 Task: Look for Airbnb properties in Vercelli, Italy from 5th December, 2023 to 16th December, 2023 for 2 adults. Place can be entire room with 1  bedroom having 1 bed and 1 bathroom. Property type can be hotel.
Action: Mouse moved to (499, 113)
Screenshot: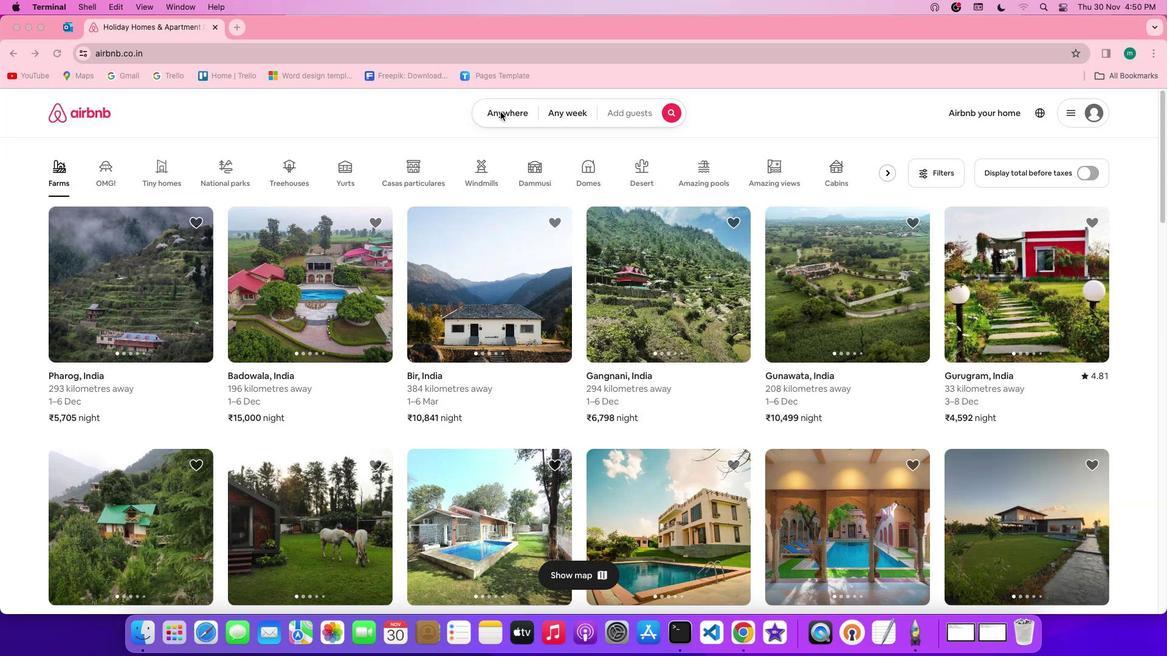 
Action: Mouse pressed left at (499, 113)
Screenshot: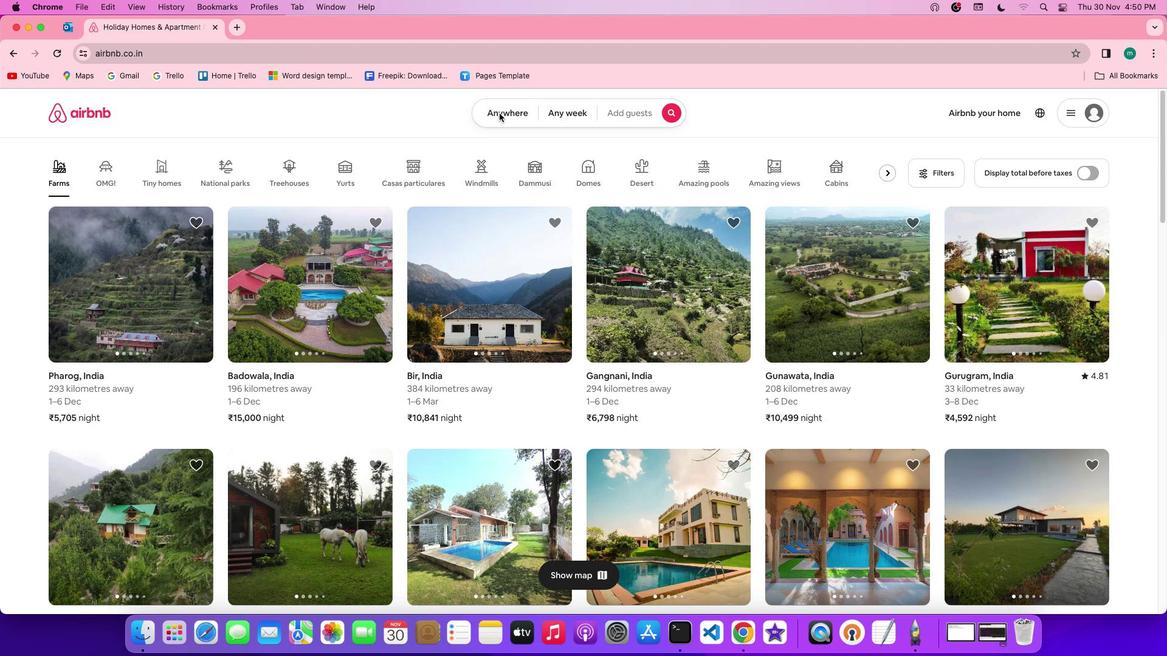 
Action: Mouse pressed left at (499, 113)
Screenshot: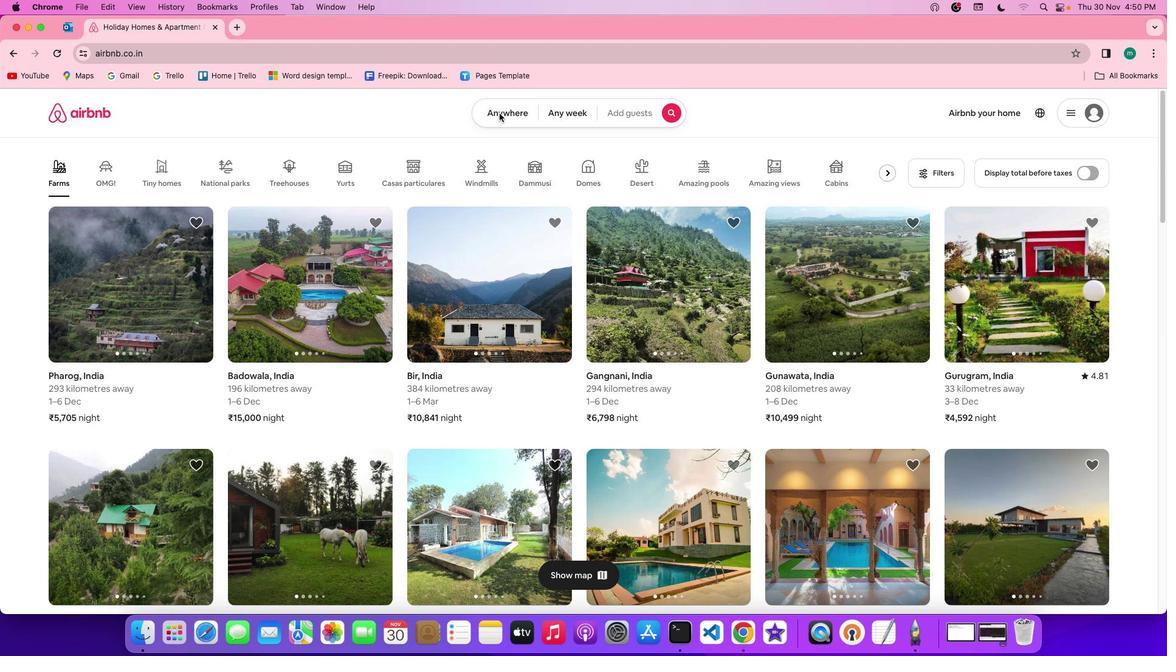 
Action: Mouse moved to (407, 156)
Screenshot: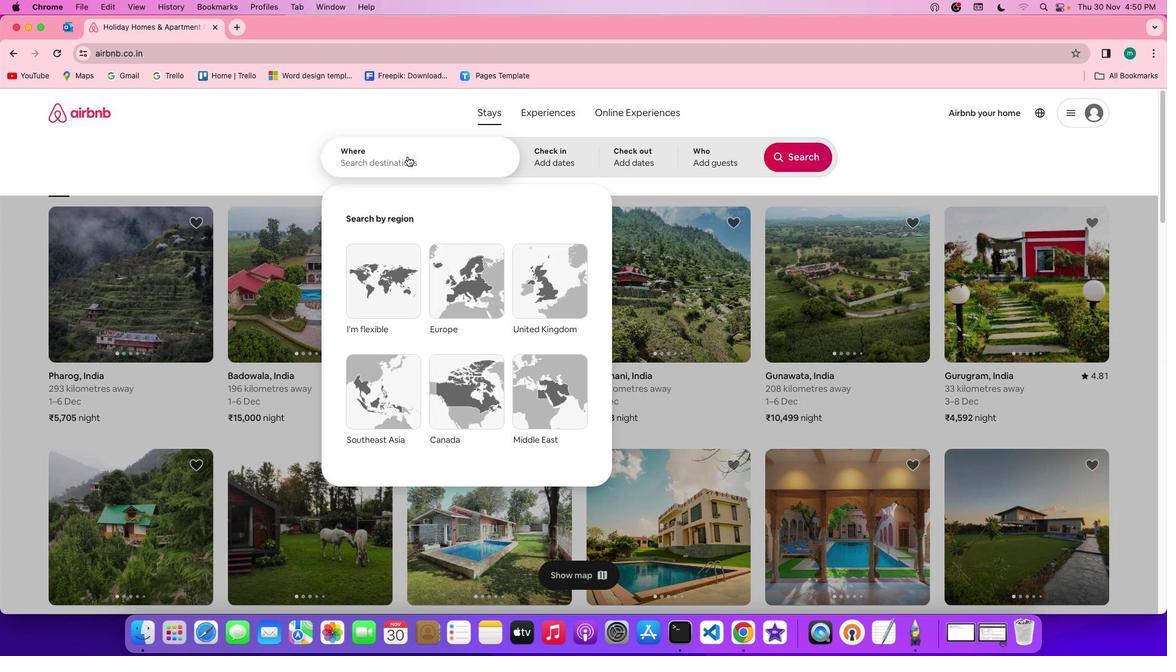 
Action: Mouse pressed left at (407, 156)
Screenshot: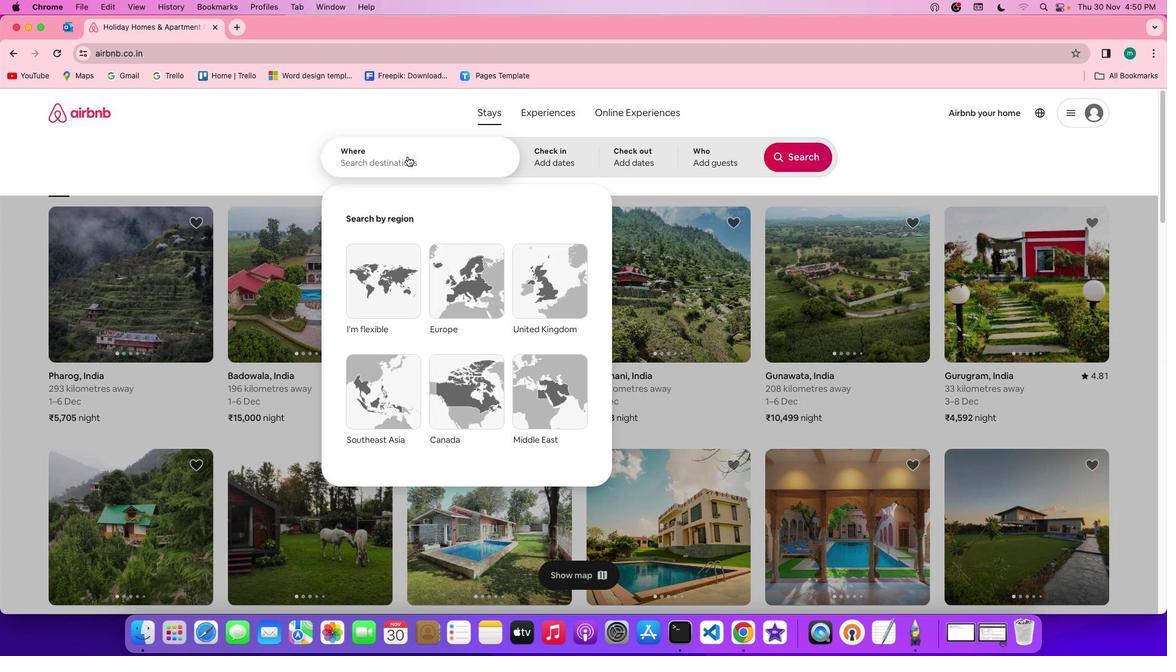 
Action: Mouse moved to (406, 156)
Screenshot: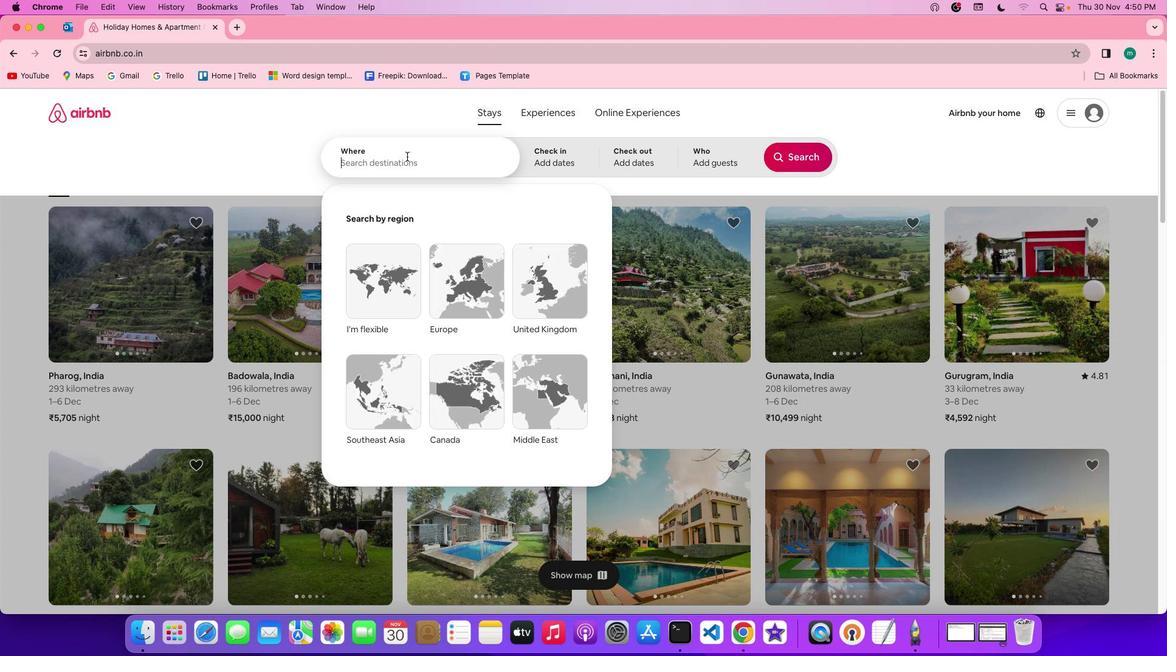 
Action: Key pressed Key.shift'V''e''r''c''e''l''l''i'','Key.spaceKey.shift'i''t''a''l''y'
Screenshot: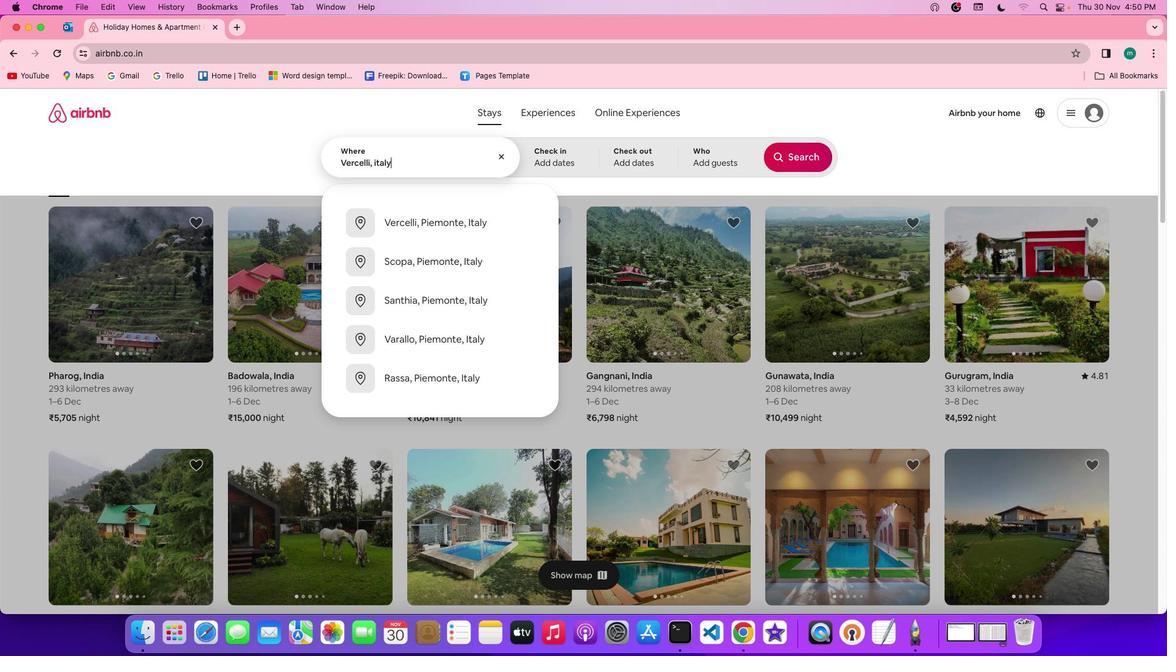 
Action: Mouse moved to (543, 149)
Screenshot: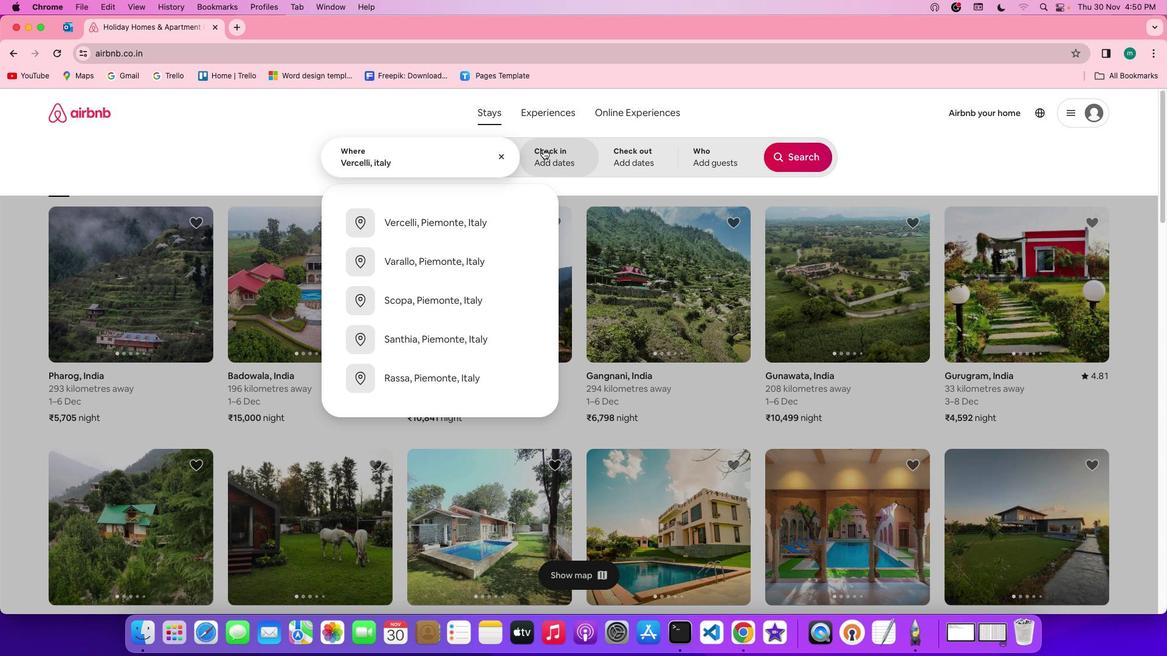 
Action: Mouse pressed left at (543, 149)
Screenshot: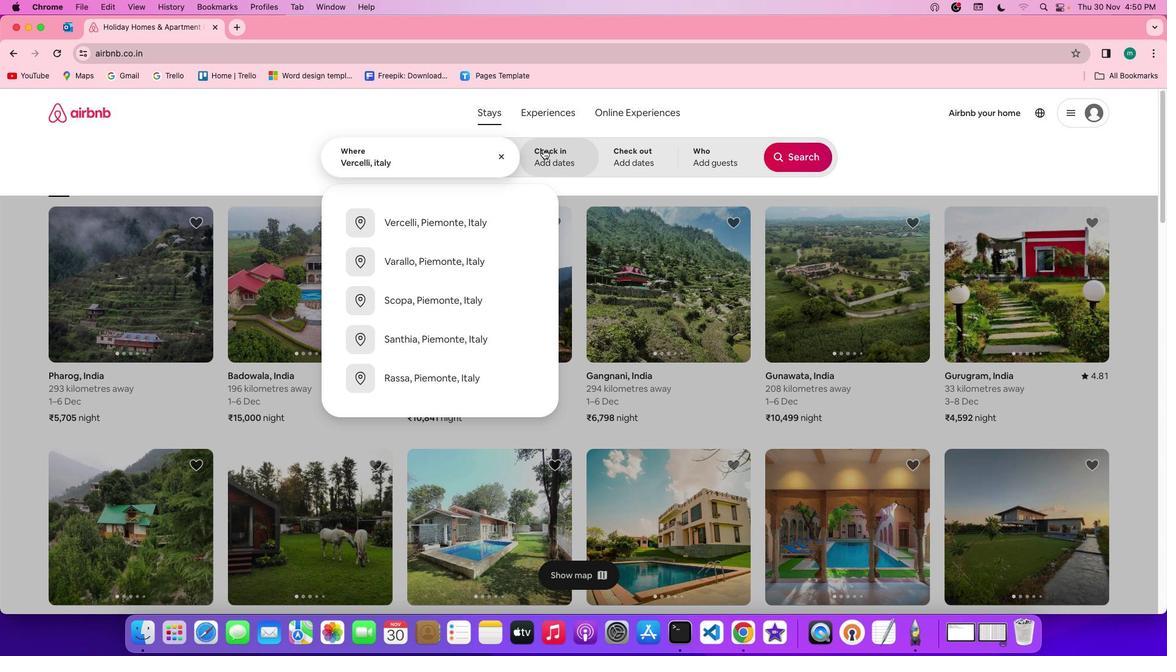 
Action: Mouse moved to (659, 337)
Screenshot: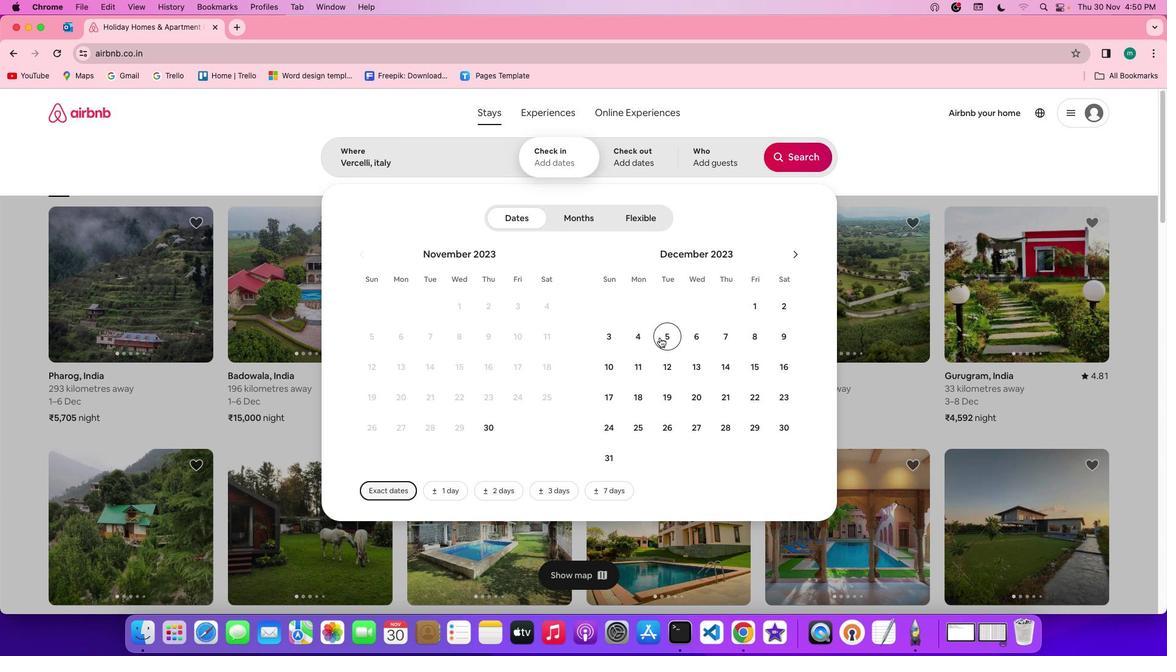 
Action: Mouse pressed left at (659, 337)
Screenshot: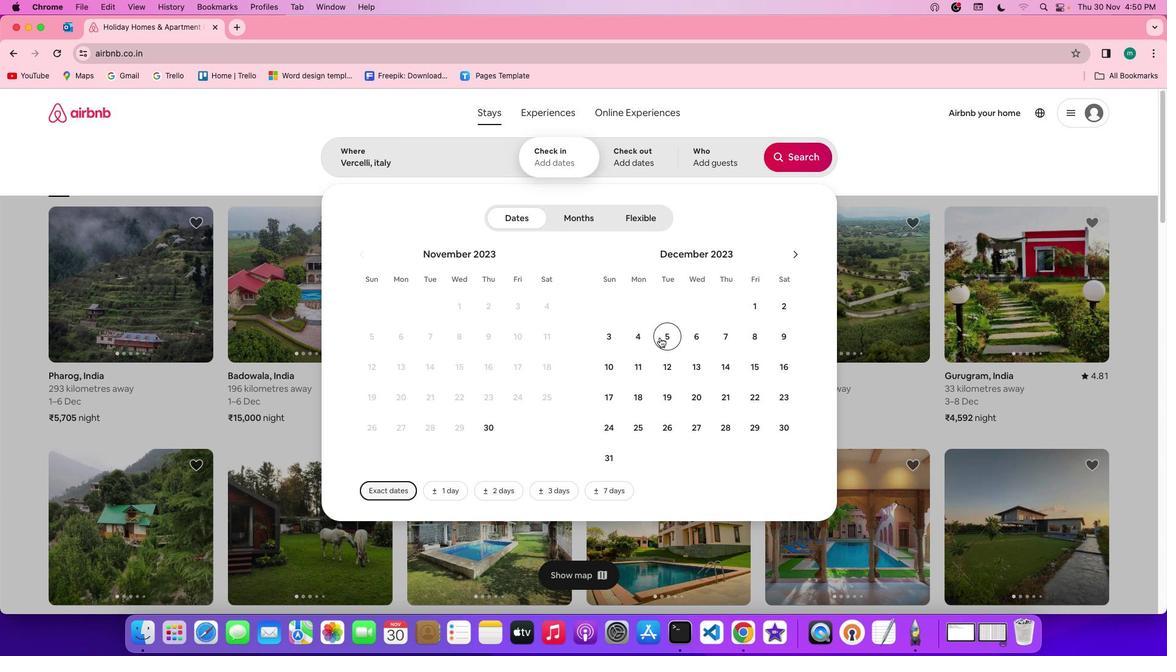 
Action: Mouse moved to (793, 371)
Screenshot: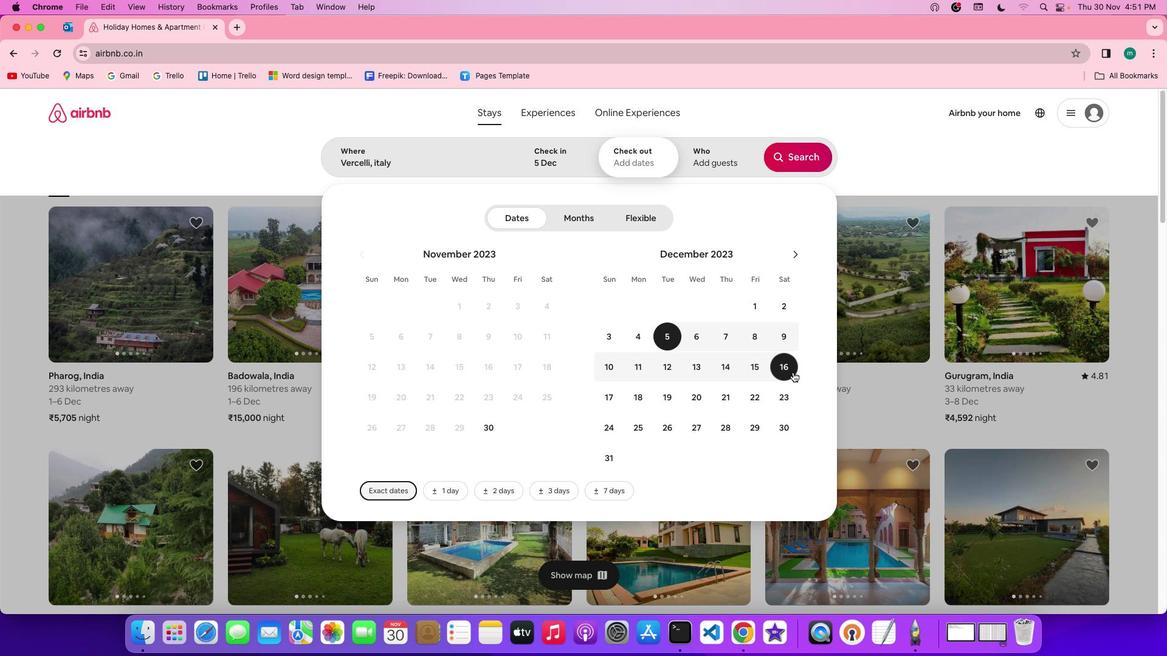 
Action: Mouse pressed left at (793, 371)
Screenshot: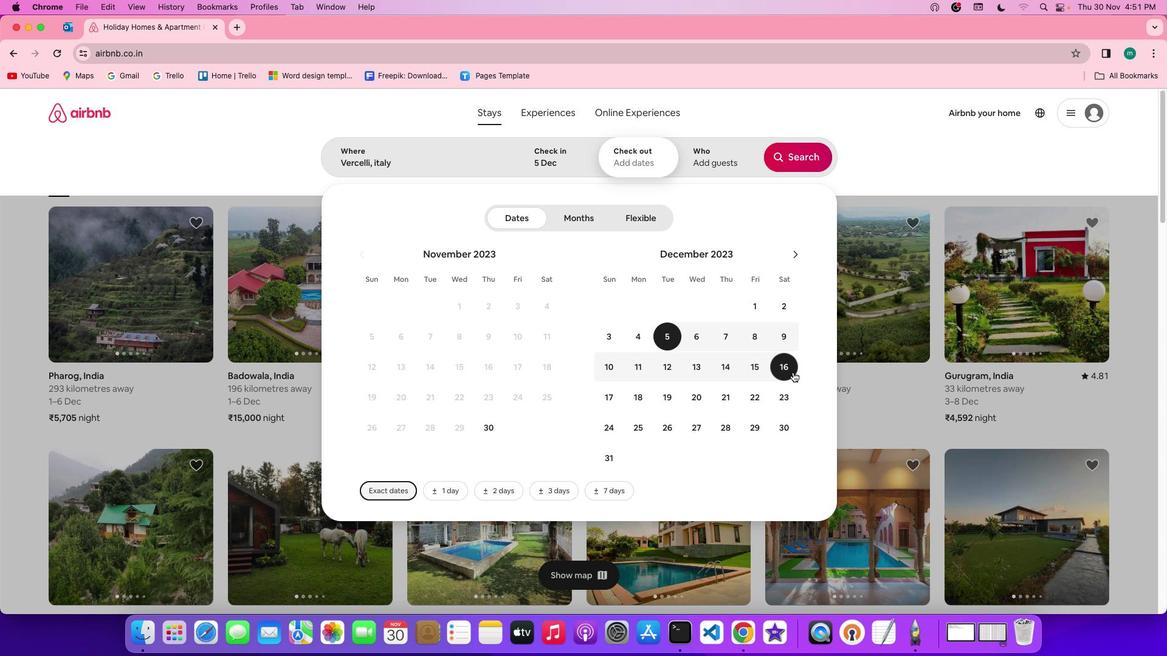 
Action: Mouse moved to (690, 152)
Screenshot: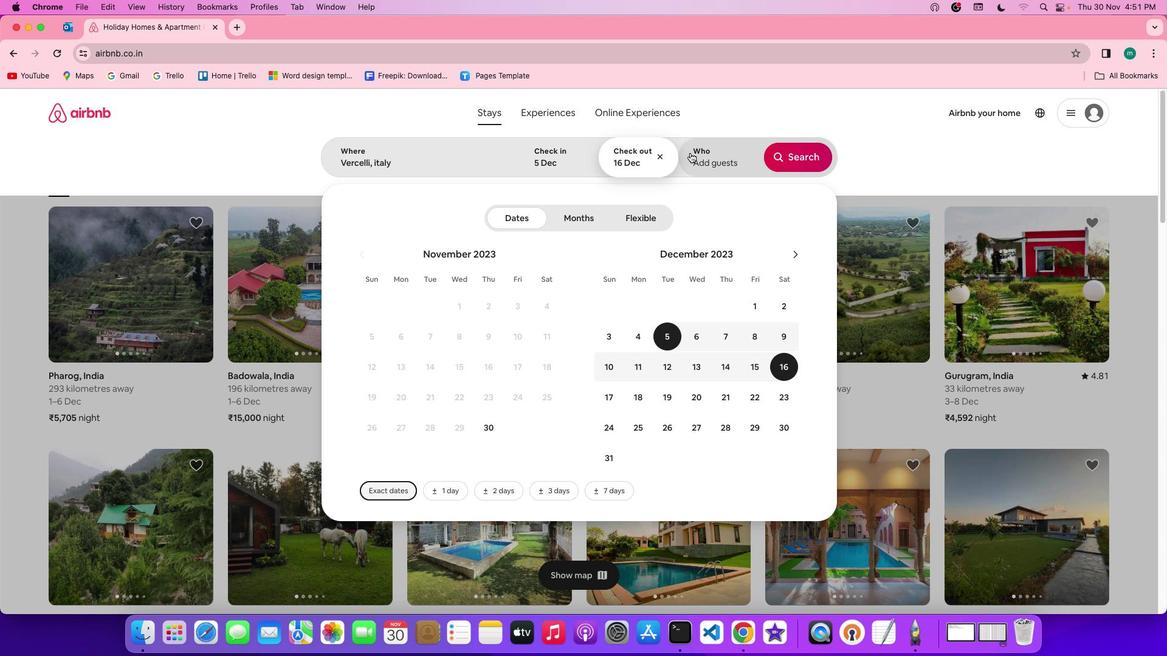 
Action: Mouse pressed left at (690, 152)
Screenshot: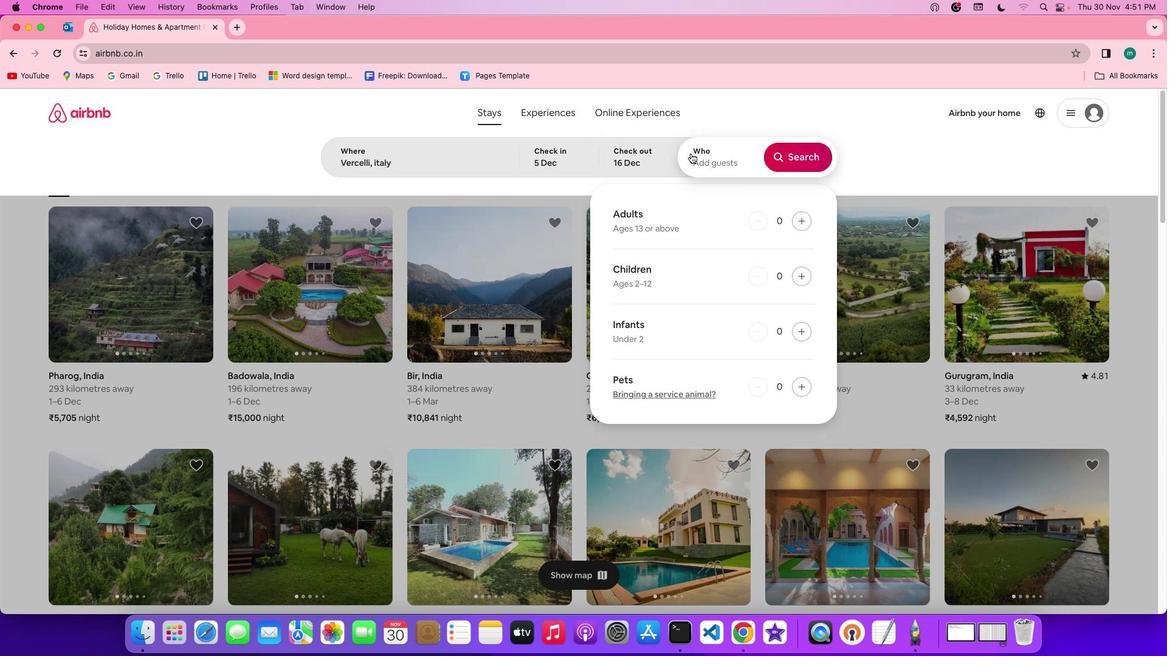 
Action: Mouse moved to (796, 224)
Screenshot: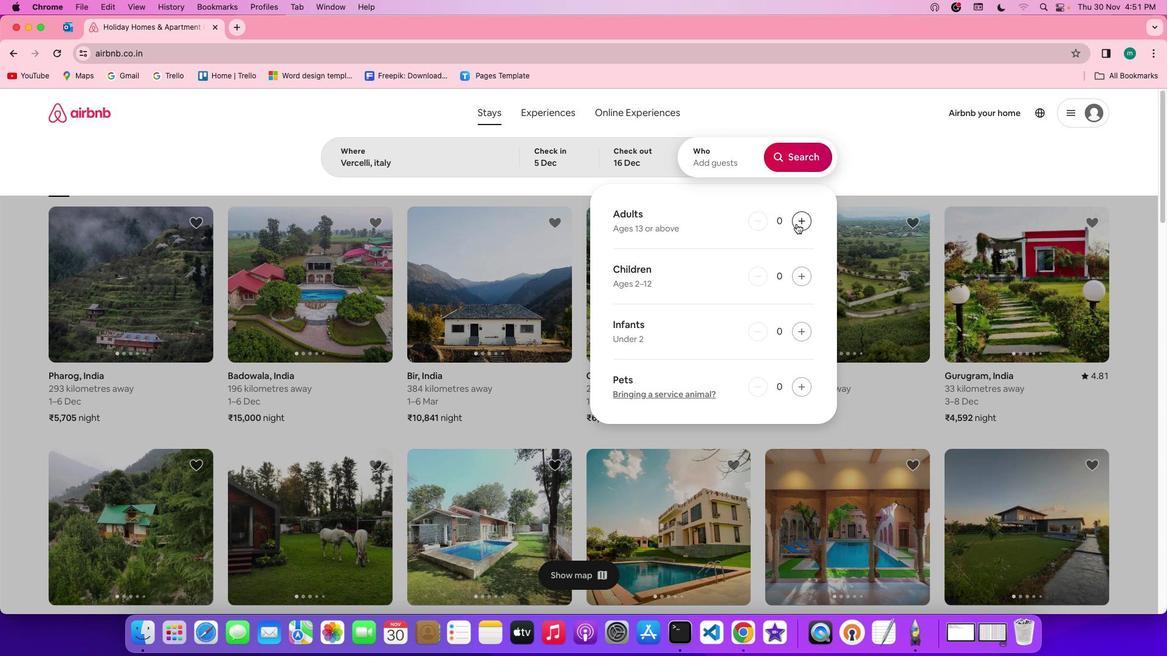 
Action: Mouse pressed left at (796, 224)
Screenshot: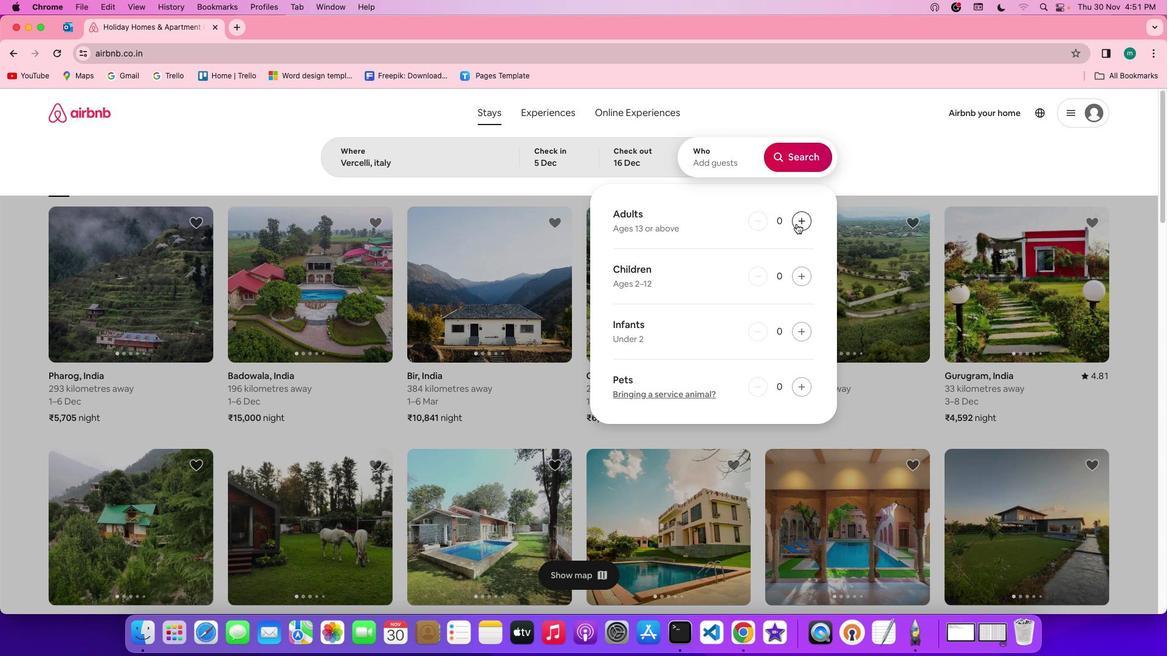 
Action: Mouse pressed left at (796, 224)
Screenshot: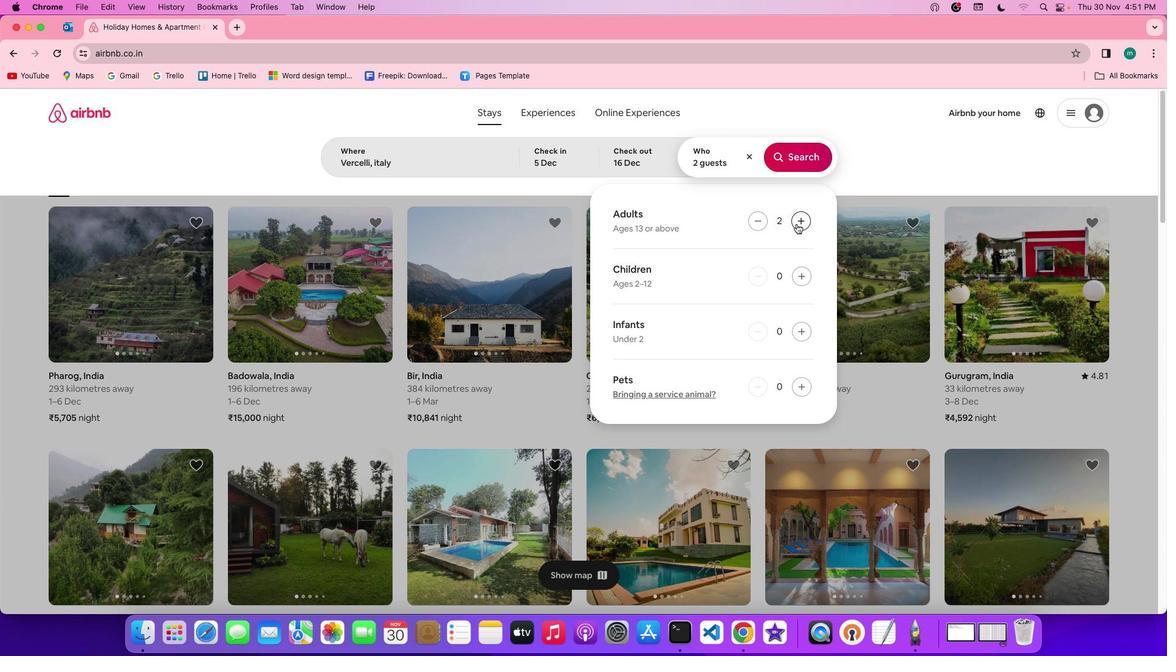 
Action: Mouse moved to (795, 158)
Screenshot: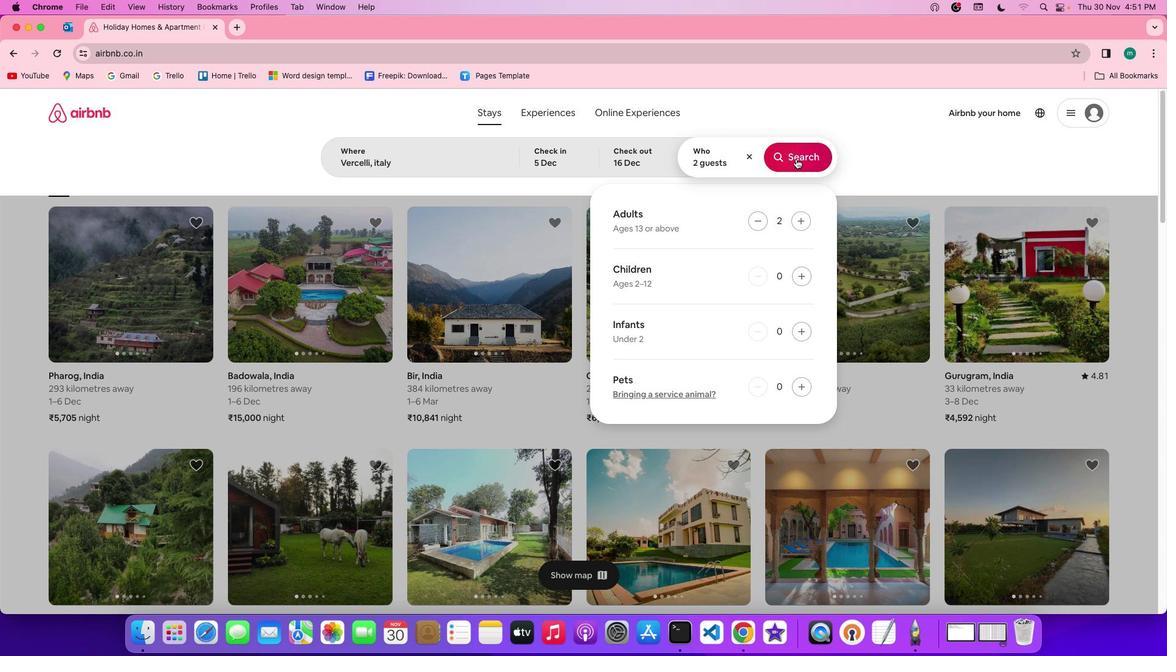 
Action: Mouse pressed left at (795, 158)
Screenshot: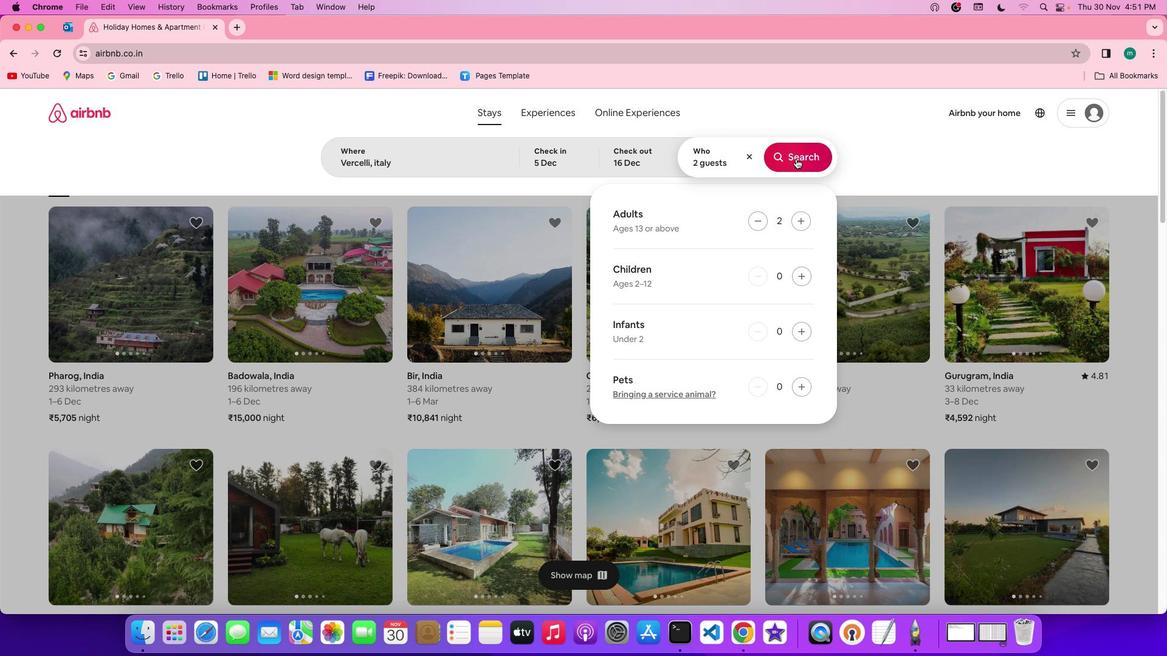 
Action: Mouse moved to (978, 162)
Screenshot: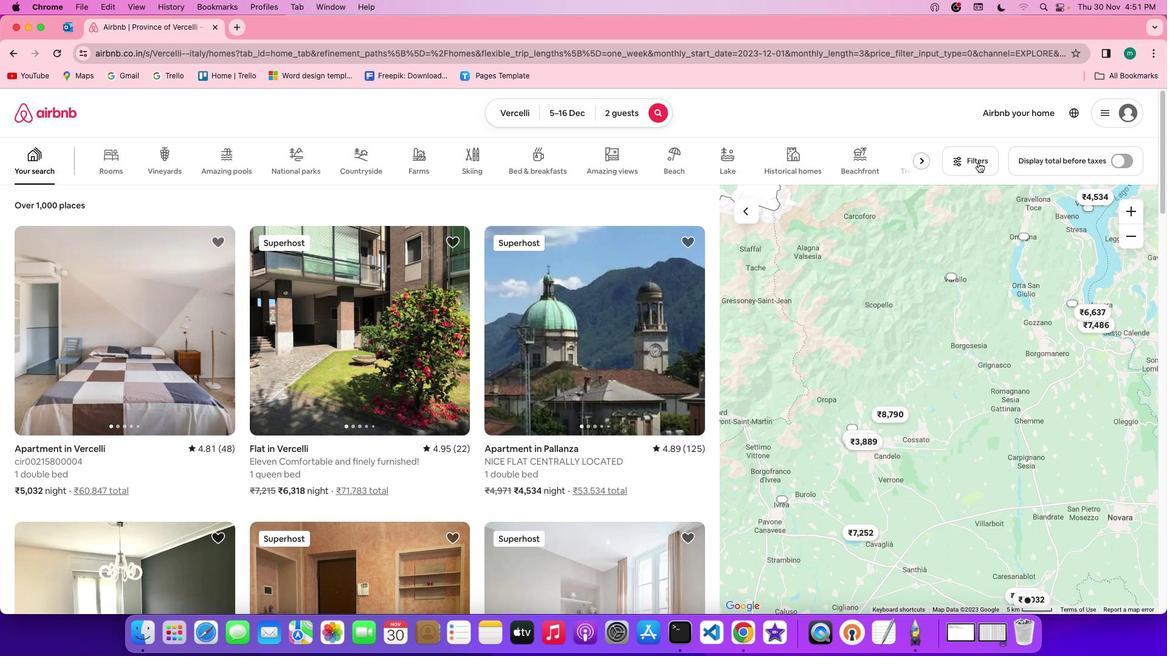 
Action: Mouse pressed left at (978, 162)
Screenshot: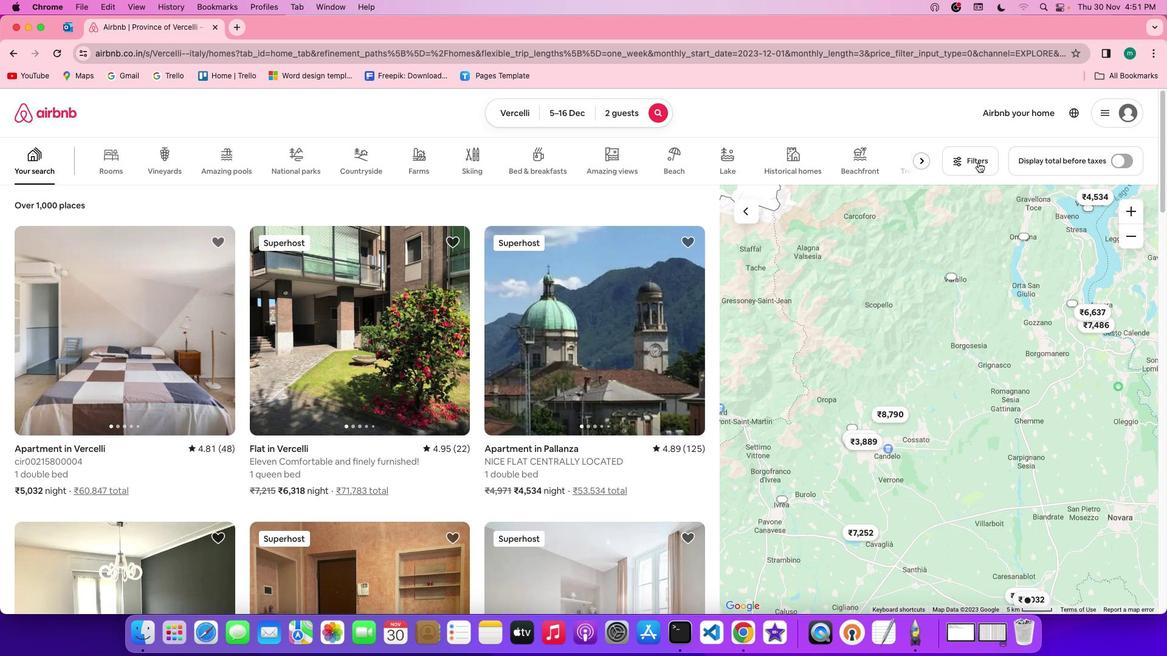 
Action: Mouse moved to (636, 294)
Screenshot: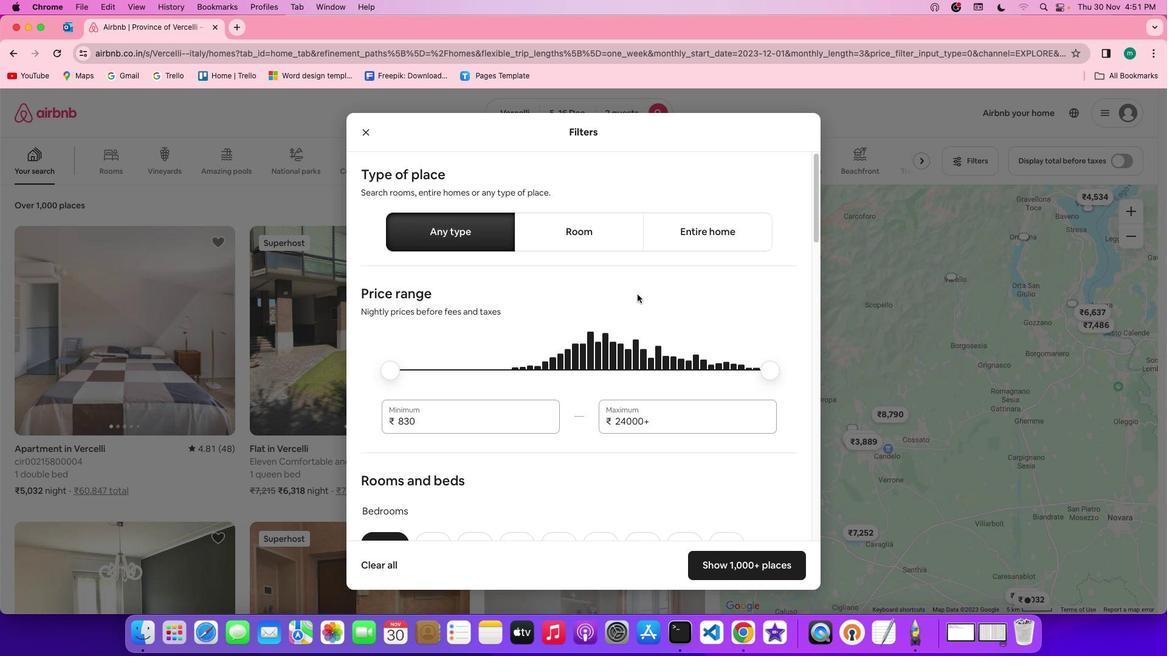 
Action: Mouse scrolled (636, 294) with delta (0, 0)
Screenshot: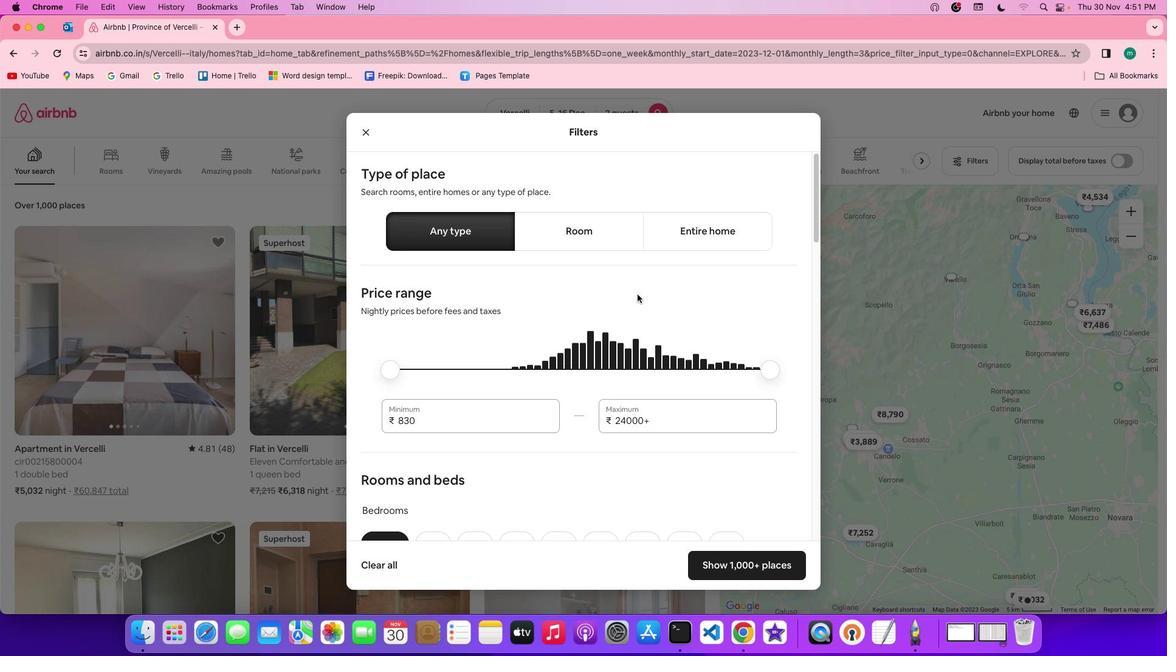 
Action: Mouse scrolled (636, 294) with delta (0, 0)
Screenshot: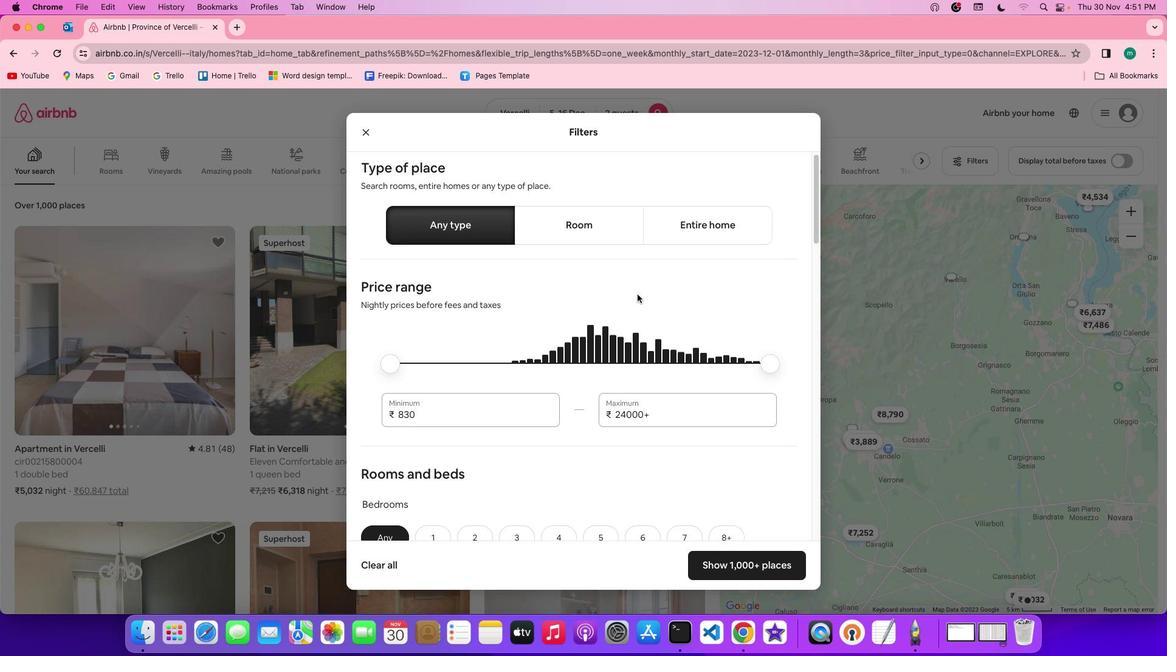 
Action: Mouse scrolled (636, 294) with delta (0, -1)
Screenshot: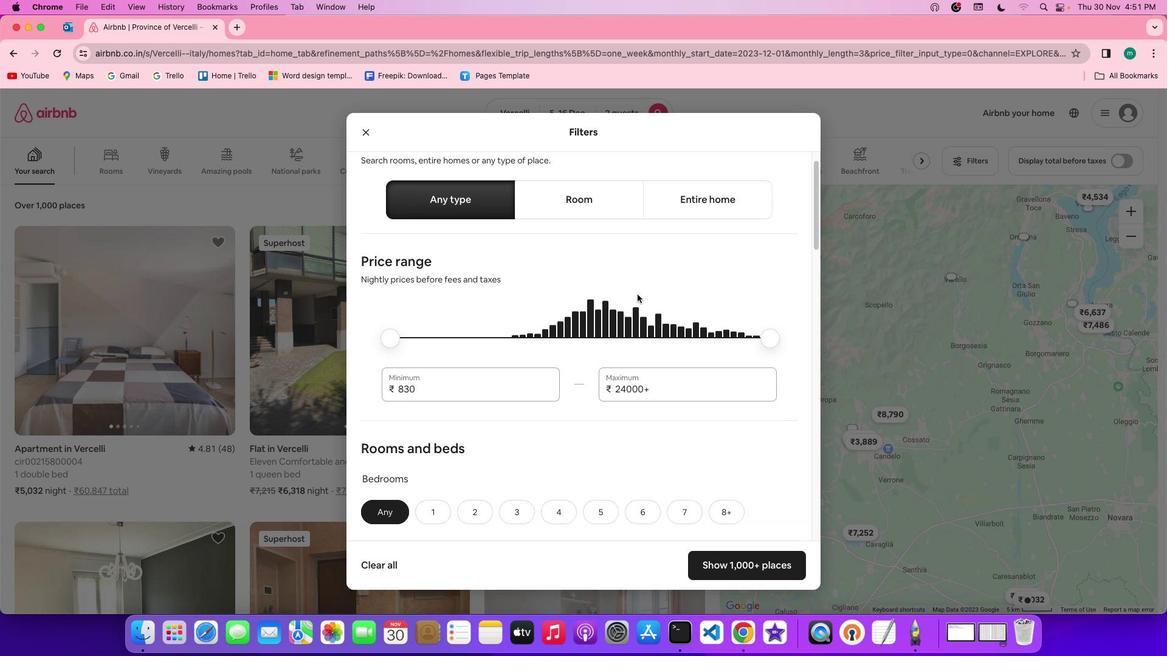 
Action: Mouse scrolled (636, 294) with delta (0, -1)
Screenshot: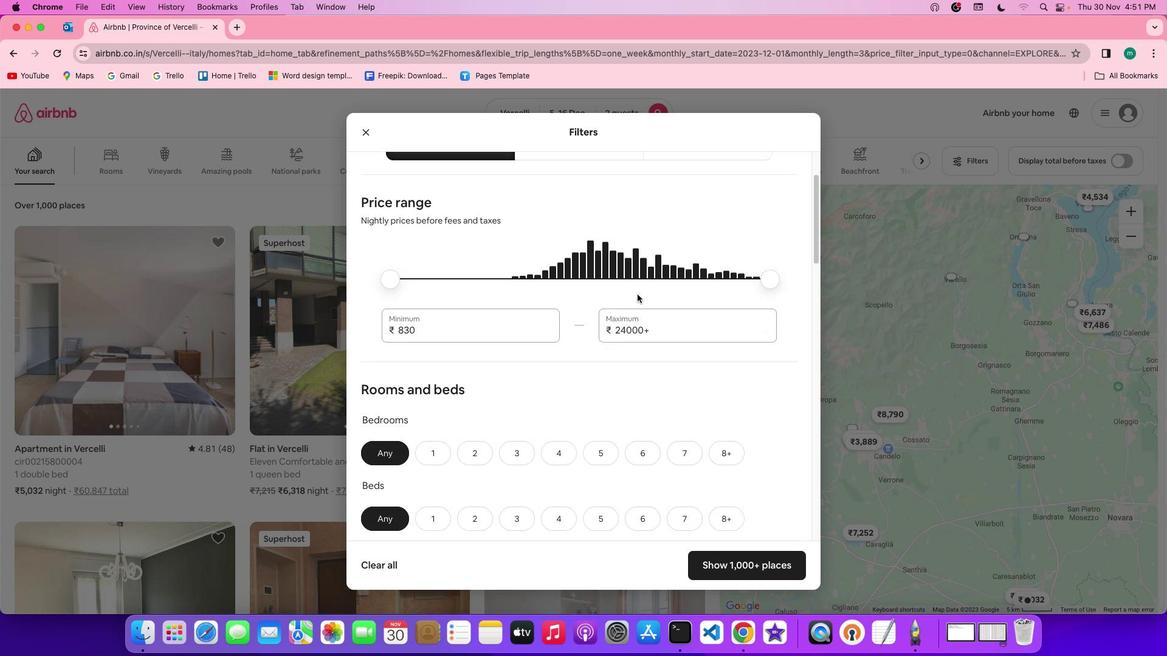
Action: Mouse moved to (437, 397)
Screenshot: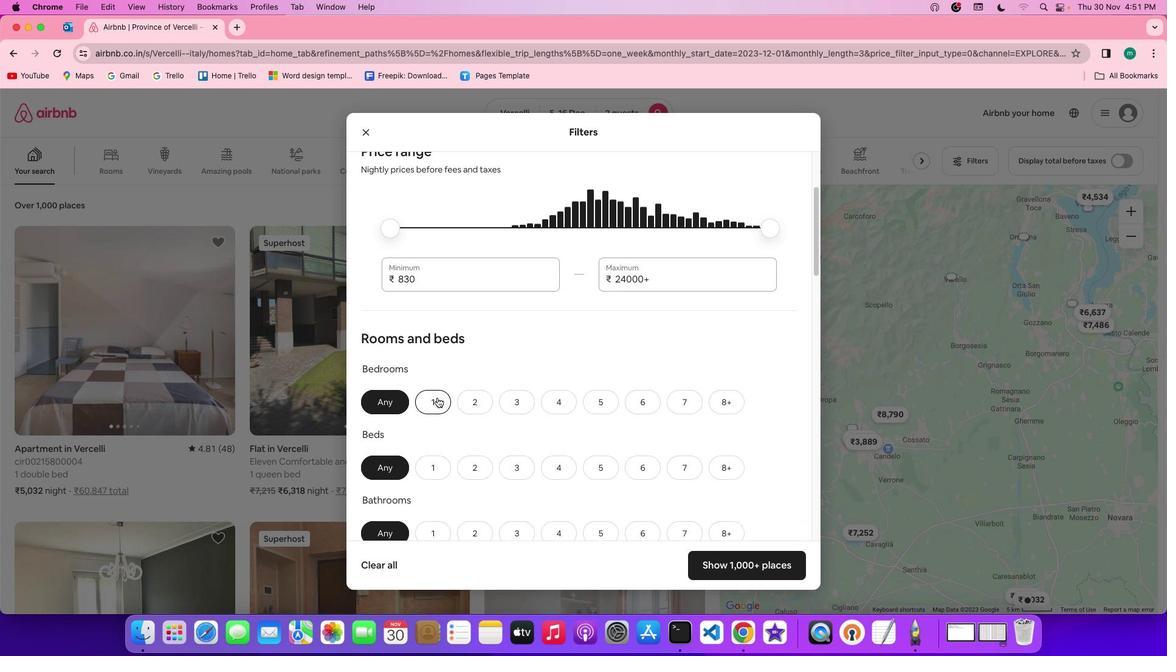 
Action: Mouse pressed left at (437, 397)
Screenshot: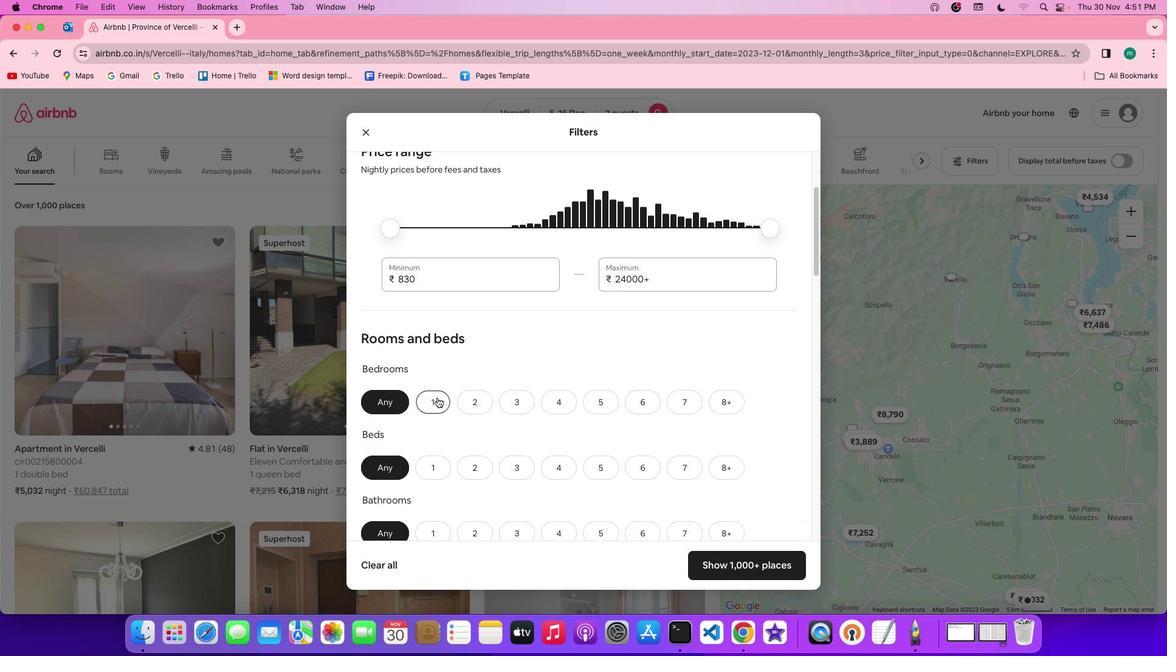 
Action: Mouse moved to (434, 471)
Screenshot: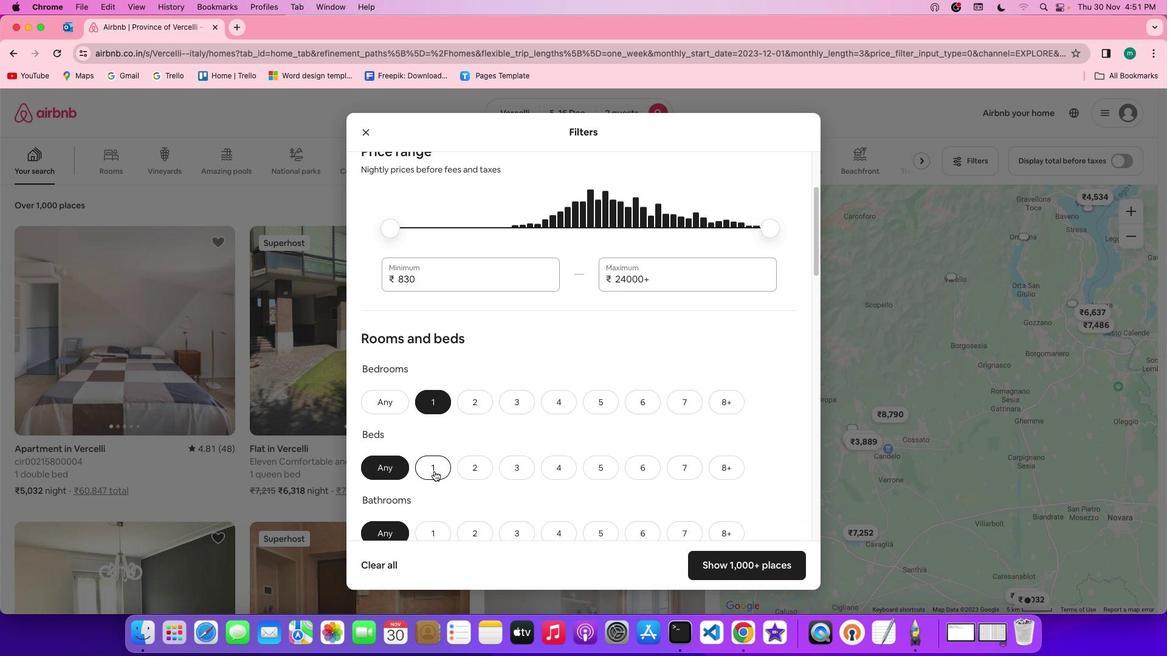 
Action: Mouse pressed left at (434, 471)
Screenshot: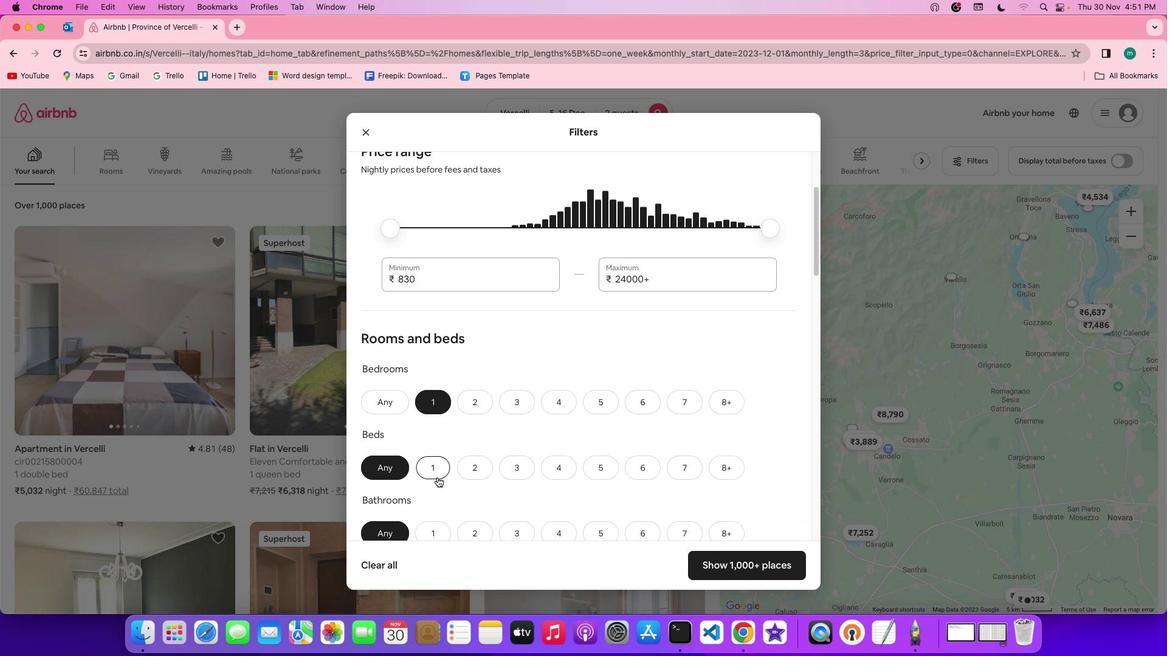 
Action: Mouse moved to (435, 534)
Screenshot: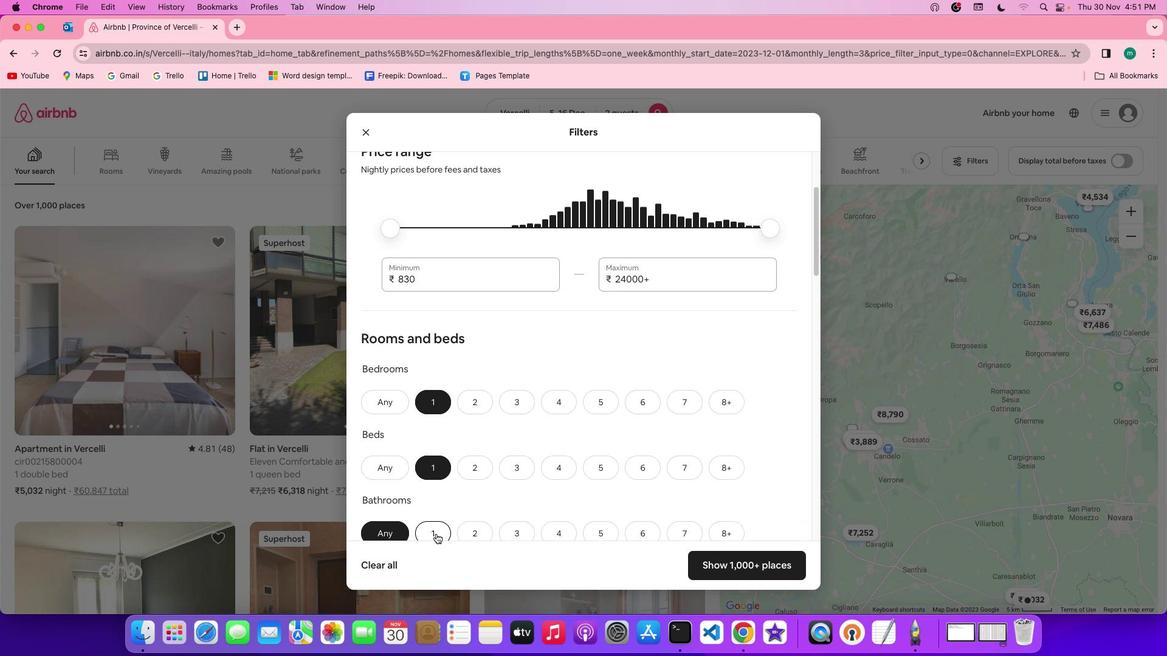 
Action: Mouse pressed left at (435, 534)
Screenshot: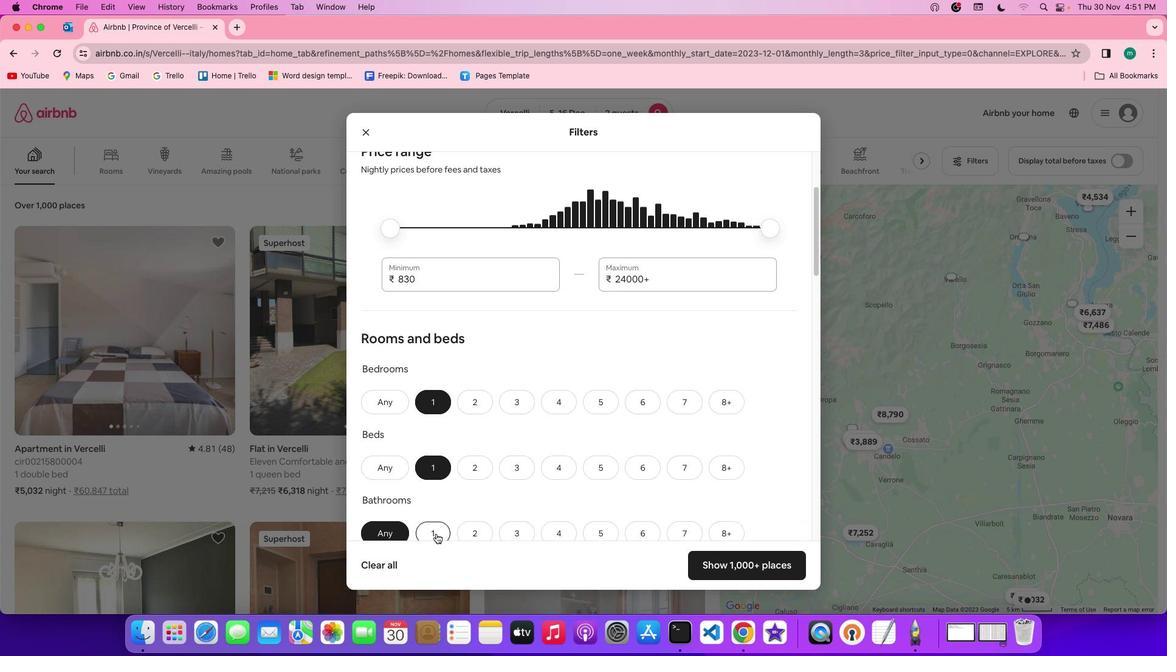 
Action: Mouse moved to (630, 483)
Screenshot: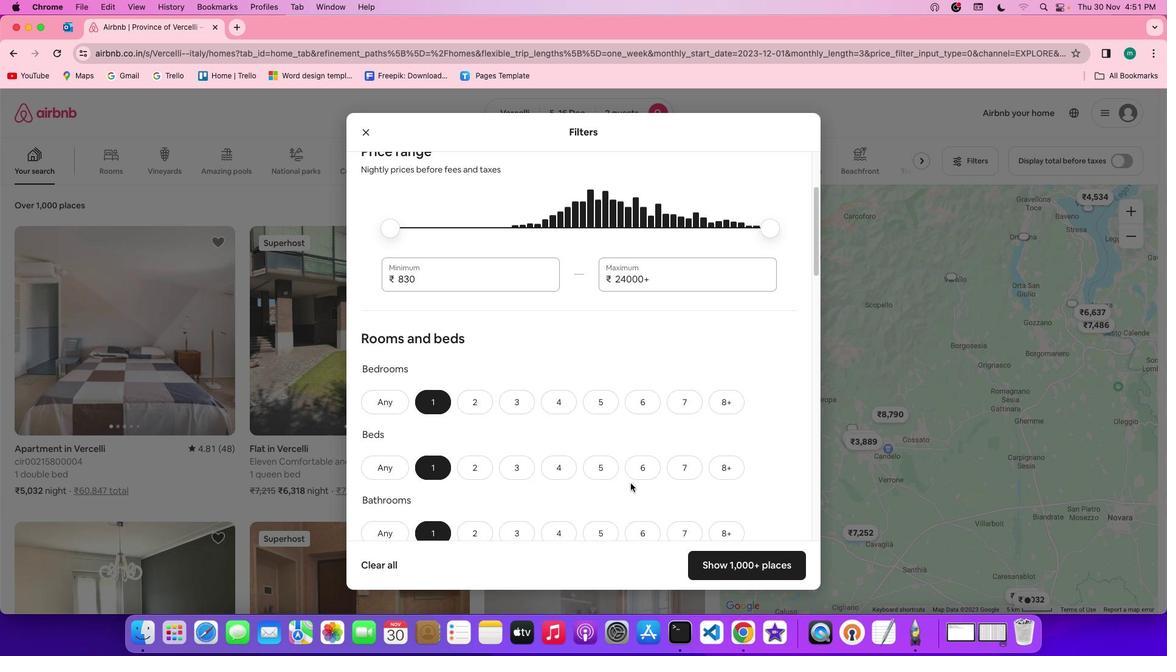 
Action: Mouse scrolled (630, 483) with delta (0, 0)
Screenshot: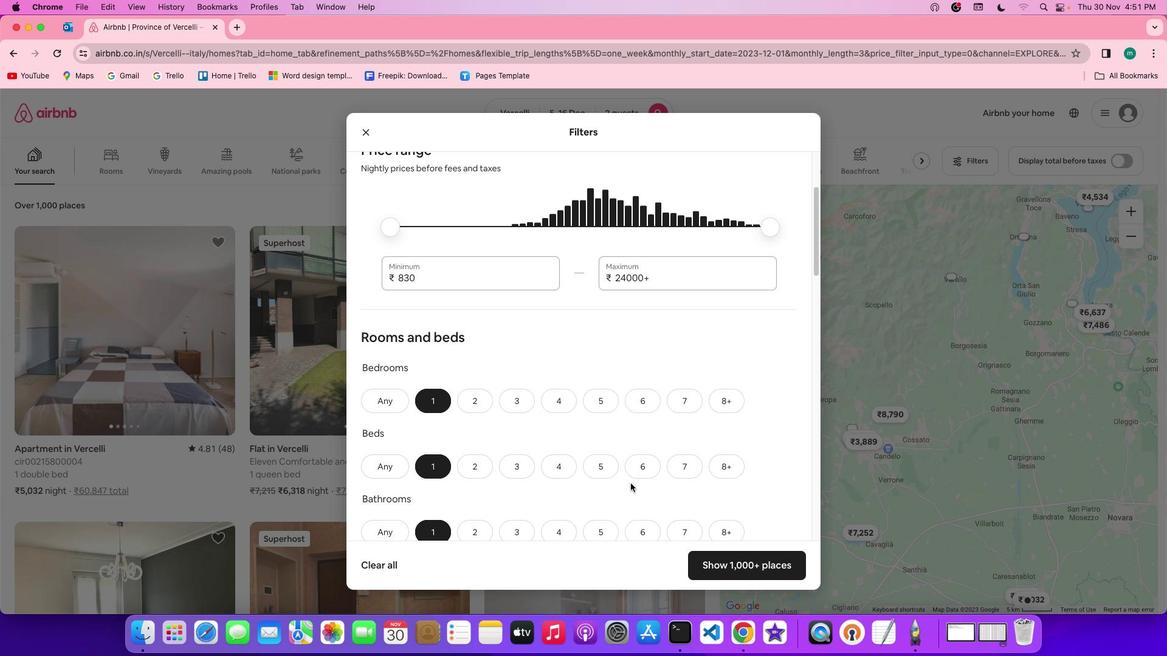 
Action: Mouse scrolled (630, 483) with delta (0, 0)
Screenshot: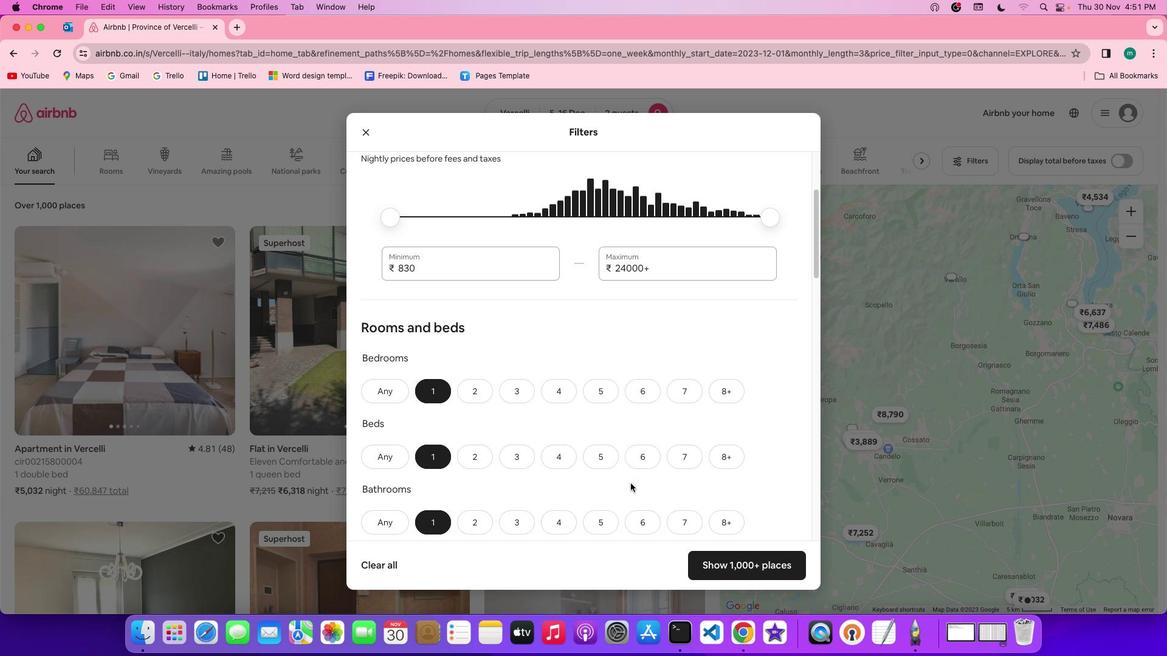 
Action: Mouse moved to (630, 483)
Screenshot: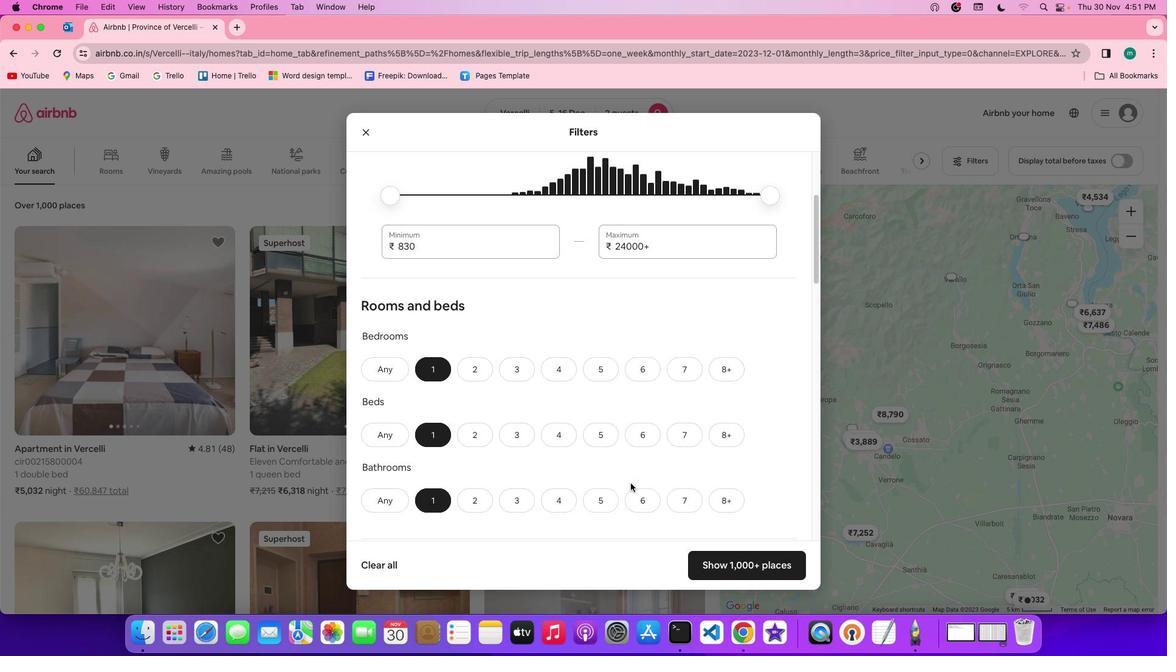 
Action: Mouse scrolled (630, 483) with delta (0, -1)
Screenshot: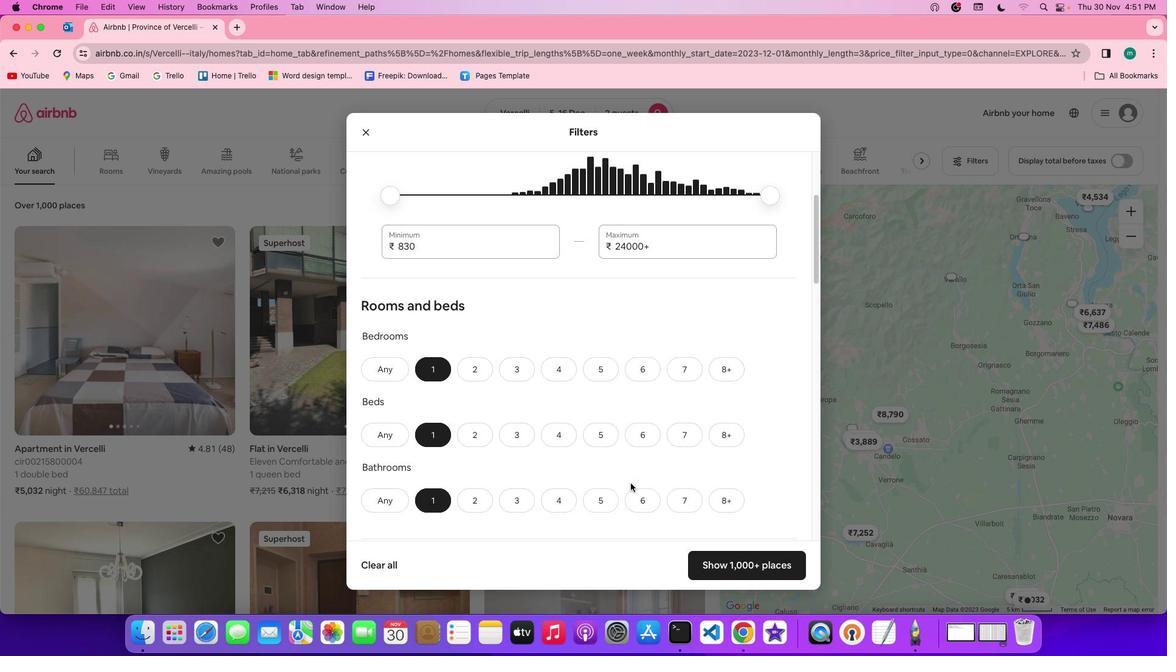 
Action: Mouse moved to (630, 483)
Screenshot: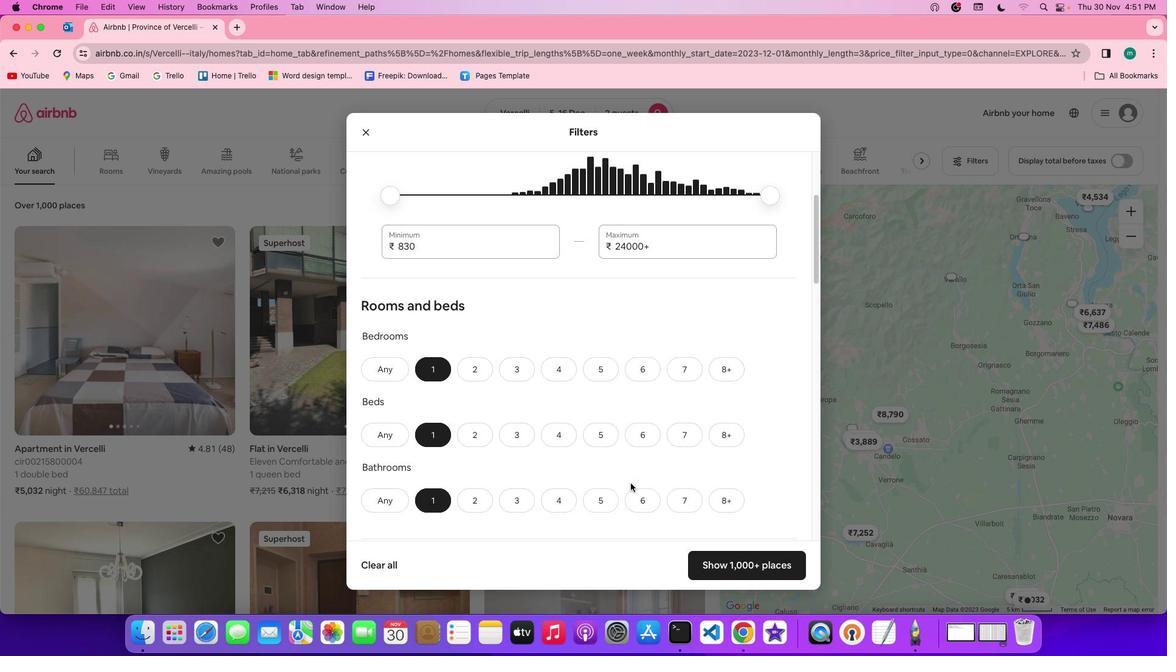 
Action: Mouse scrolled (630, 483) with delta (0, -2)
Screenshot: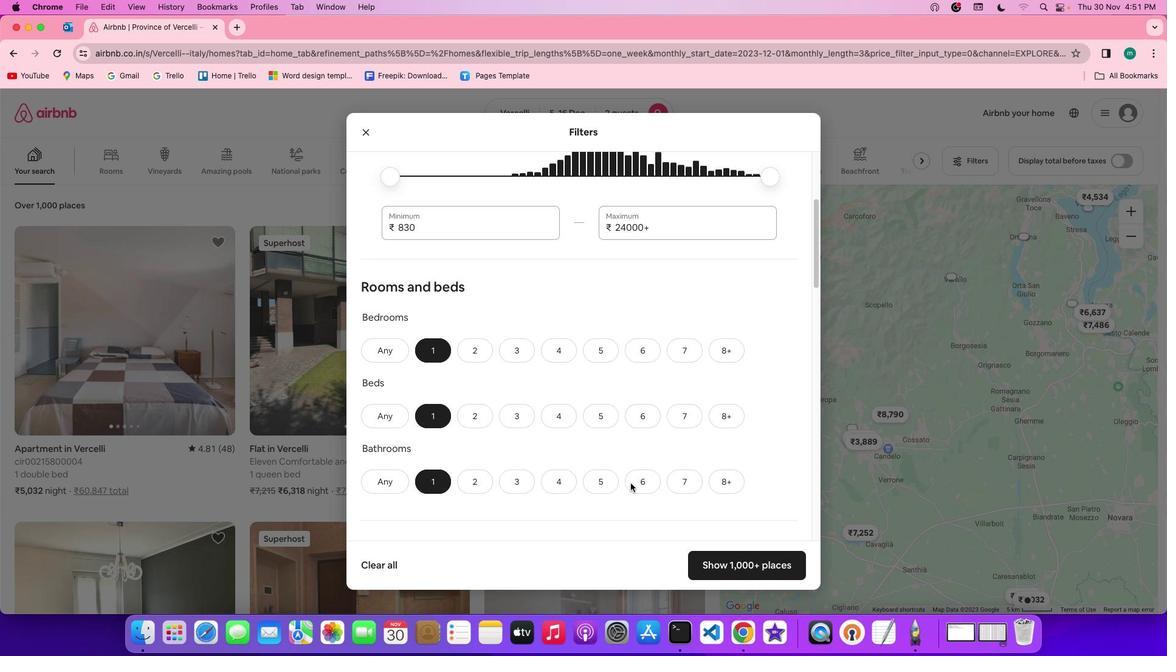 
Action: Mouse scrolled (630, 483) with delta (0, 0)
Screenshot: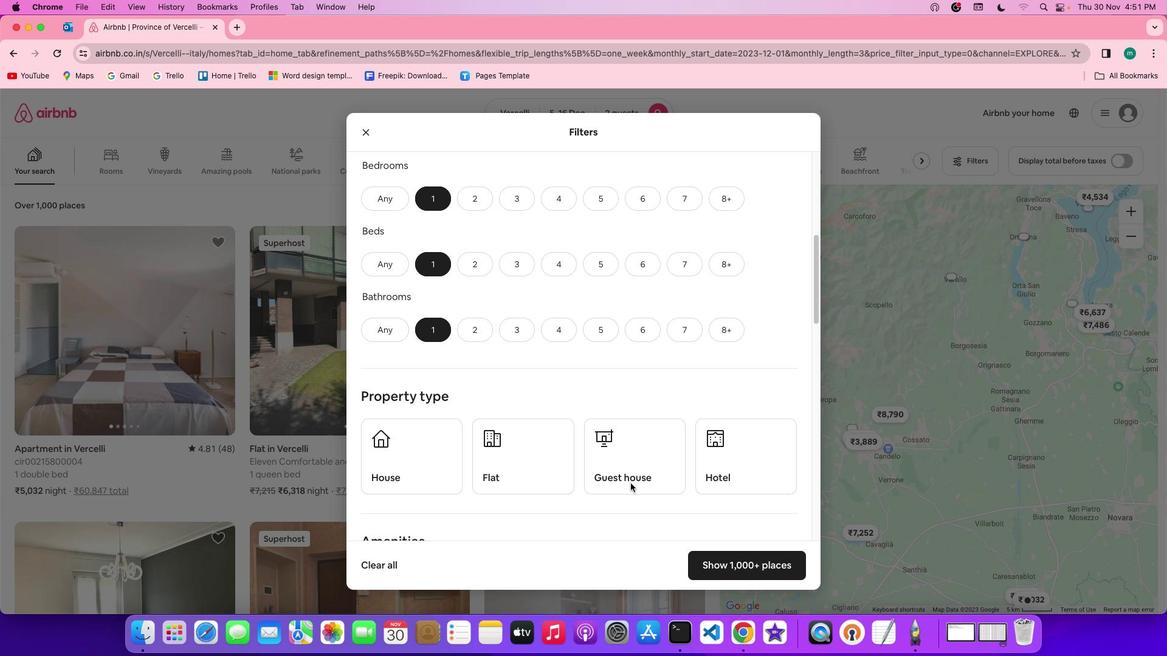 
Action: Mouse scrolled (630, 483) with delta (0, 0)
Screenshot: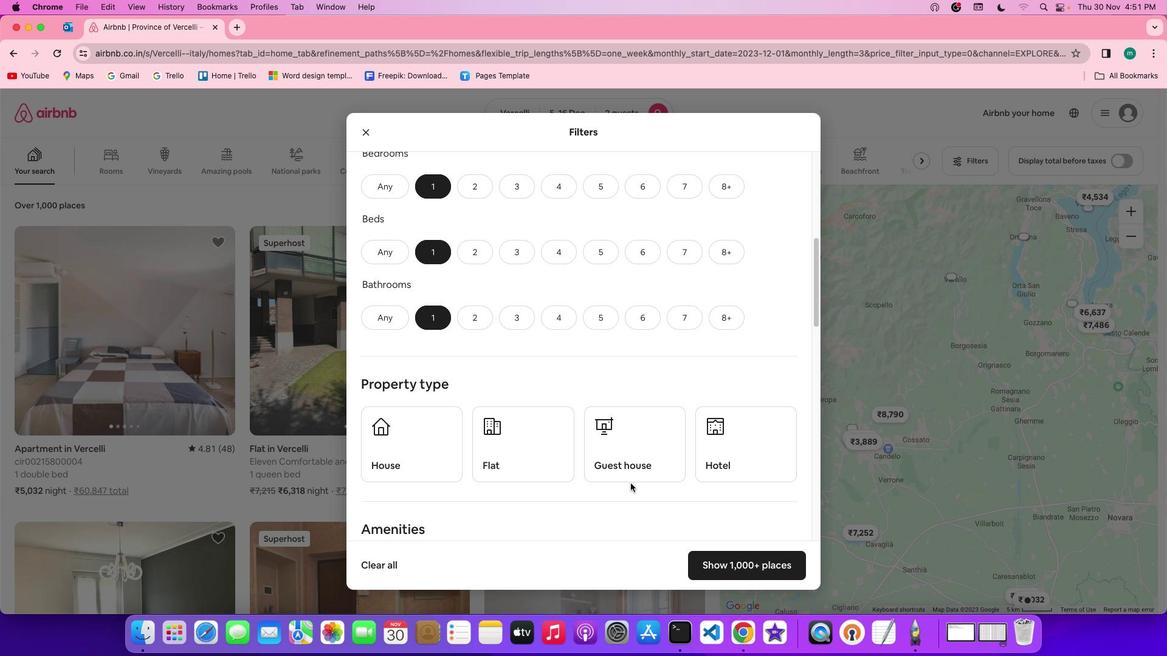 
Action: Mouse scrolled (630, 483) with delta (0, -1)
Screenshot: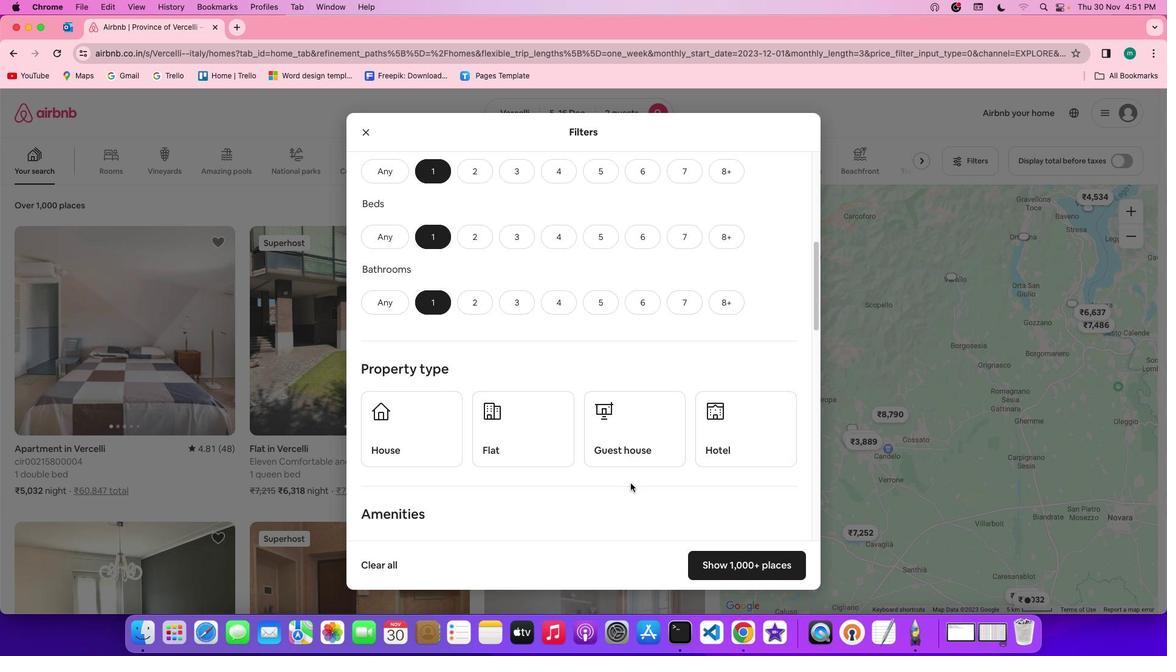 
Action: Mouse scrolled (630, 483) with delta (0, 0)
Screenshot: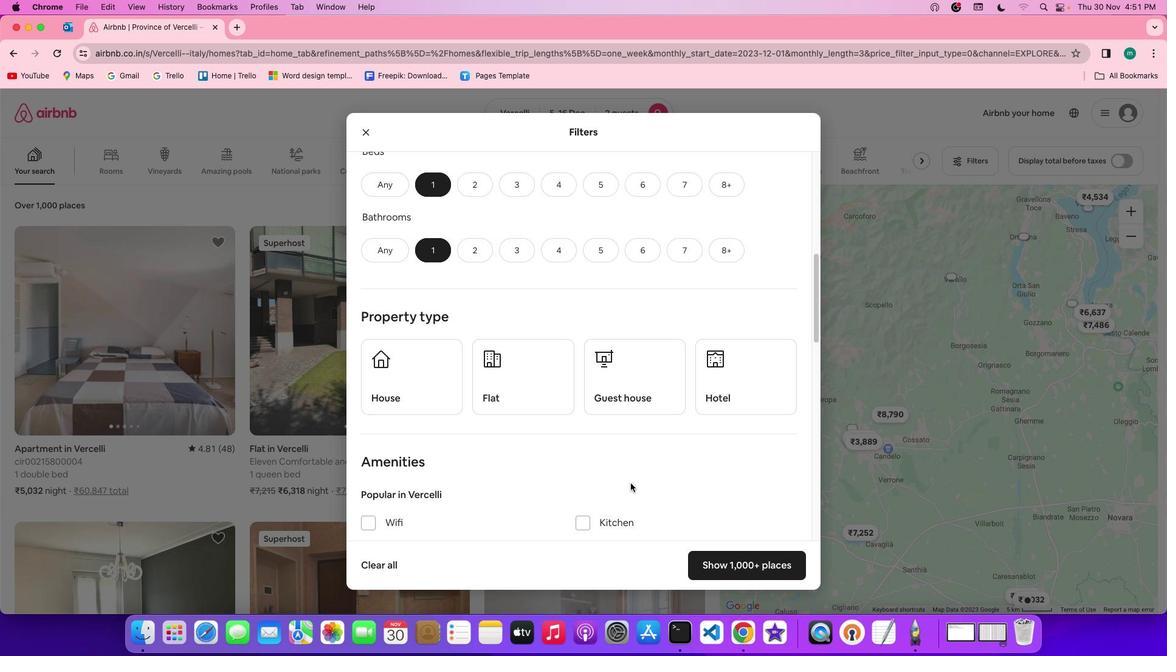 
Action: Mouse scrolled (630, 483) with delta (0, 0)
Screenshot: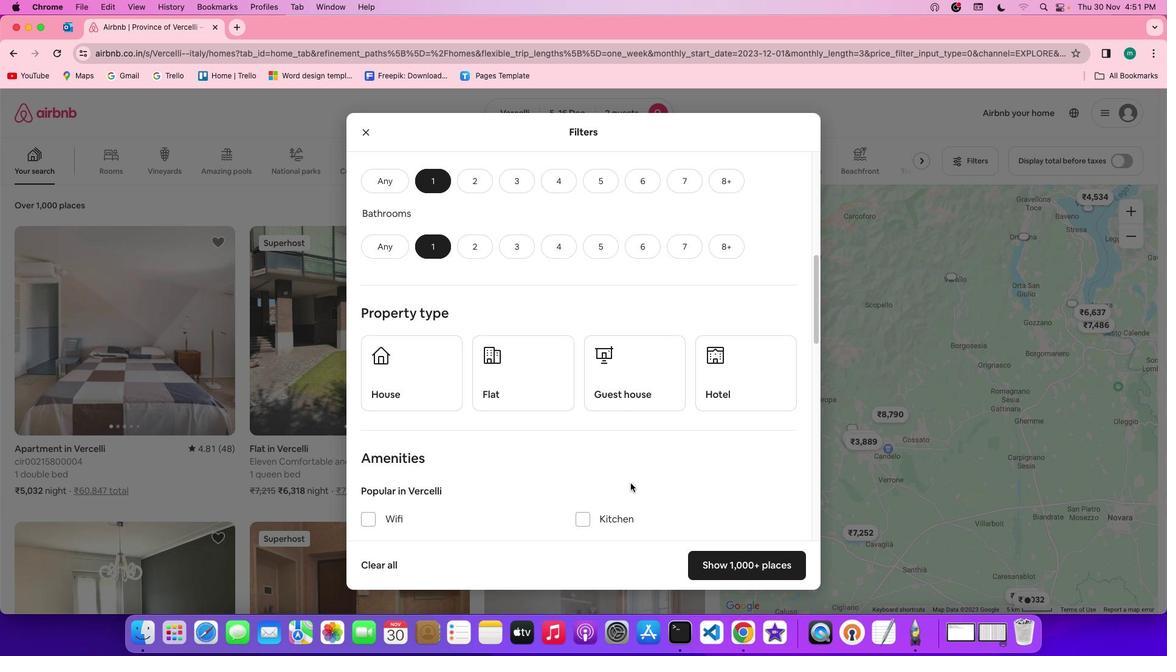 
Action: Mouse scrolled (630, 483) with delta (0, 0)
Screenshot: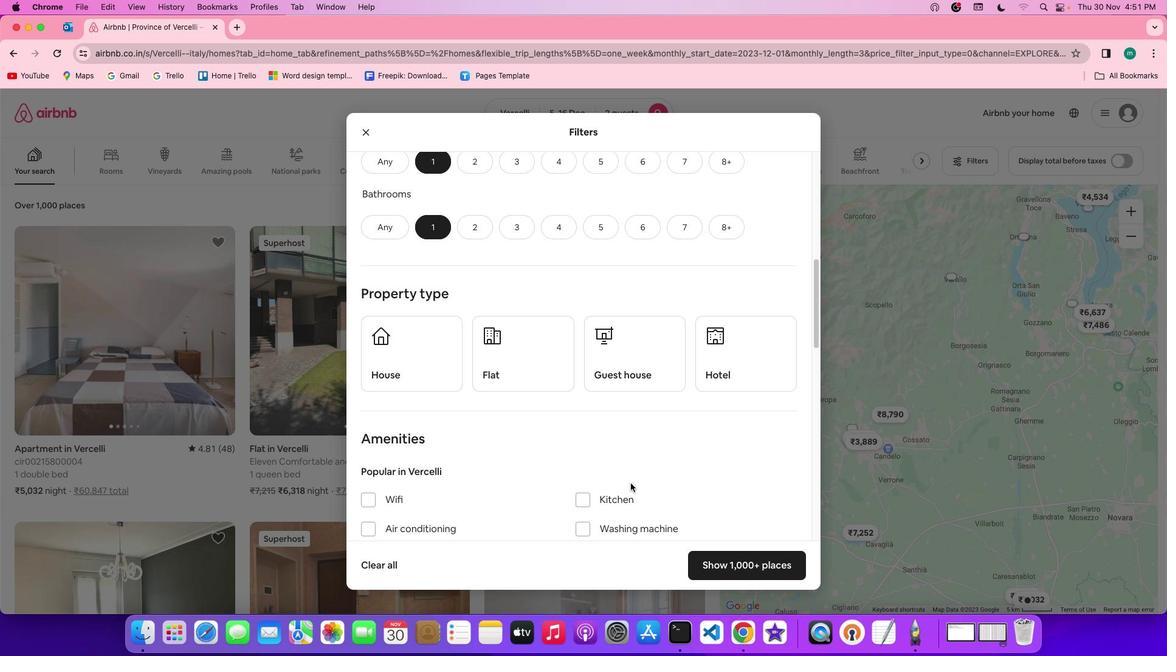 
Action: Mouse scrolled (630, 483) with delta (0, 0)
Screenshot: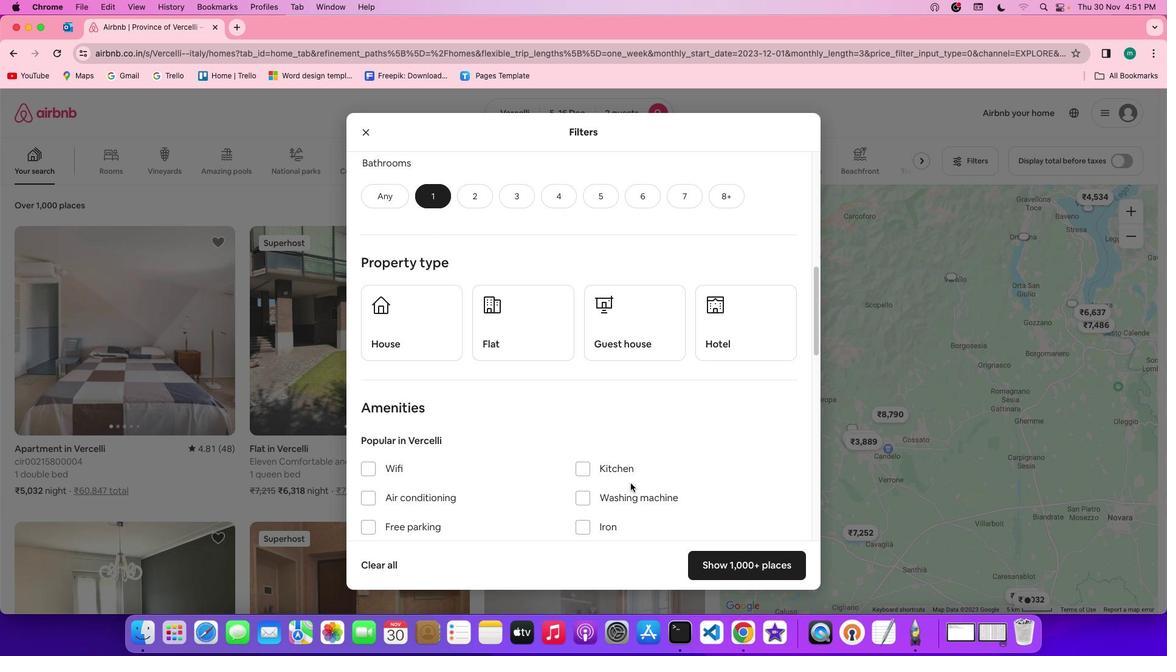 
Action: Mouse scrolled (630, 483) with delta (0, 0)
Screenshot: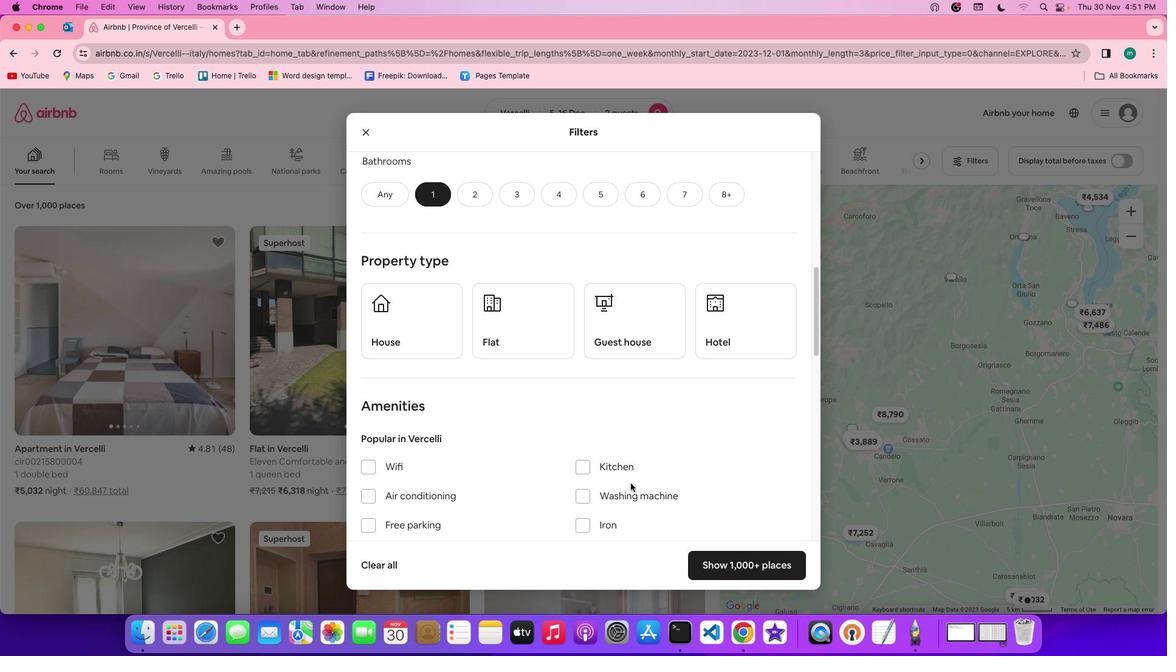 
Action: Mouse scrolled (630, 483) with delta (0, 0)
Screenshot: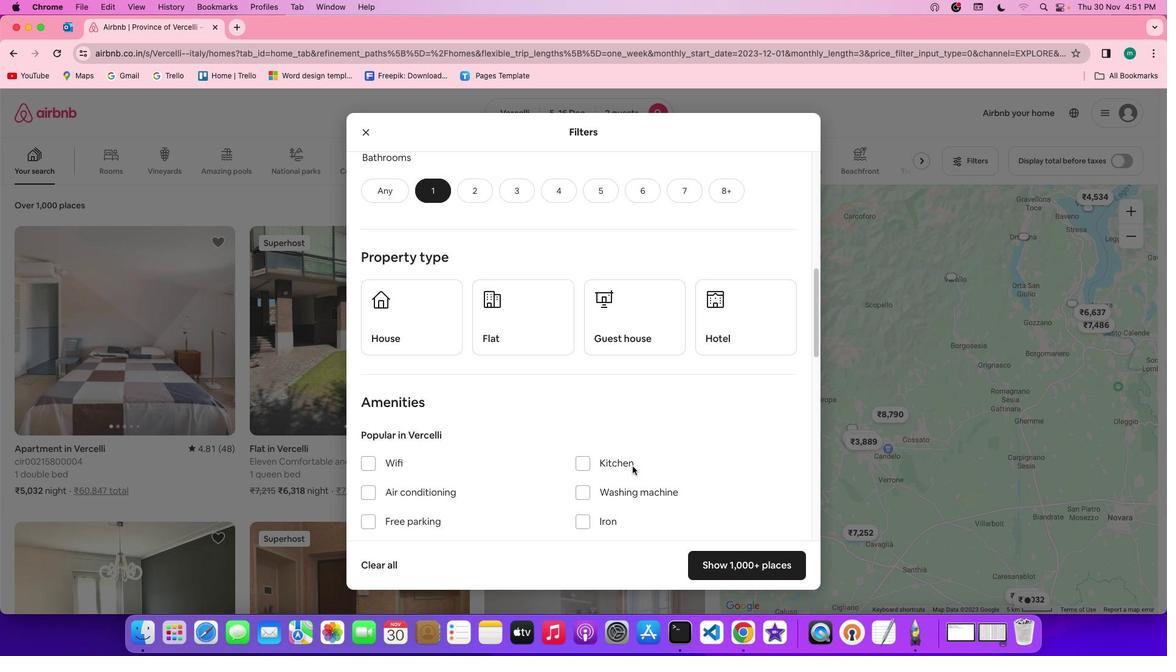 
Action: Mouse moved to (719, 331)
Screenshot: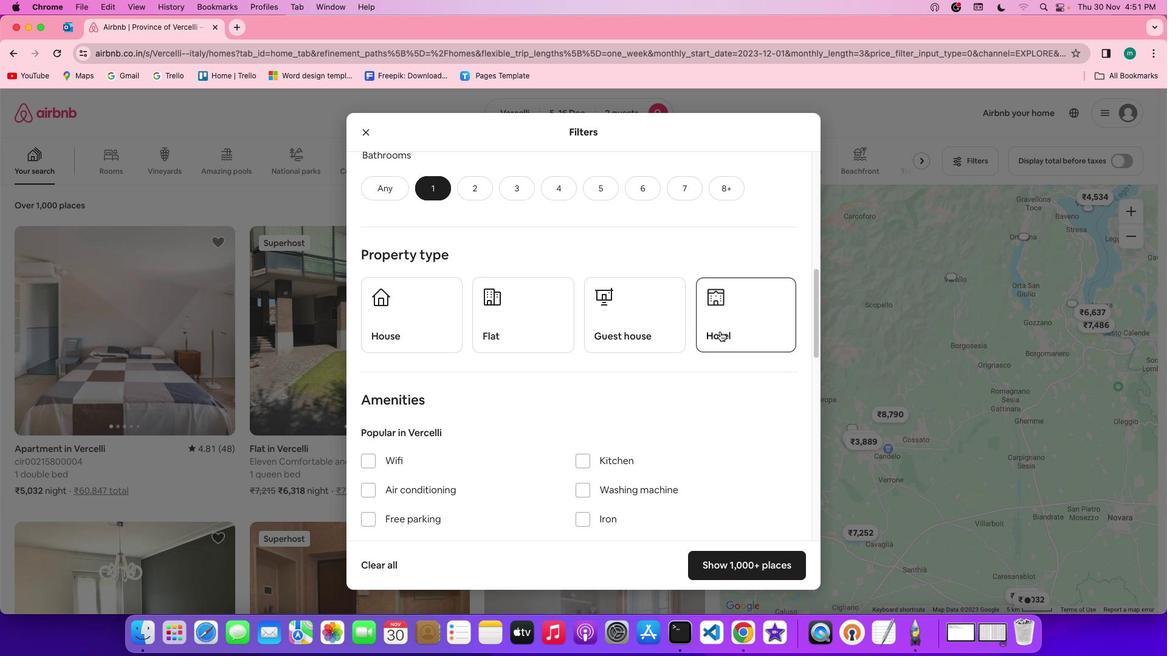 
Action: Mouse pressed left at (719, 331)
Screenshot: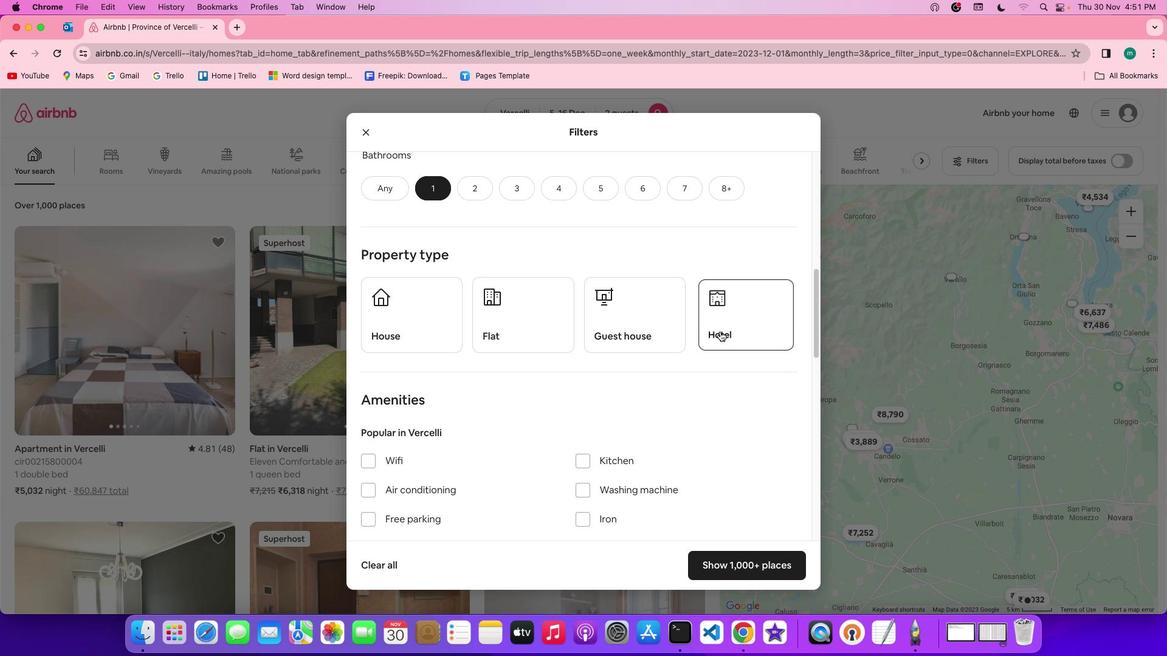 
Action: Mouse moved to (610, 437)
Screenshot: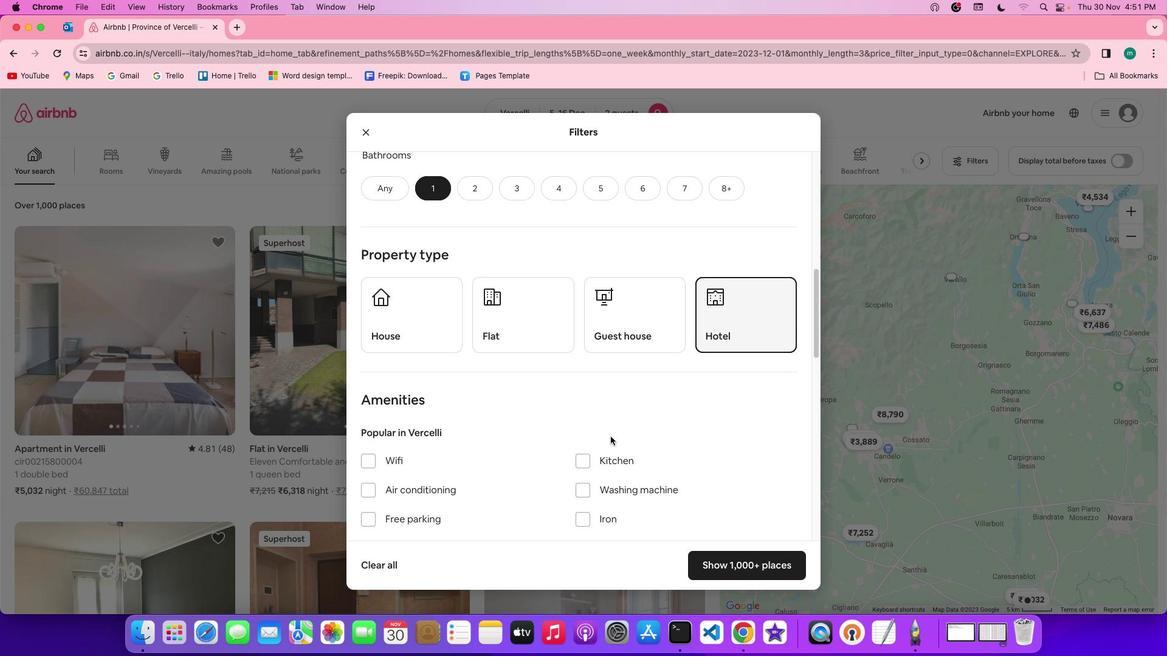 
Action: Mouse scrolled (610, 437) with delta (0, 0)
Screenshot: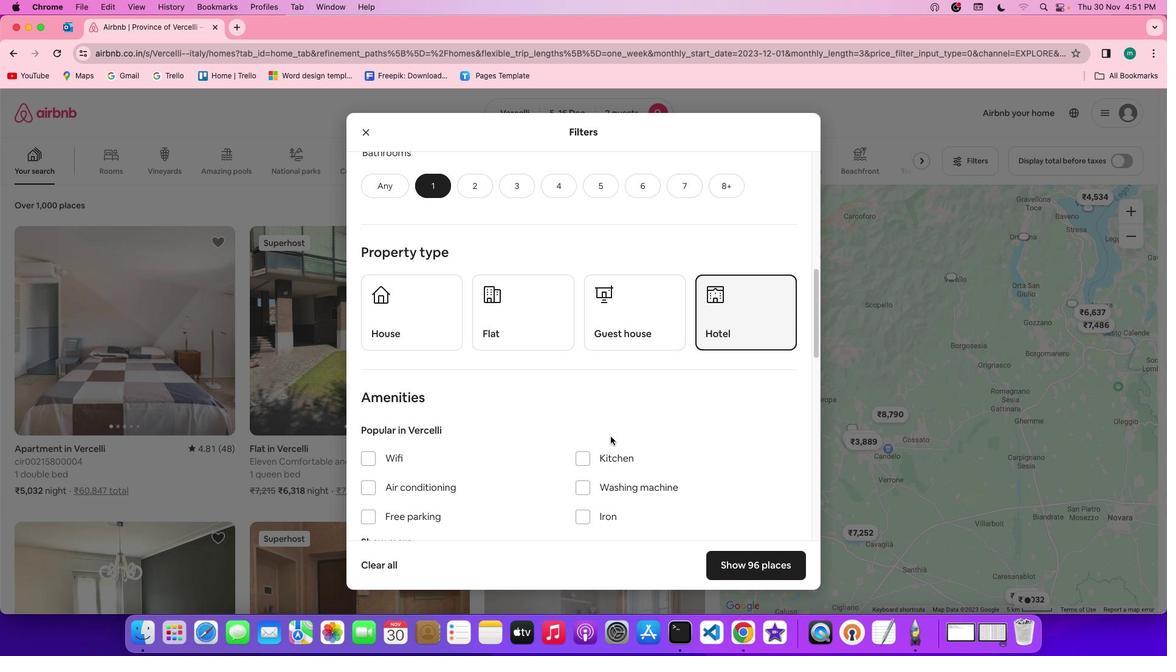 
Action: Mouse scrolled (610, 437) with delta (0, 0)
Screenshot: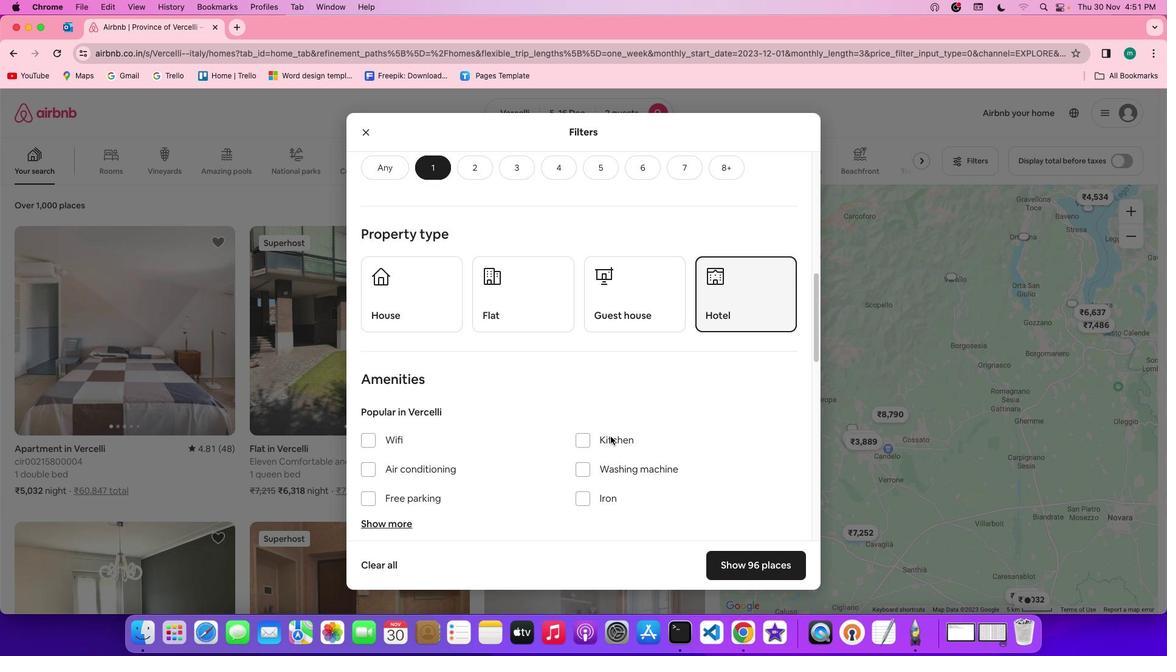 
Action: Mouse scrolled (610, 437) with delta (0, -1)
Screenshot: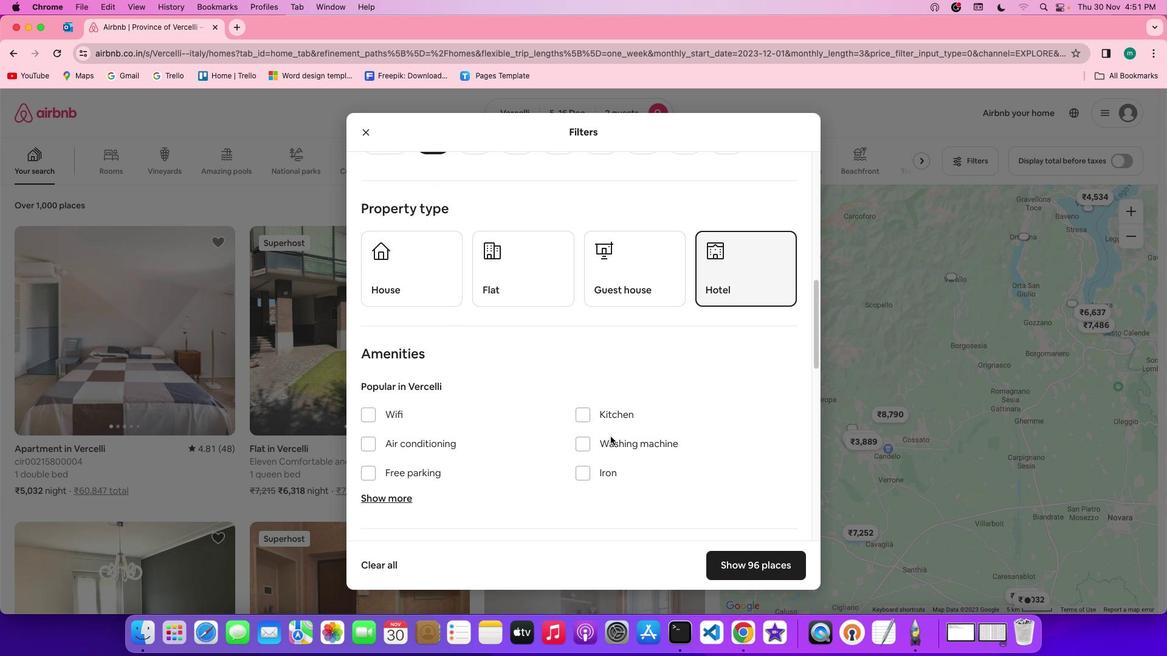
Action: Mouse scrolled (610, 437) with delta (0, -1)
Screenshot: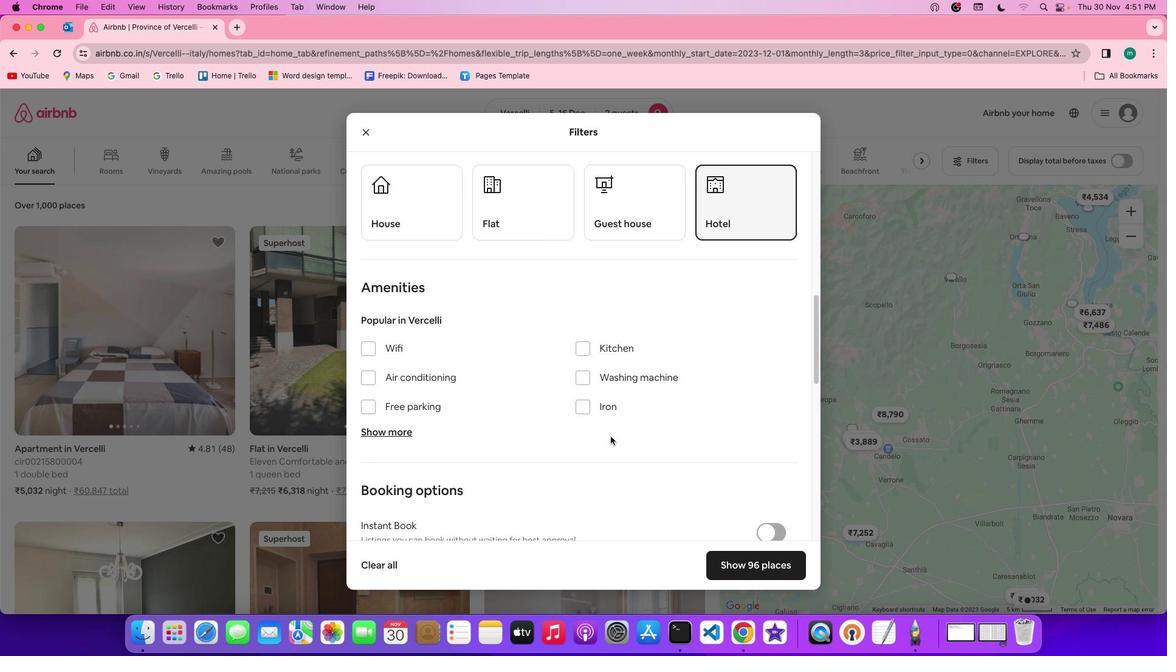 
Action: Mouse scrolled (610, 437) with delta (0, 0)
Screenshot: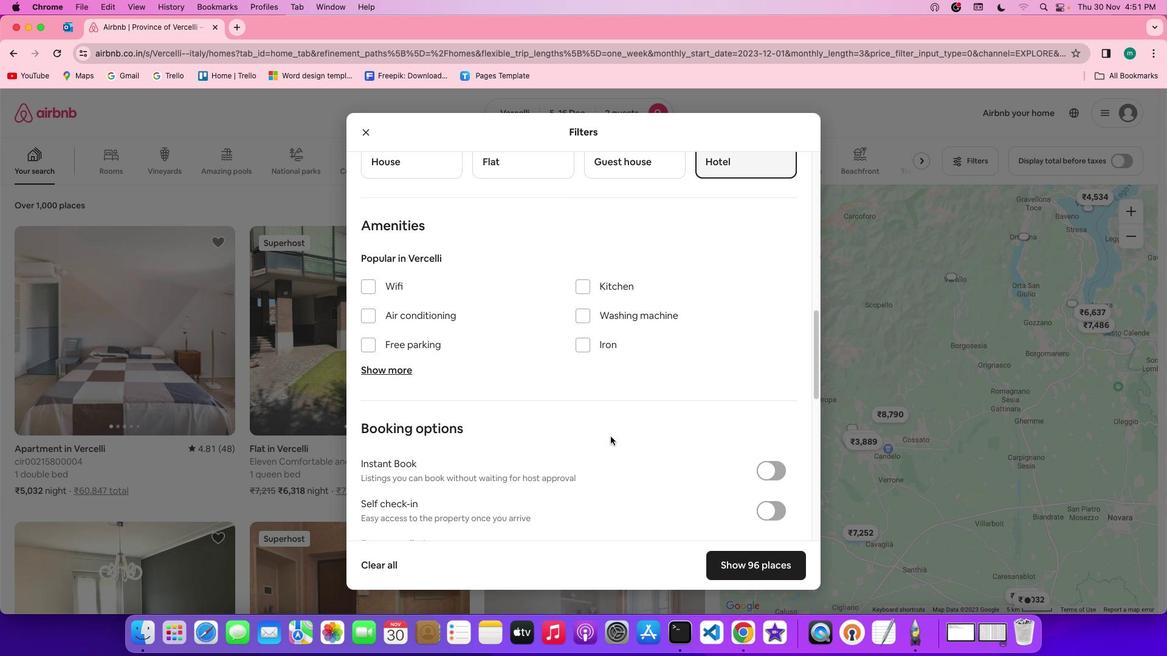 
Action: Mouse scrolled (610, 437) with delta (0, 0)
Screenshot: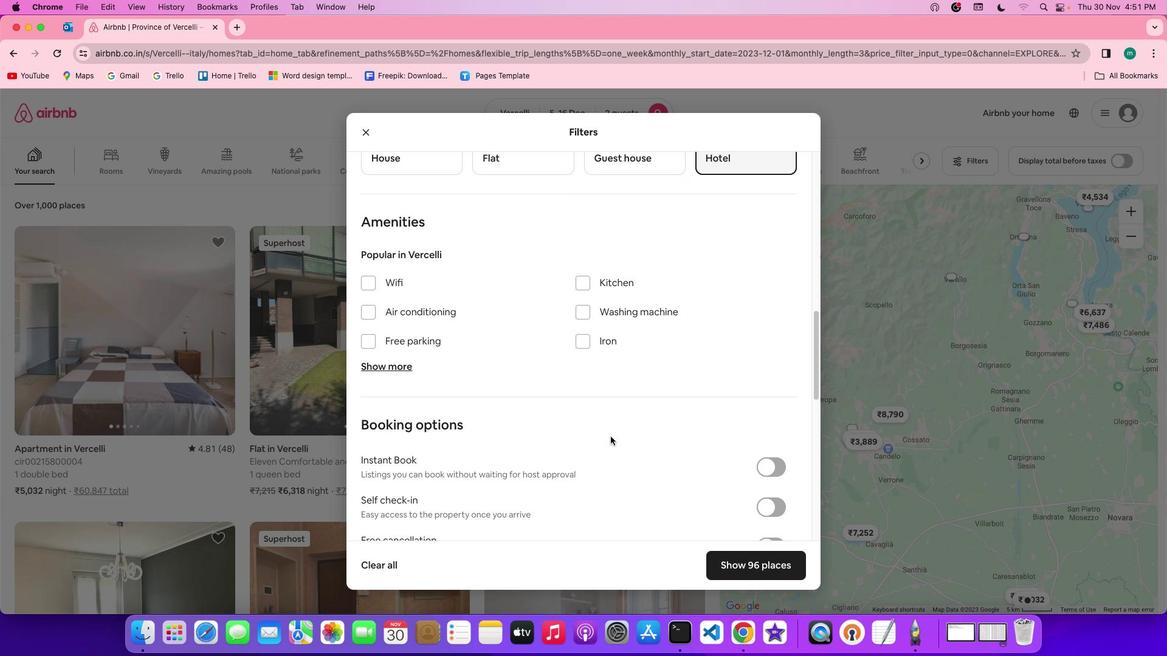 
Action: Mouse scrolled (610, 437) with delta (0, 0)
Screenshot: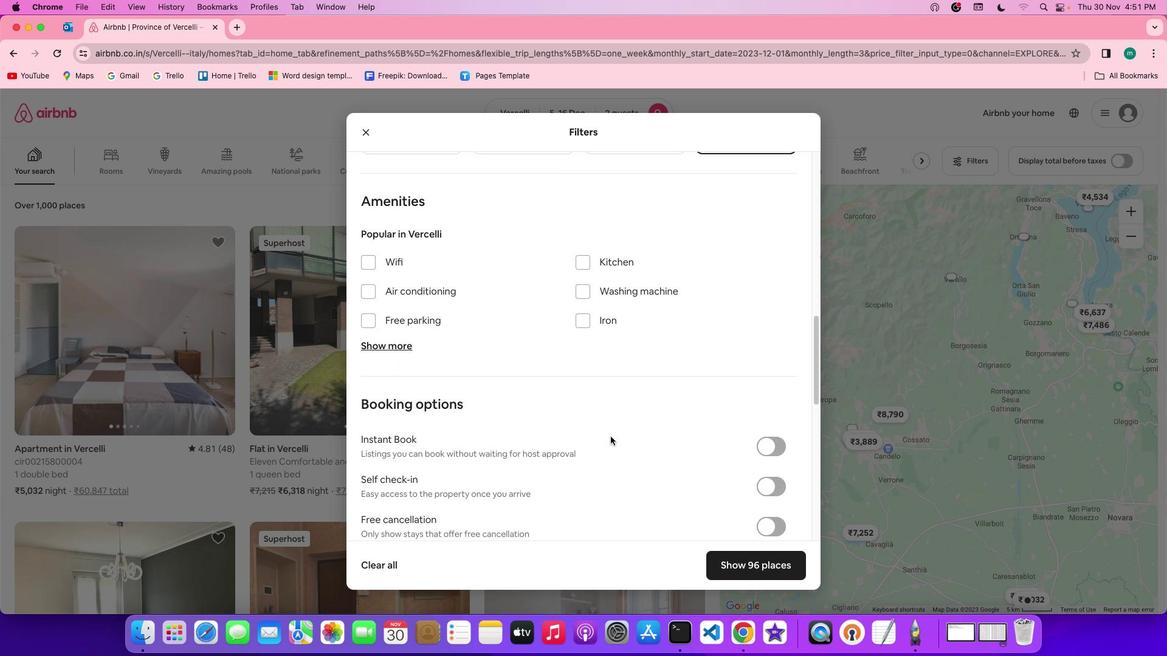 
Action: Mouse scrolled (610, 437) with delta (0, 0)
Screenshot: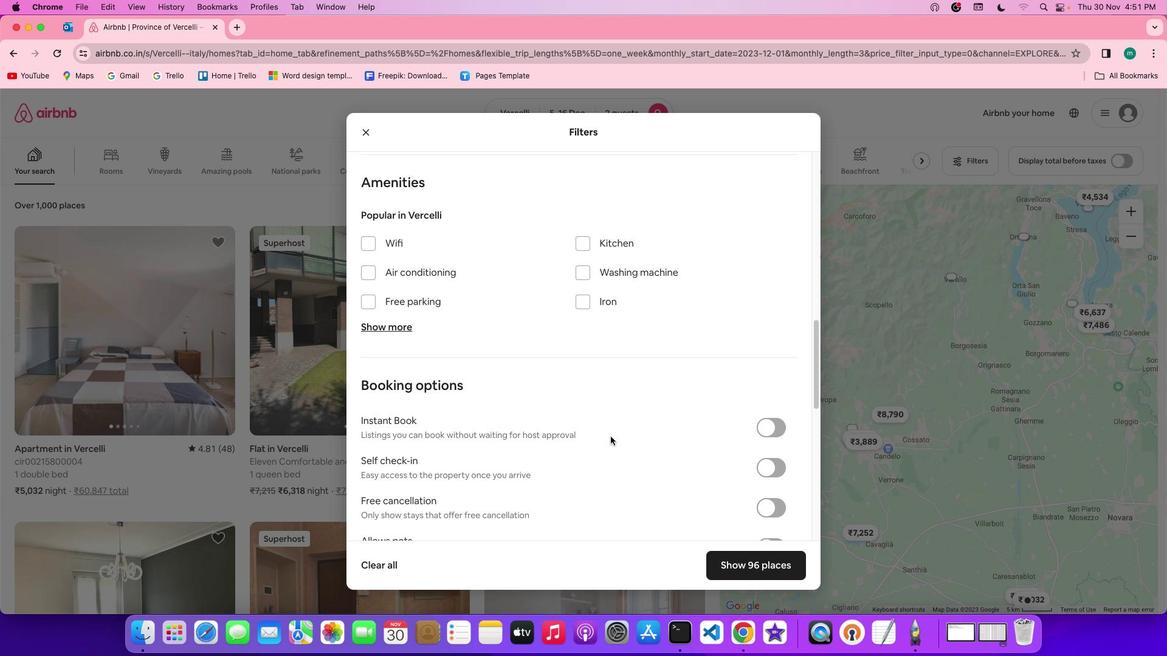 
Action: Mouse scrolled (610, 437) with delta (0, 0)
Screenshot: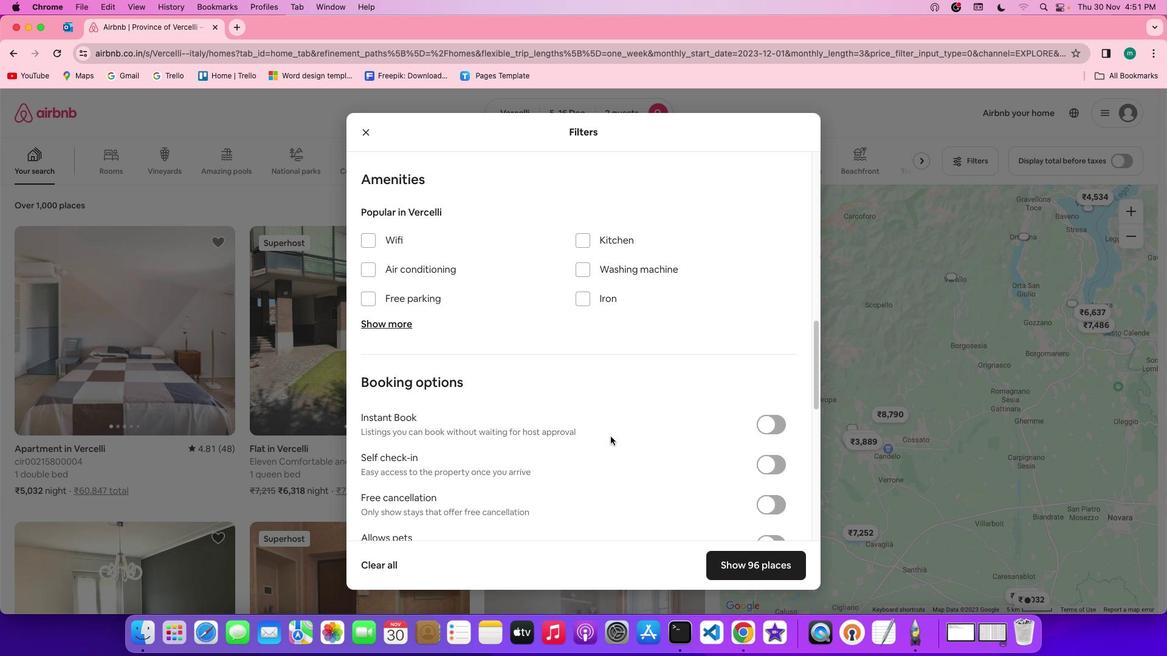 
Action: Mouse scrolled (610, 437) with delta (0, 0)
Screenshot: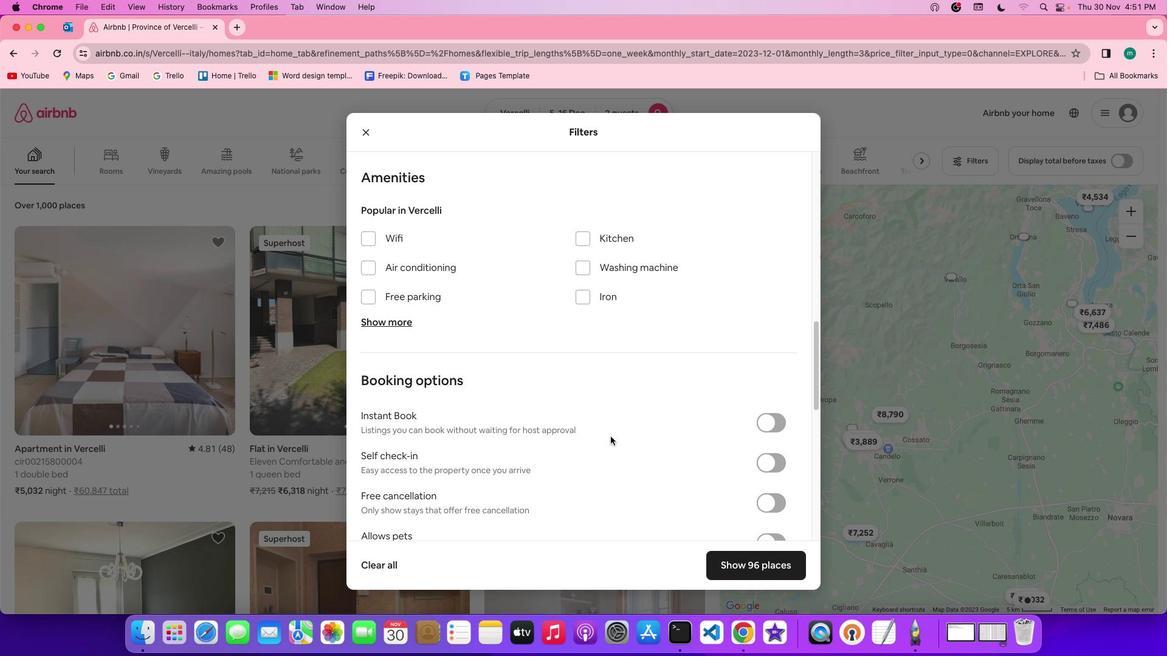 
Action: Mouse scrolled (610, 437) with delta (0, 0)
Screenshot: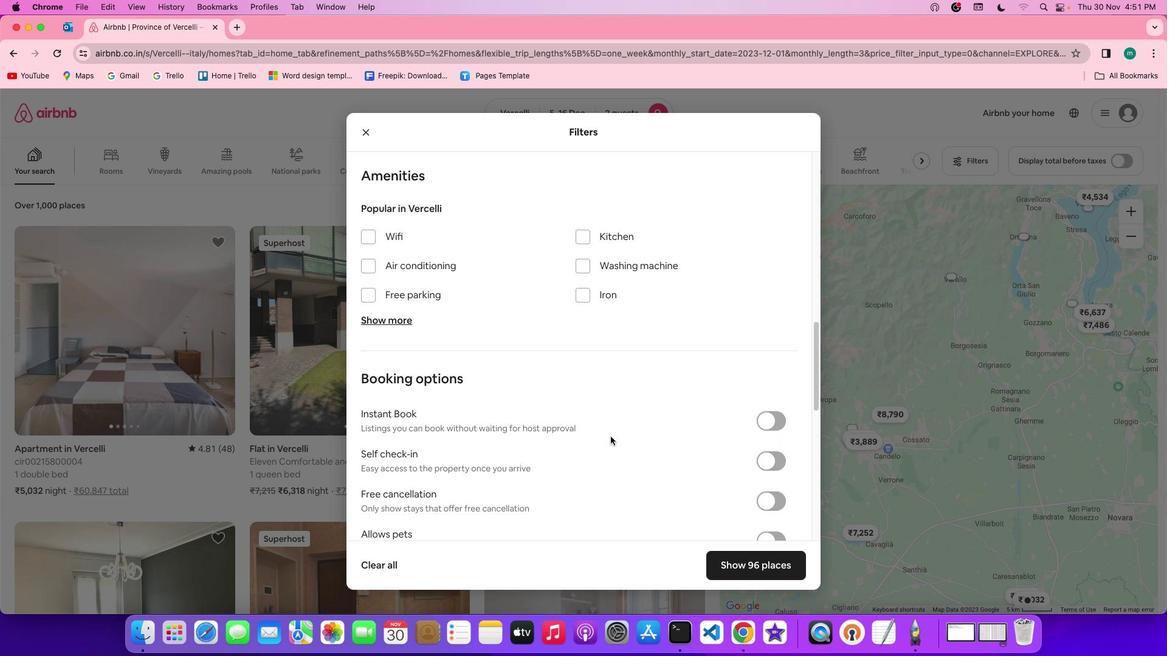 
Action: Mouse scrolled (610, 437) with delta (0, 0)
Screenshot: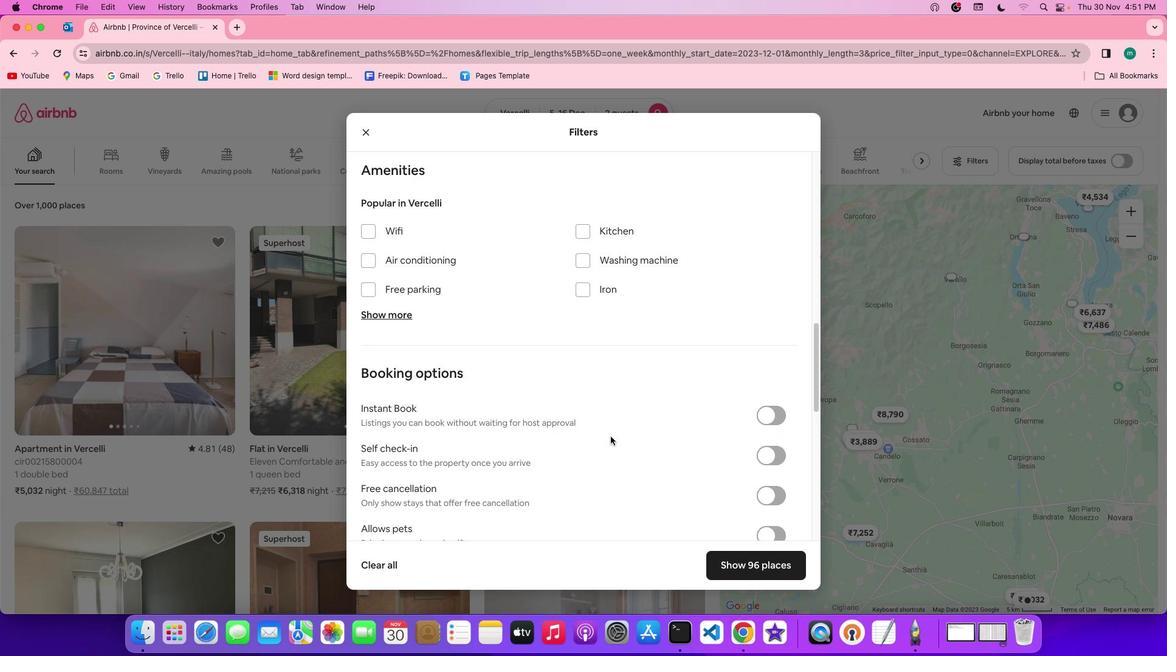 
Action: Mouse scrolled (610, 437) with delta (0, 0)
Screenshot: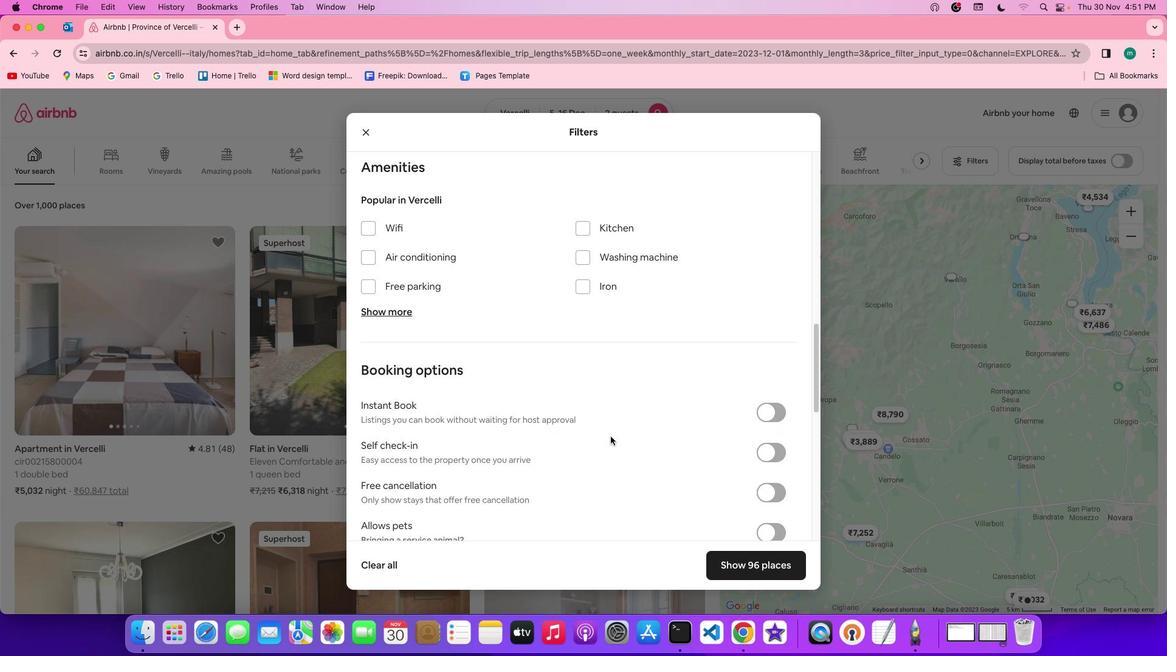 
Action: Mouse moved to (607, 427)
Screenshot: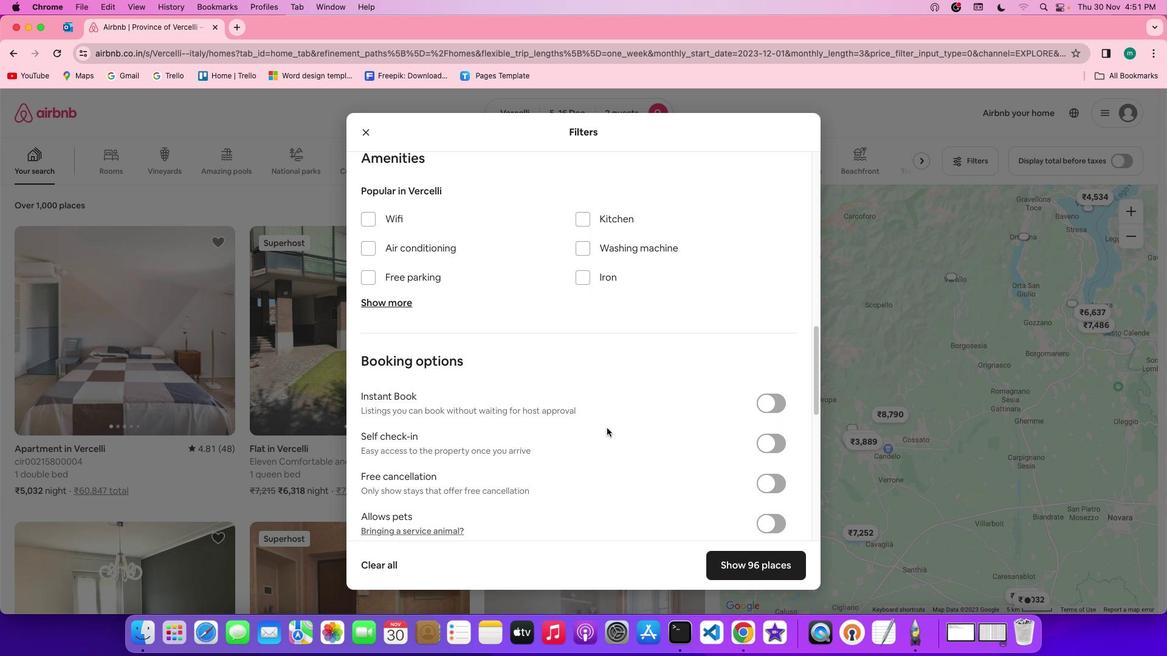 
Action: Mouse scrolled (607, 427) with delta (0, 0)
Screenshot: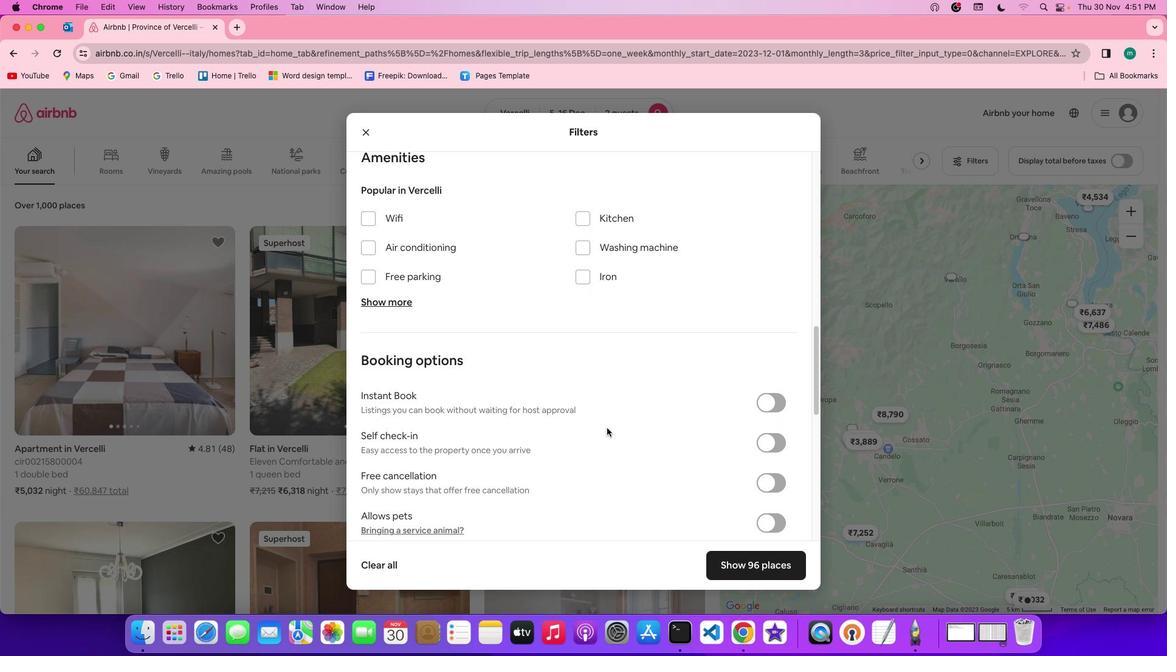 
Action: Mouse scrolled (607, 427) with delta (0, 0)
Screenshot: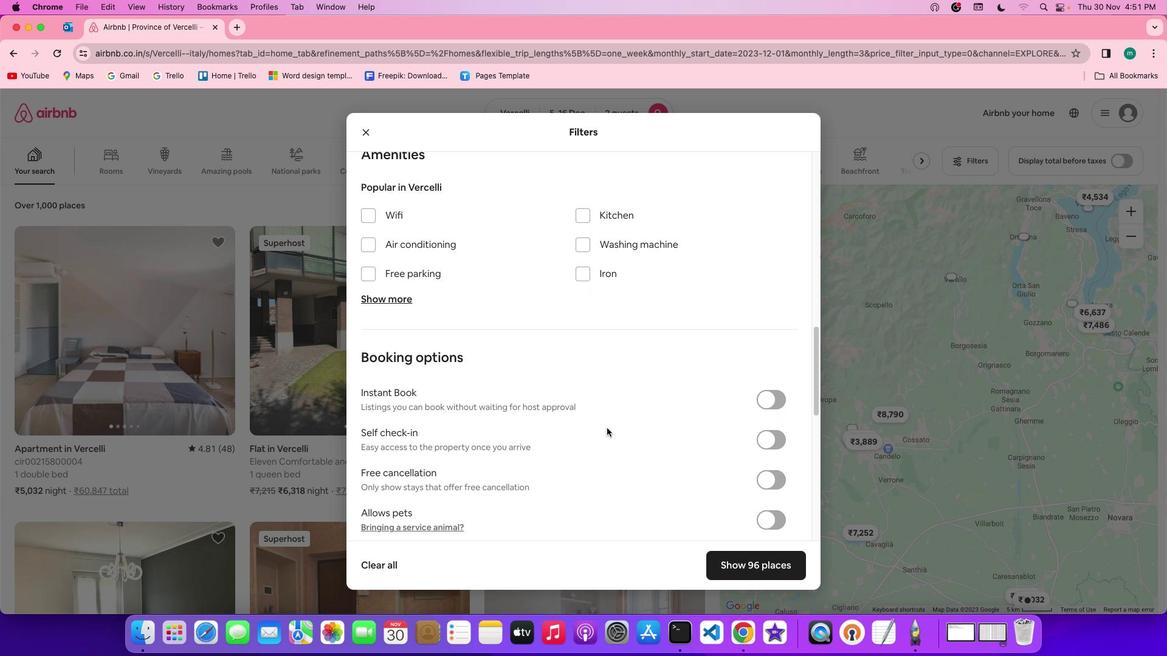 
Action: Mouse scrolled (607, 427) with delta (0, 0)
Screenshot: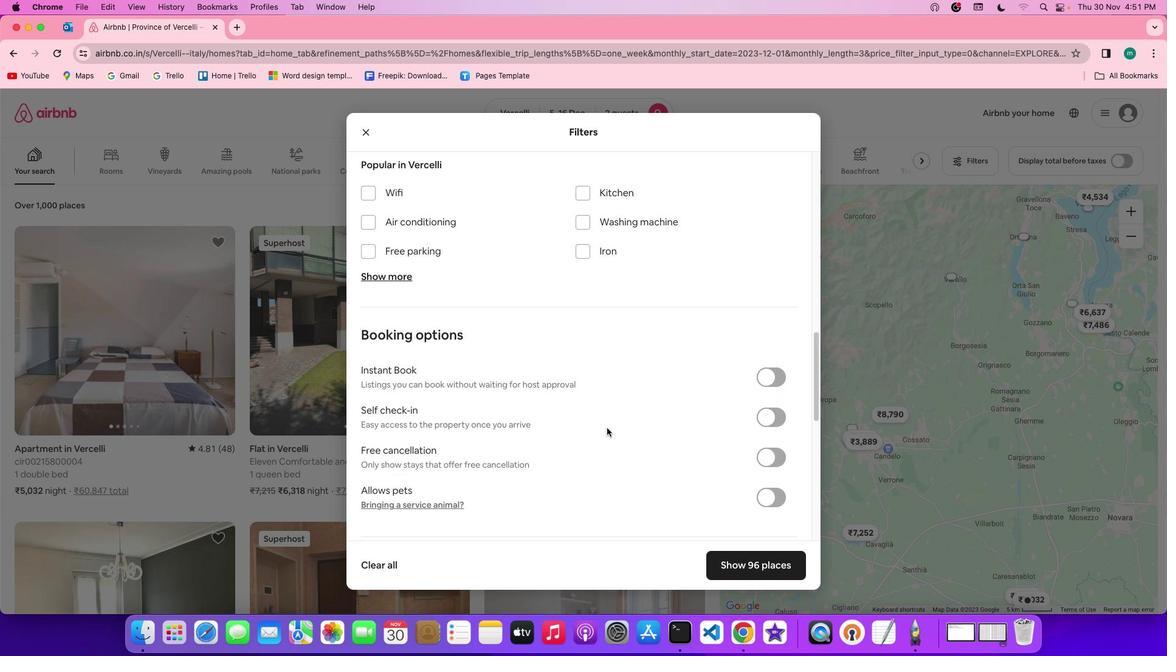 
Action: Mouse moved to (713, 461)
Screenshot: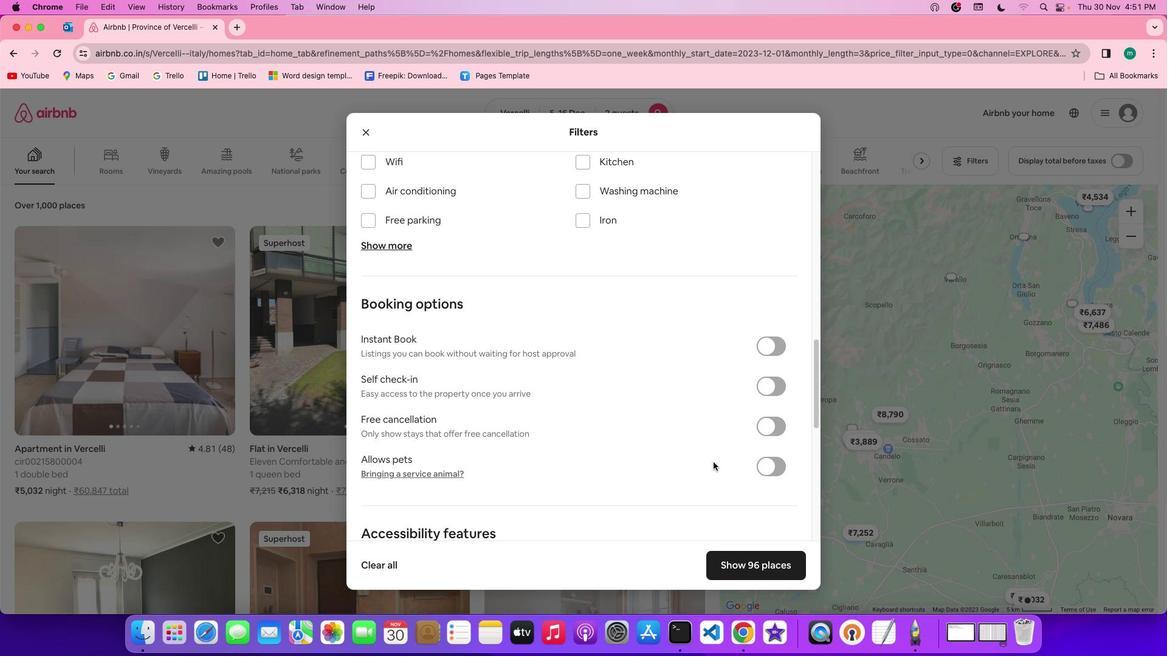 
Action: Mouse scrolled (713, 461) with delta (0, 0)
Screenshot: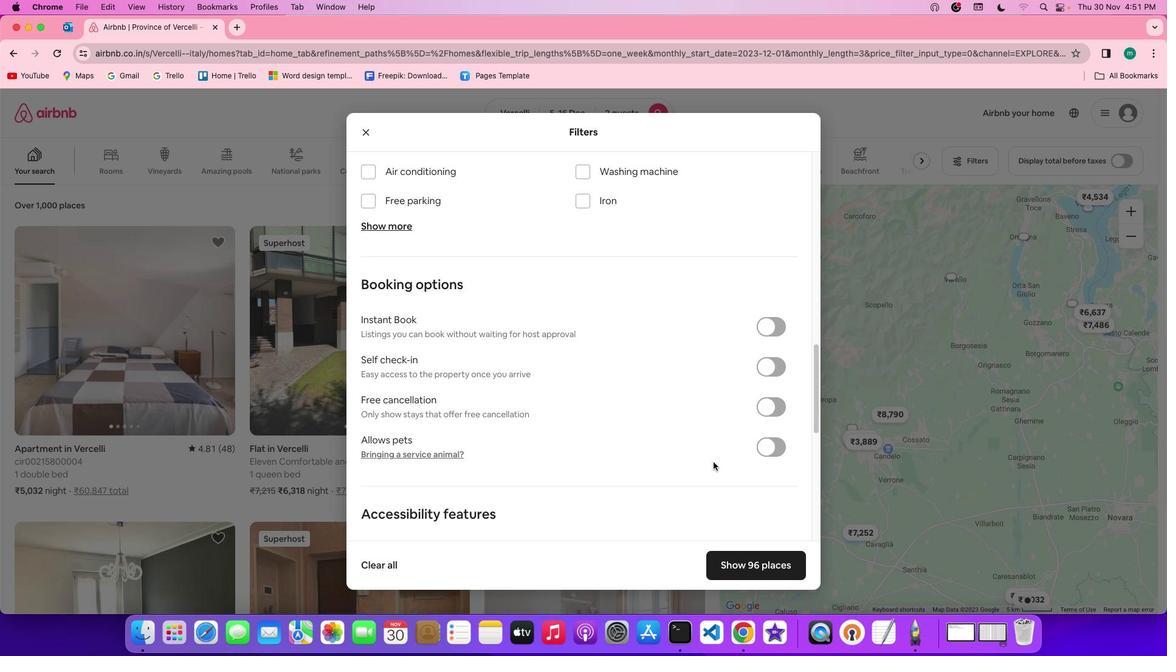 
Action: Mouse scrolled (713, 461) with delta (0, 0)
Screenshot: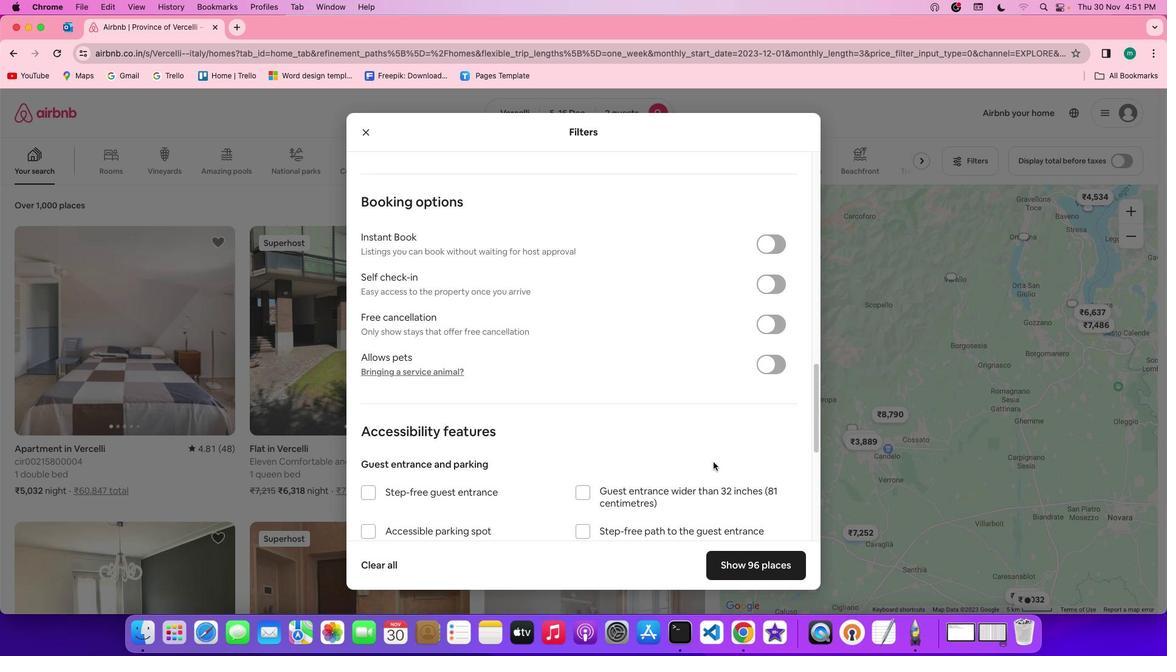 
Action: Mouse scrolled (713, 461) with delta (0, -1)
Screenshot: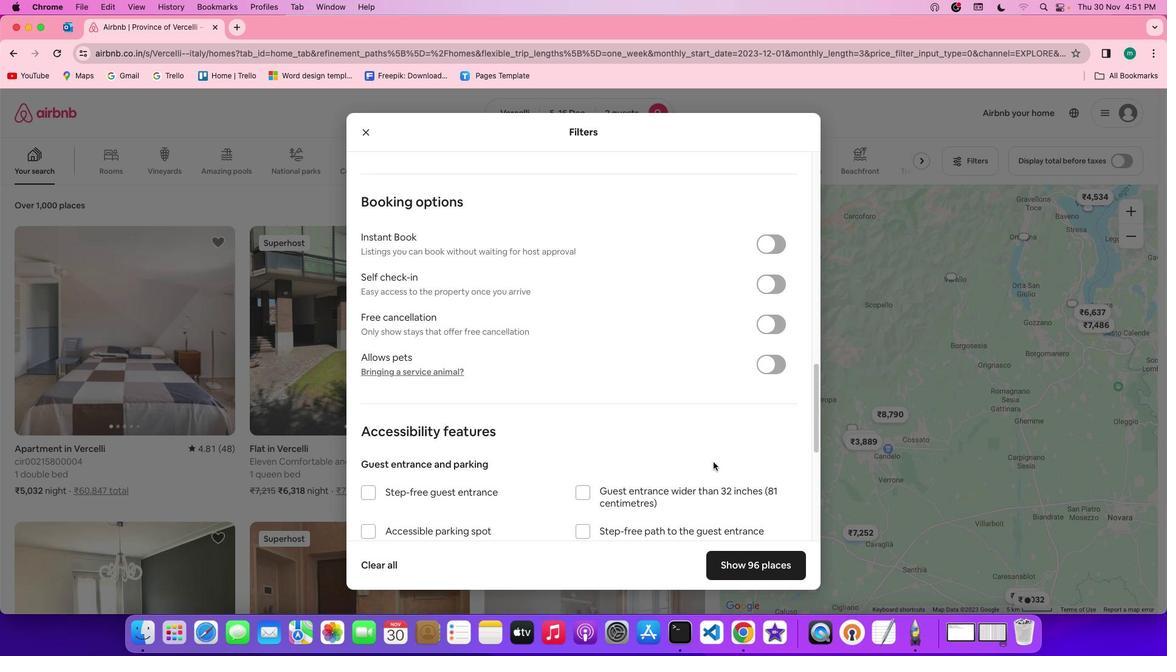 
Action: Mouse scrolled (713, 461) with delta (0, -3)
Screenshot: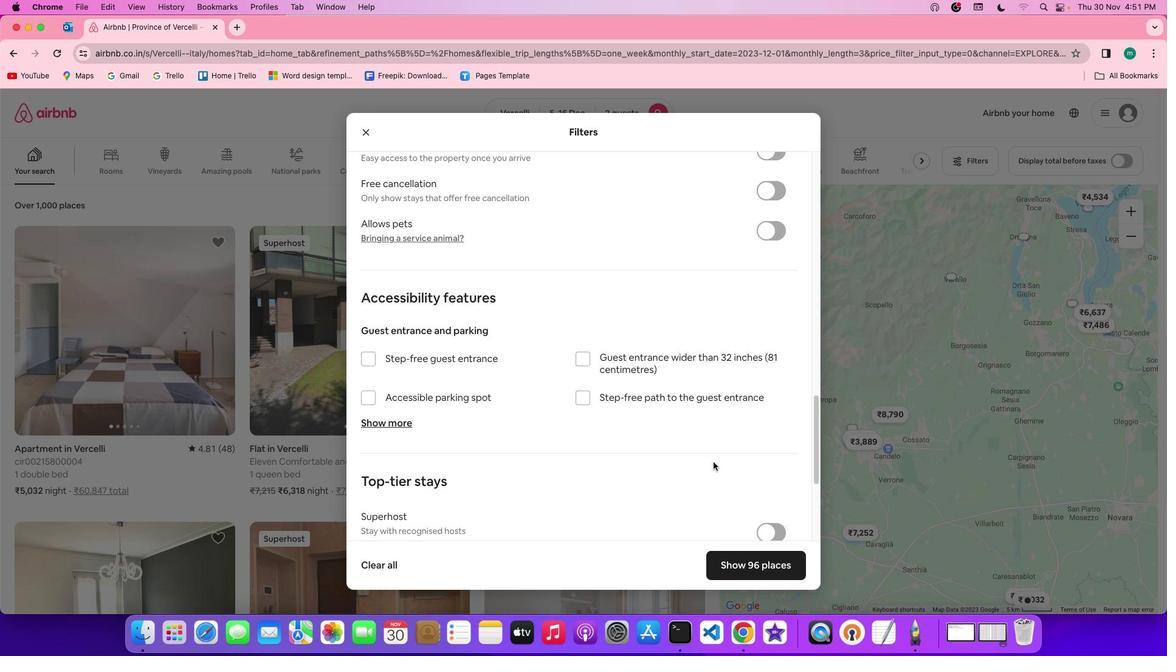 
Action: Mouse scrolled (713, 461) with delta (0, -3)
Screenshot: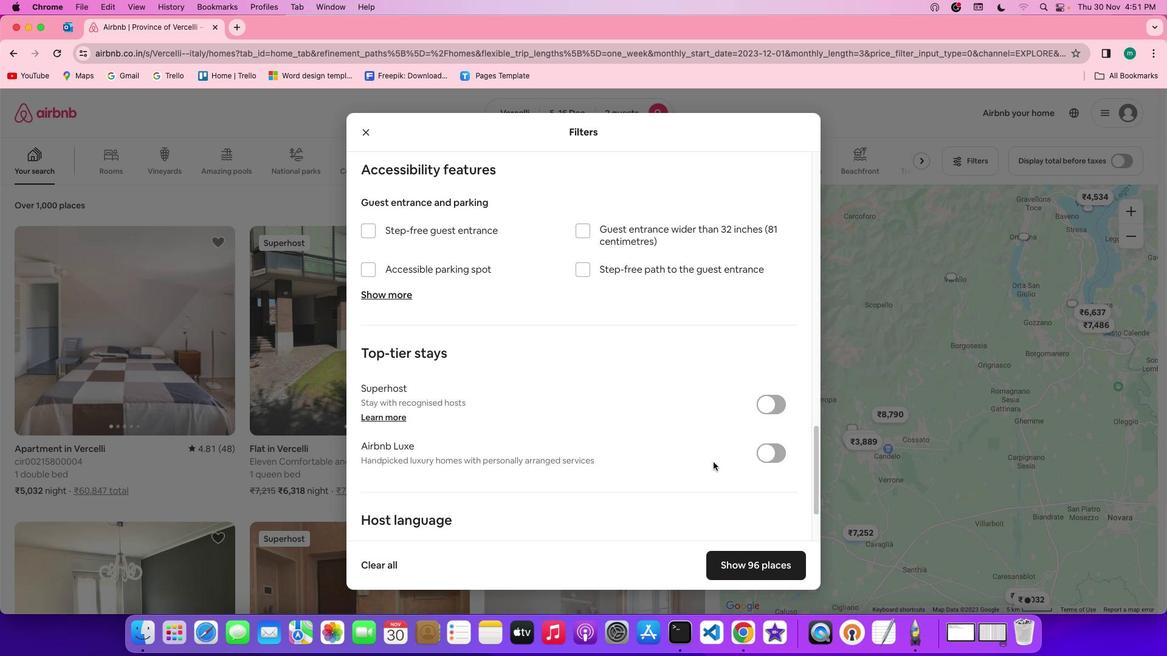 
Action: Mouse scrolled (713, 461) with delta (0, 0)
Screenshot: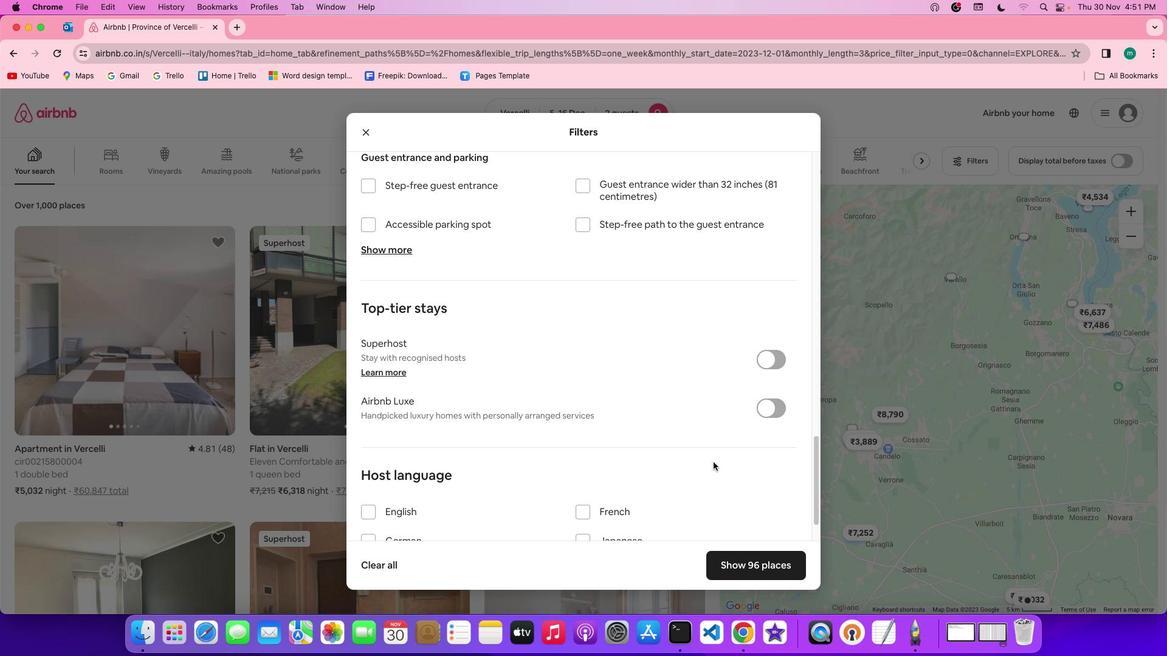 
Action: Mouse scrolled (713, 461) with delta (0, 0)
Screenshot: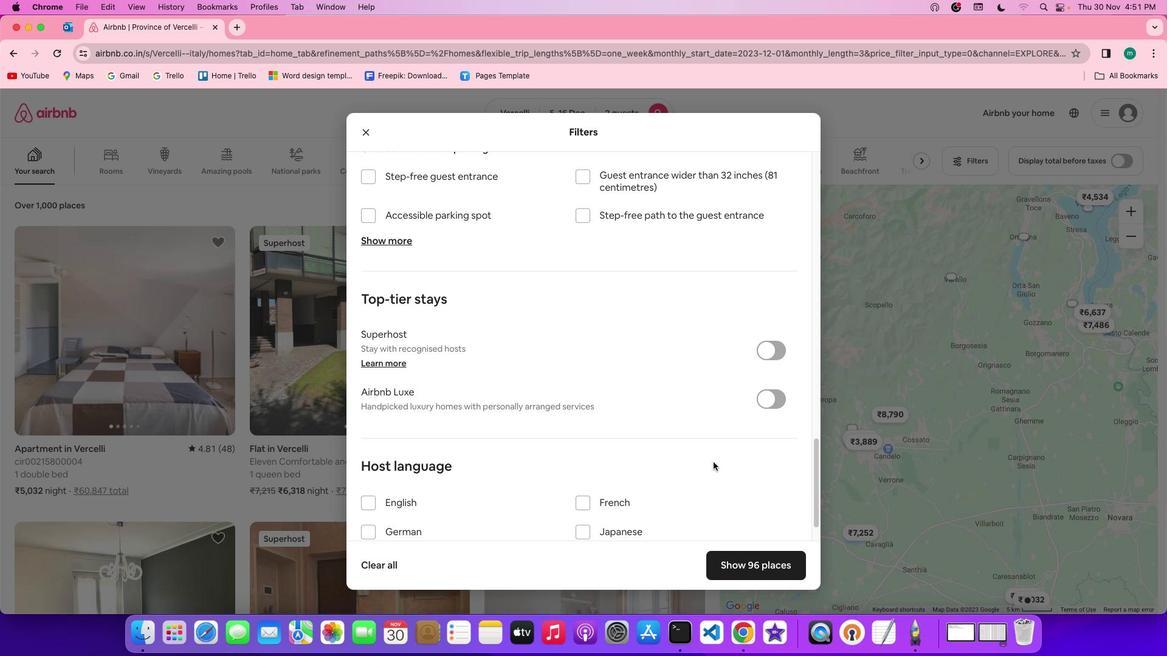 
Action: Mouse scrolled (713, 461) with delta (0, -1)
Screenshot: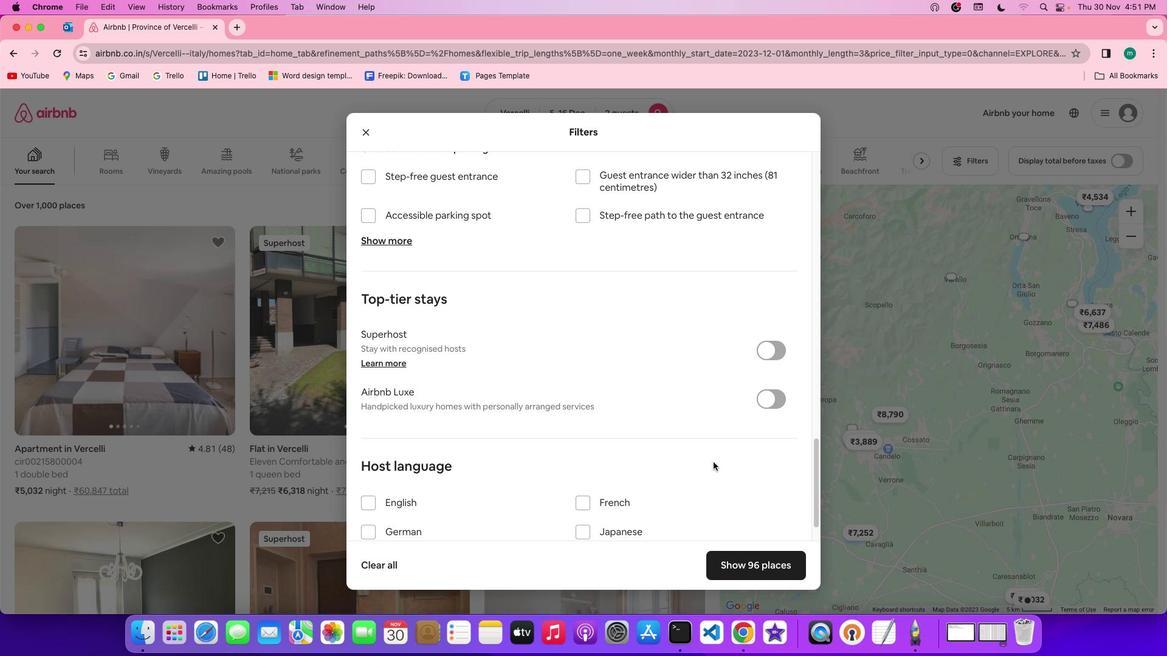 
Action: Mouse scrolled (713, 461) with delta (0, -3)
Screenshot: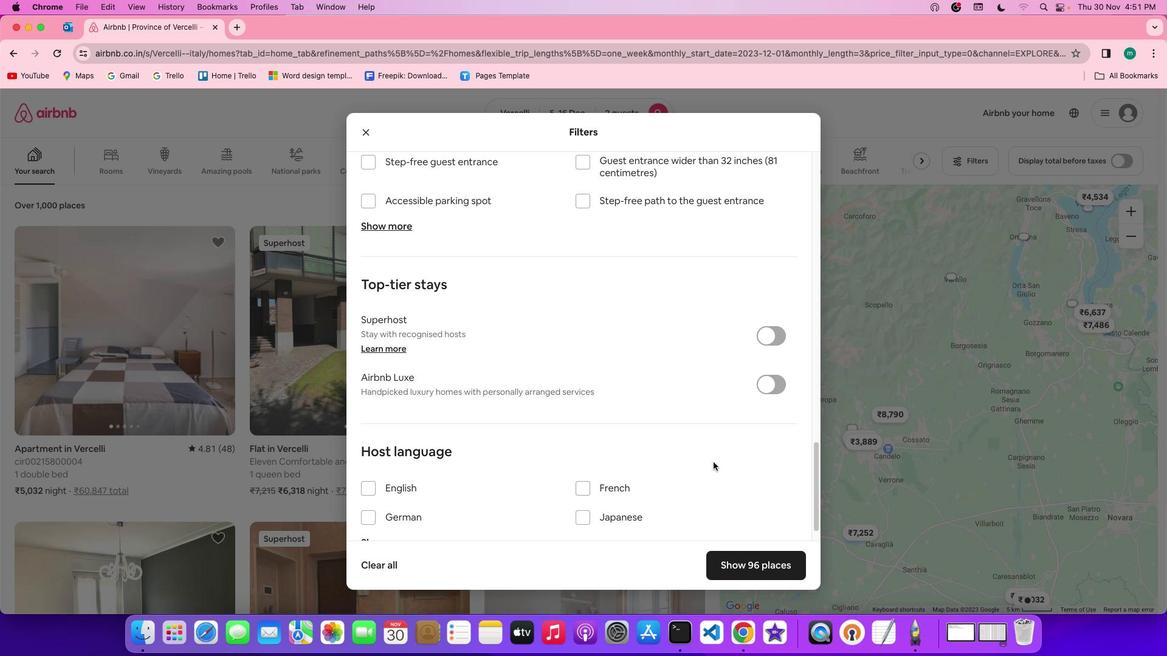 
Action: Mouse scrolled (713, 461) with delta (0, -3)
Screenshot: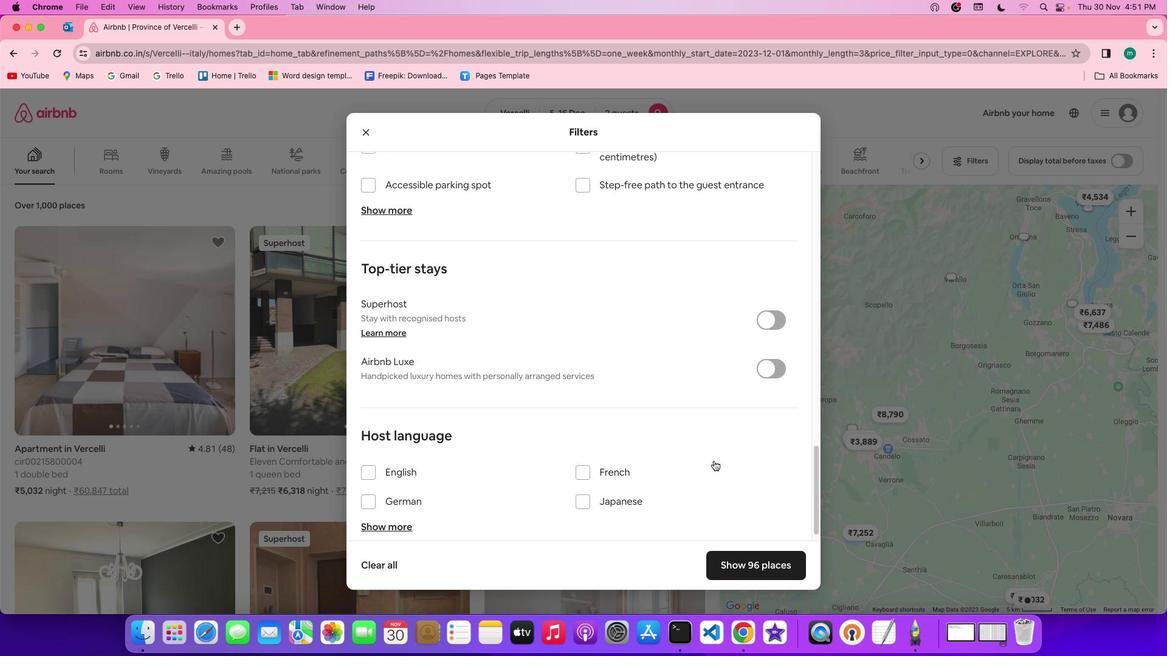 
Action: Mouse moved to (681, 491)
Screenshot: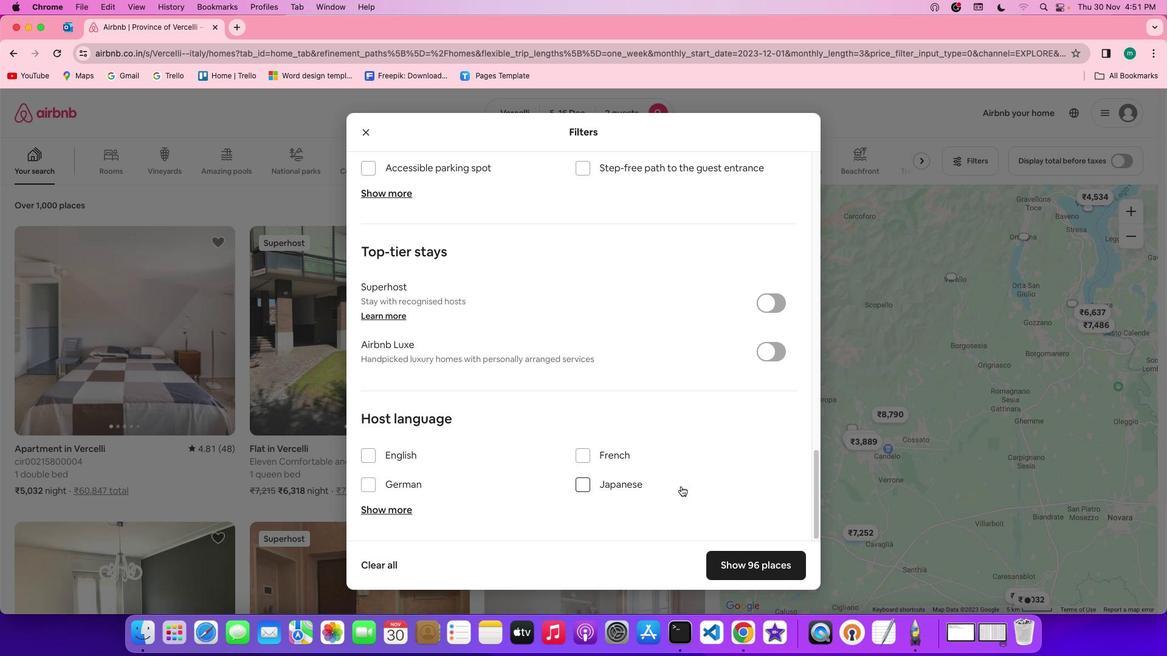 
Action: Mouse scrolled (681, 491) with delta (0, 0)
Screenshot: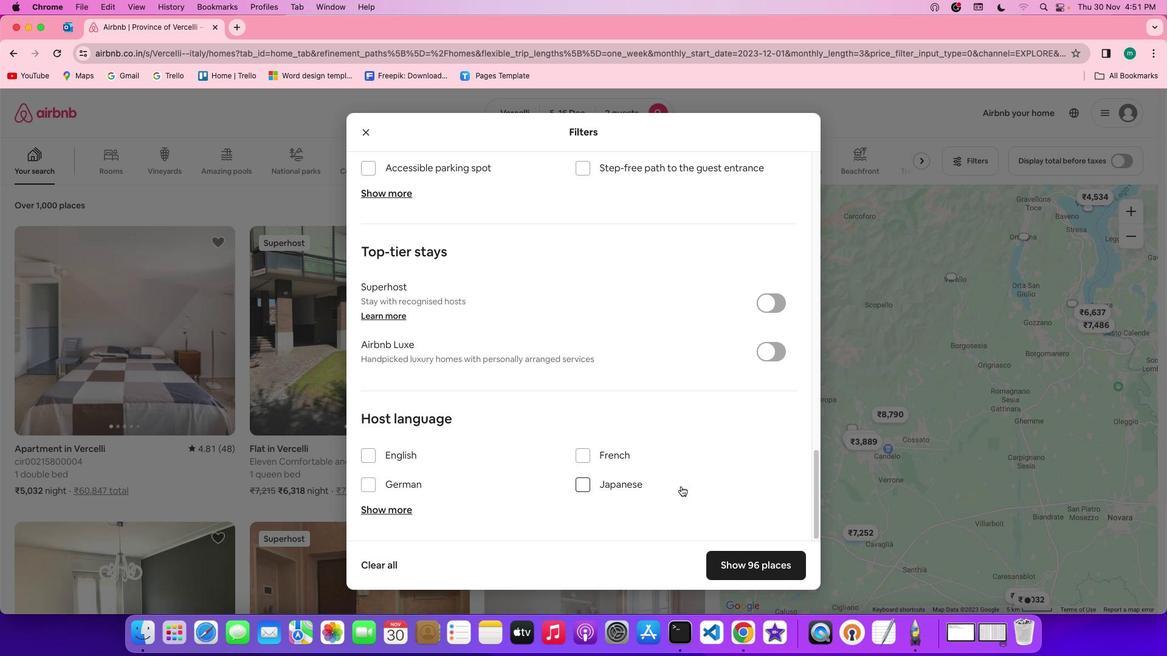 
Action: Mouse moved to (681, 490)
Screenshot: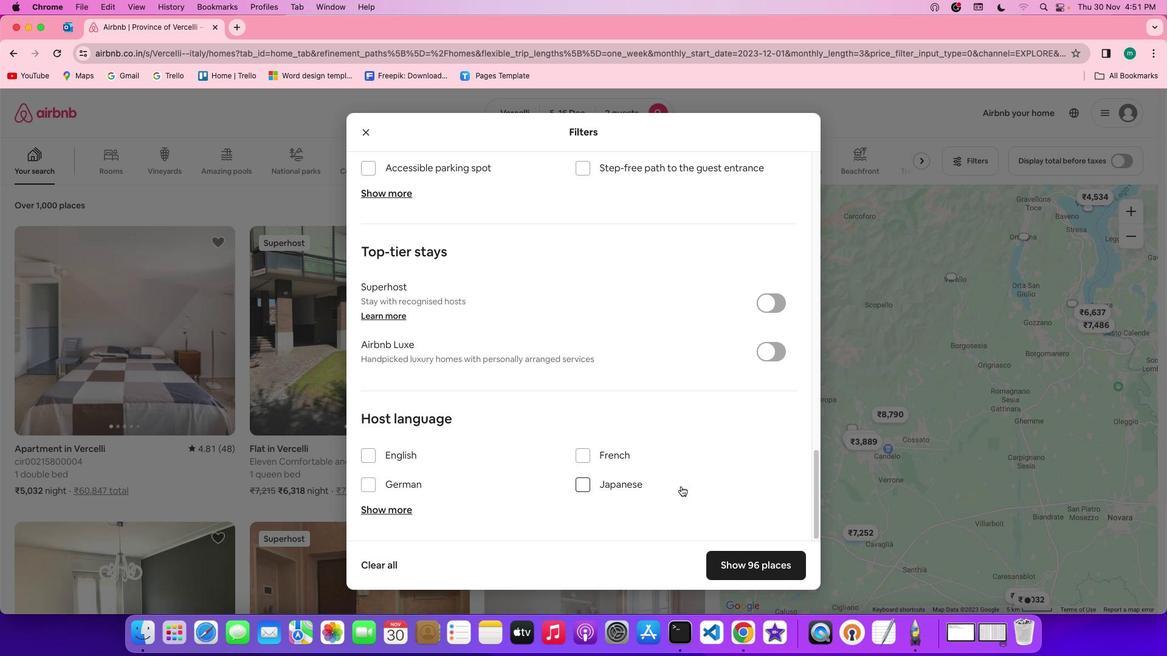 
Action: Mouse scrolled (681, 490) with delta (0, 0)
Screenshot: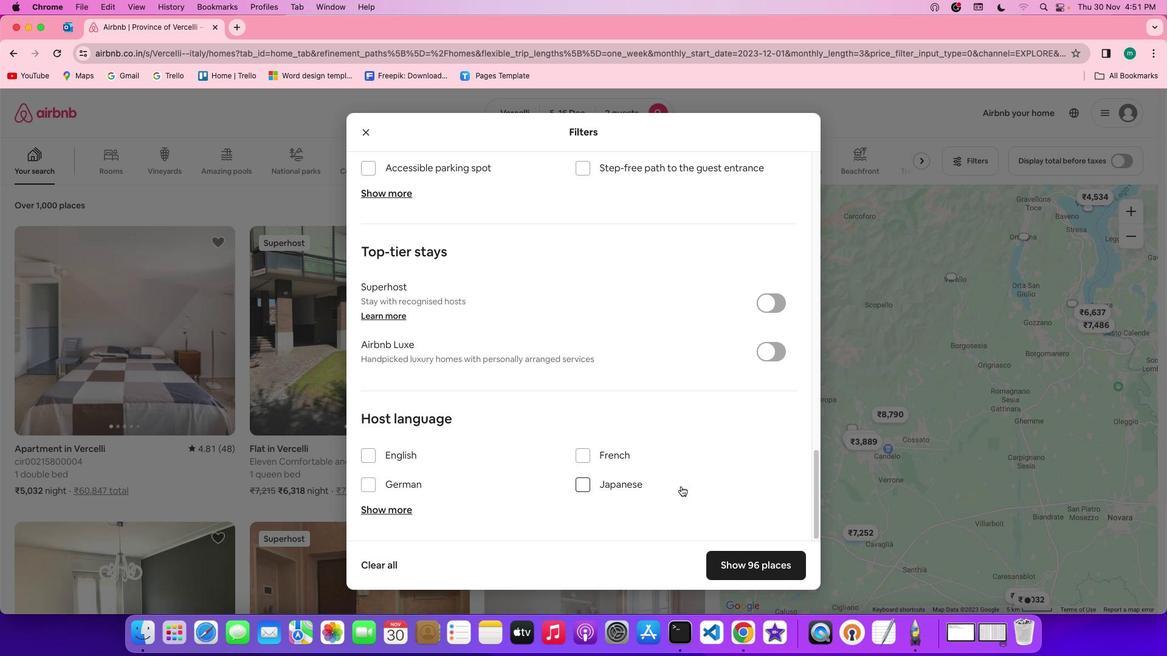
Action: Mouse moved to (681, 490)
Screenshot: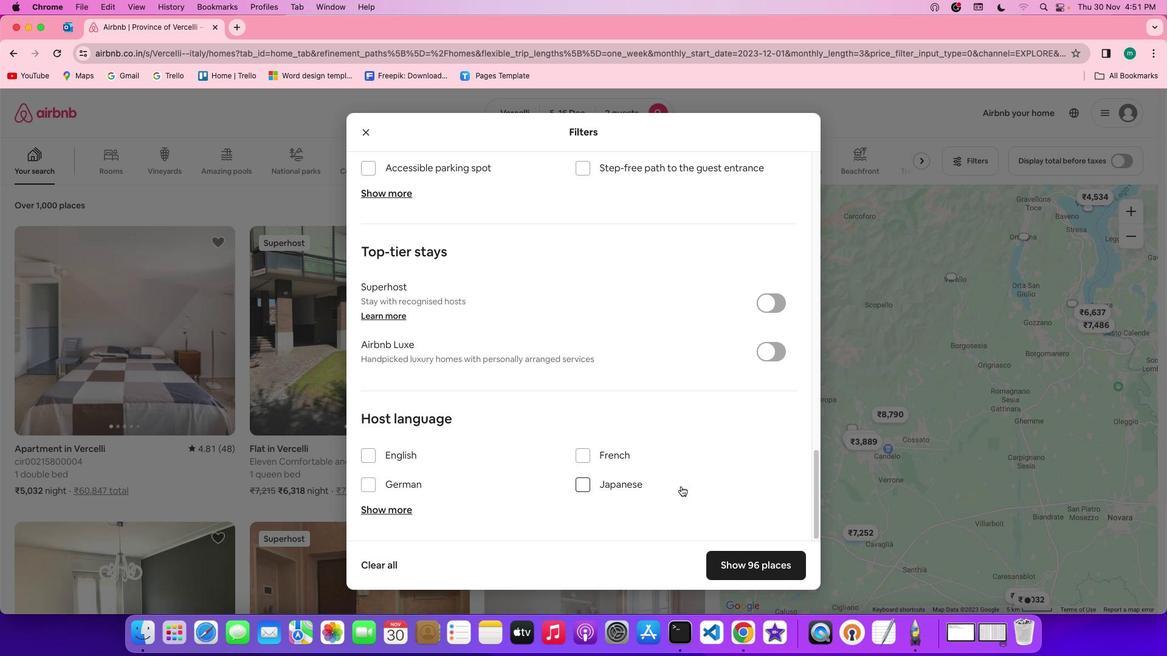 
Action: Mouse scrolled (681, 490) with delta (0, -1)
Screenshot: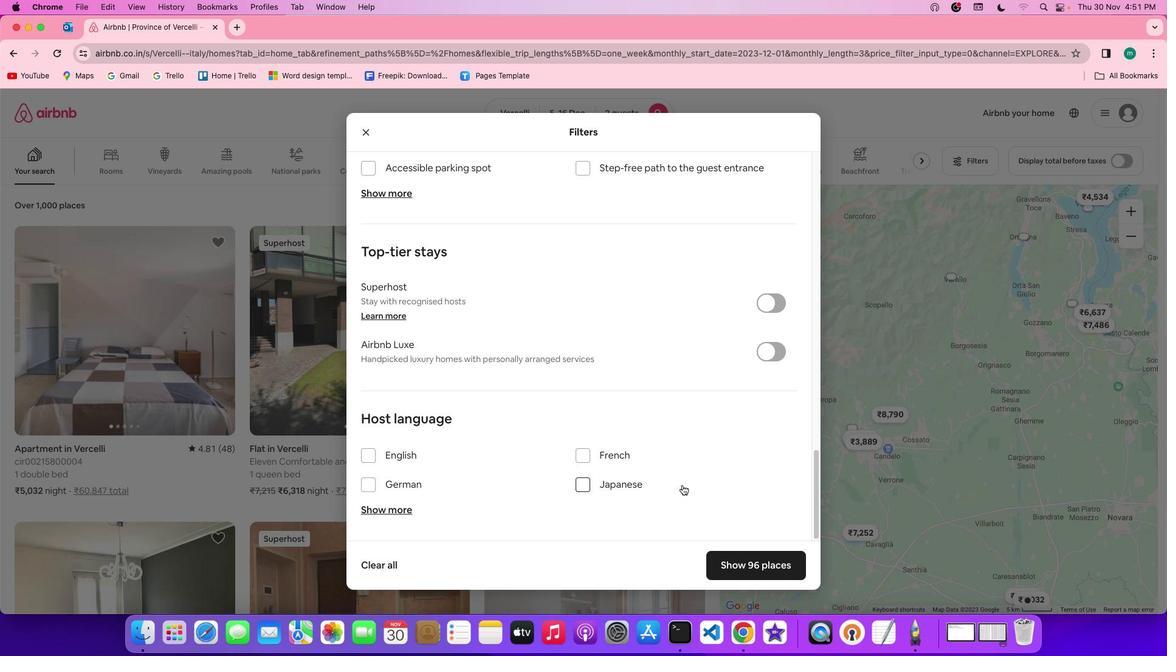
Action: Mouse scrolled (681, 490) with delta (0, -3)
Screenshot: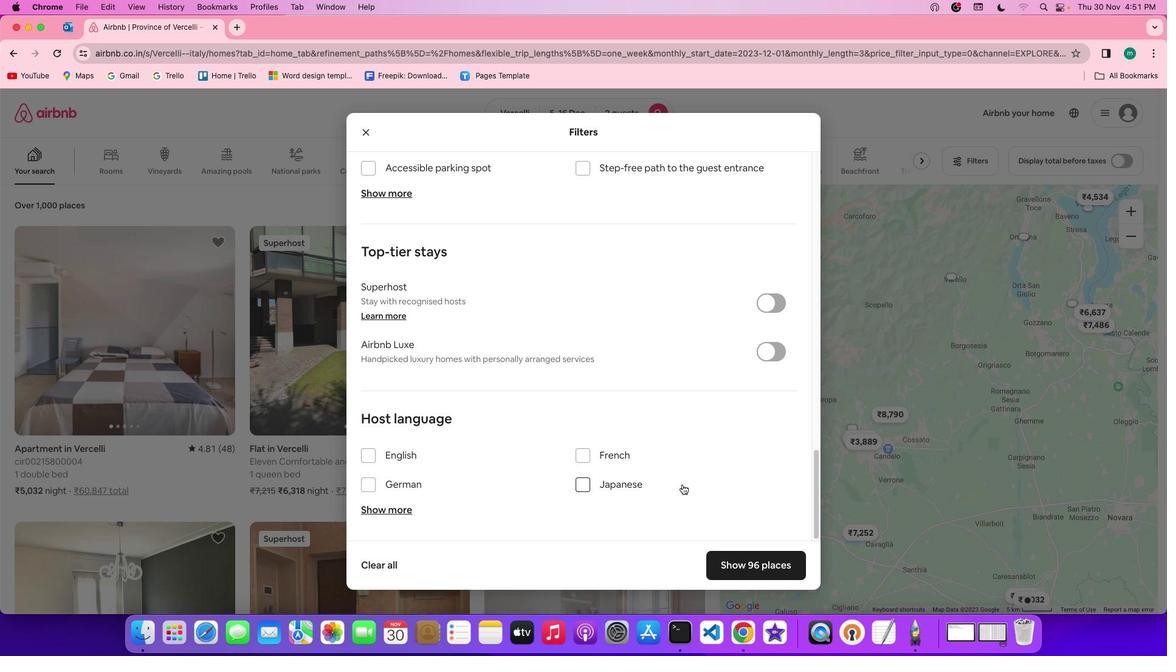 
Action: Mouse moved to (681, 486)
Screenshot: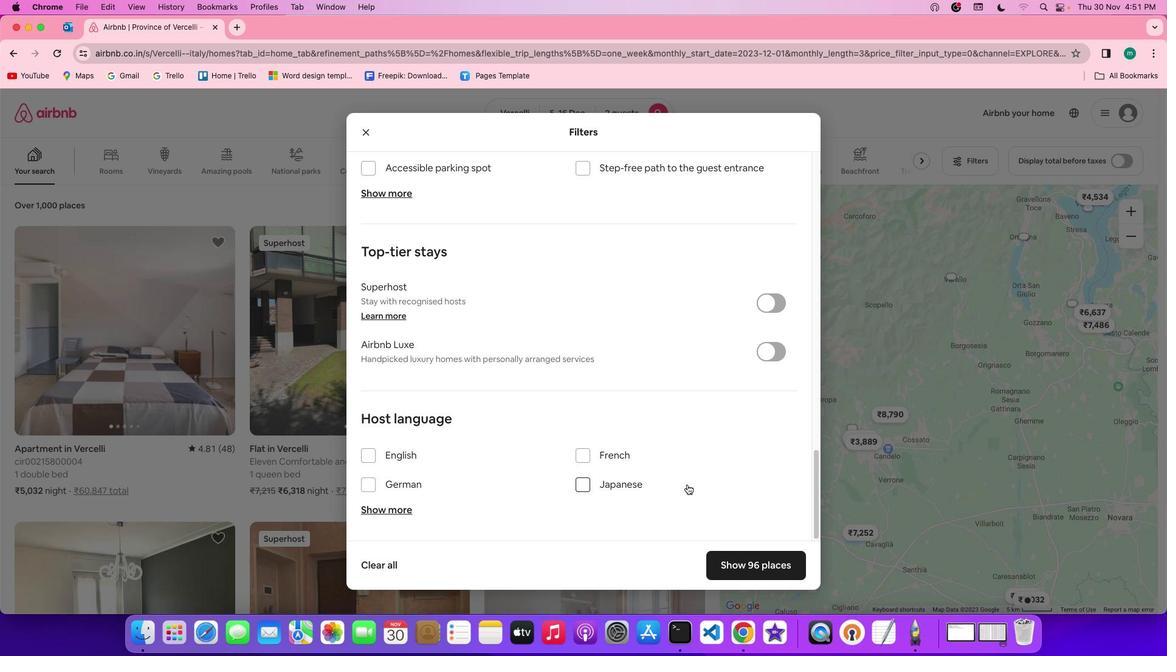 
Action: Mouse scrolled (681, 486) with delta (0, -3)
Screenshot: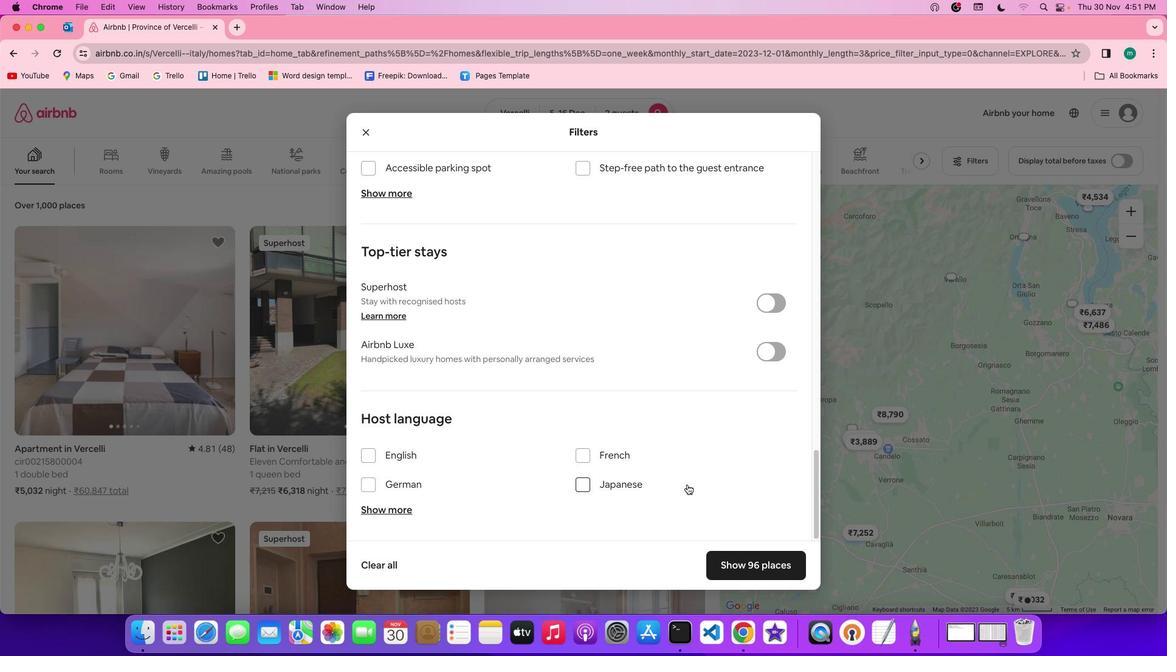 
Action: Mouse moved to (759, 566)
Screenshot: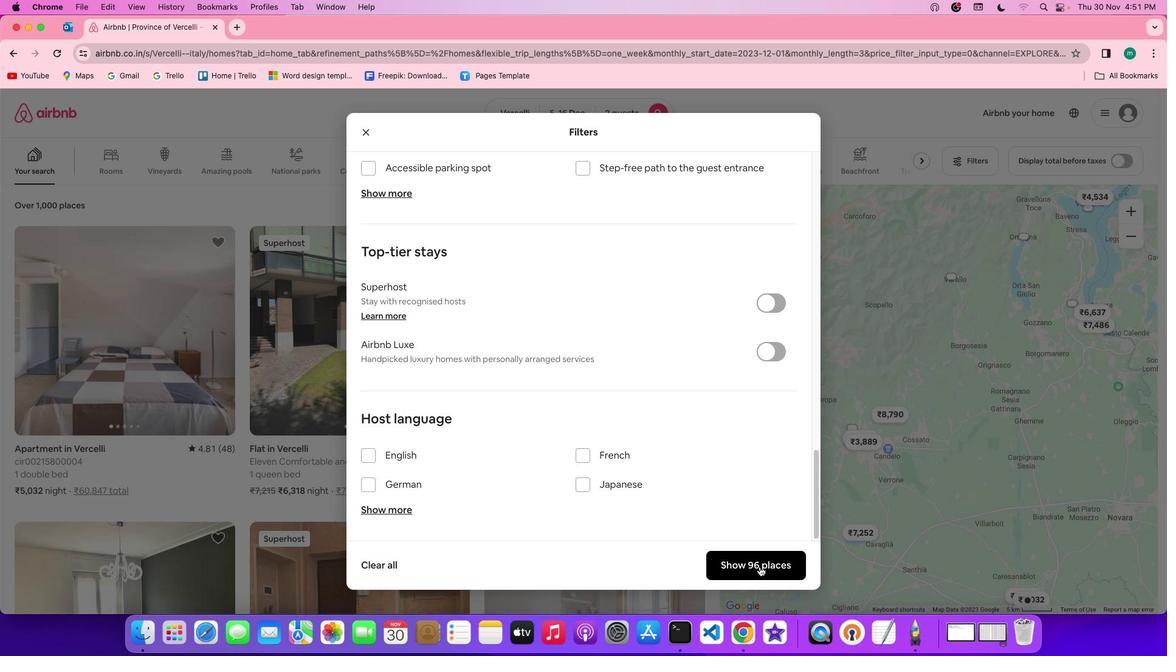 
Action: Mouse pressed left at (759, 566)
Screenshot: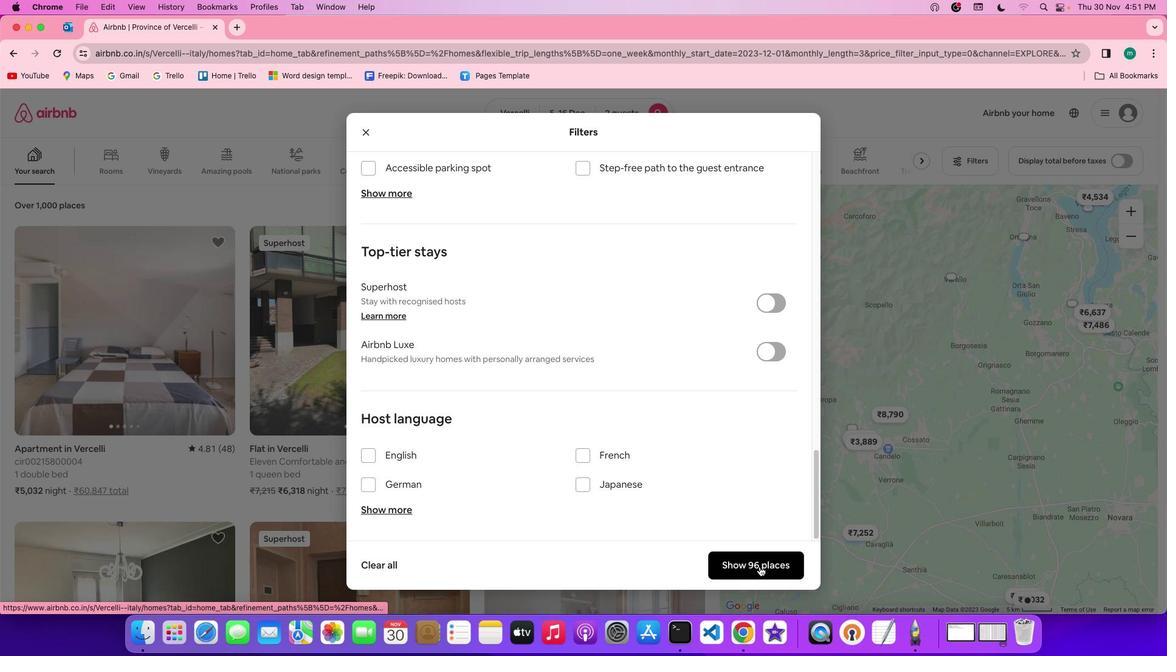 
Action: Mouse moved to (465, 387)
Screenshot: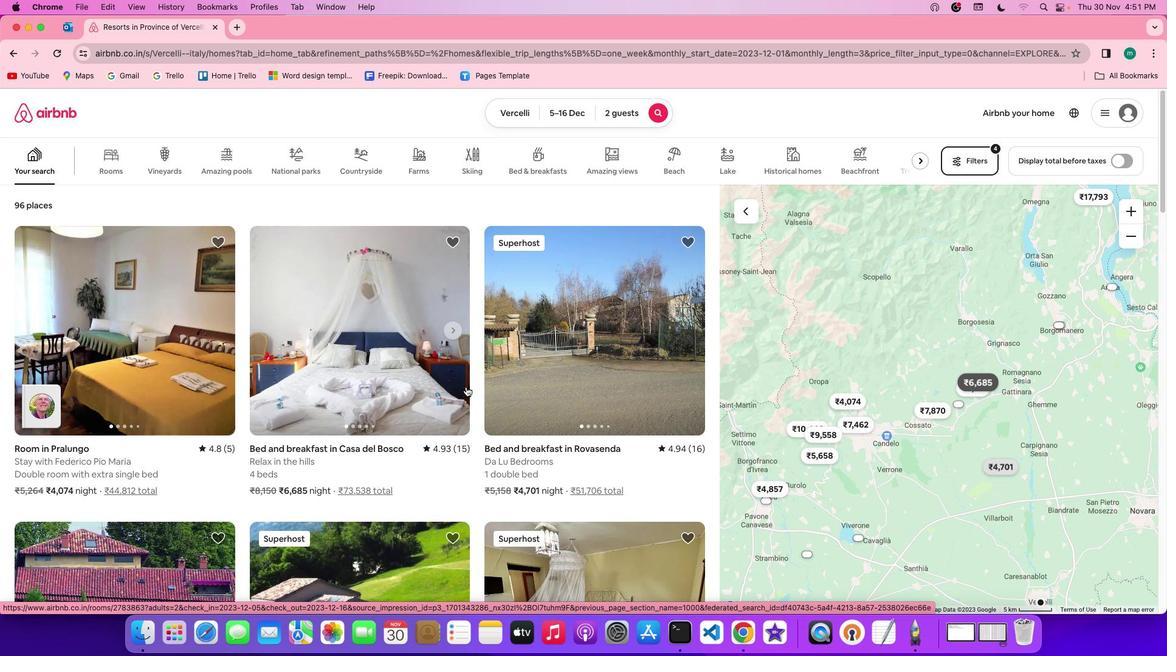 
Action: Mouse scrolled (465, 387) with delta (0, 0)
Screenshot: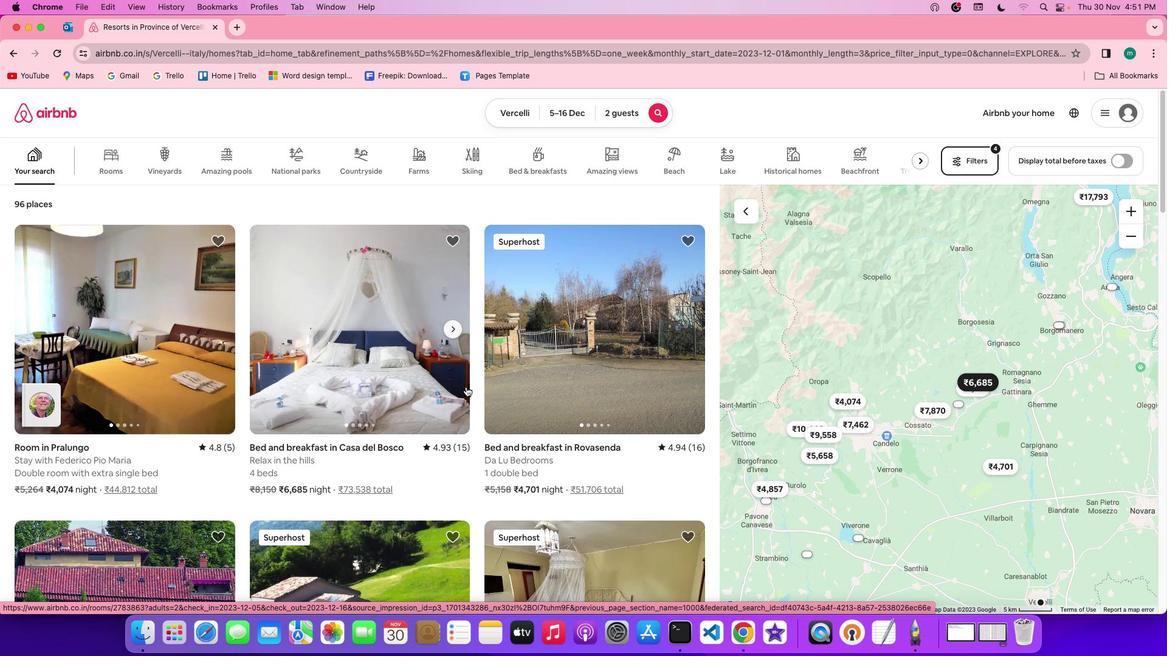 
Action: Mouse scrolled (465, 387) with delta (0, 0)
Screenshot: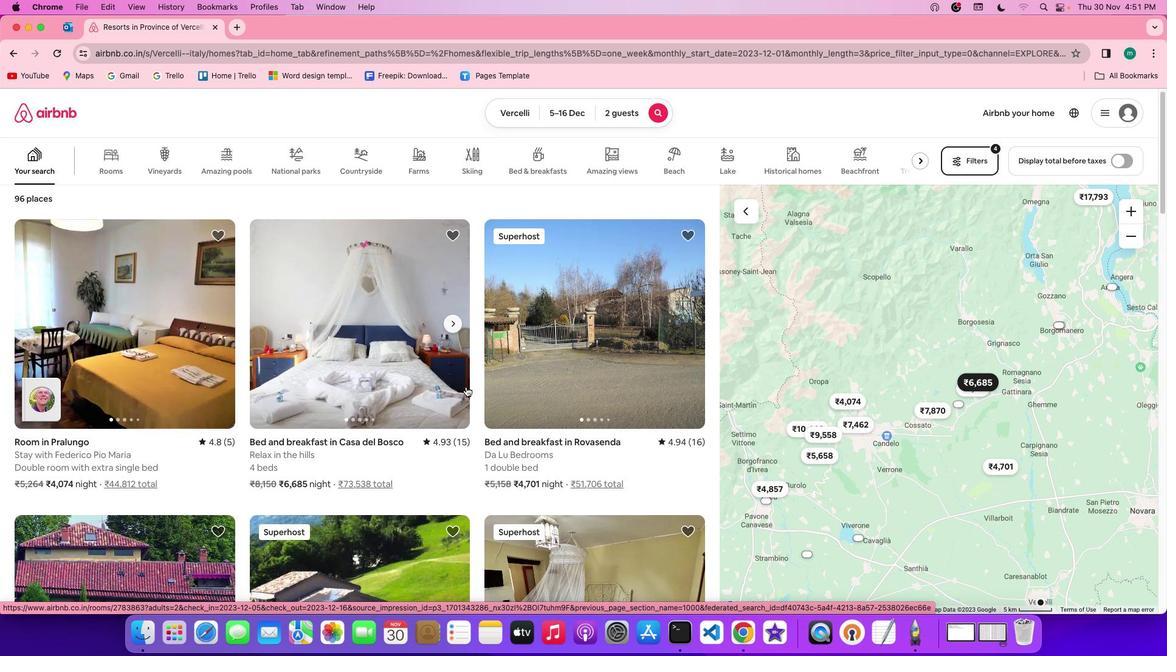 
Action: Mouse scrolled (465, 387) with delta (0, 0)
Screenshot: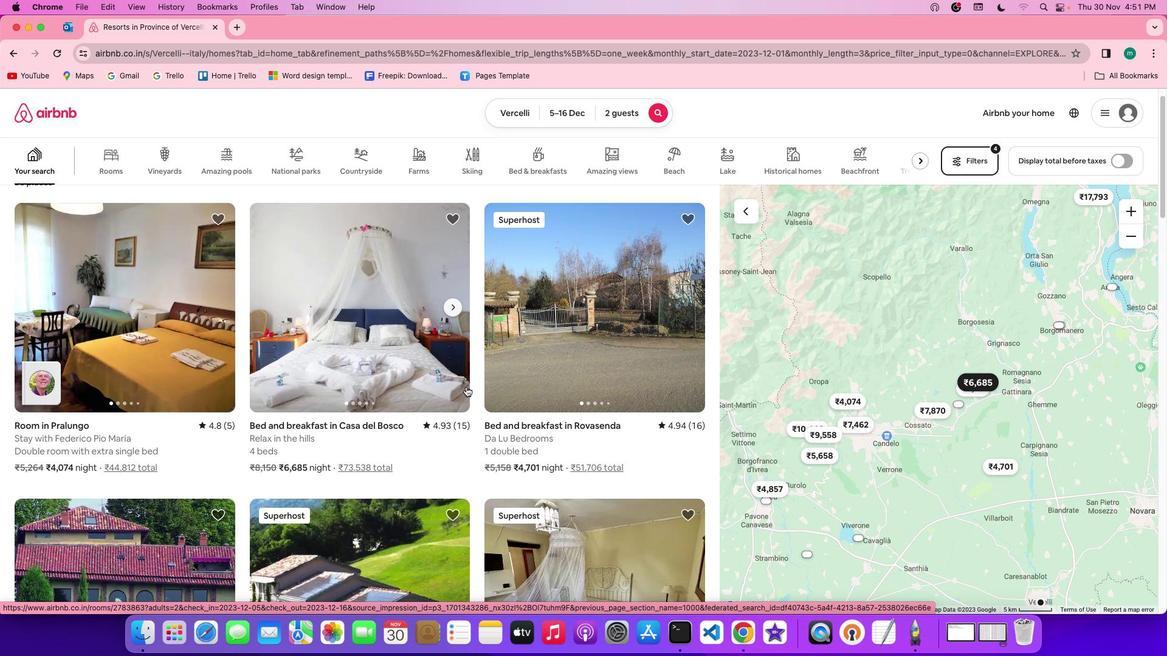 
Action: Mouse scrolled (465, 387) with delta (0, 0)
Screenshot: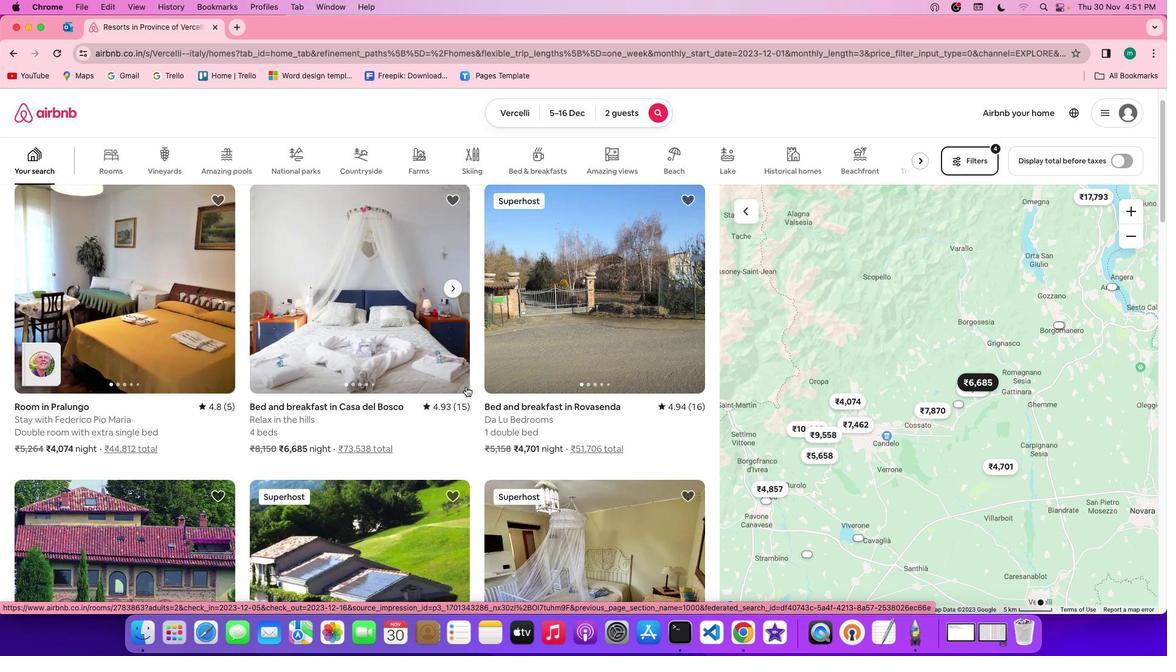 
Action: Mouse moved to (387, 369)
Screenshot: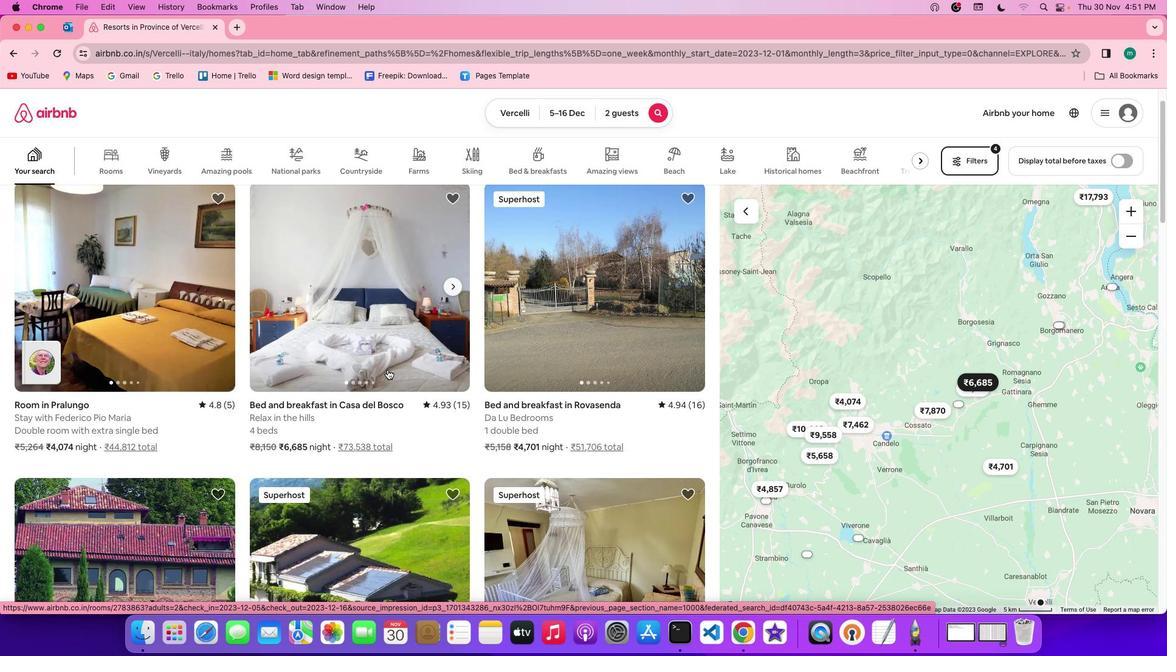 
Action: Mouse scrolled (387, 369) with delta (0, 0)
Screenshot: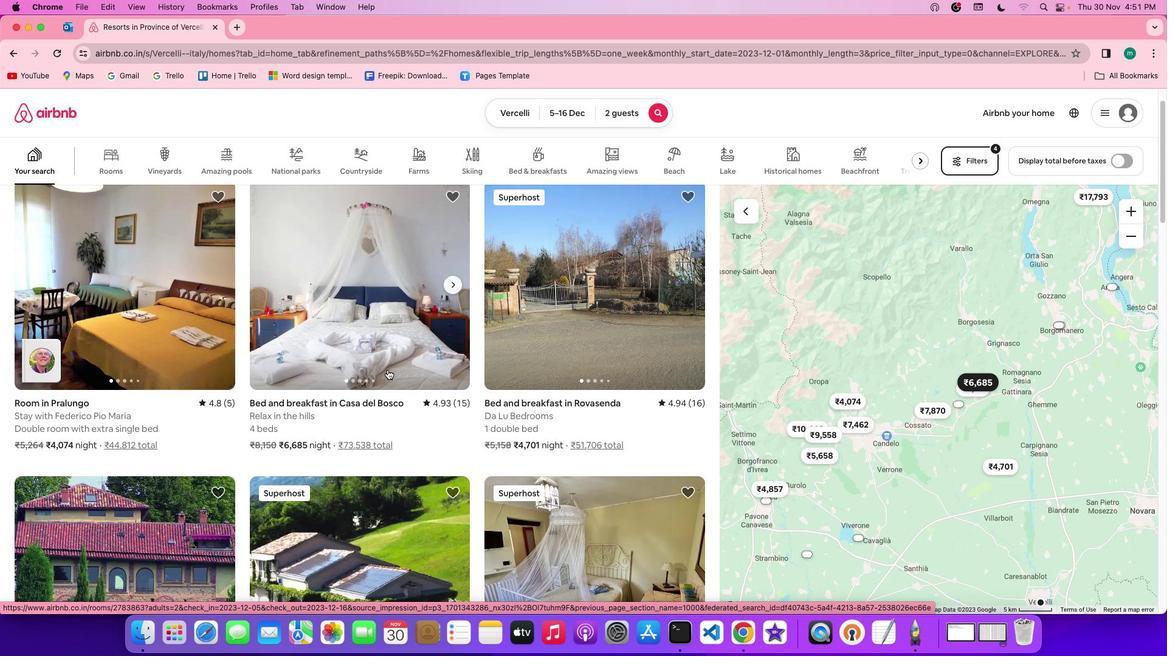 
Action: Mouse scrolled (387, 369) with delta (0, 0)
Screenshot: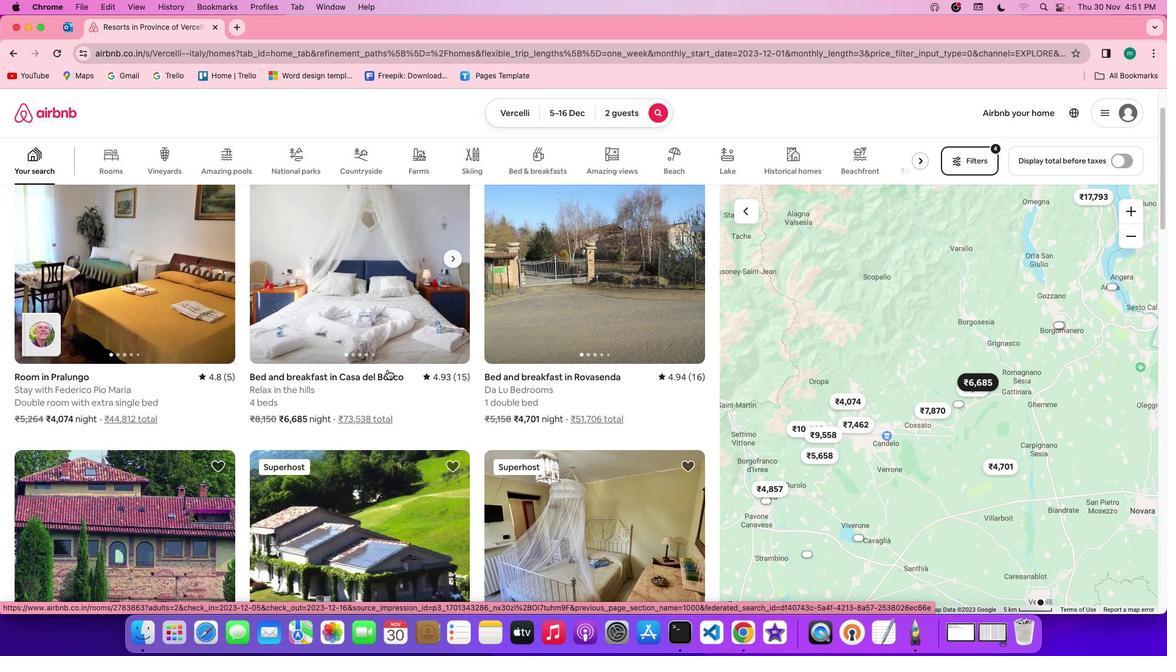
Action: Mouse scrolled (387, 369) with delta (0, -1)
Screenshot: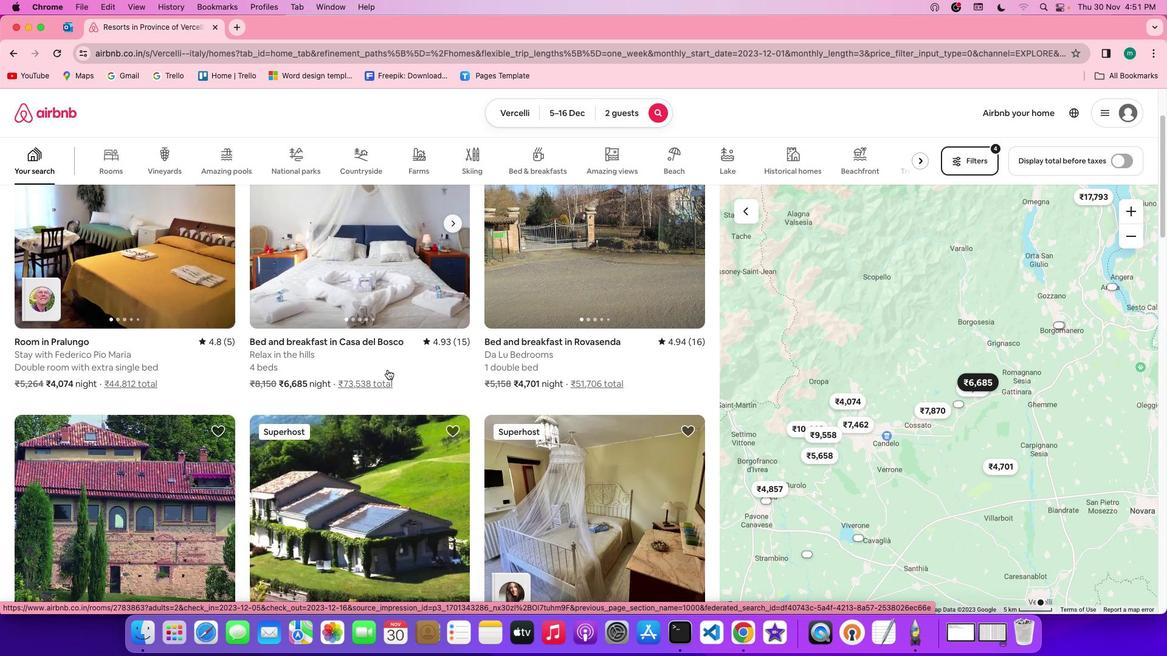 
Action: Mouse scrolled (387, 369) with delta (0, -1)
Screenshot: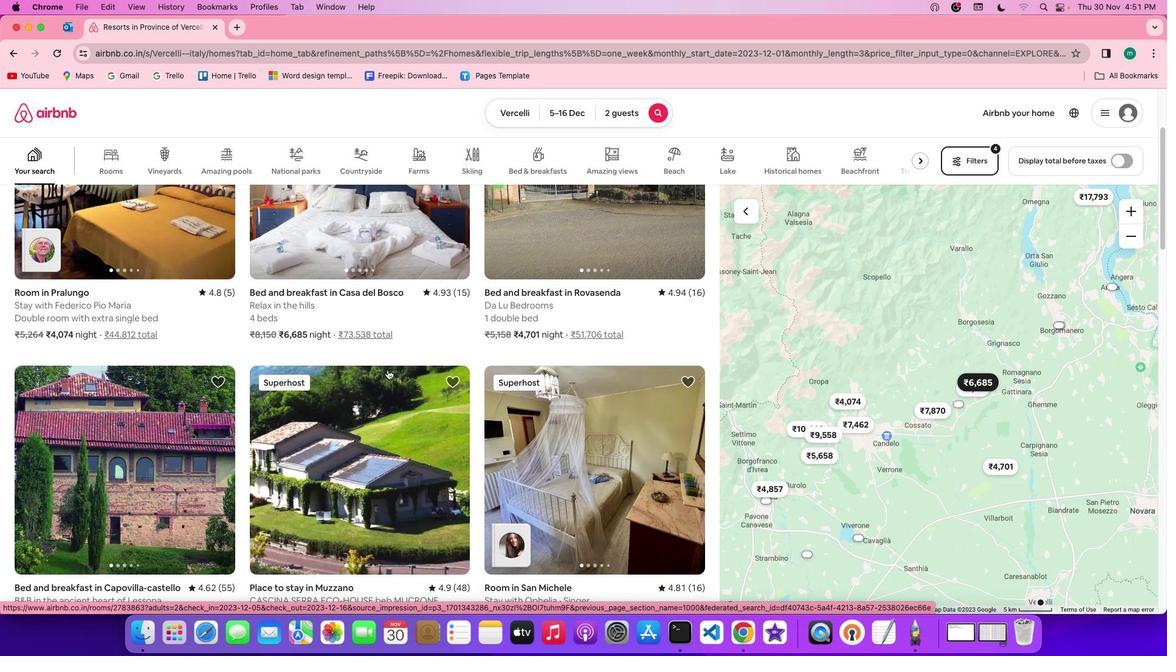 
Action: Mouse scrolled (387, 369) with delta (0, 0)
Screenshot: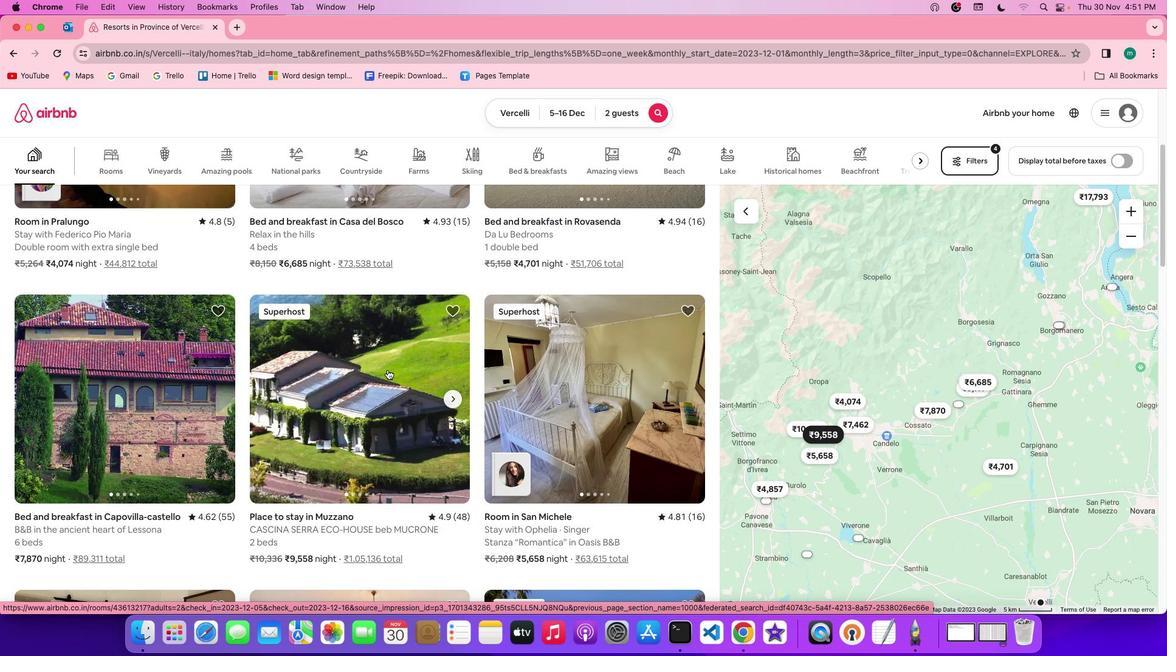 
Action: Mouse scrolled (387, 369) with delta (0, 0)
Screenshot: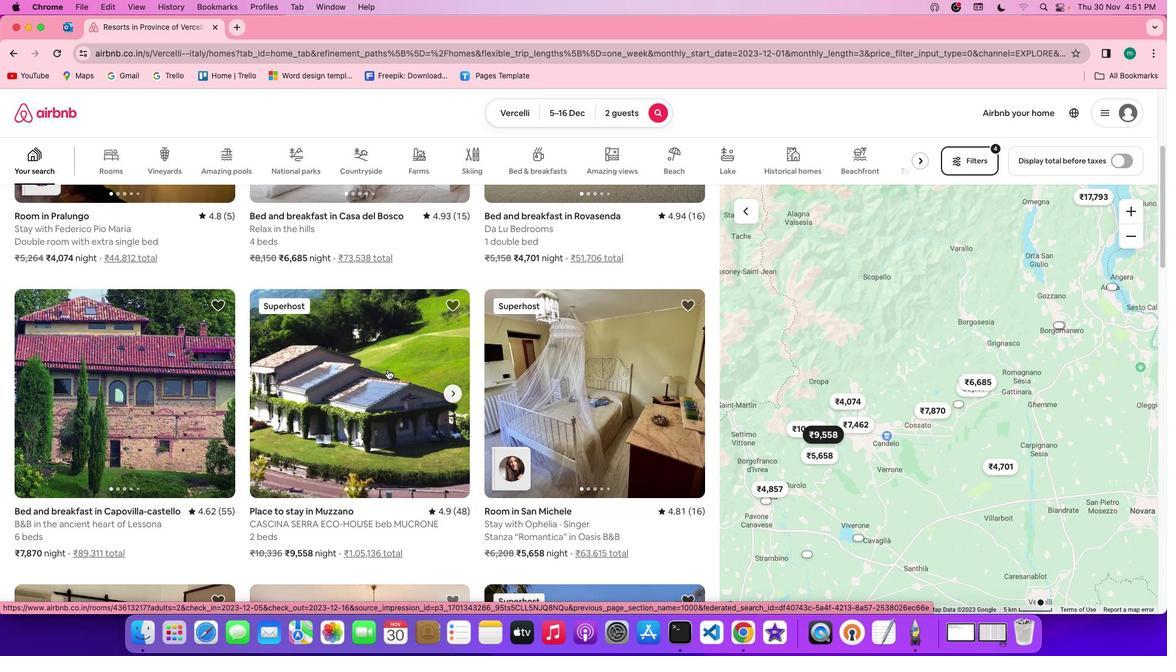
Action: Mouse scrolled (387, 369) with delta (0, -1)
Screenshot: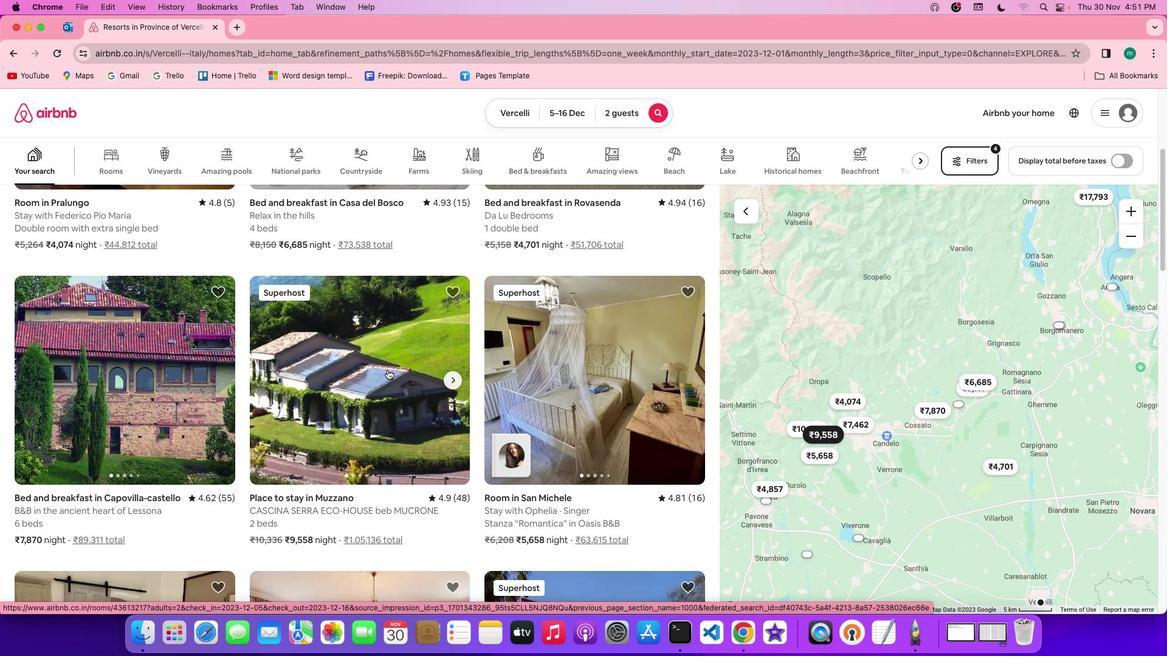 
Action: Mouse scrolled (387, 369) with delta (0, -1)
Screenshot: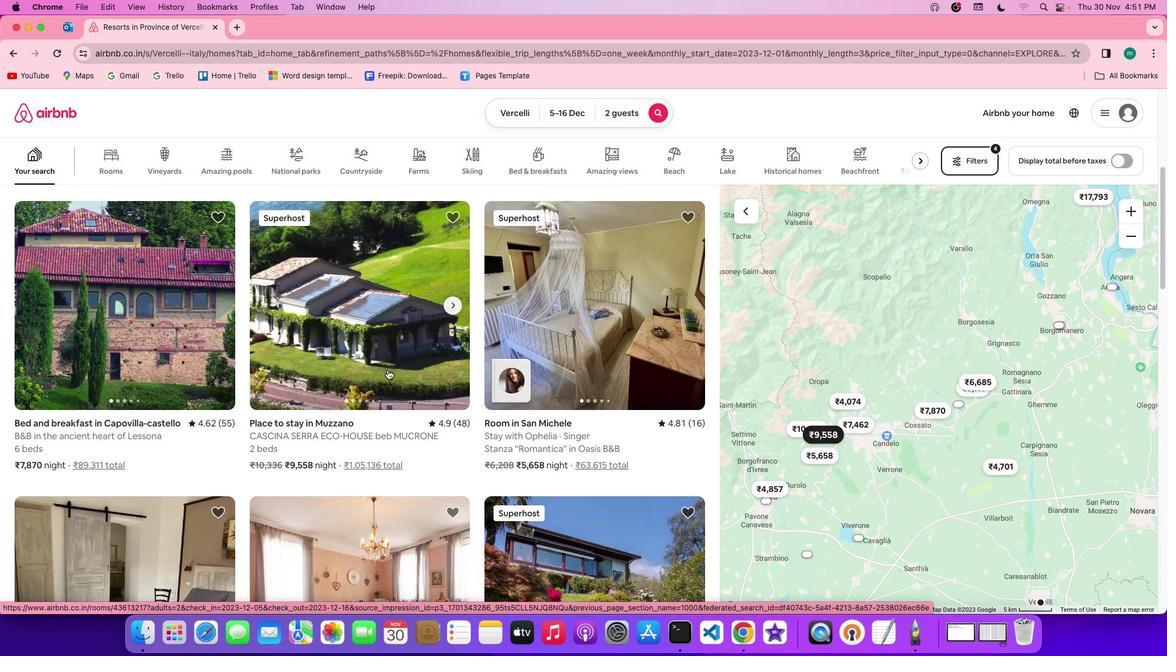
Action: Mouse moved to (308, 306)
Screenshot: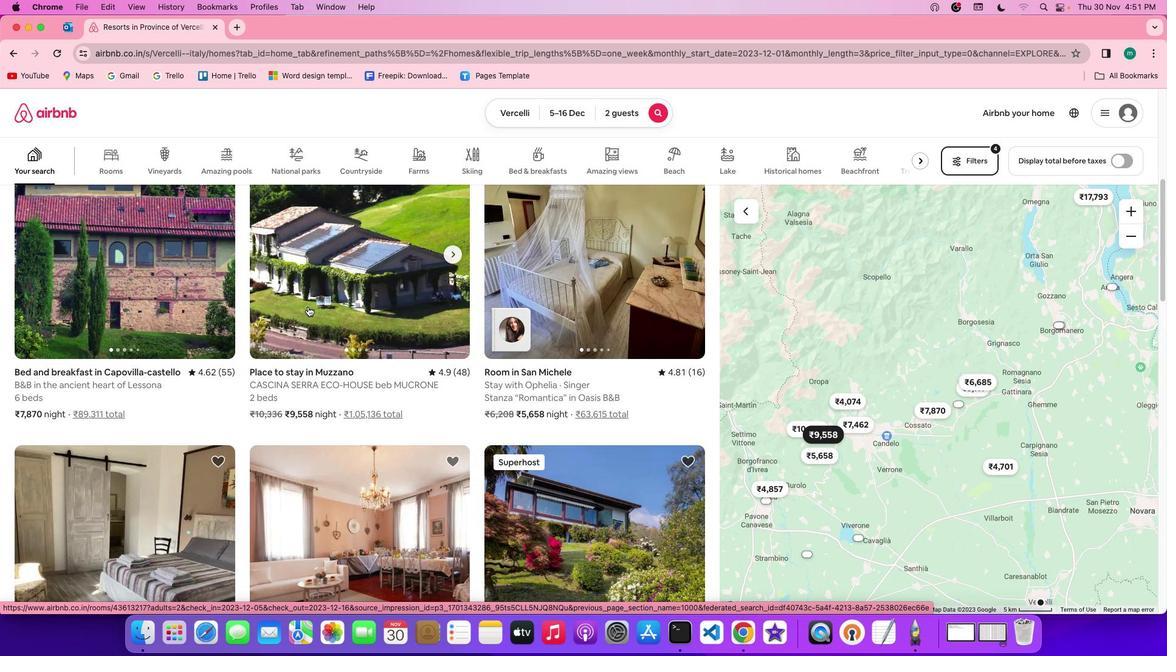 
Action: Mouse pressed left at (308, 306)
Screenshot: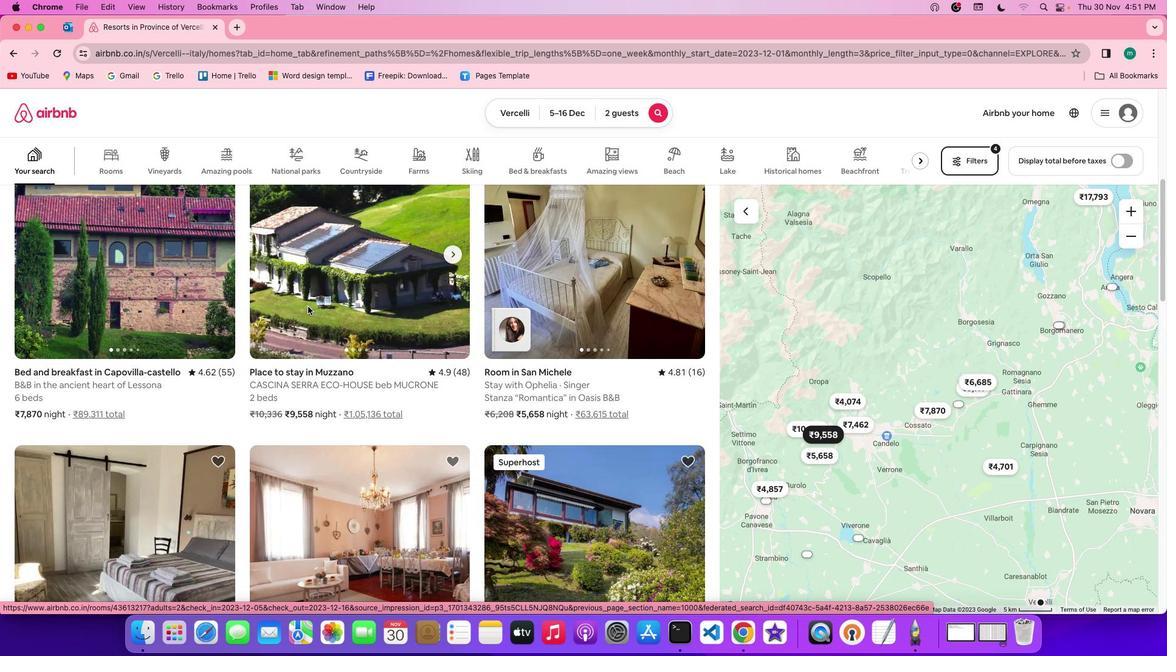 
Action: Mouse moved to (853, 457)
Screenshot: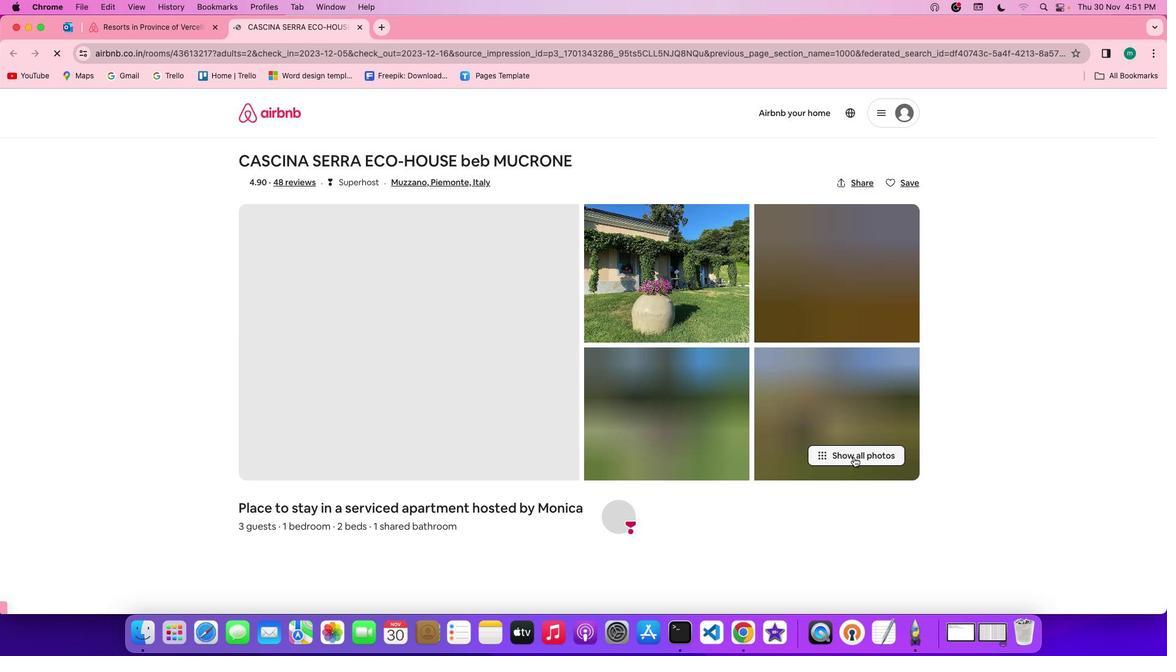 
Action: Mouse pressed left at (853, 457)
Screenshot: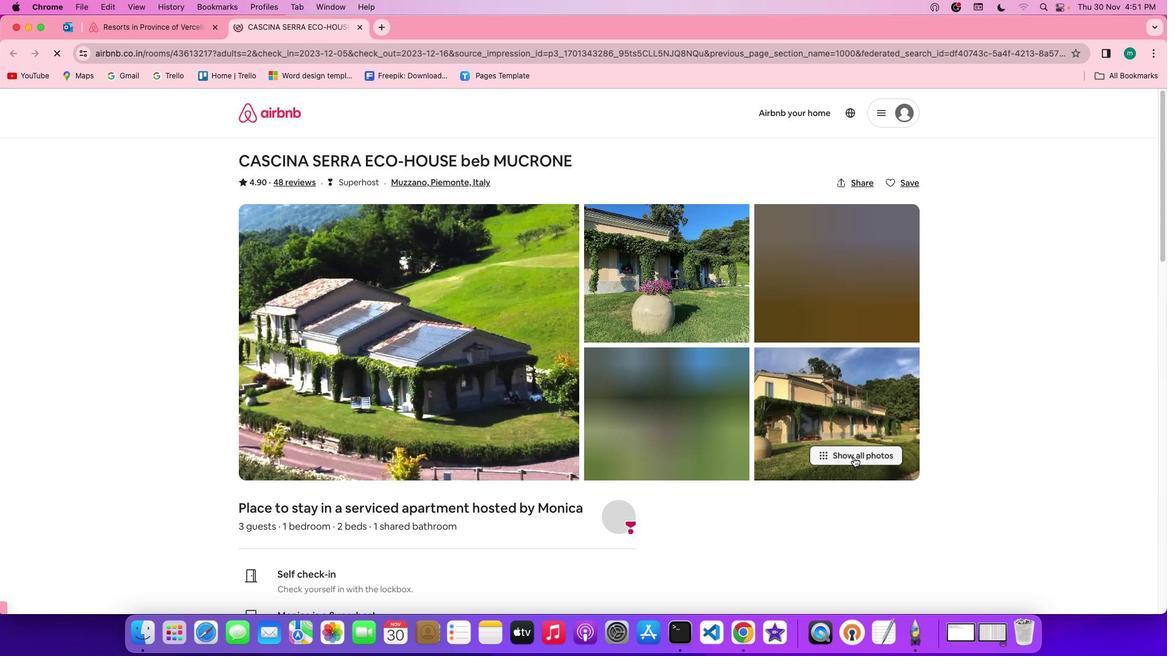 
Action: Mouse moved to (628, 443)
Screenshot: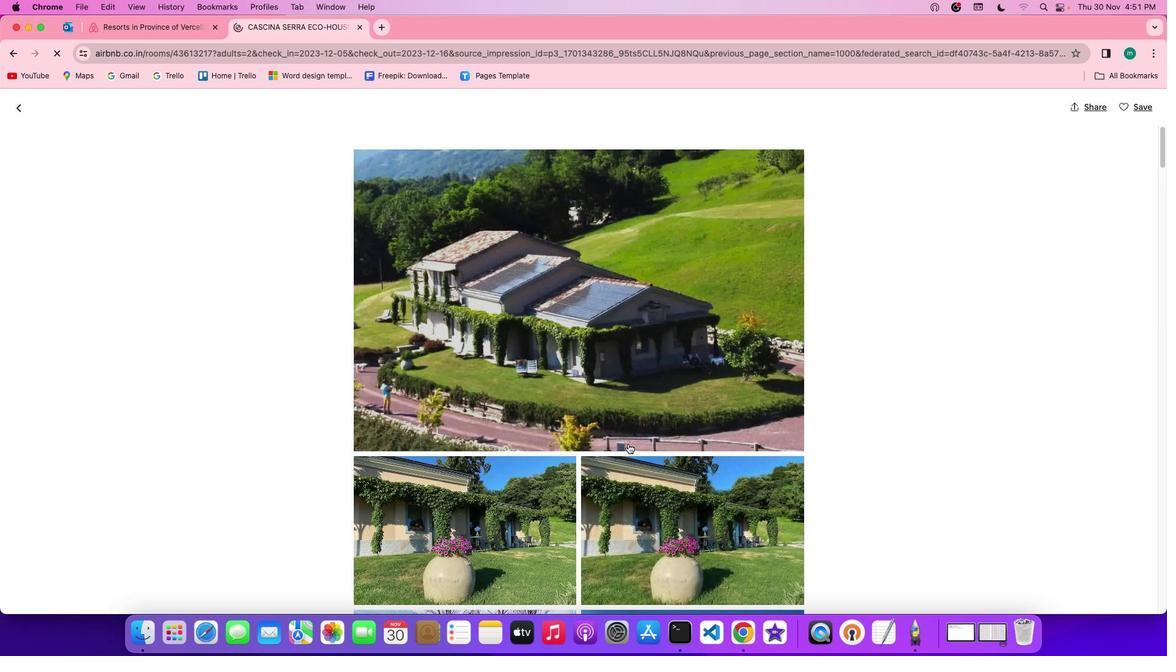 
Action: Mouse scrolled (628, 443) with delta (0, 0)
Screenshot: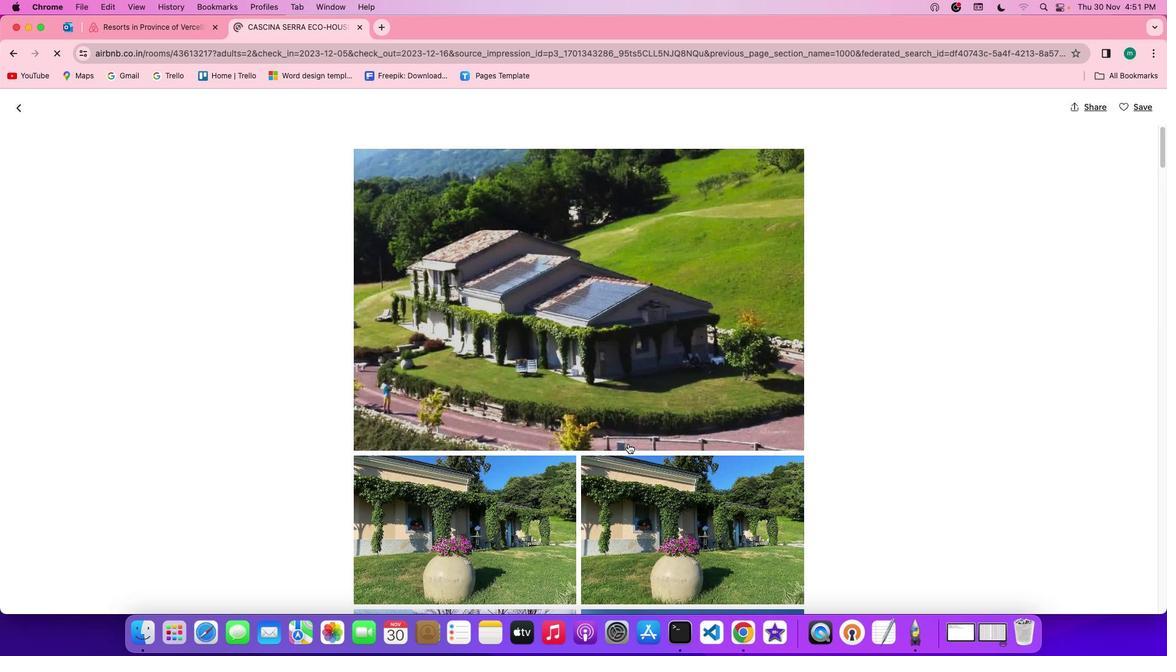 
Action: Mouse scrolled (628, 443) with delta (0, 0)
Screenshot: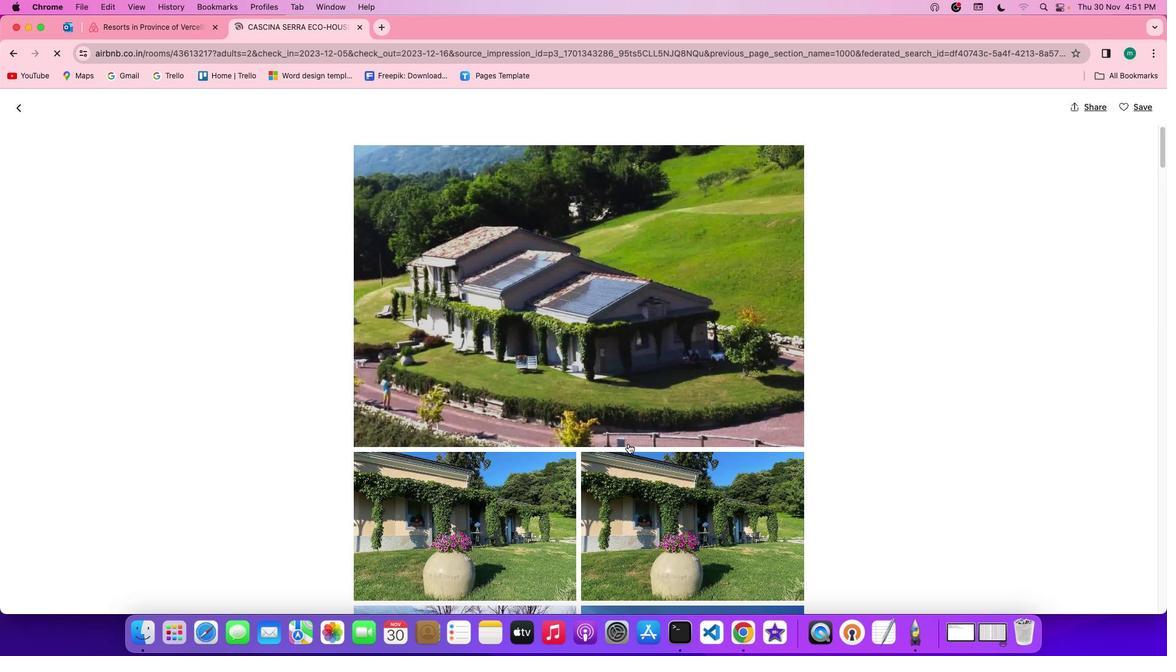 
Action: Mouse scrolled (628, 443) with delta (0, 0)
Screenshot: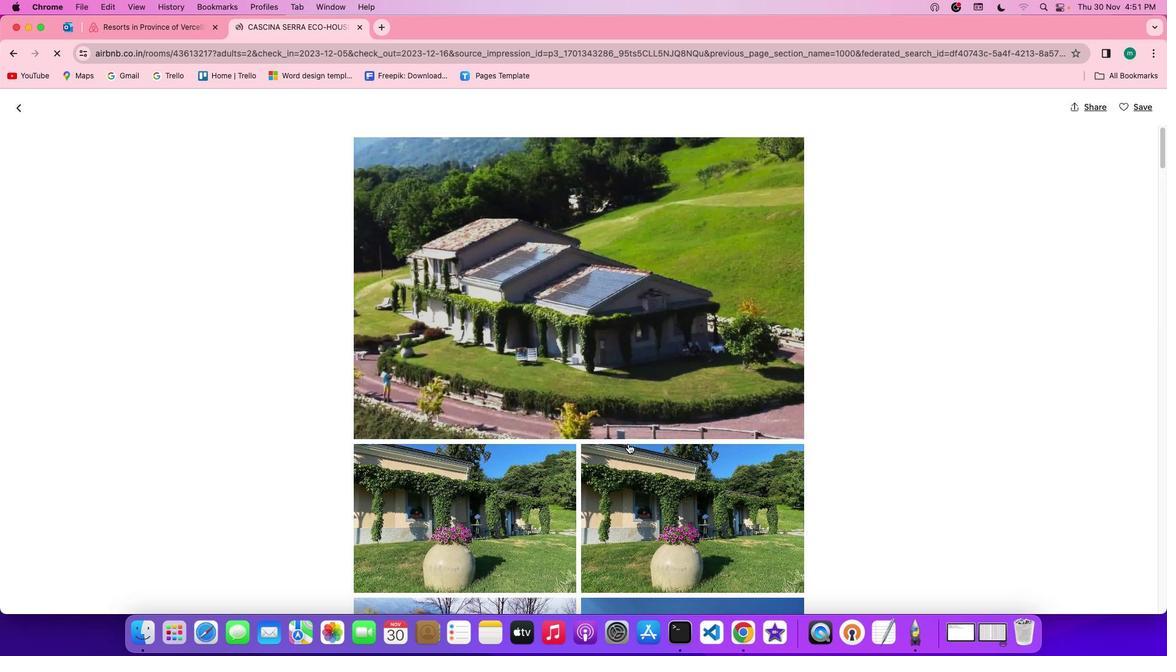 
Action: Mouse scrolled (628, 443) with delta (0, 0)
Screenshot: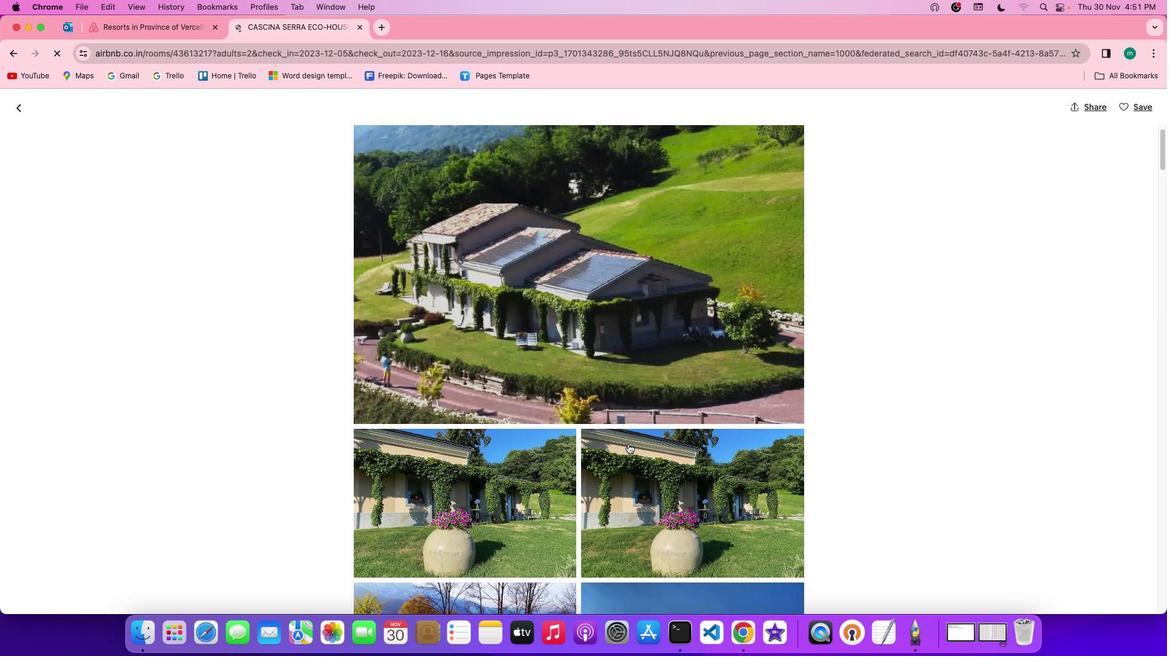 
Action: Mouse scrolled (628, 443) with delta (0, 0)
Screenshot: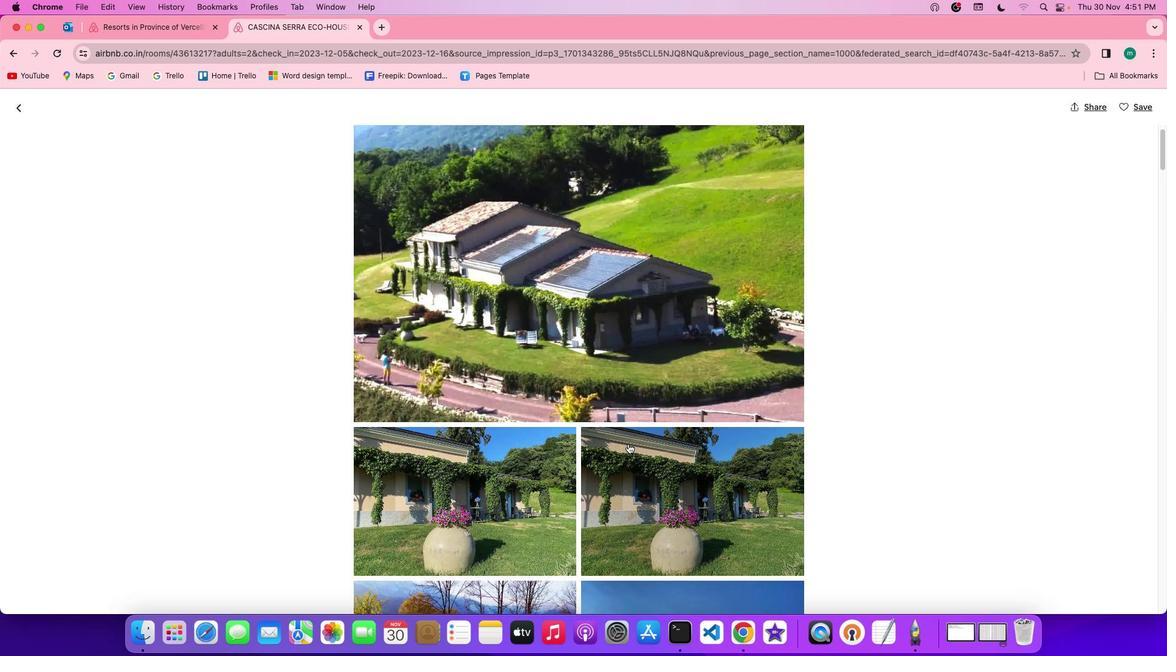 
Action: Mouse scrolled (628, 443) with delta (0, 0)
Screenshot: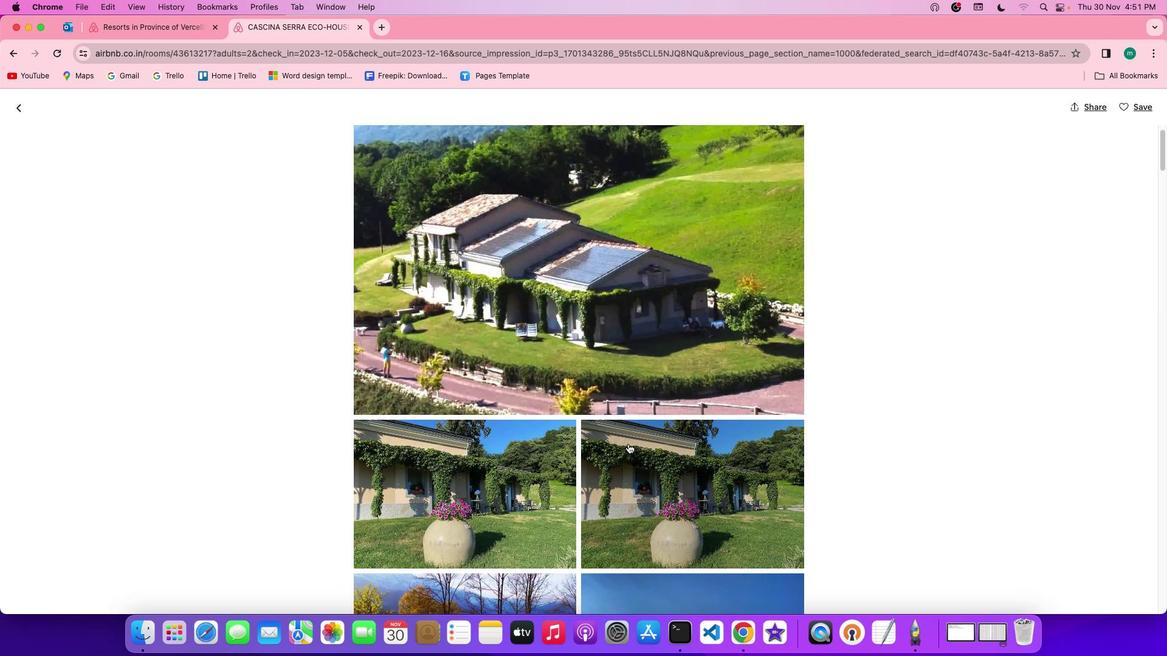 
Action: Mouse scrolled (628, 443) with delta (0, 0)
Screenshot: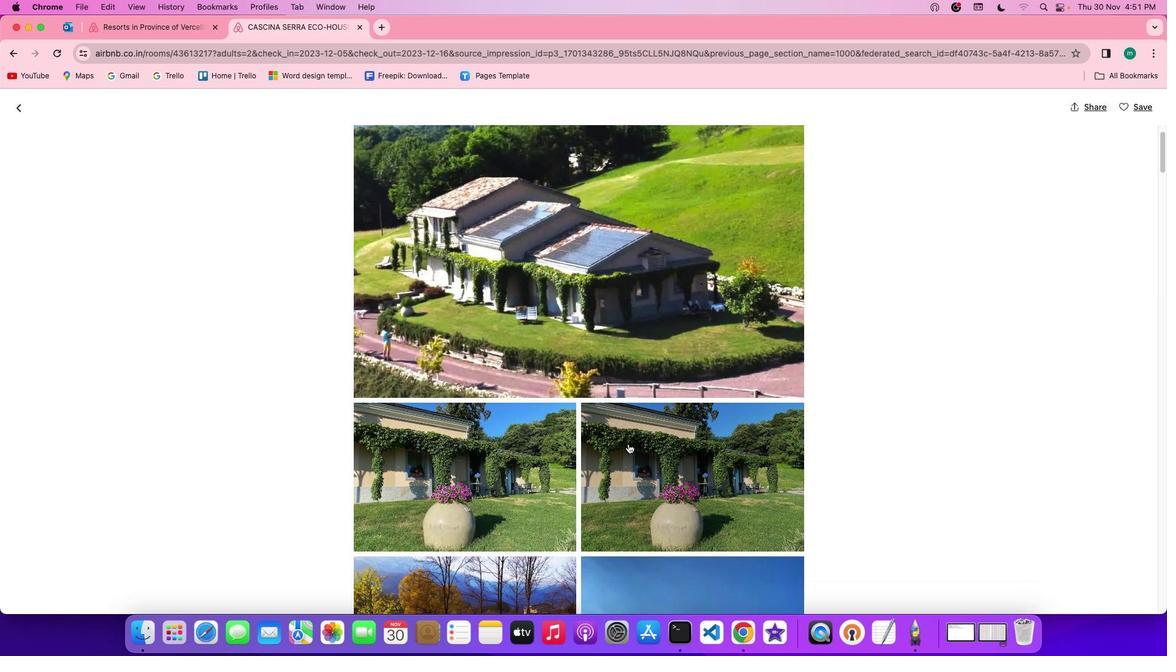 
Action: Mouse scrolled (628, 443) with delta (0, 0)
Screenshot: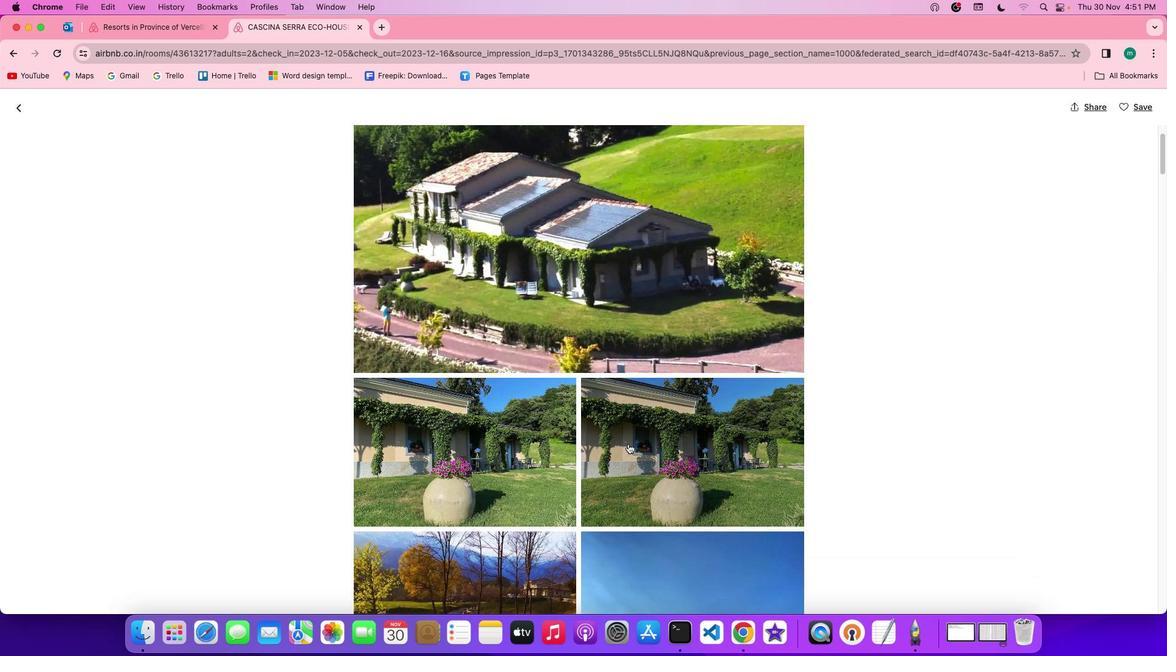 
Action: Mouse scrolled (628, 443) with delta (0, 0)
Screenshot: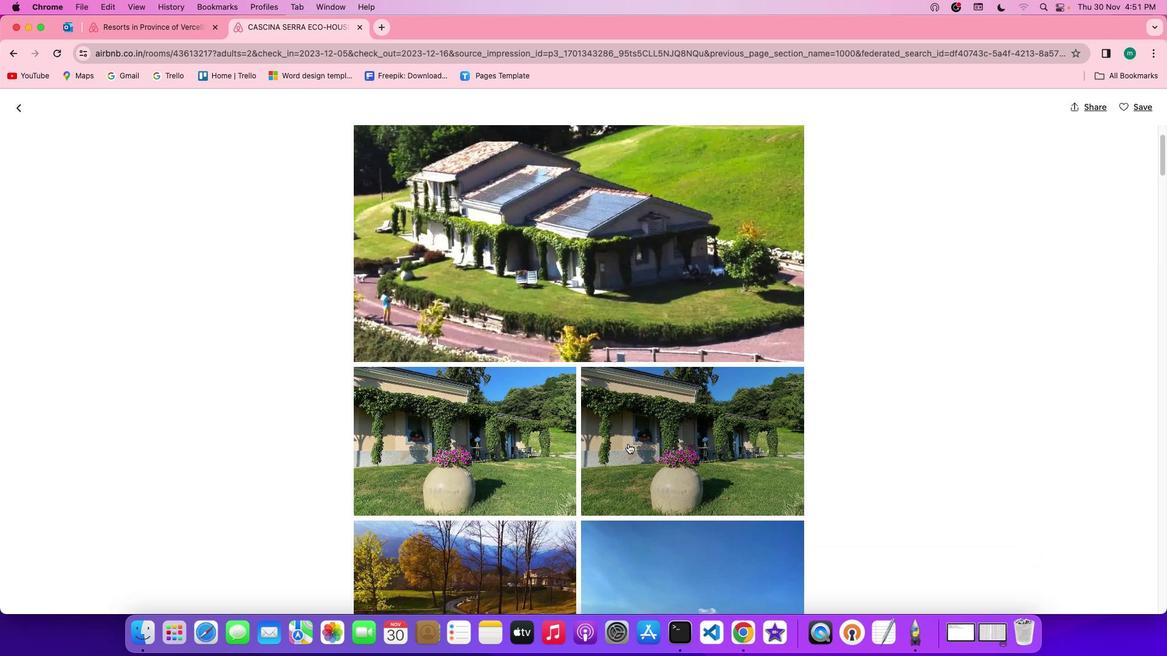 
Action: Mouse scrolled (628, 443) with delta (0, 0)
Screenshot: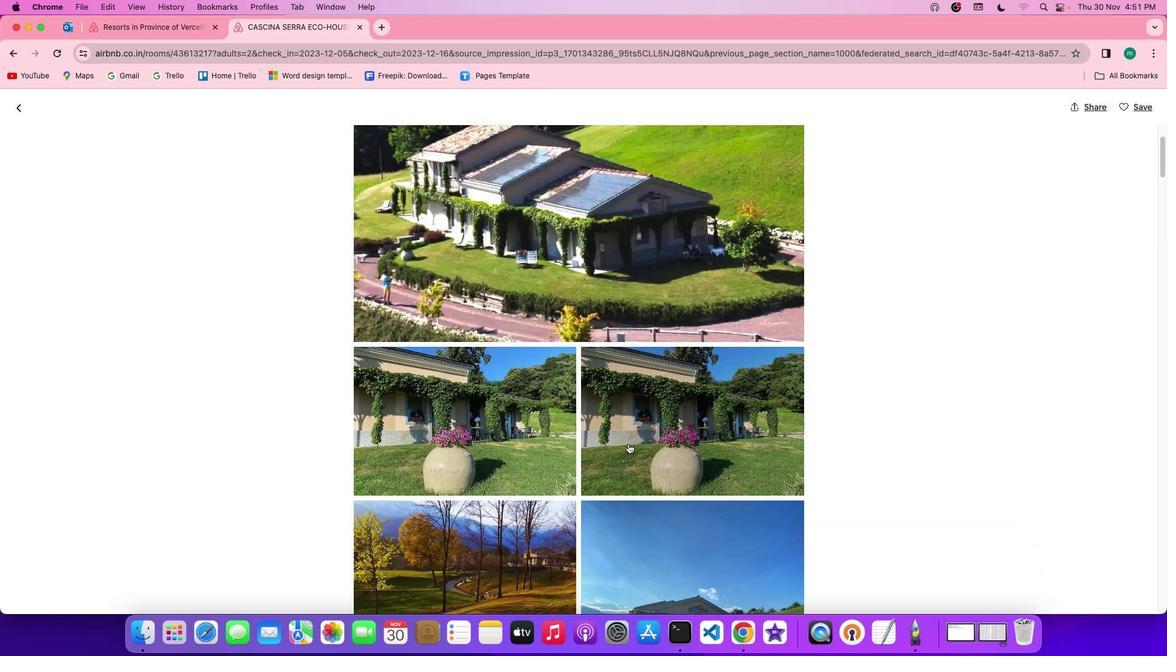 
Action: Mouse scrolled (628, 443) with delta (0, 0)
Screenshot: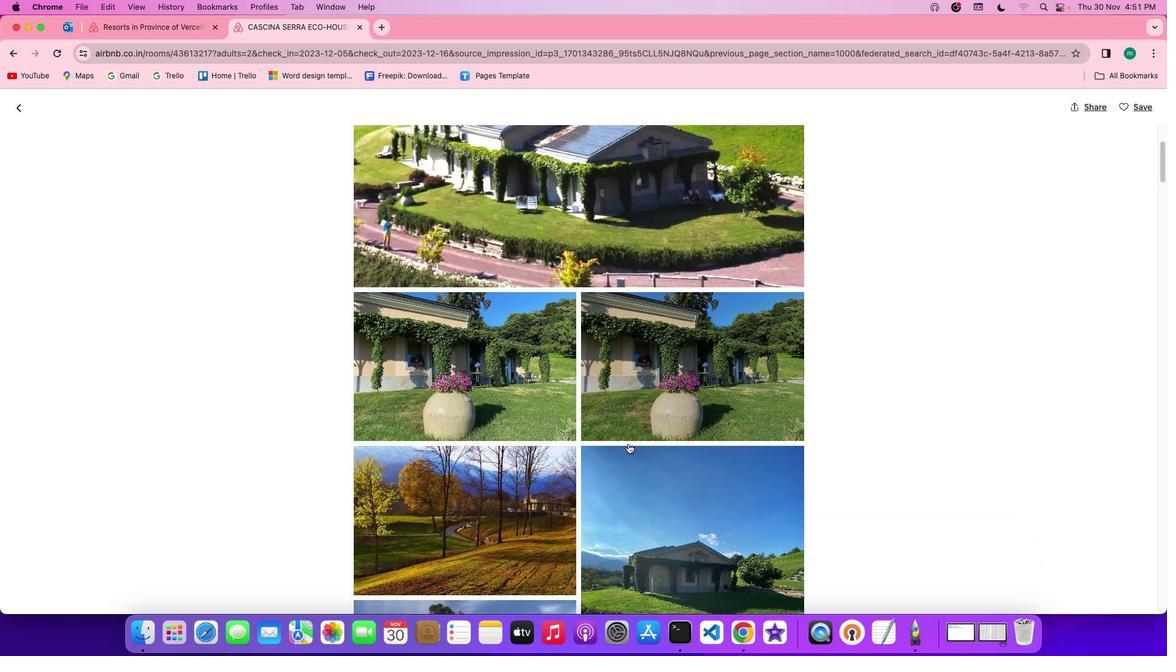 
Action: Mouse scrolled (628, 443) with delta (0, 0)
Screenshot: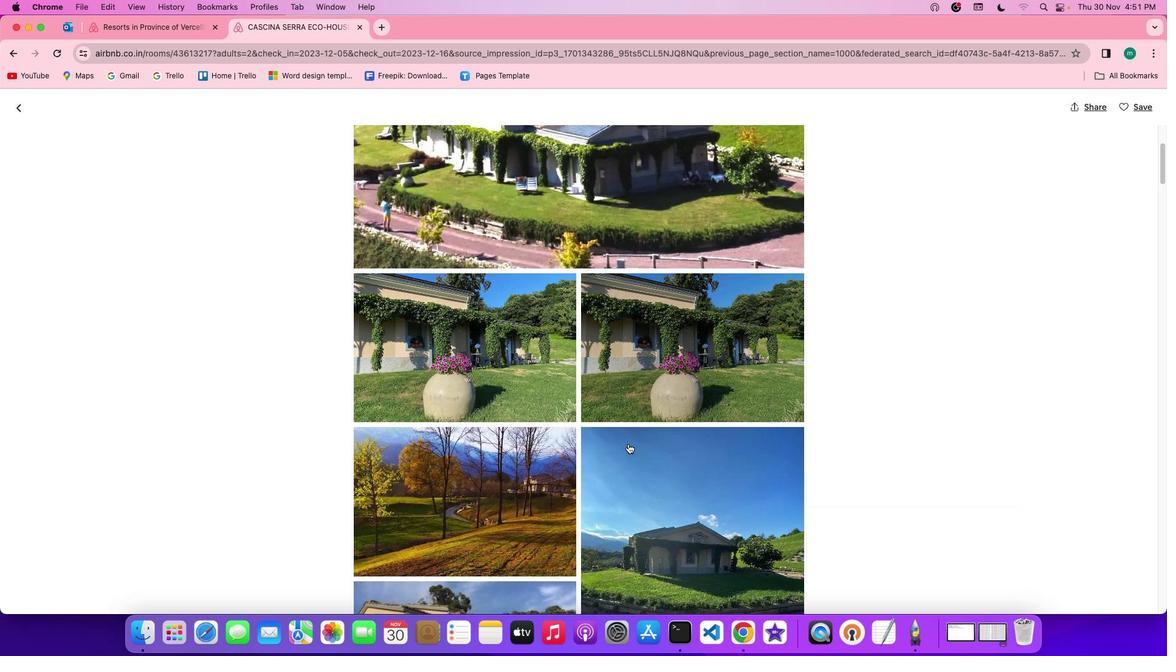 
Action: Mouse scrolled (628, 443) with delta (0, 0)
Screenshot: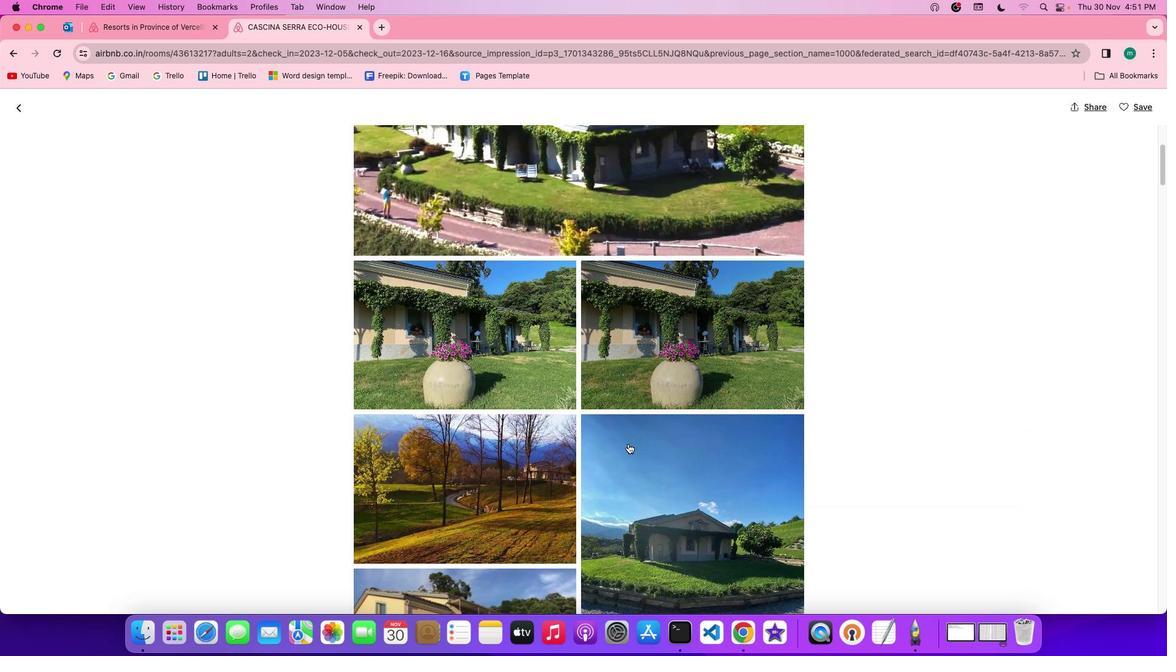 
Action: Mouse scrolled (628, 443) with delta (0, 0)
Screenshot: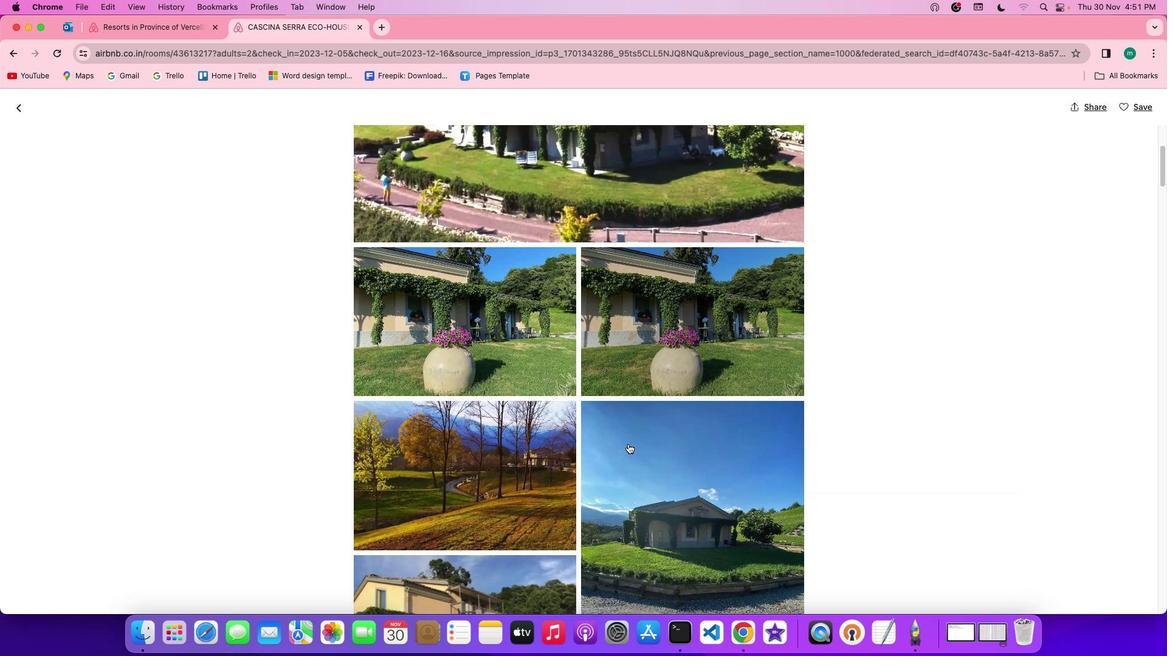 
Action: Mouse scrolled (628, 443) with delta (0, 0)
Screenshot: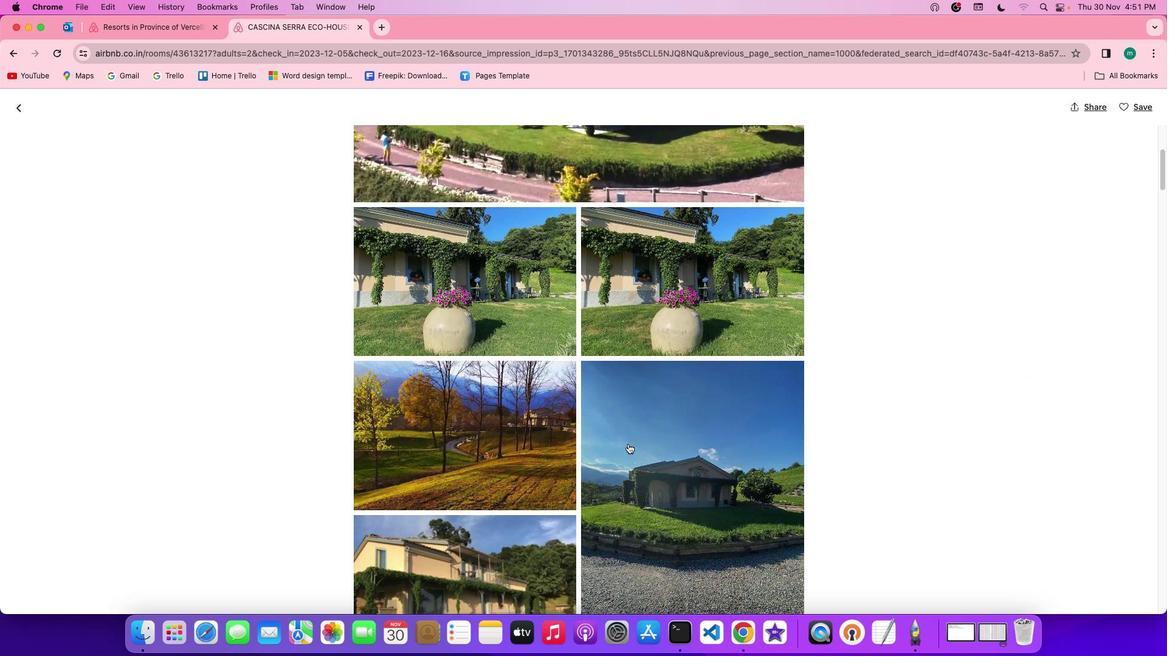 
Action: Mouse scrolled (628, 443) with delta (0, 0)
Screenshot: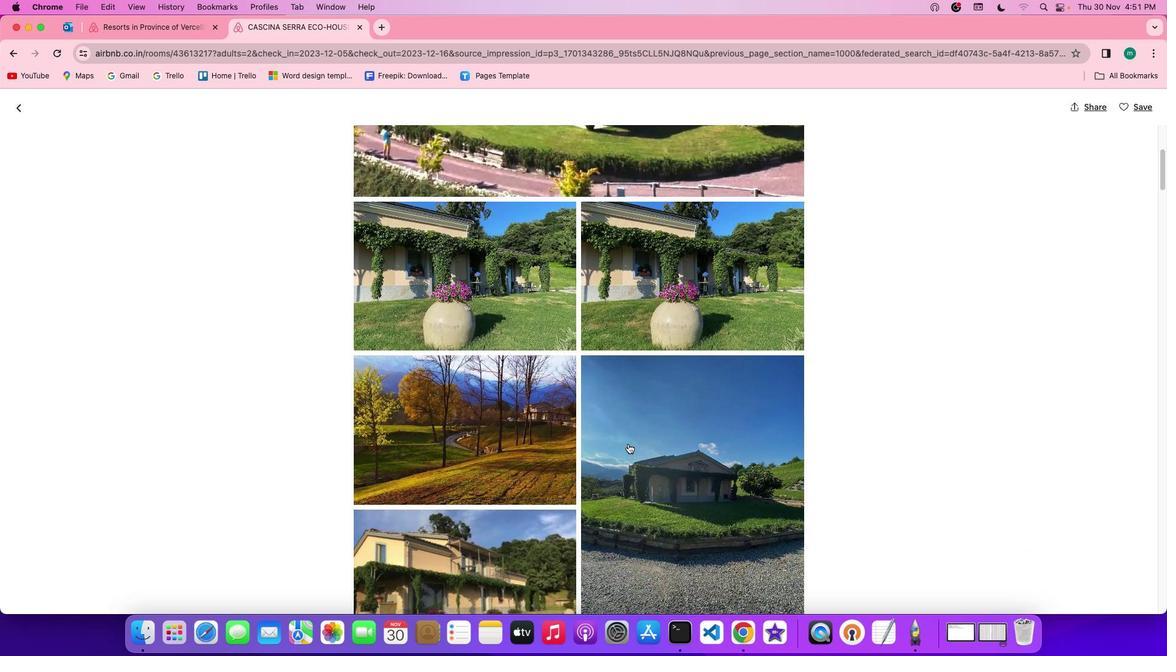 
Action: Mouse scrolled (628, 443) with delta (0, -1)
Screenshot: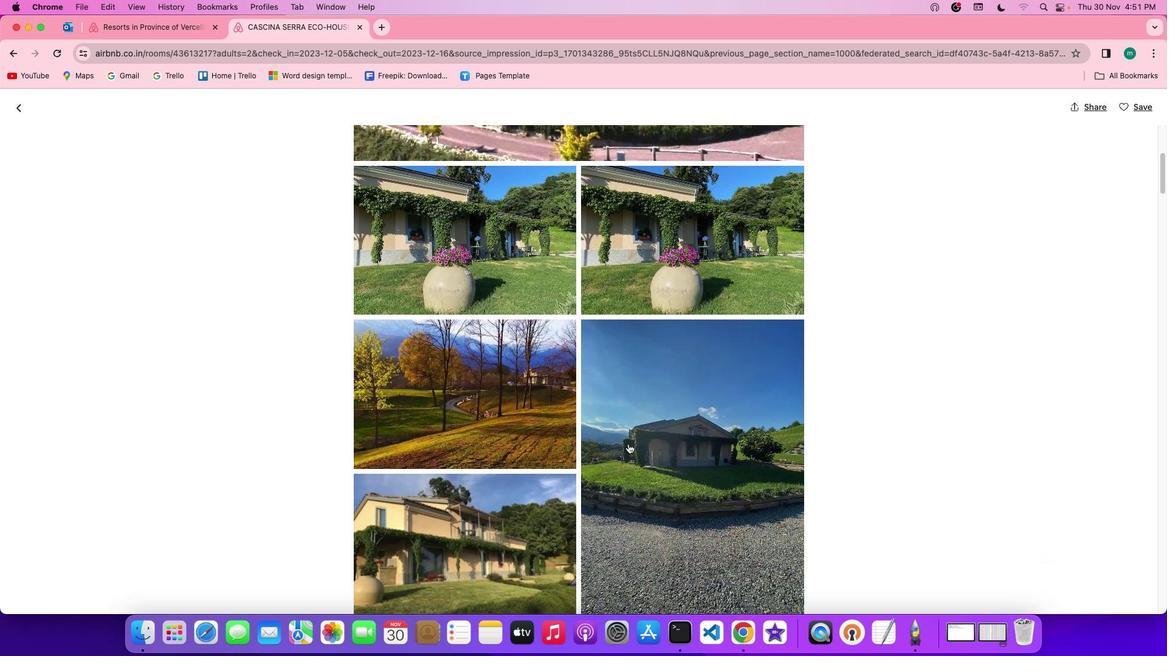 
Action: Mouse scrolled (628, 443) with delta (0, -1)
Screenshot: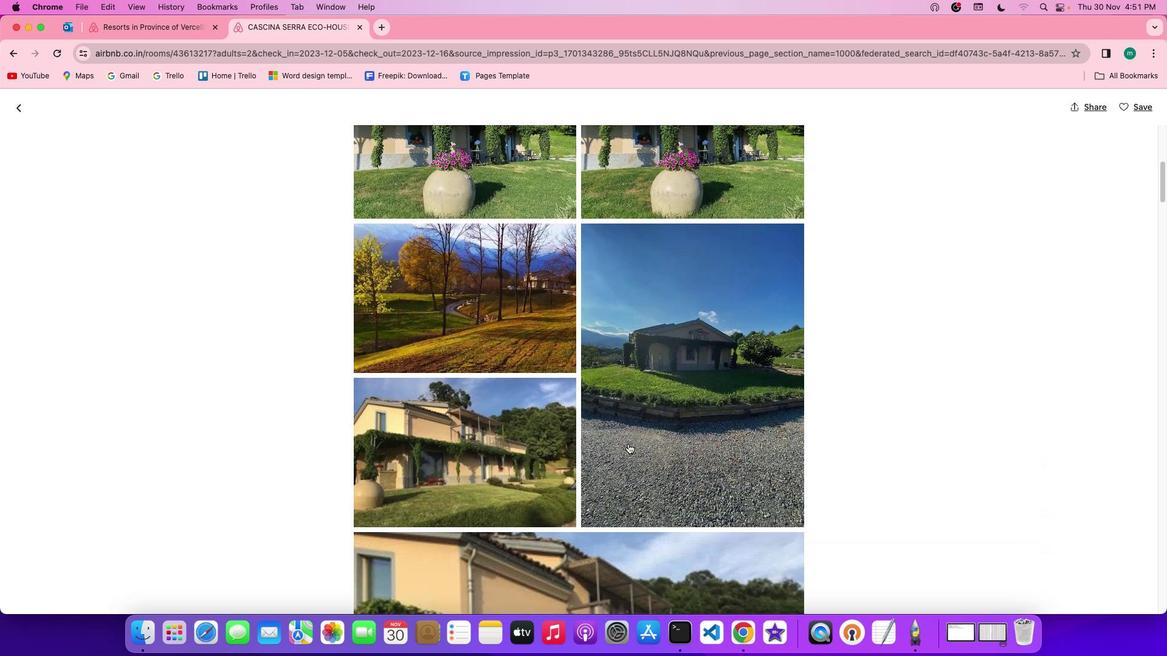 
Action: Mouse scrolled (628, 443) with delta (0, 0)
Screenshot: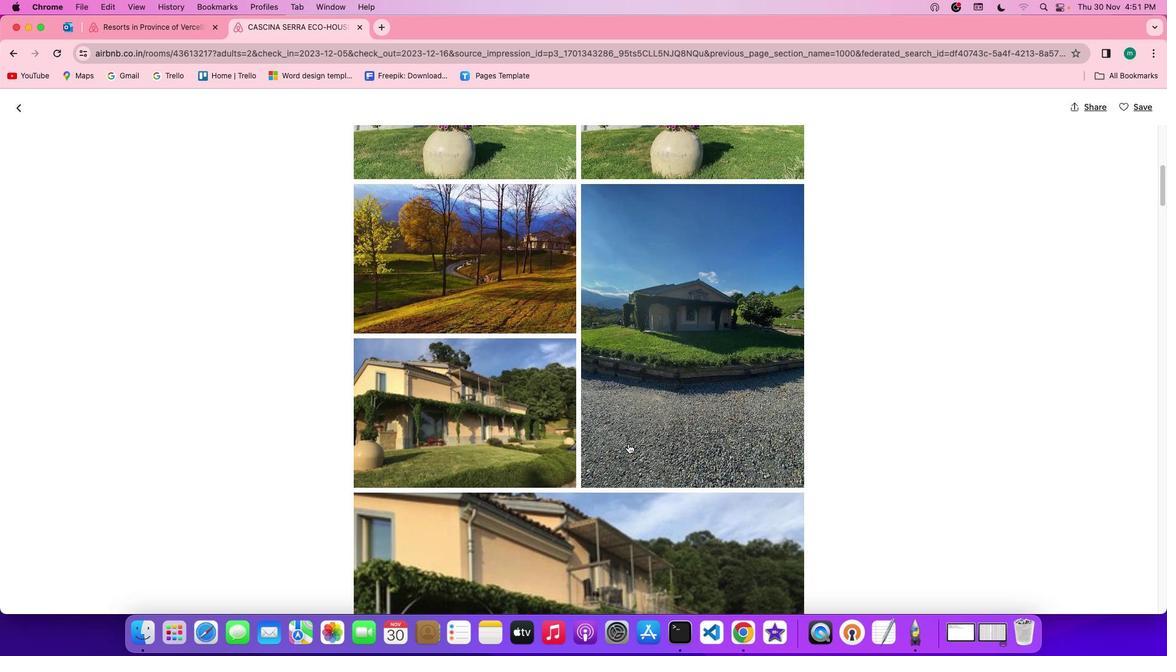 
Action: Mouse scrolled (628, 443) with delta (0, 0)
Screenshot: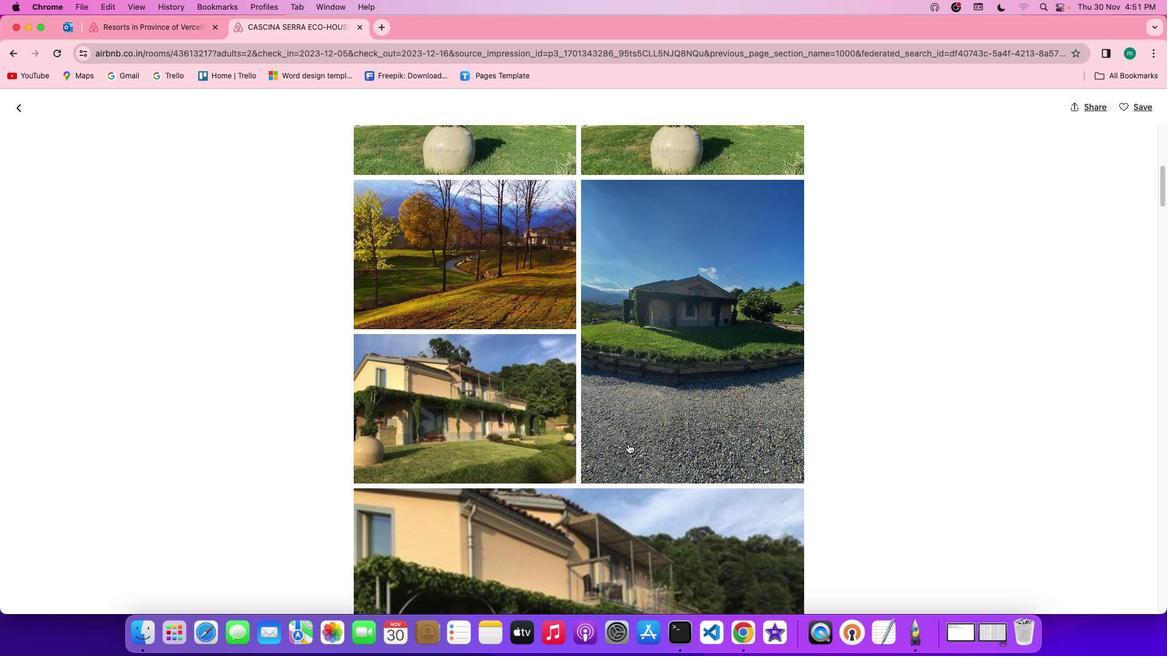 
Action: Mouse scrolled (628, 443) with delta (0, 0)
Screenshot: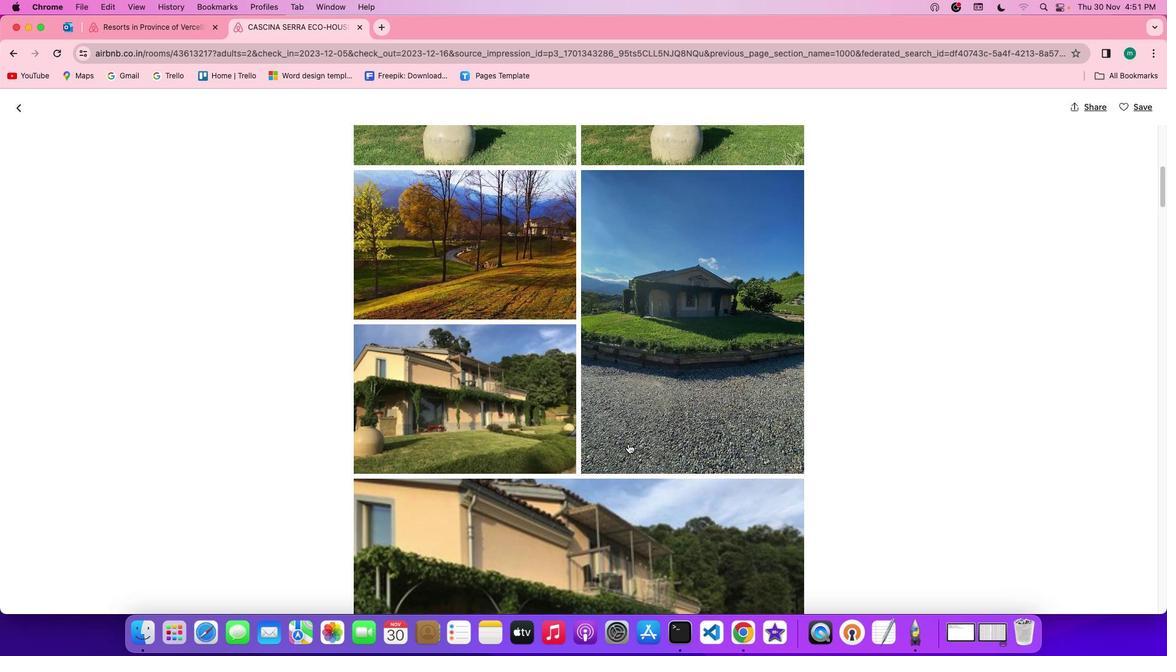 
Action: Mouse scrolled (628, 443) with delta (0, -1)
Screenshot: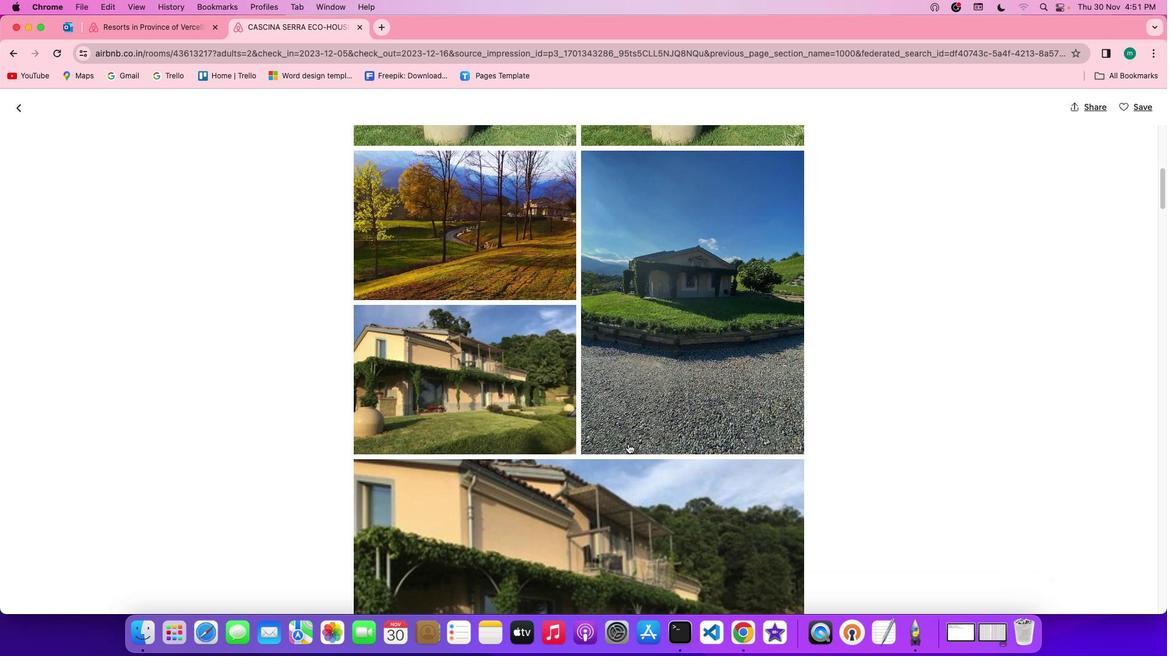 
Action: Mouse scrolled (628, 443) with delta (0, -1)
Screenshot: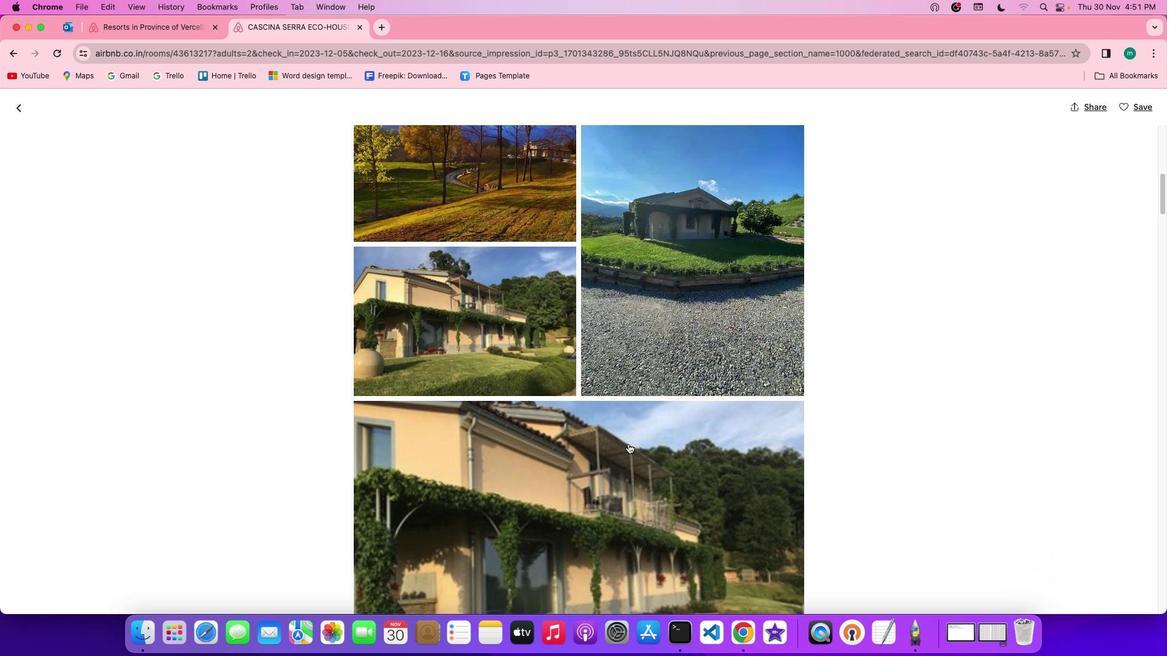
Action: Mouse scrolled (628, 443) with delta (0, 0)
Screenshot: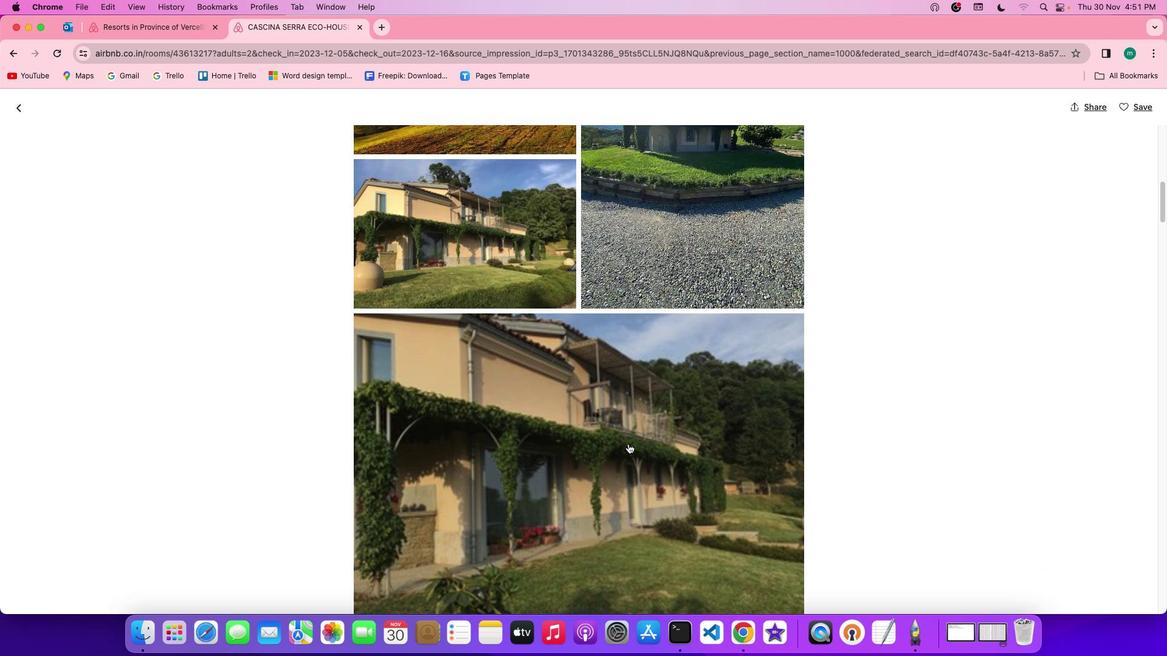 
Action: Mouse scrolled (628, 443) with delta (0, 0)
Screenshot: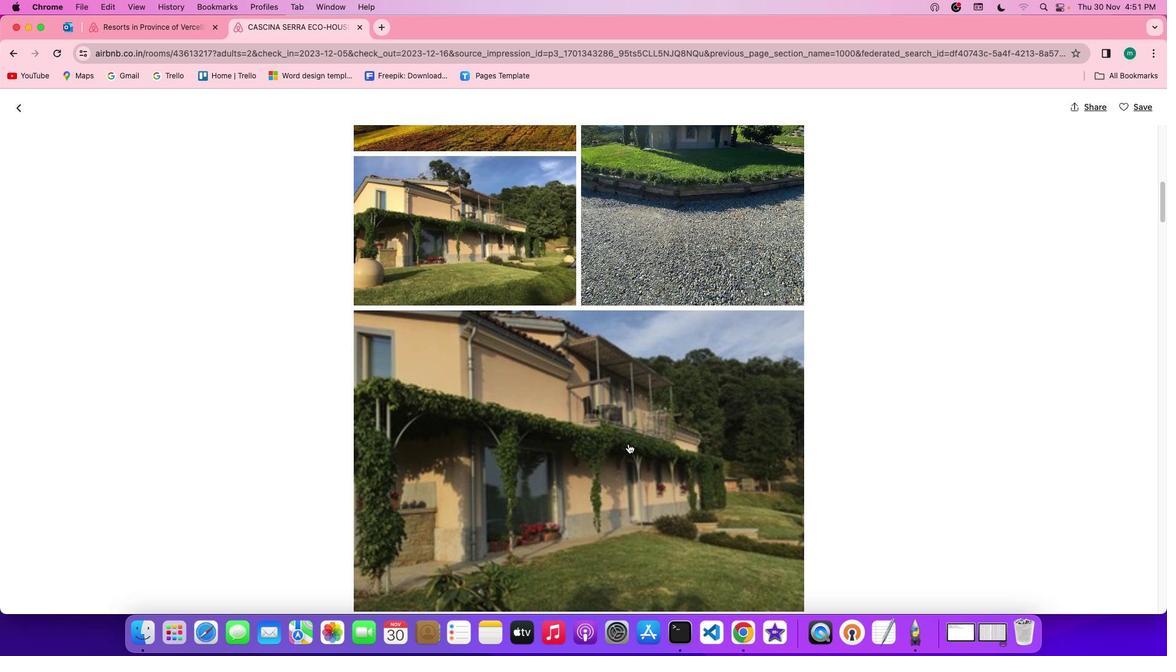 
Action: Mouse scrolled (628, 443) with delta (0, -1)
Screenshot: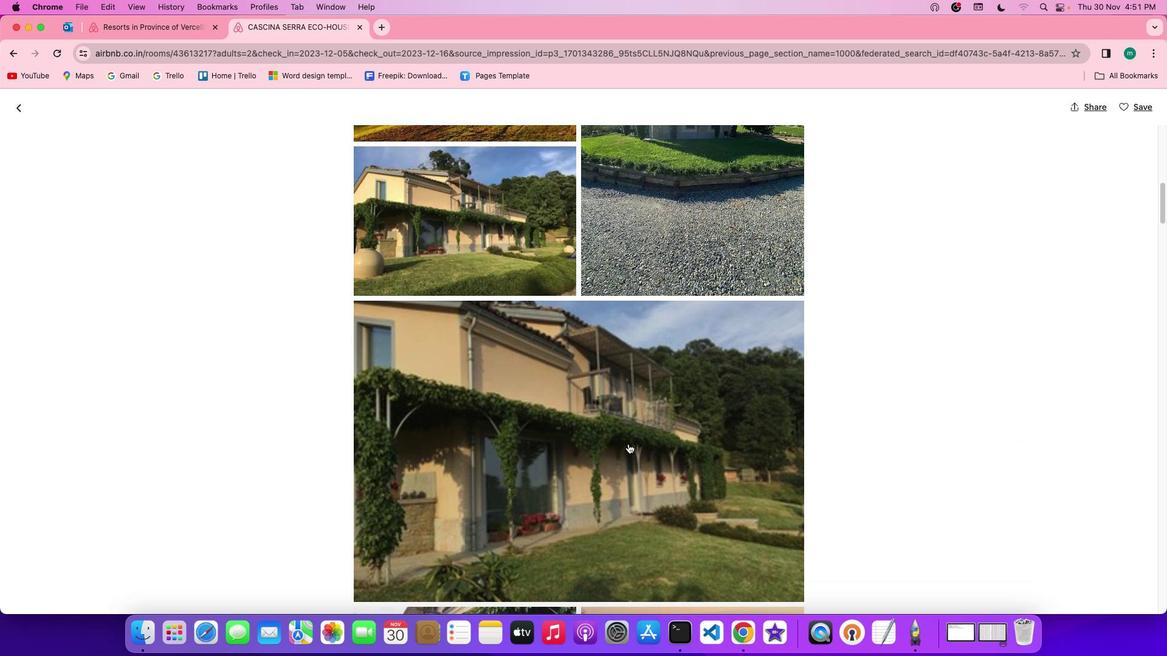 
Action: Mouse scrolled (628, 443) with delta (0, -1)
Screenshot: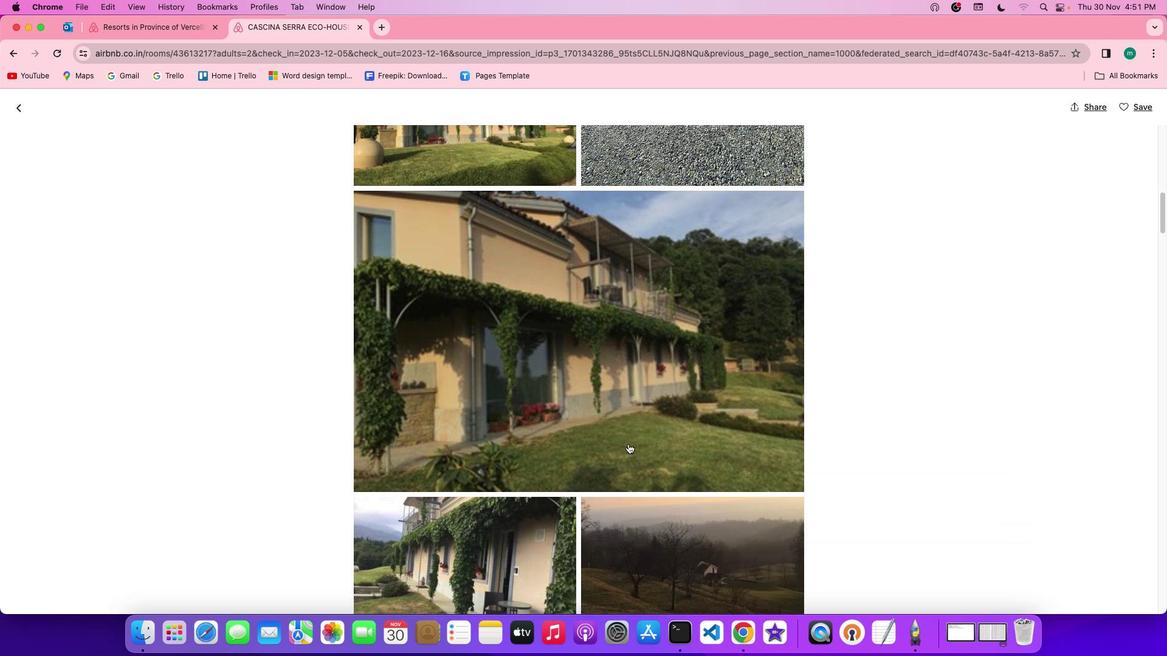 
Action: Mouse scrolled (628, 443) with delta (0, 0)
Screenshot: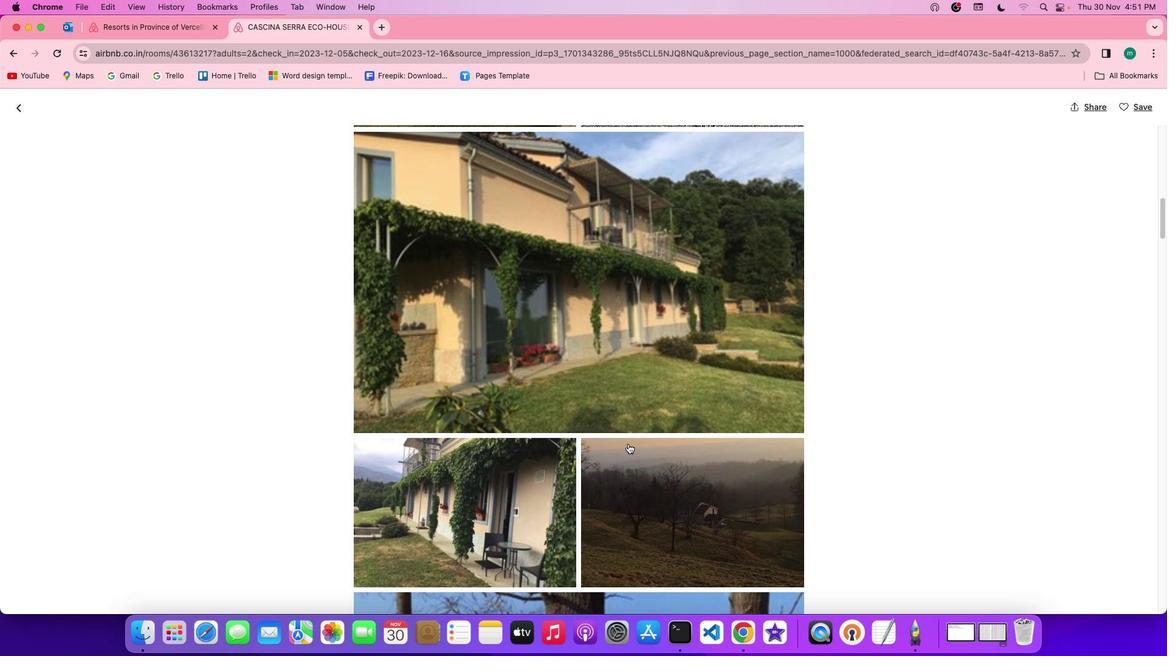 
Action: Mouse scrolled (628, 443) with delta (0, 0)
Screenshot: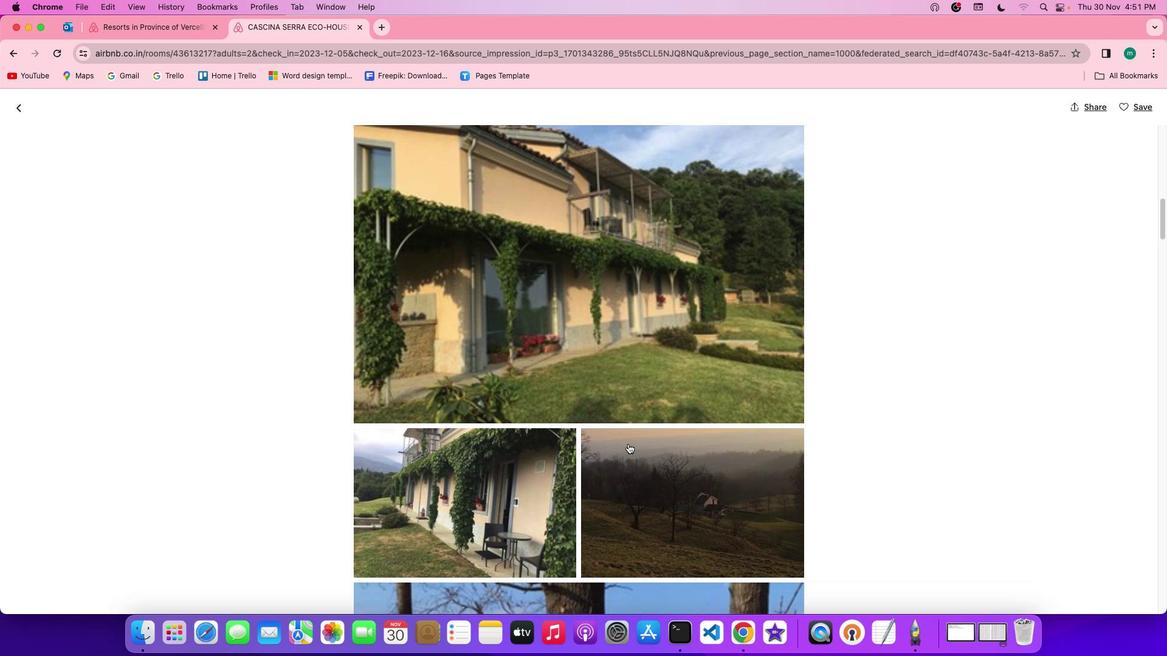 
Action: Mouse scrolled (628, 443) with delta (0, -1)
Screenshot: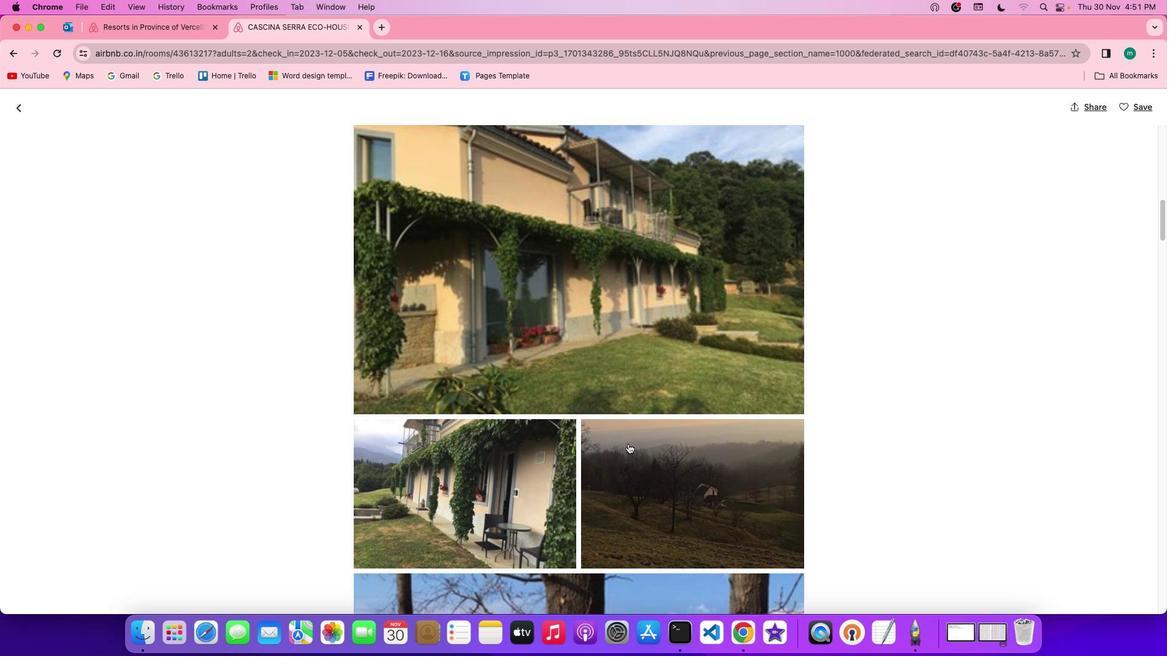 
Action: Mouse scrolled (628, 443) with delta (0, -1)
Screenshot: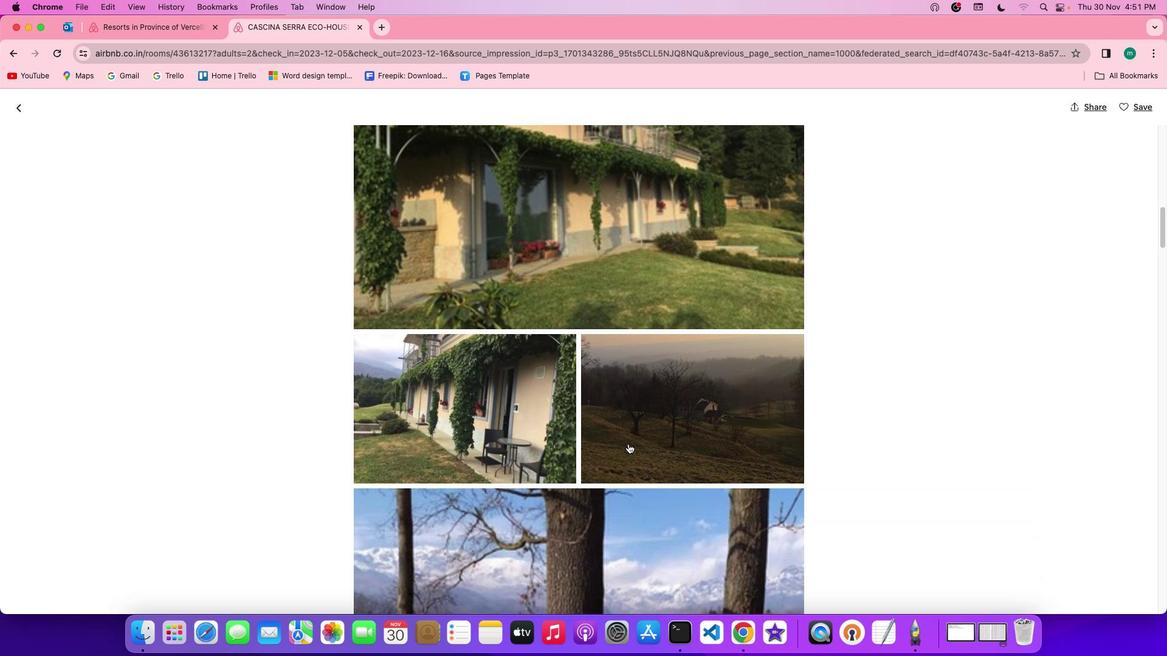 
Action: Mouse scrolled (628, 443) with delta (0, 0)
Screenshot: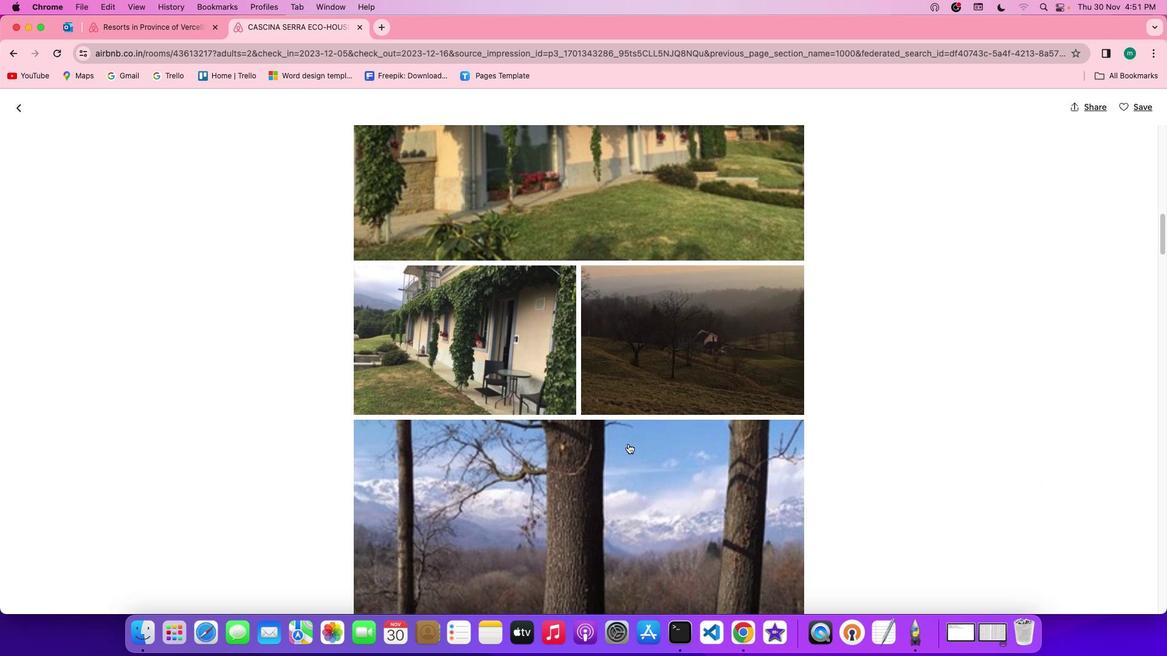 
Action: Mouse scrolled (628, 443) with delta (0, 0)
Screenshot: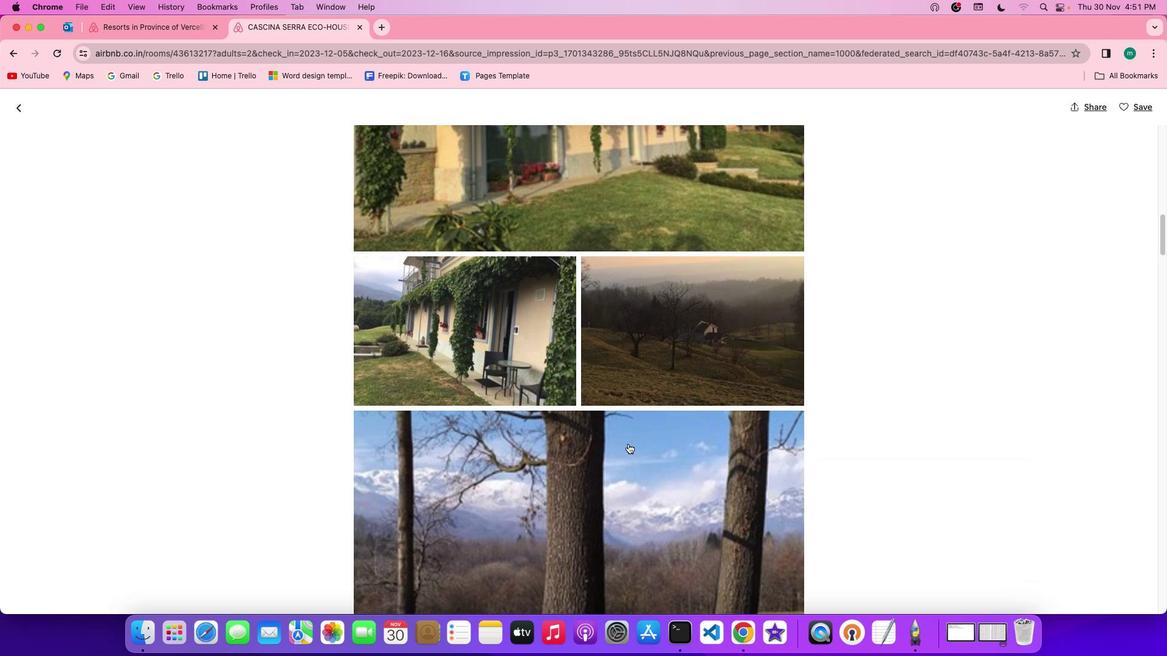 
Action: Mouse scrolled (628, 443) with delta (0, -1)
Screenshot: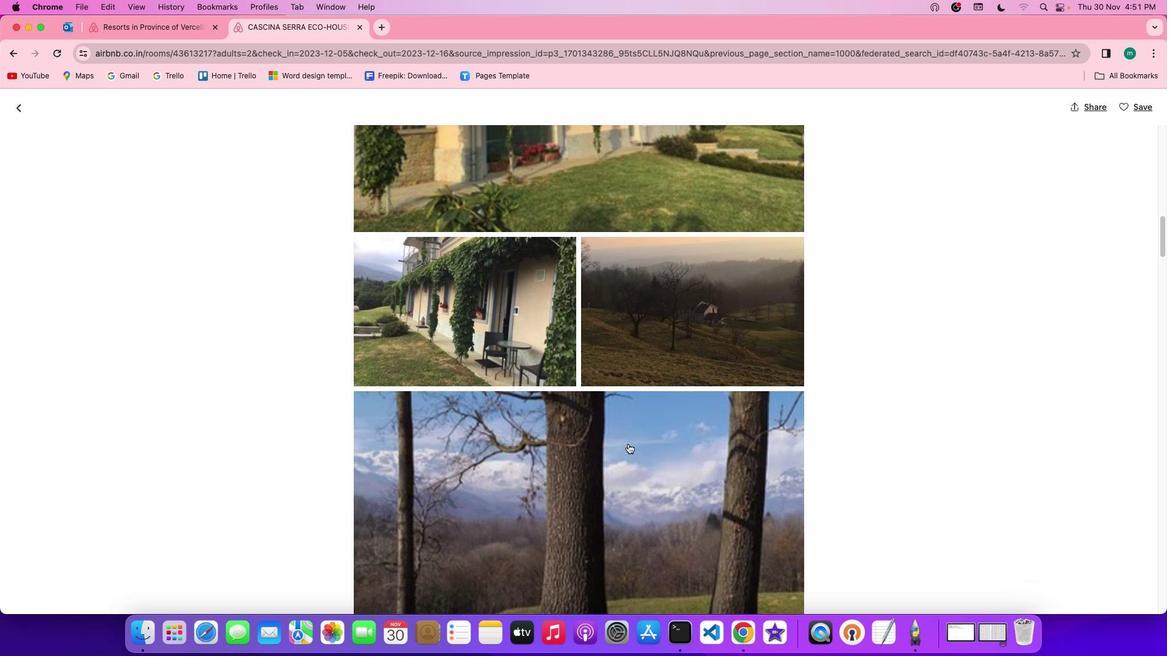
Action: Mouse scrolled (628, 443) with delta (0, -1)
Screenshot: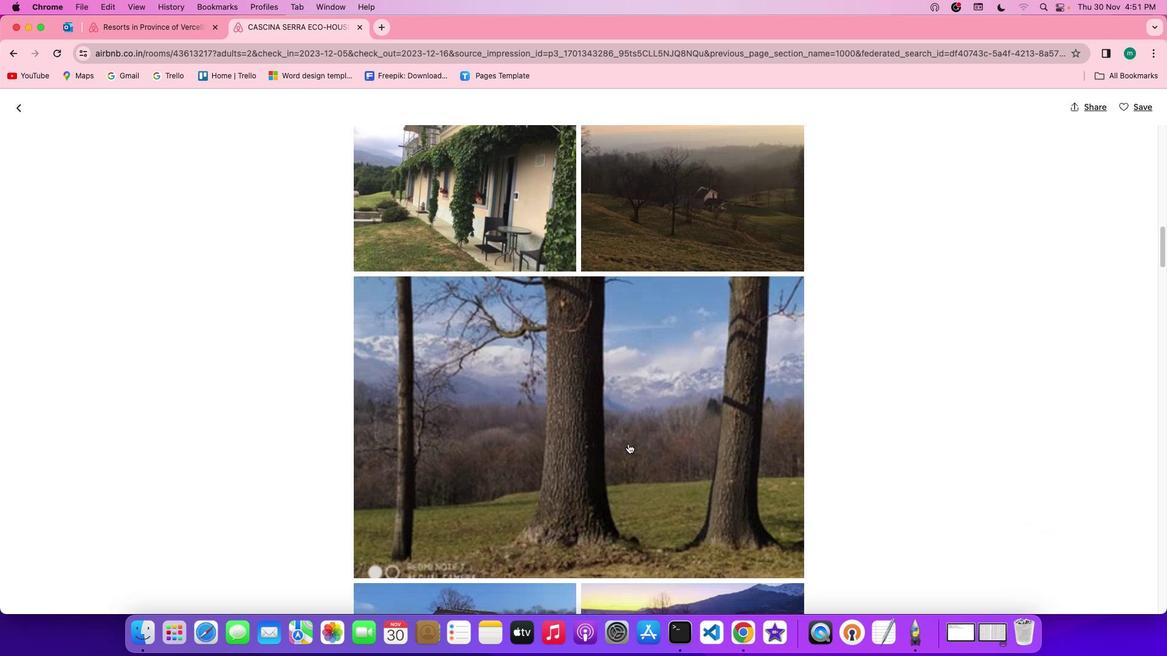 
Action: Mouse scrolled (628, 443) with delta (0, 0)
Screenshot: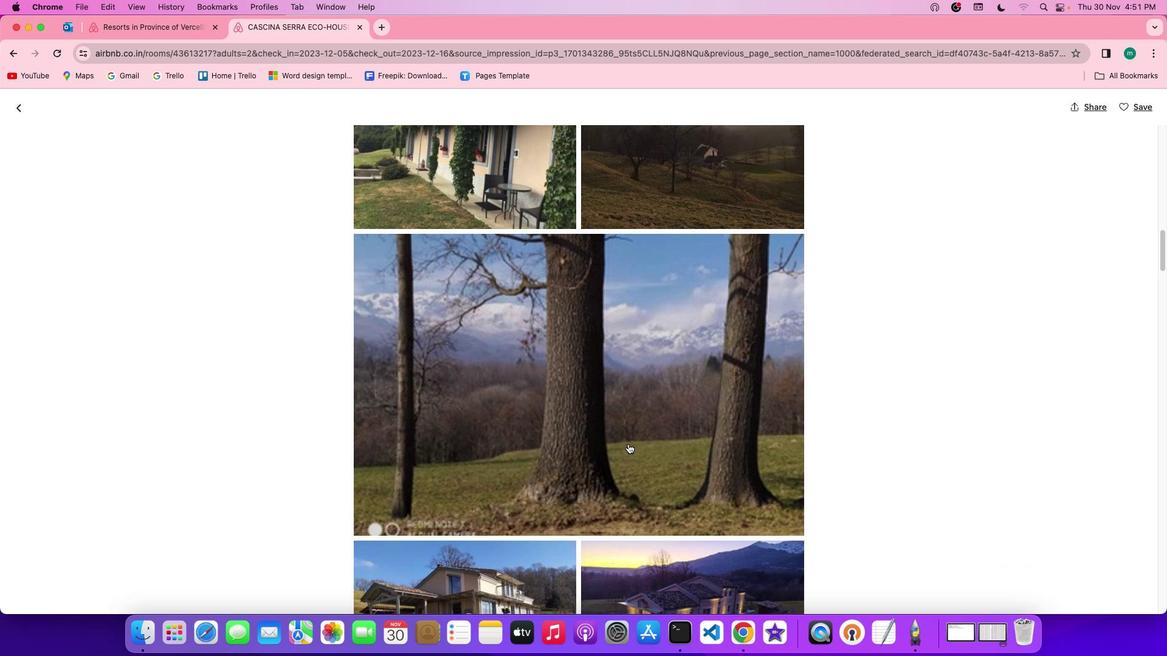 
Action: Mouse scrolled (628, 443) with delta (0, 0)
Screenshot: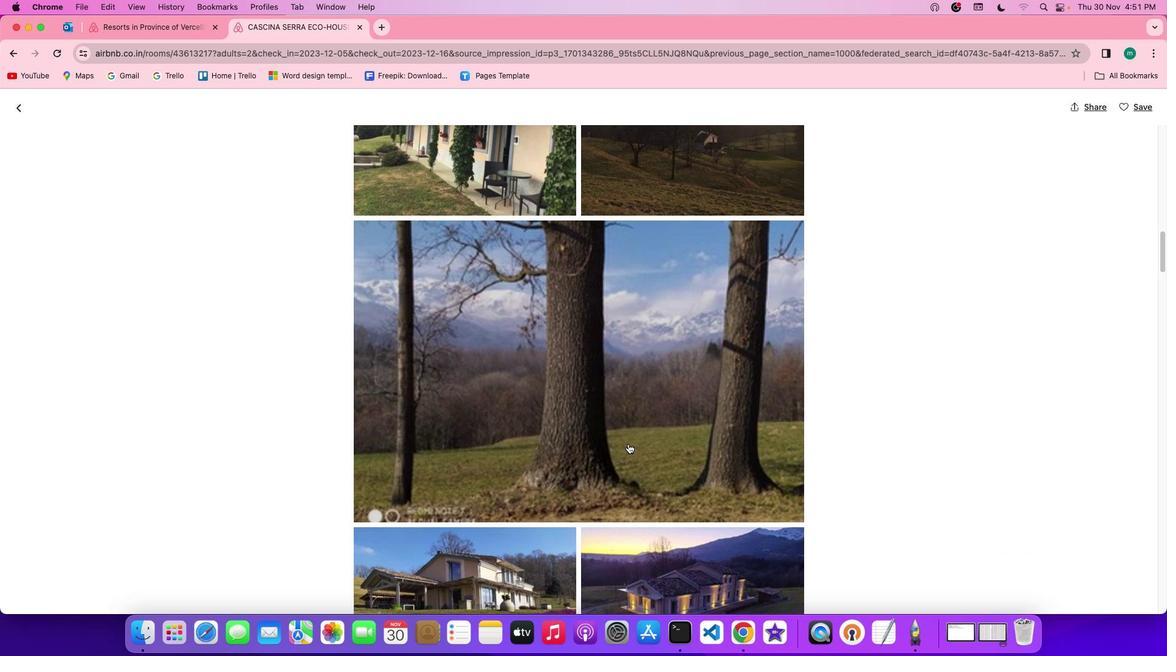 
Action: Mouse scrolled (628, 443) with delta (0, -1)
Screenshot: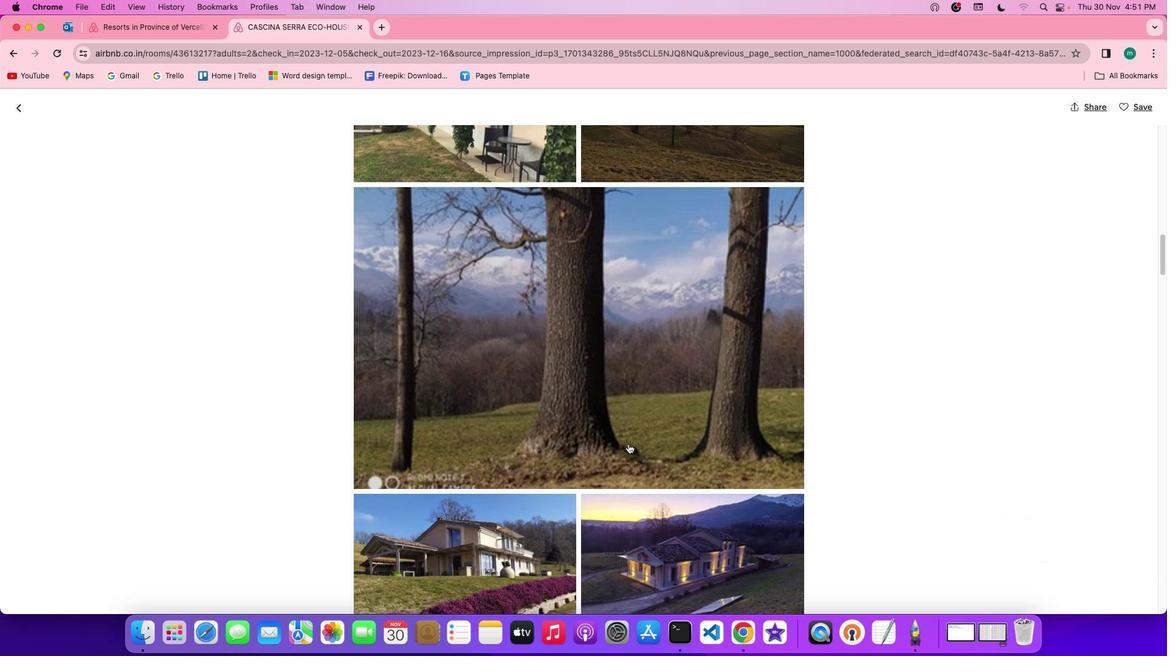 
Action: Mouse scrolled (628, 443) with delta (0, -2)
Screenshot: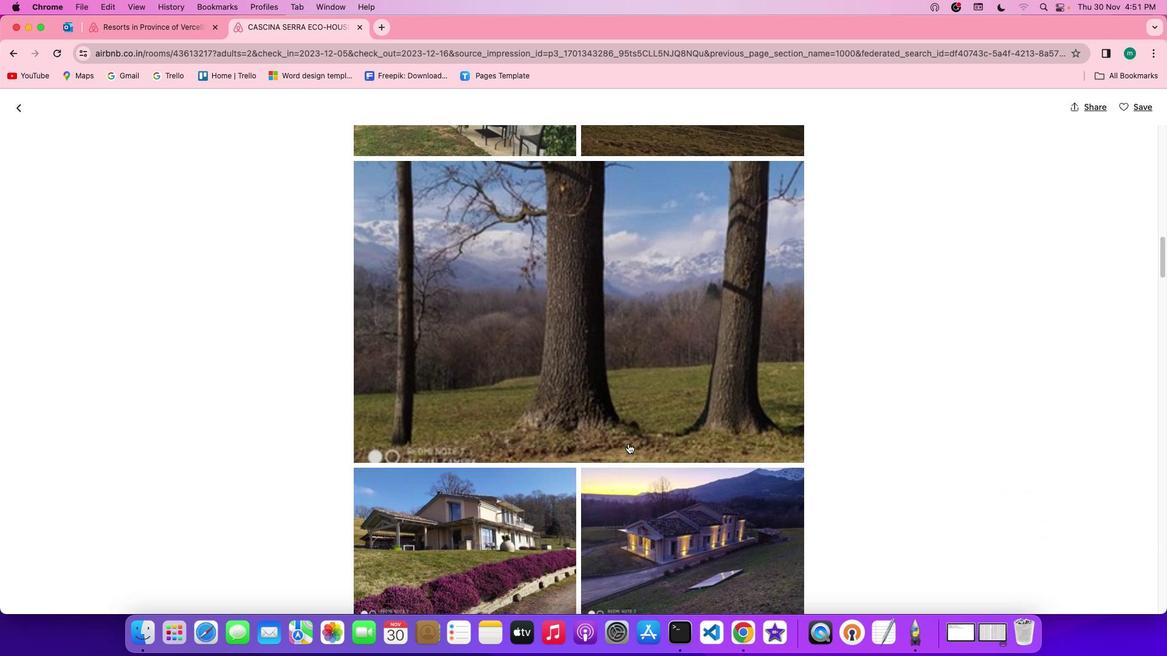
Action: Mouse scrolled (628, 443) with delta (0, 0)
Screenshot: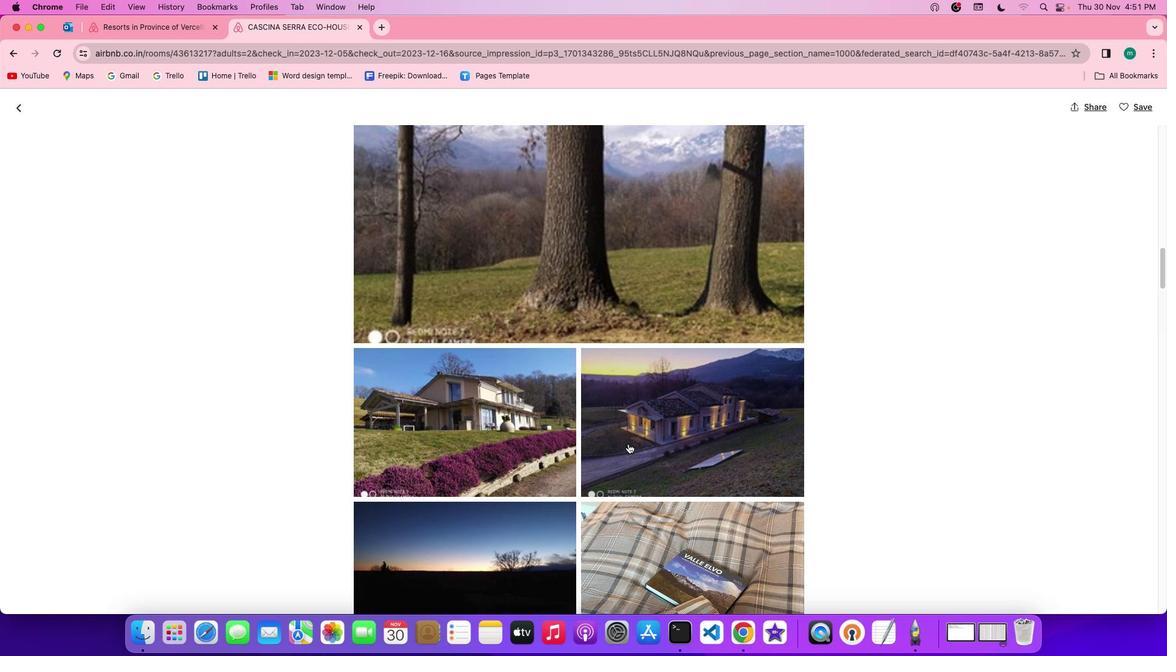 
Action: Mouse scrolled (628, 443) with delta (0, 0)
Screenshot: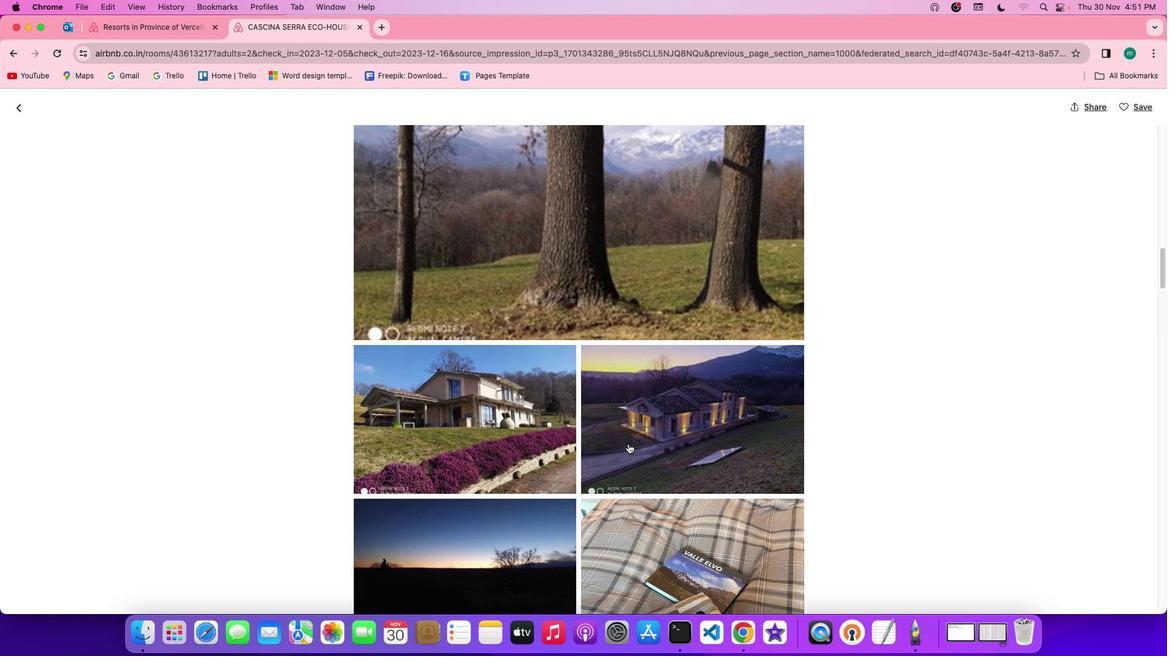
Action: Mouse scrolled (628, 443) with delta (0, -1)
Screenshot: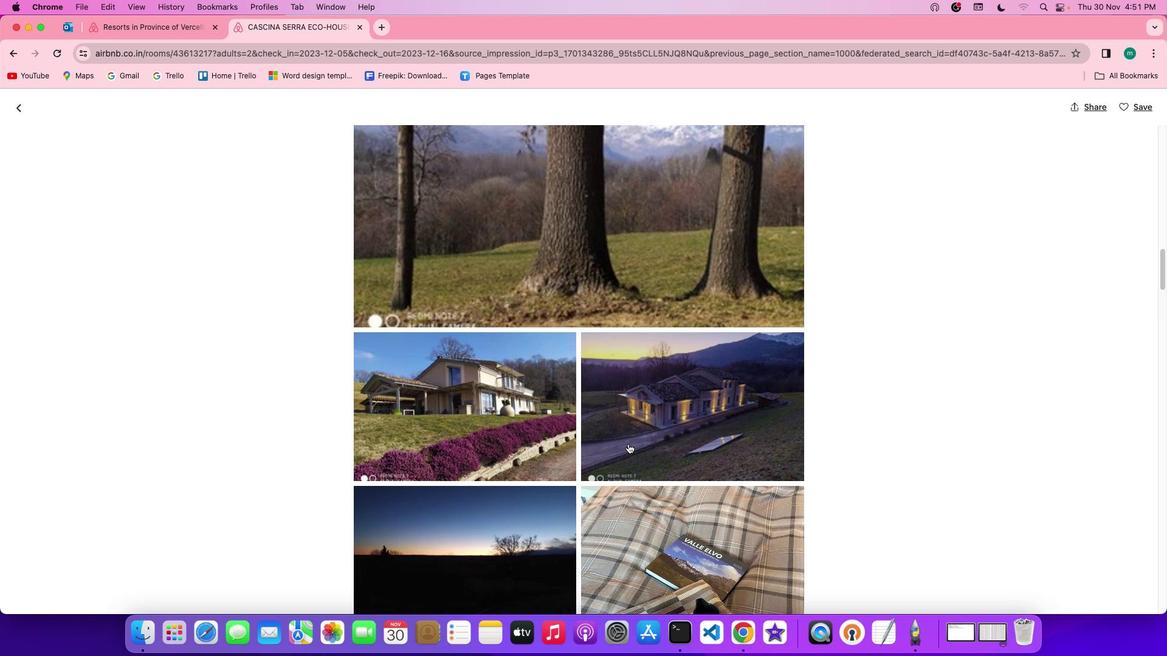 
Action: Mouse scrolled (628, 443) with delta (0, -1)
Screenshot: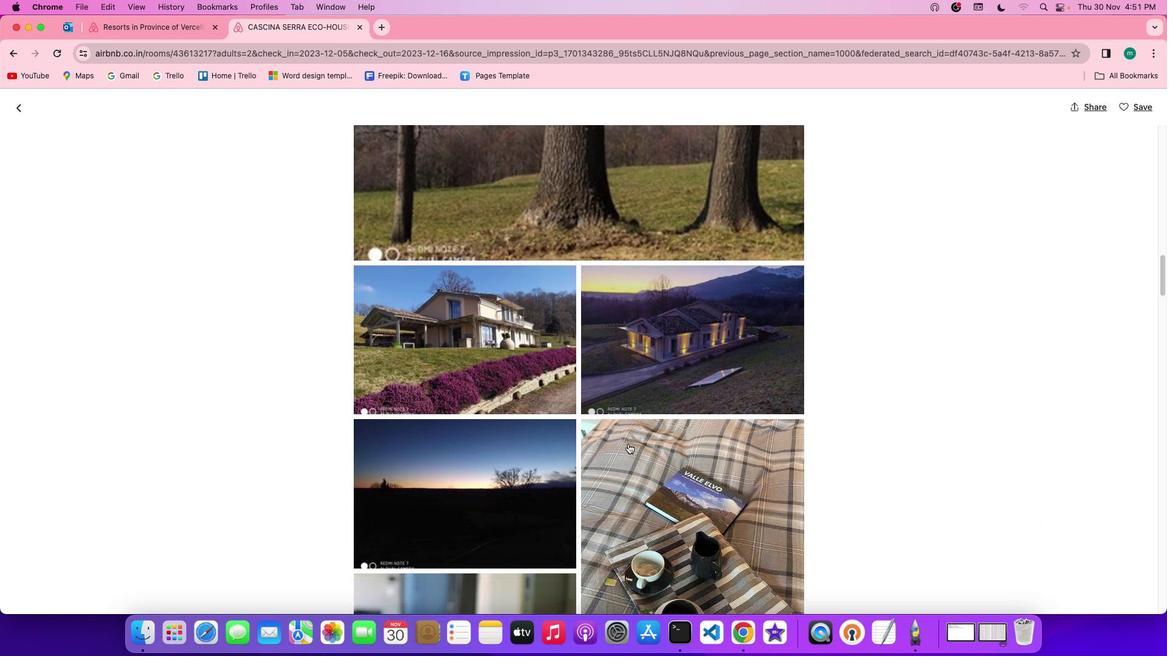
Action: Mouse scrolled (628, 443) with delta (0, 0)
Screenshot: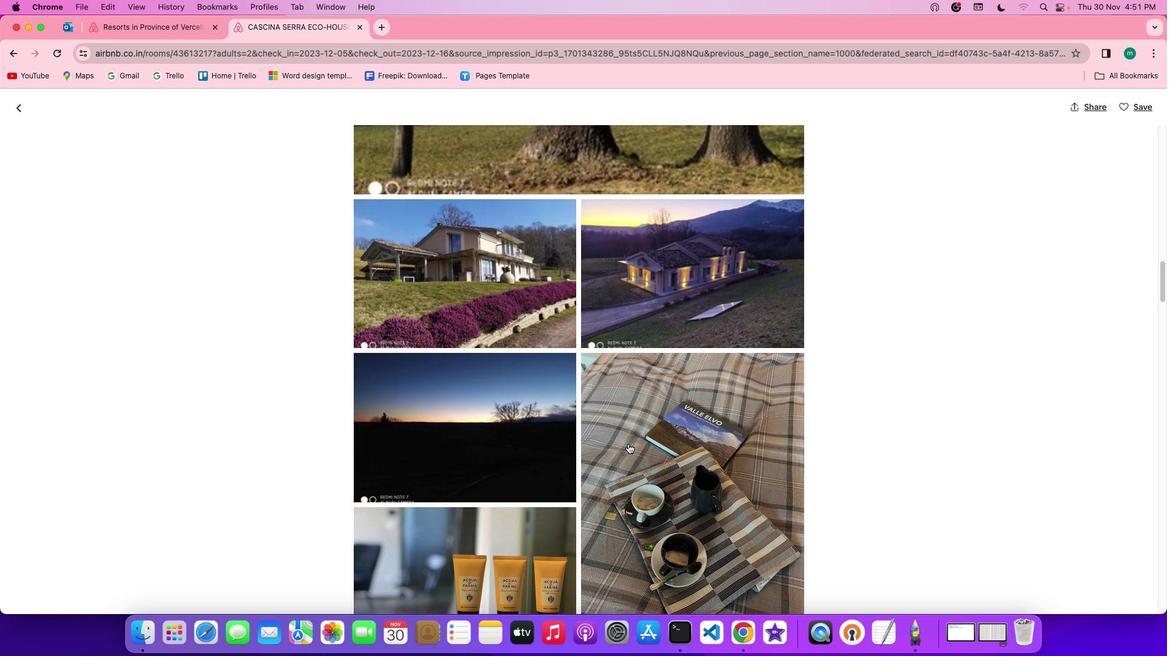 
Action: Mouse scrolled (628, 443) with delta (0, 0)
Screenshot: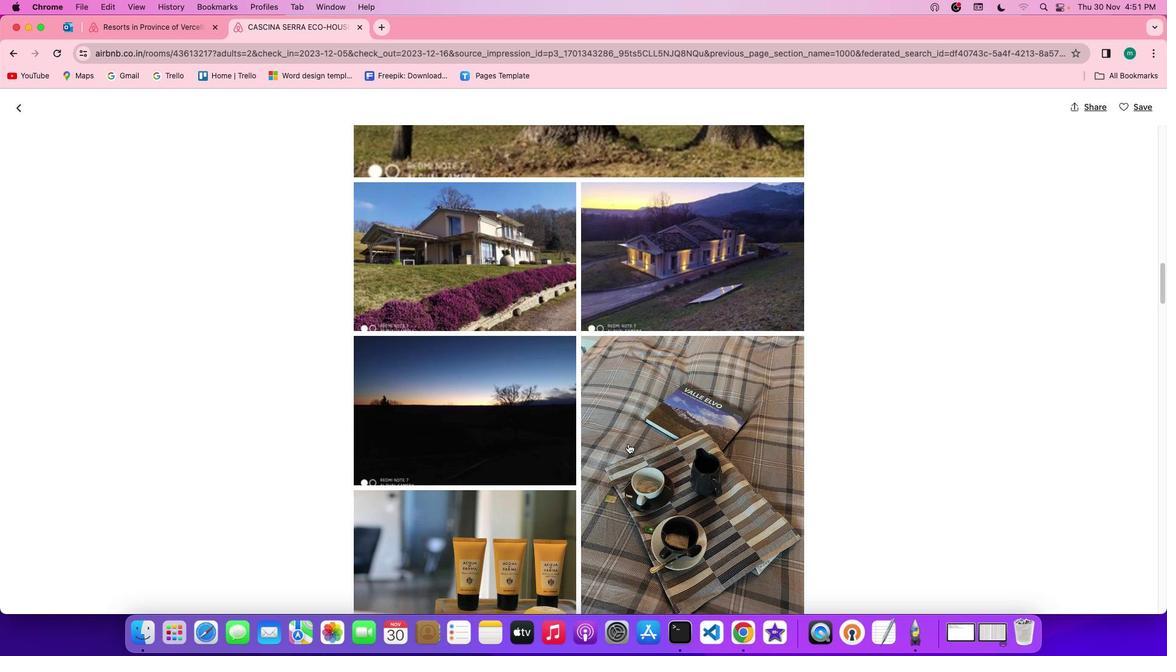 
Action: Mouse scrolled (628, 443) with delta (0, -1)
Screenshot: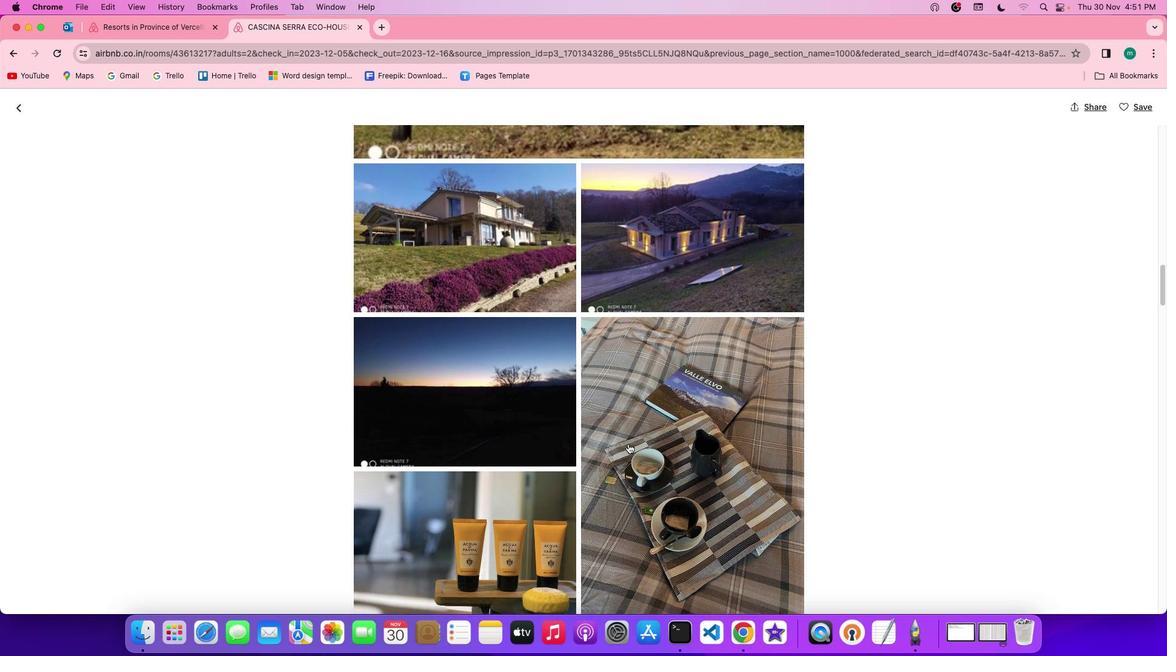 
Action: Mouse scrolled (628, 443) with delta (0, -2)
Screenshot: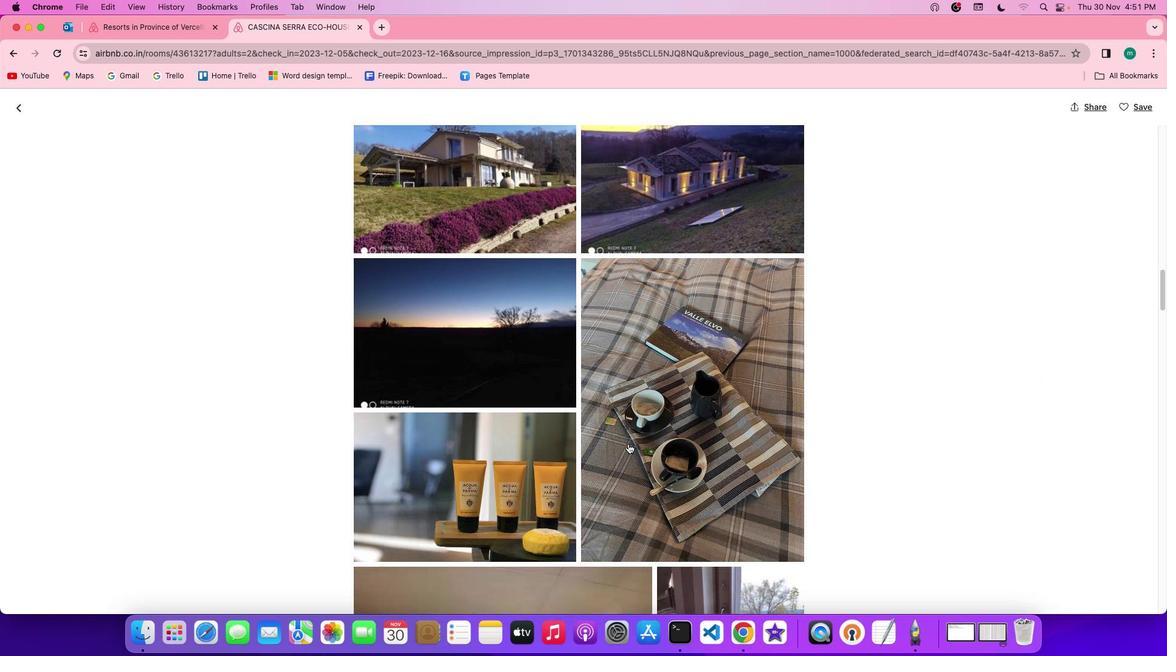
Action: Mouse scrolled (628, 443) with delta (0, 0)
Screenshot: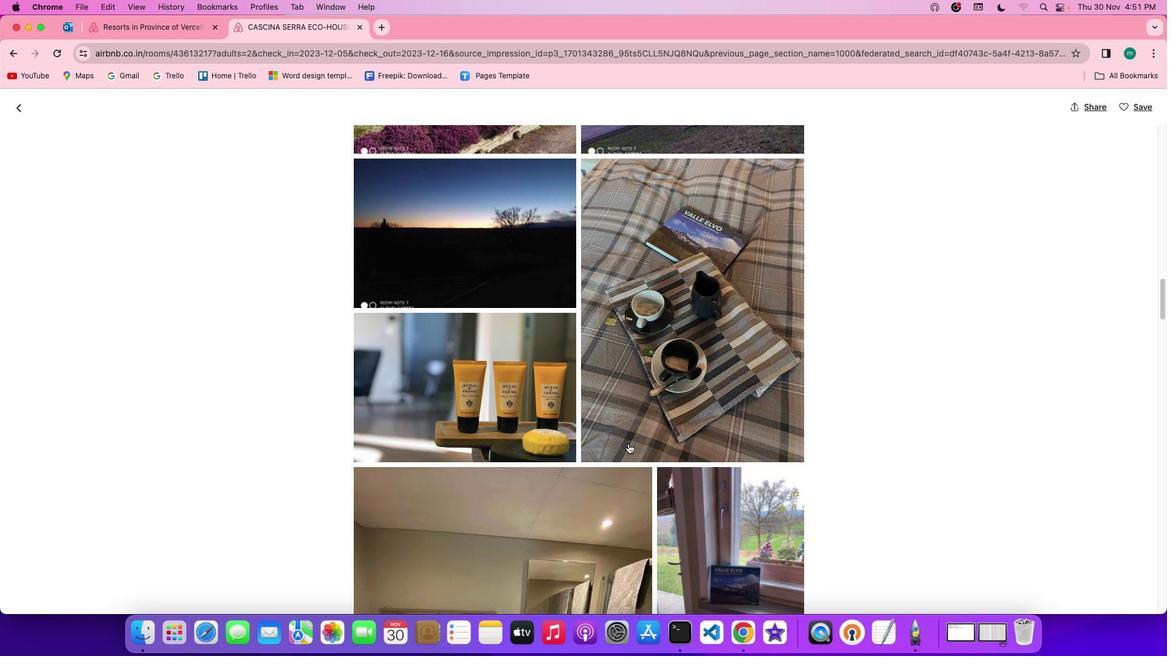 
Action: Mouse scrolled (628, 443) with delta (0, 0)
Screenshot: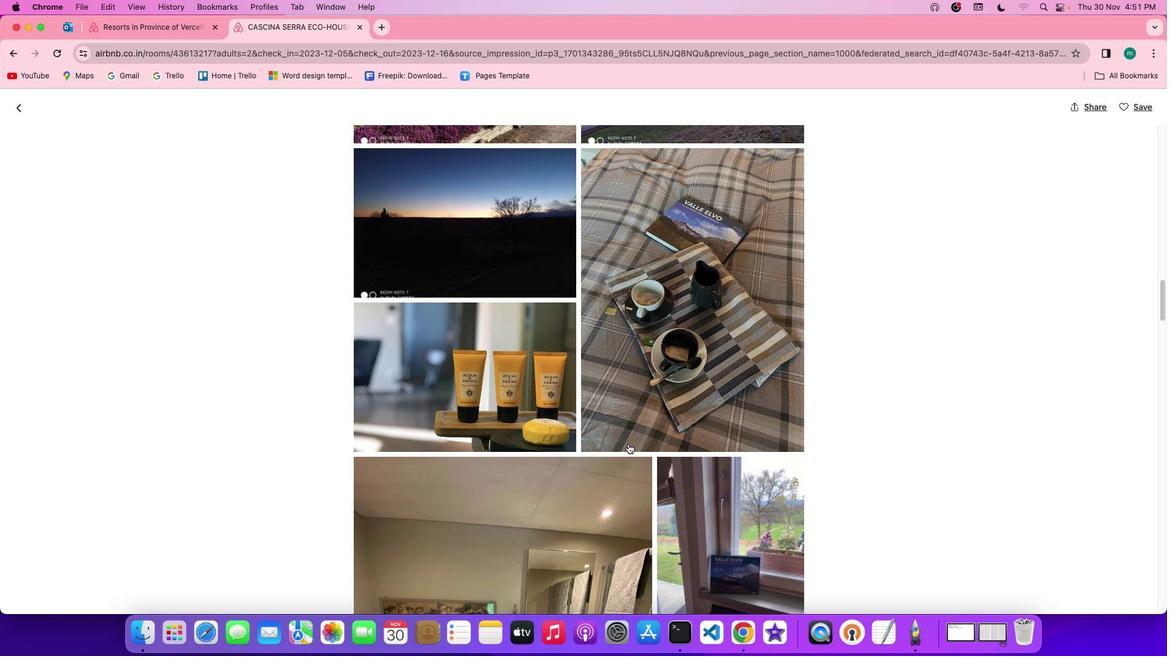 
Action: Mouse scrolled (628, 443) with delta (0, 0)
Screenshot: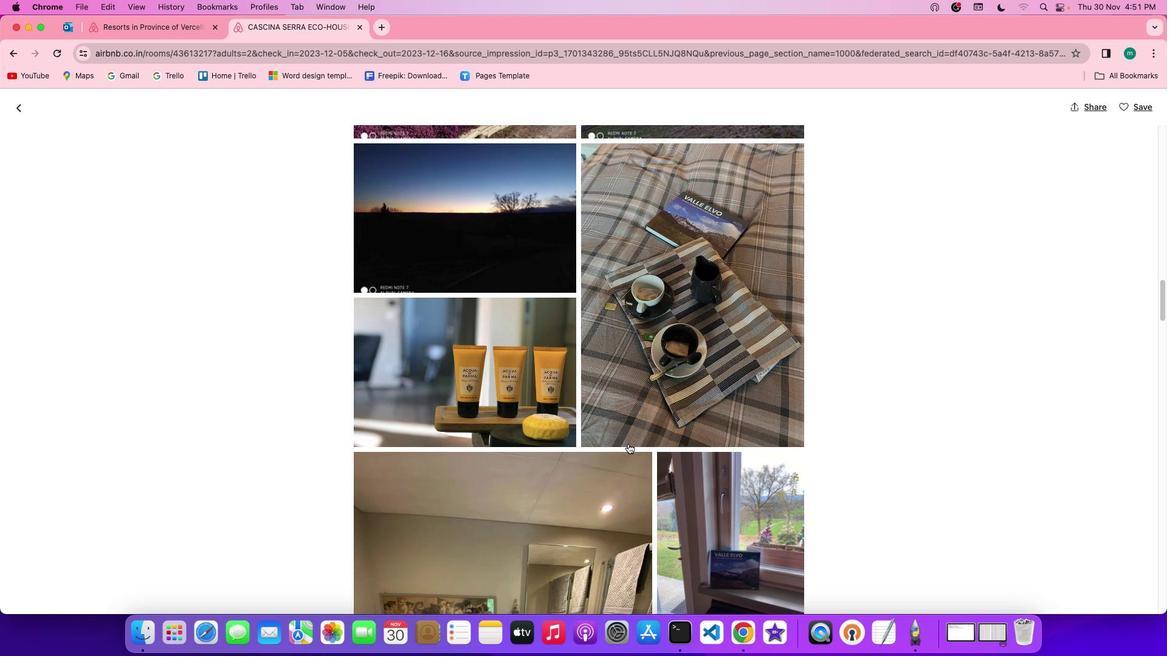 
Action: Mouse scrolled (628, 443) with delta (0, -1)
Screenshot: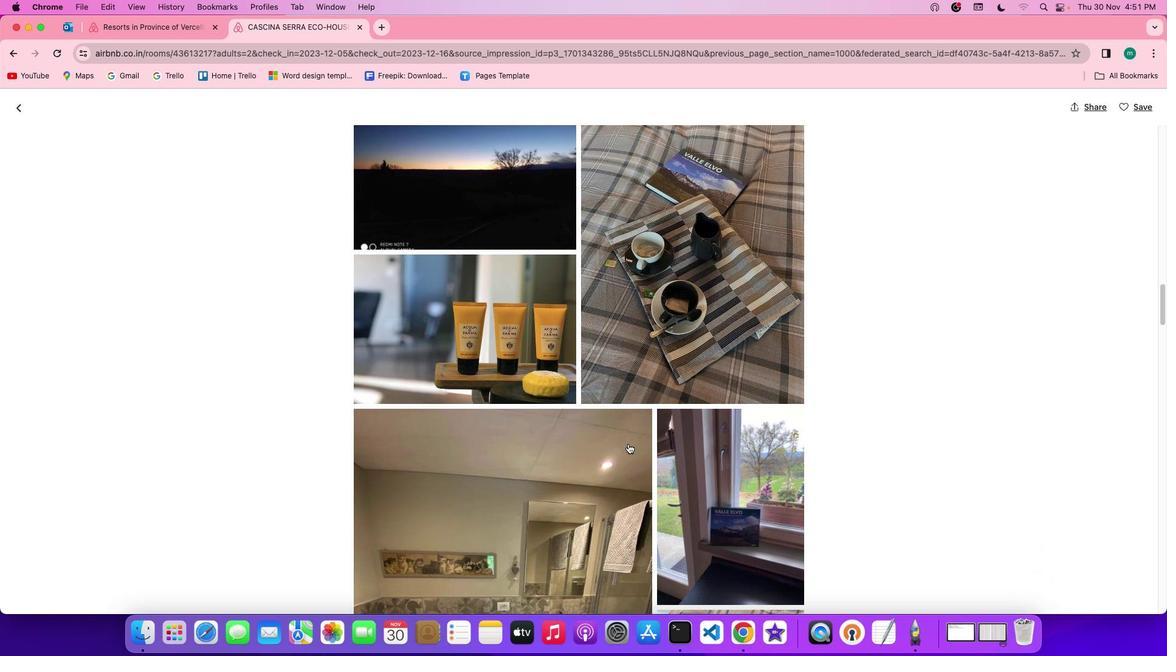 
Action: Mouse scrolled (628, 443) with delta (0, 0)
Screenshot: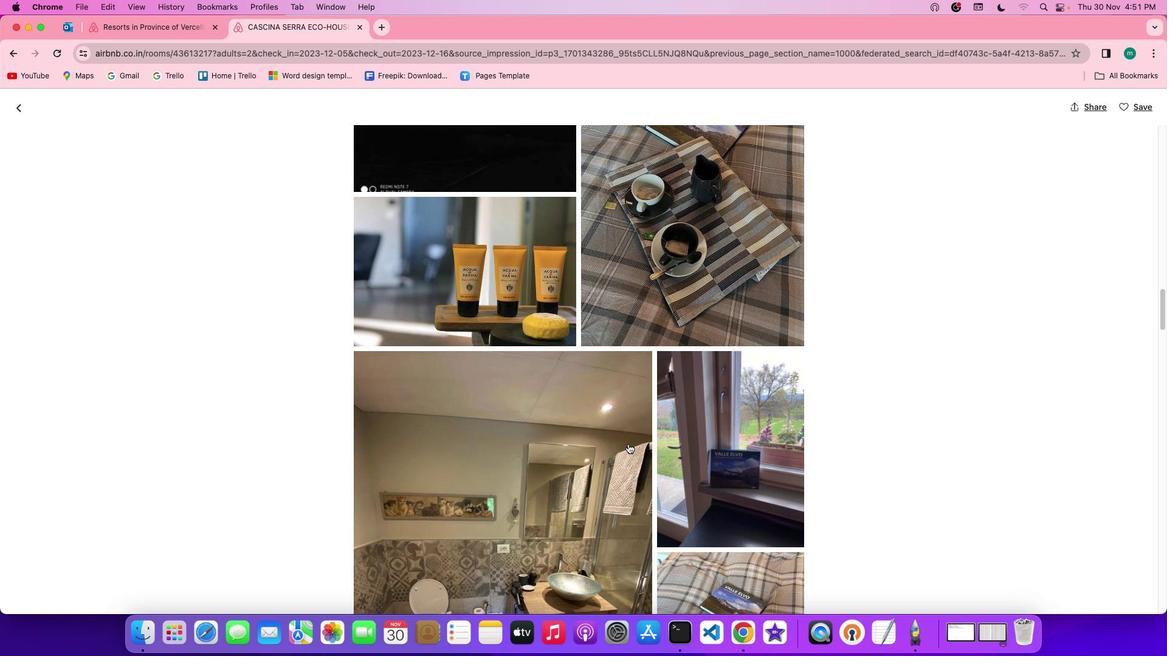 
Action: Mouse scrolled (628, 443) with delta (0, 0)
Screenshot: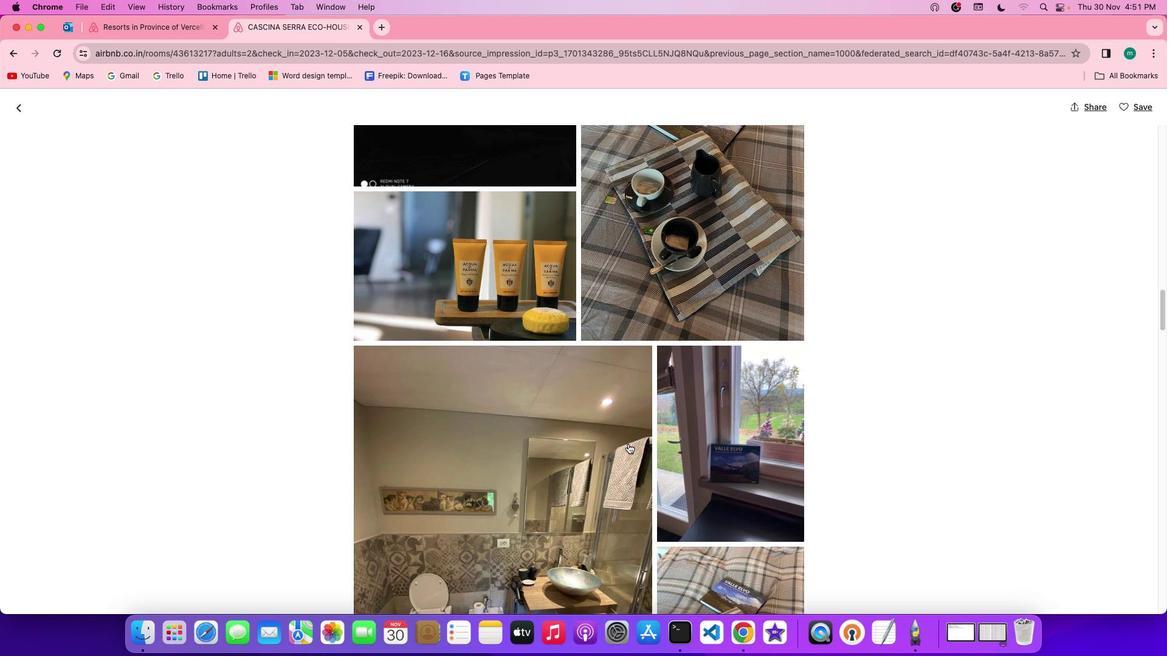 
Action: Mouse scrolled (628, 443) with delta (0, -1)
Screenshot: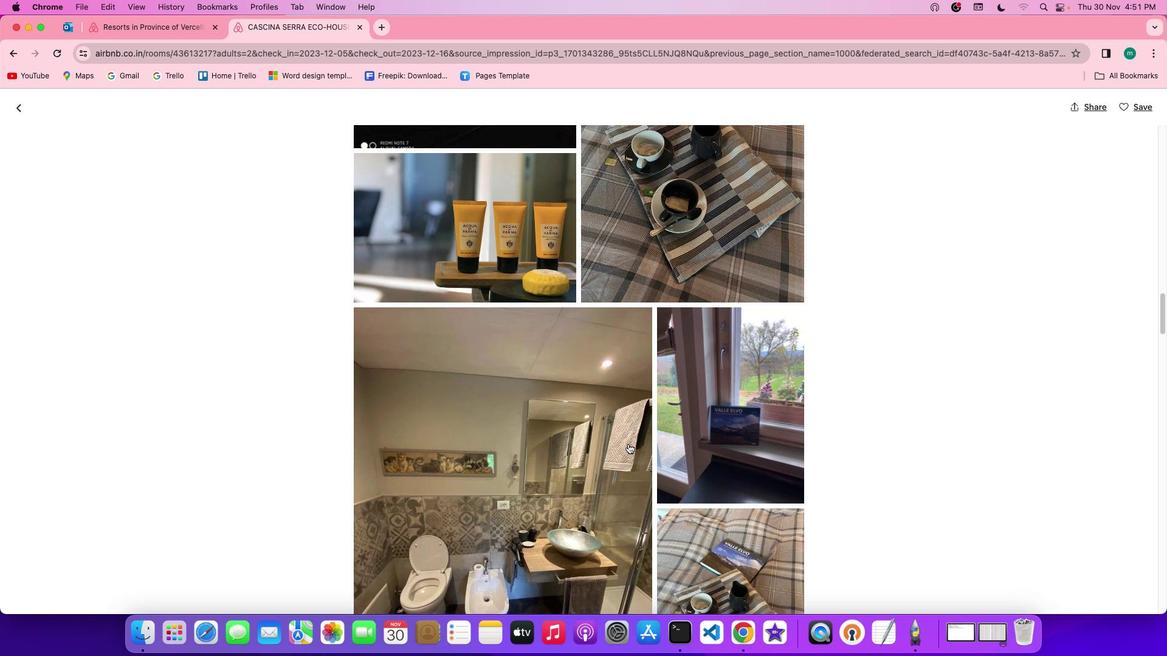 
Action: Mouse scrolled (628, 443) with delta (0, -1)
Screenshot: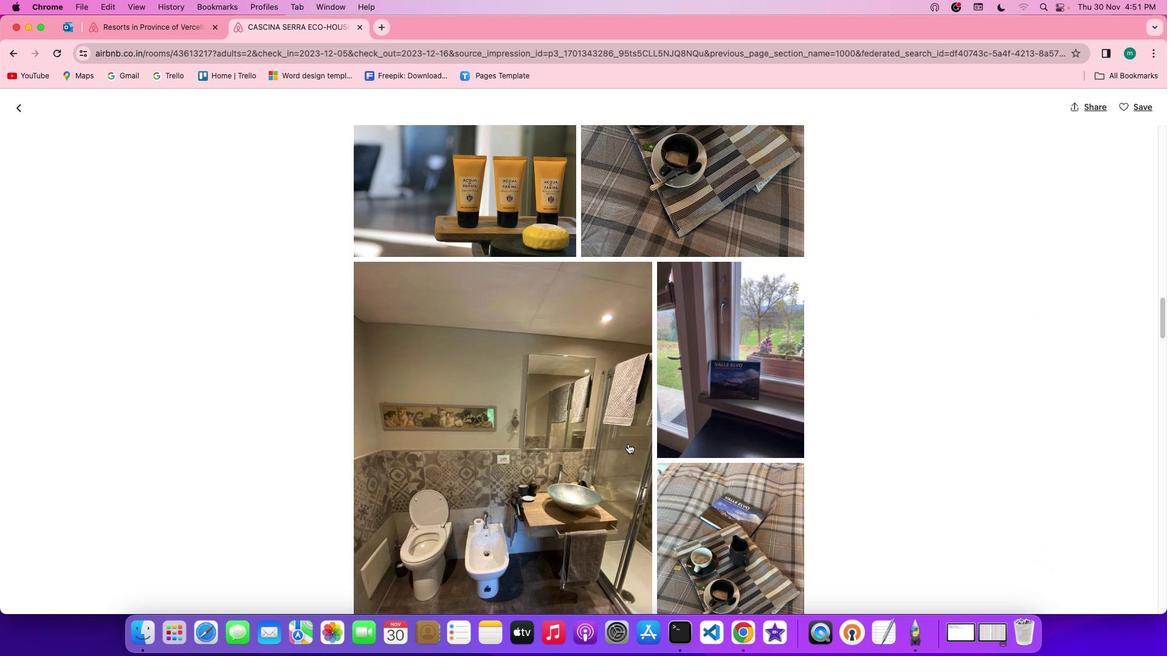 
Action: Mouse scrolled (628, 443) with delta (0, 0)
Screenshot: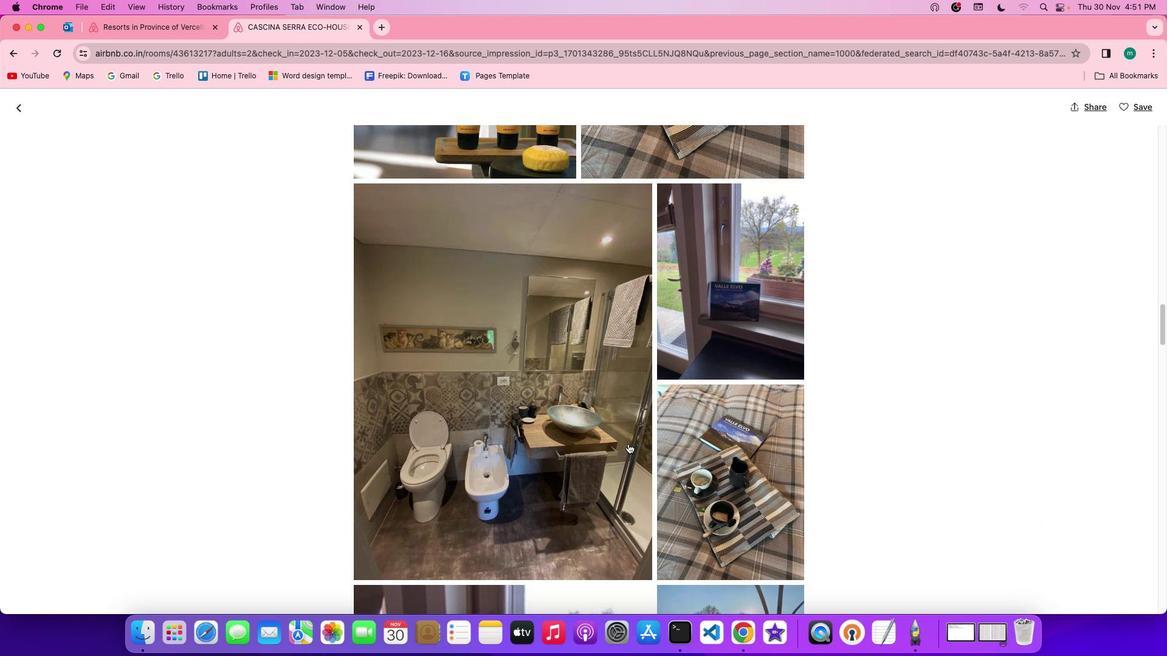 
Action: Mouse scrolled (628, 443) with delta (0, 0)
Screenshot: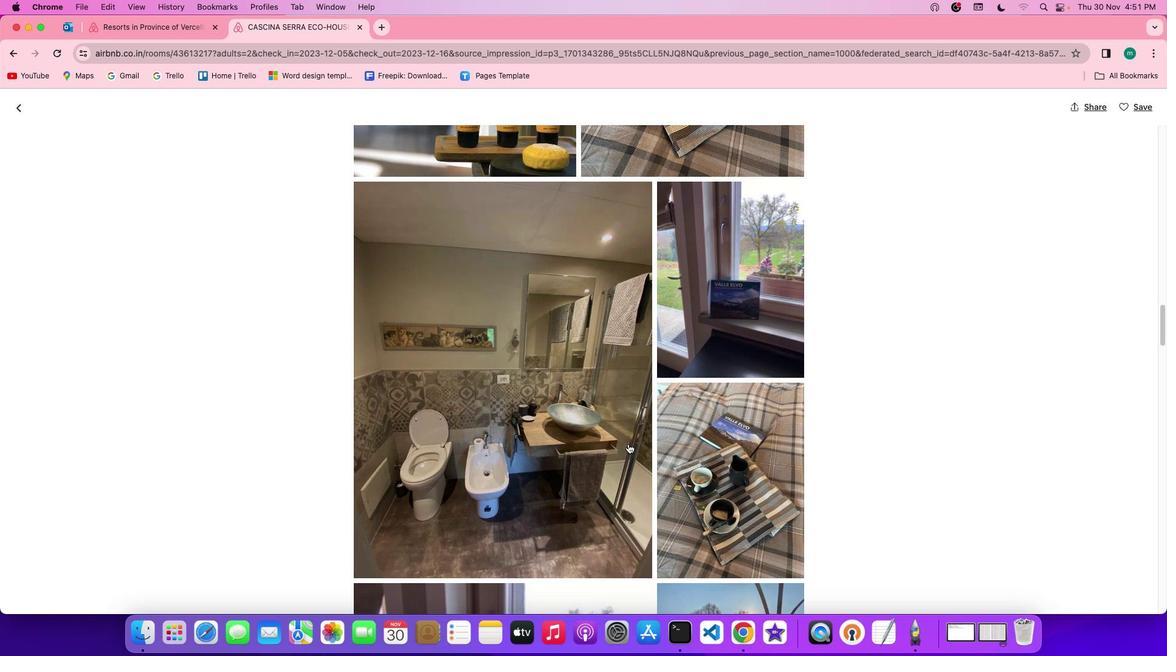 
Action: Mouse scrolled (628, 443) with delta (0, -1)
Screenshot: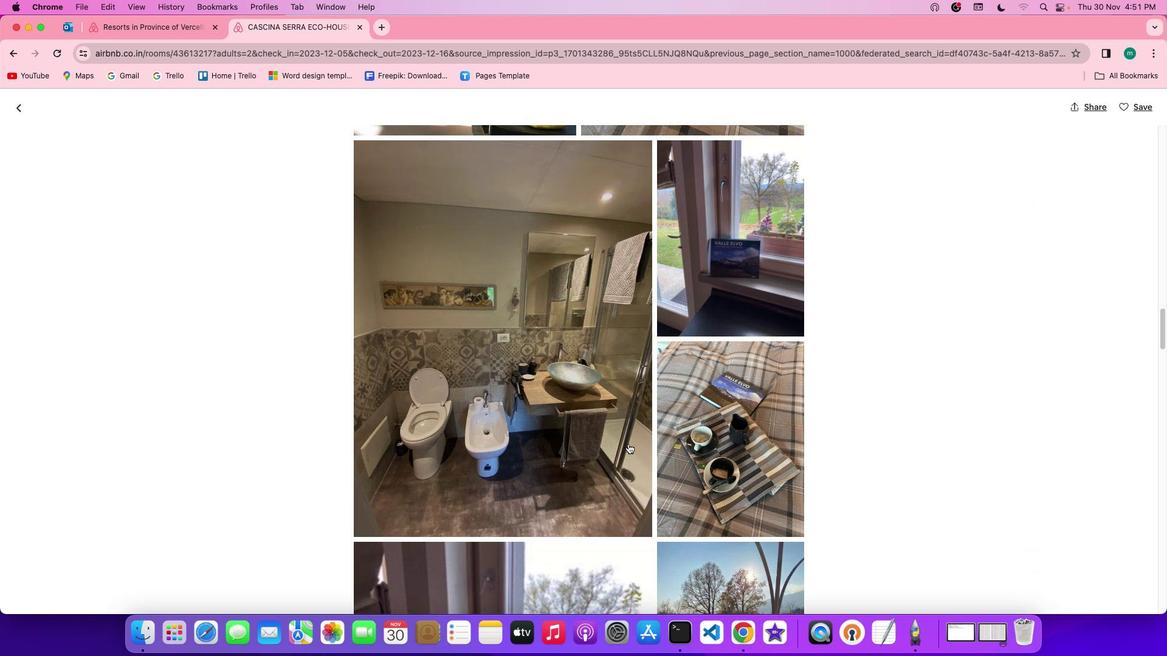 
Action: Mouse scrolled (628, 443) with delta (0, -1)
Screenshot: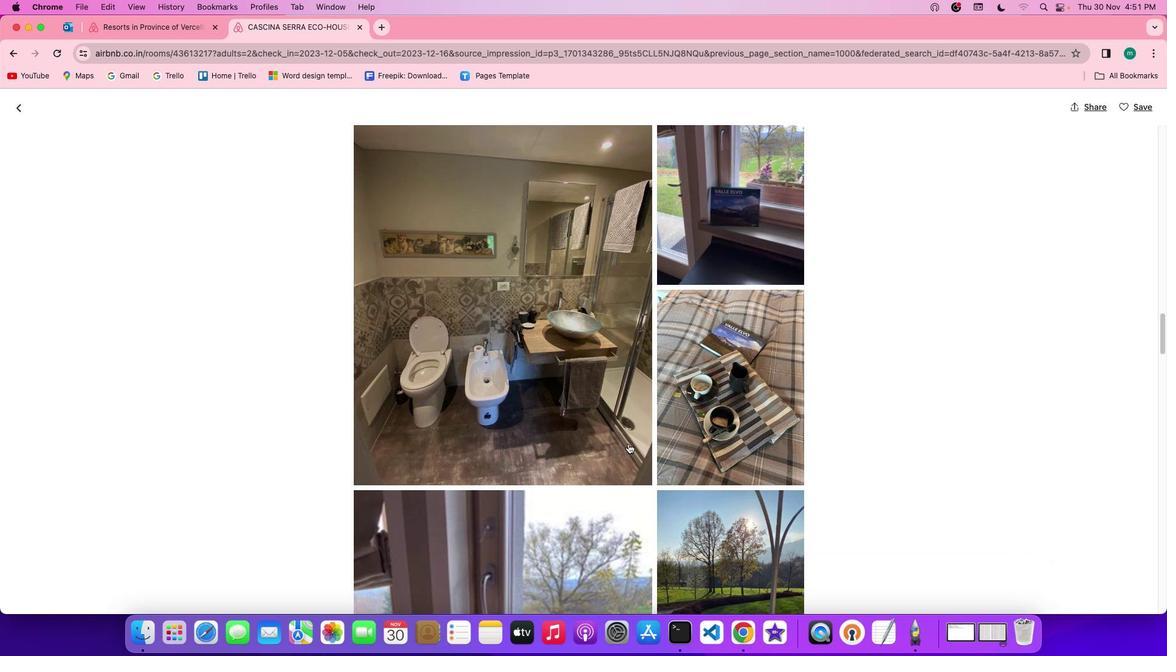 
Action: Mouse scrolled (628, 443) with delta (0, 0)
Screenshot: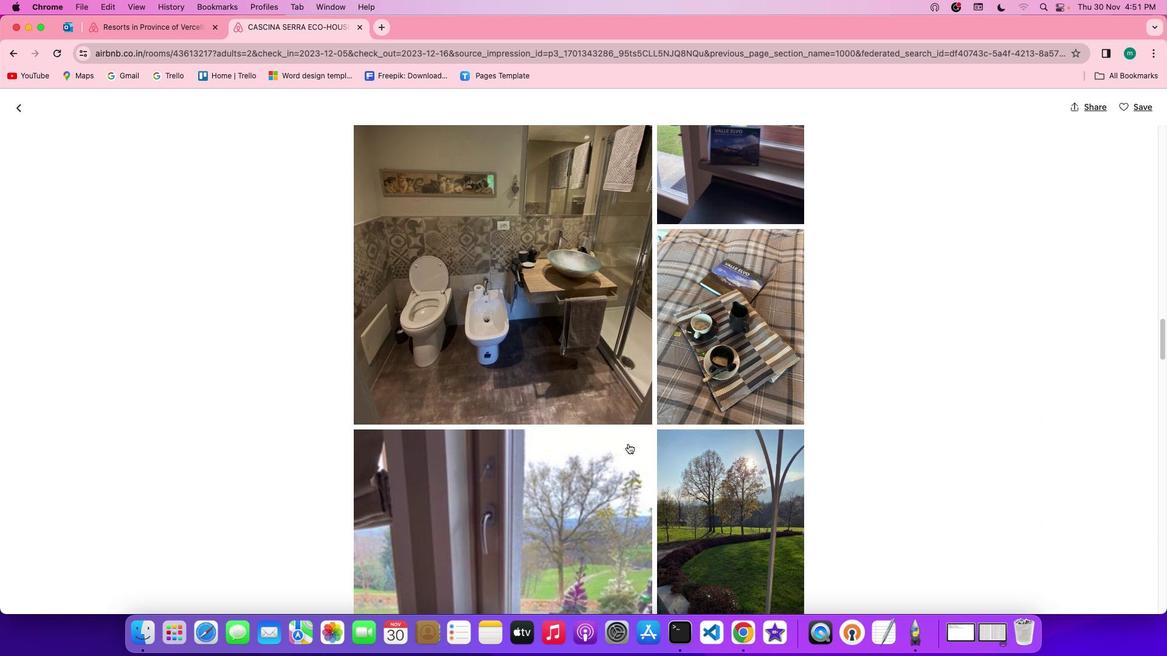 
Action: Mouse scrolled (628, 443) with delta (0, 0)
Screenshot: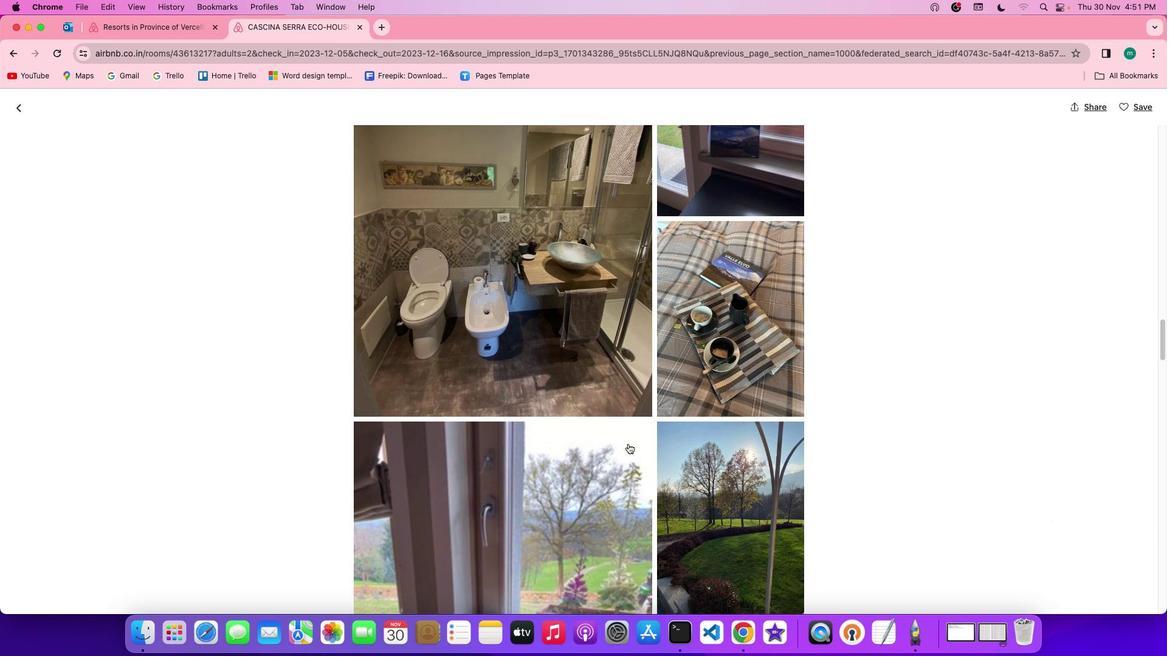 
Action: Mouse scrolled (628, 443) with delta (0, -1)
Screenshot: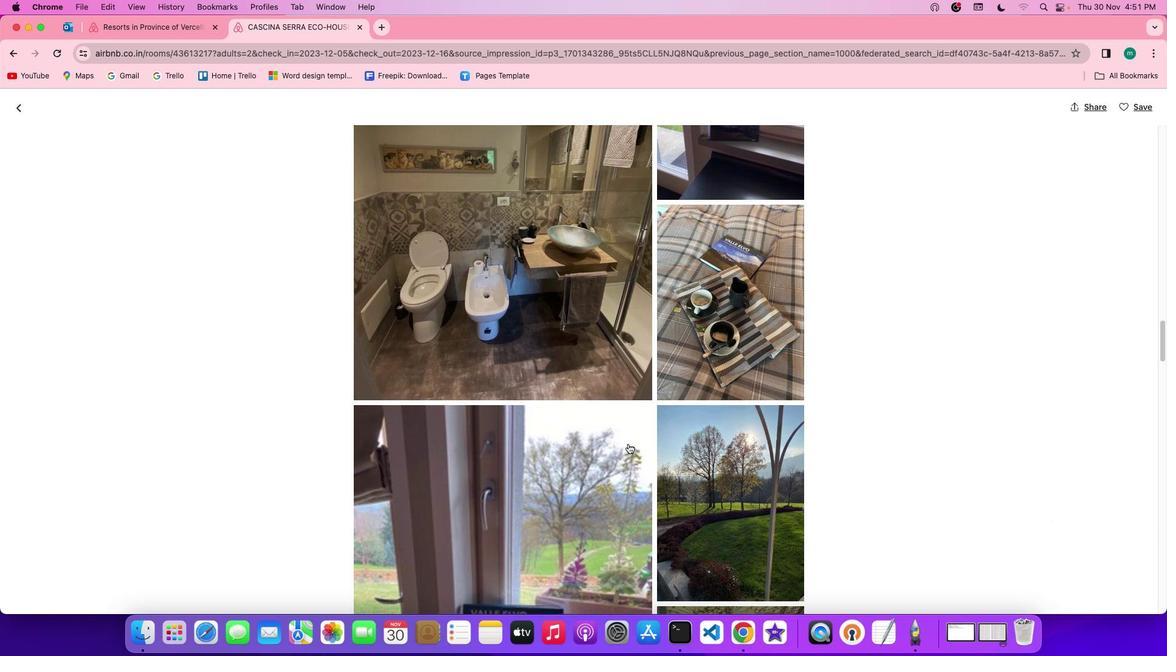 
Action: Mouse scrolled (628, 443) with delta (0, 0)
Screenshot: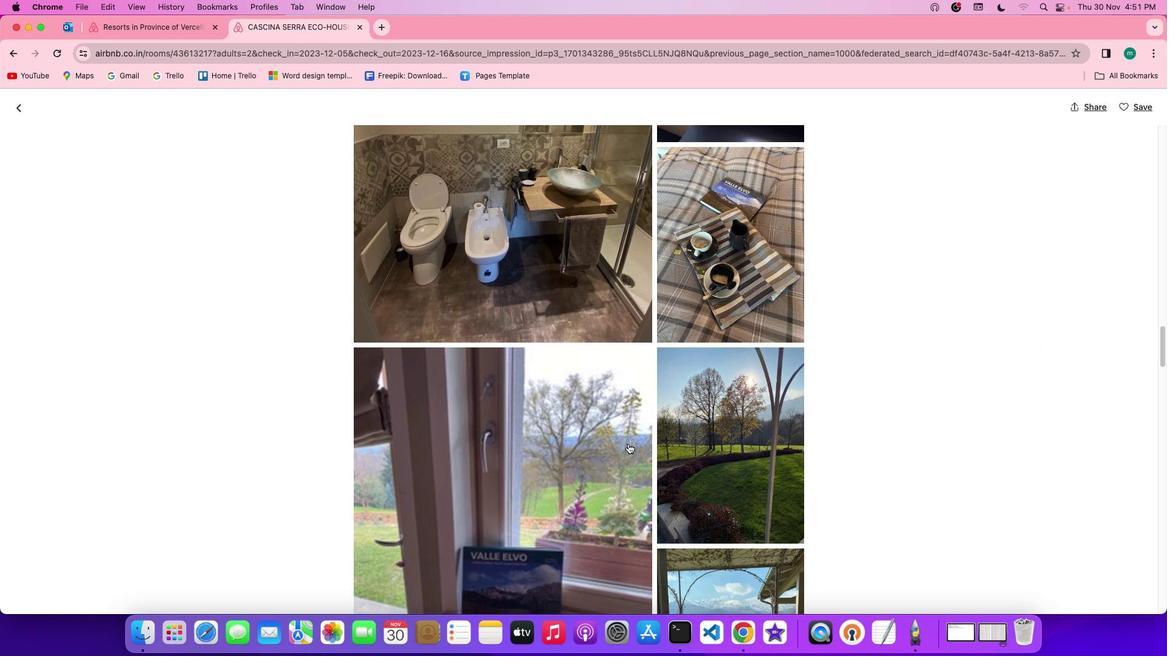 
Action: Mouse scrolled (628, 443) with delta (0, 0)
Screenshot: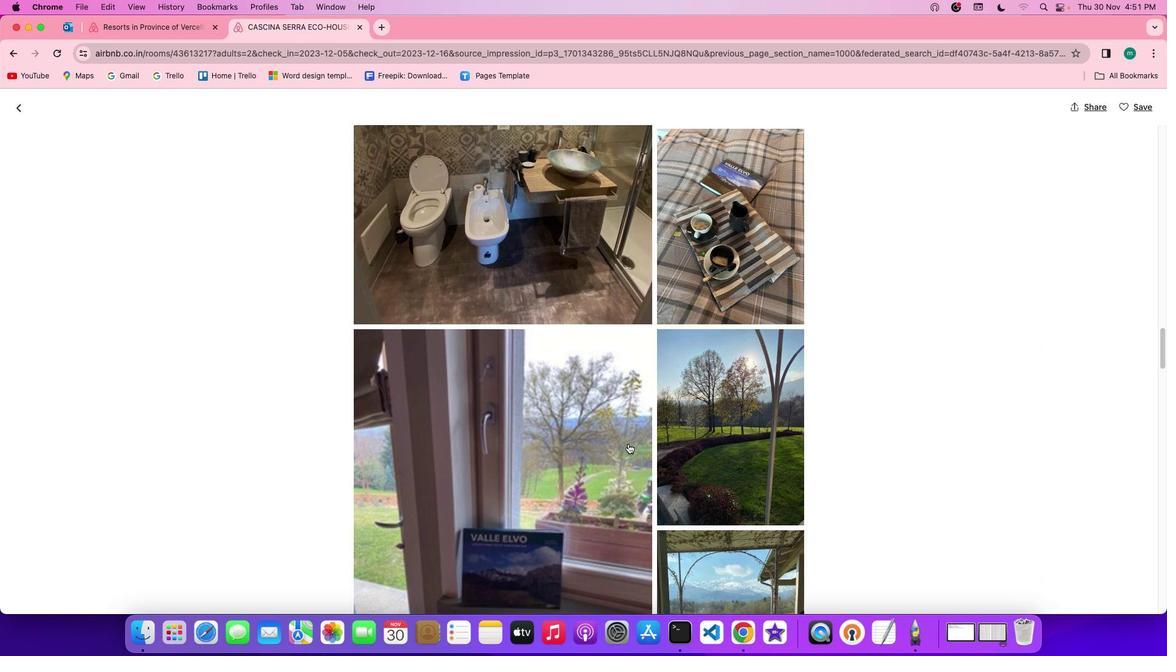 
Action: Mouse scrolled (628, 443) with delta (0, -1)
Screenshot: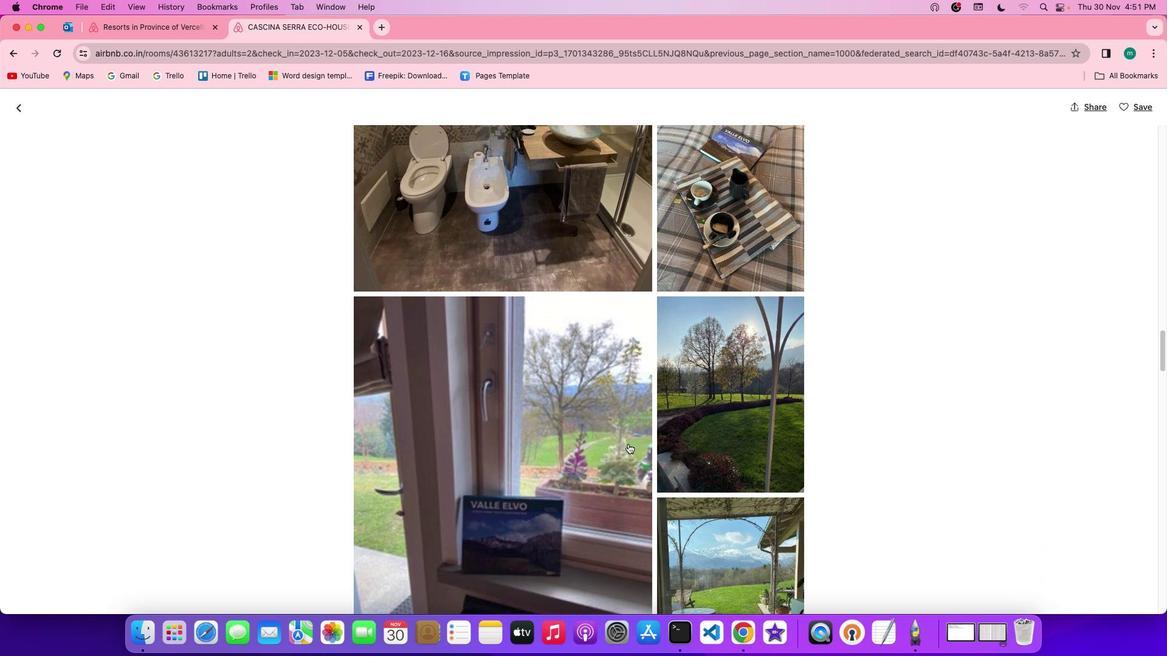 
Action: Mouse scrolled (628, 443) with delta (0, -2)
Screenshot: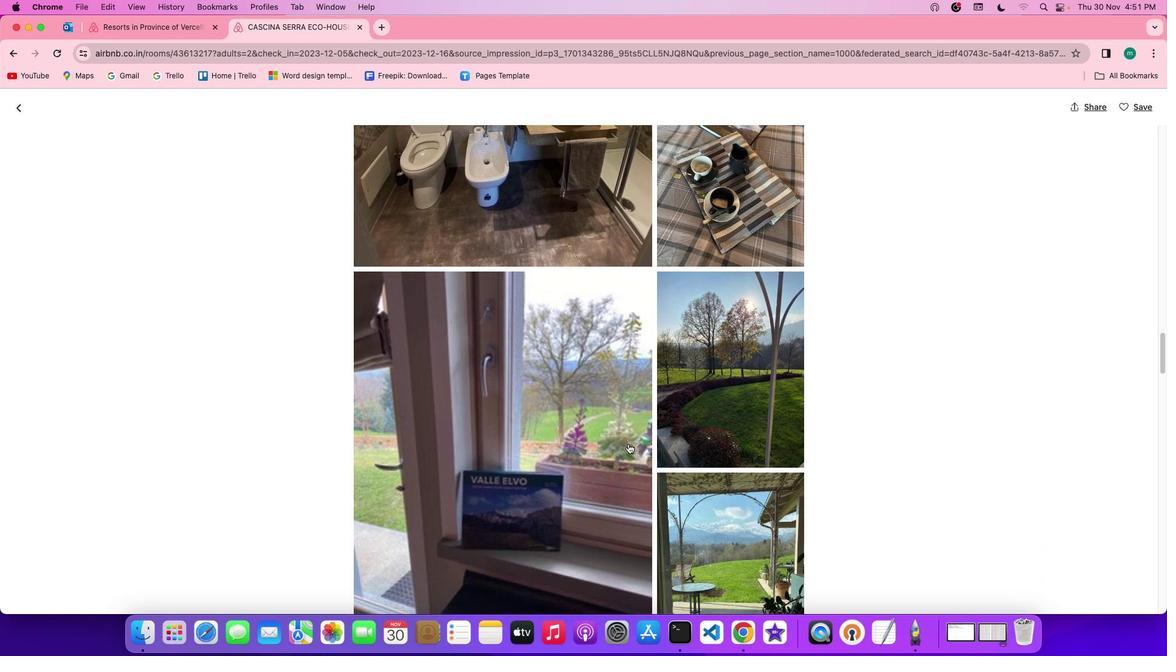 
Action: Mouse scrolled (628, 443) with delta (0, 0)
Screenshot: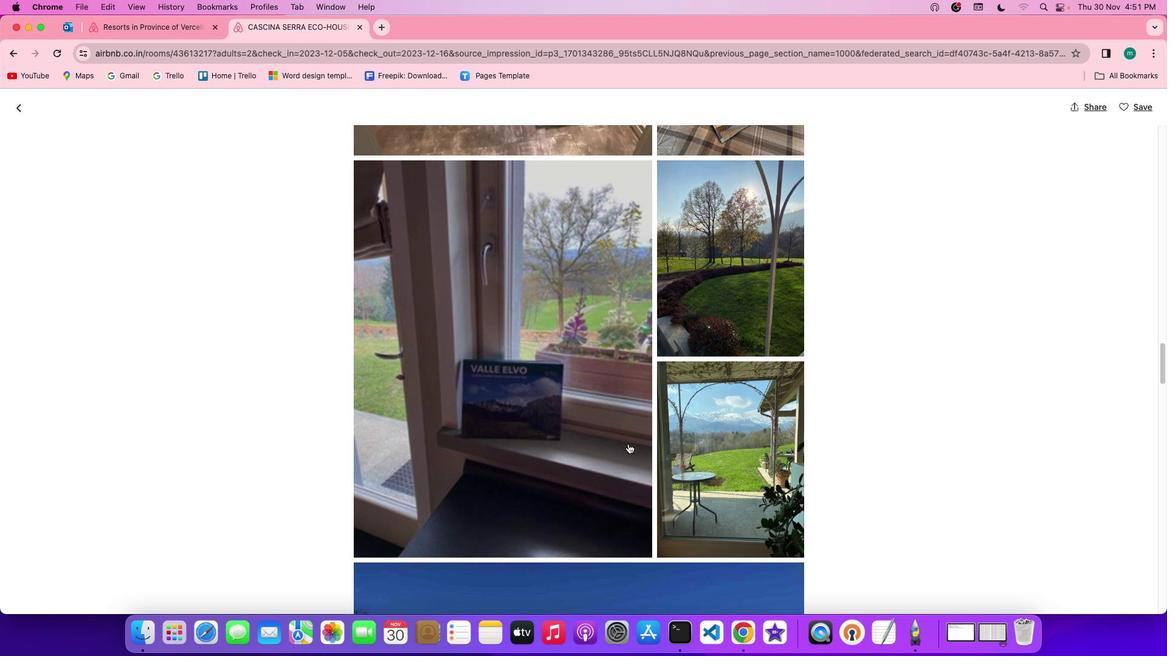 
Action: Mouse scrolled (628, 443) with delta (0, 0)
Screenshot: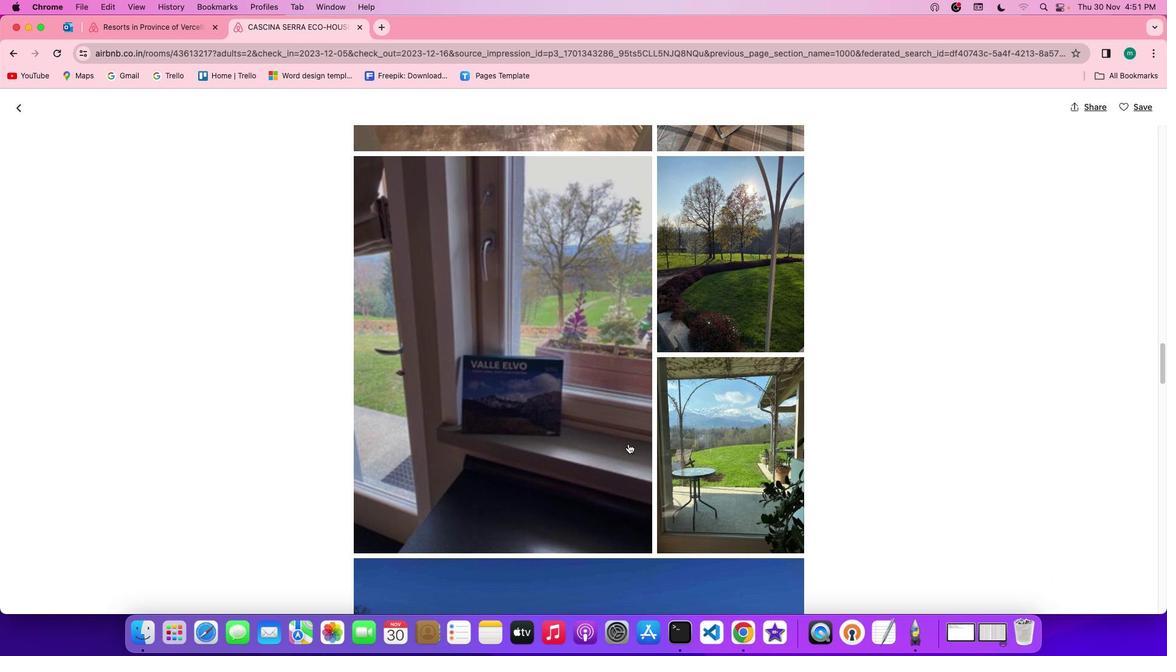 
Action: Mouse scrolled (628, 443) with delta (0, -1)
Screenshot: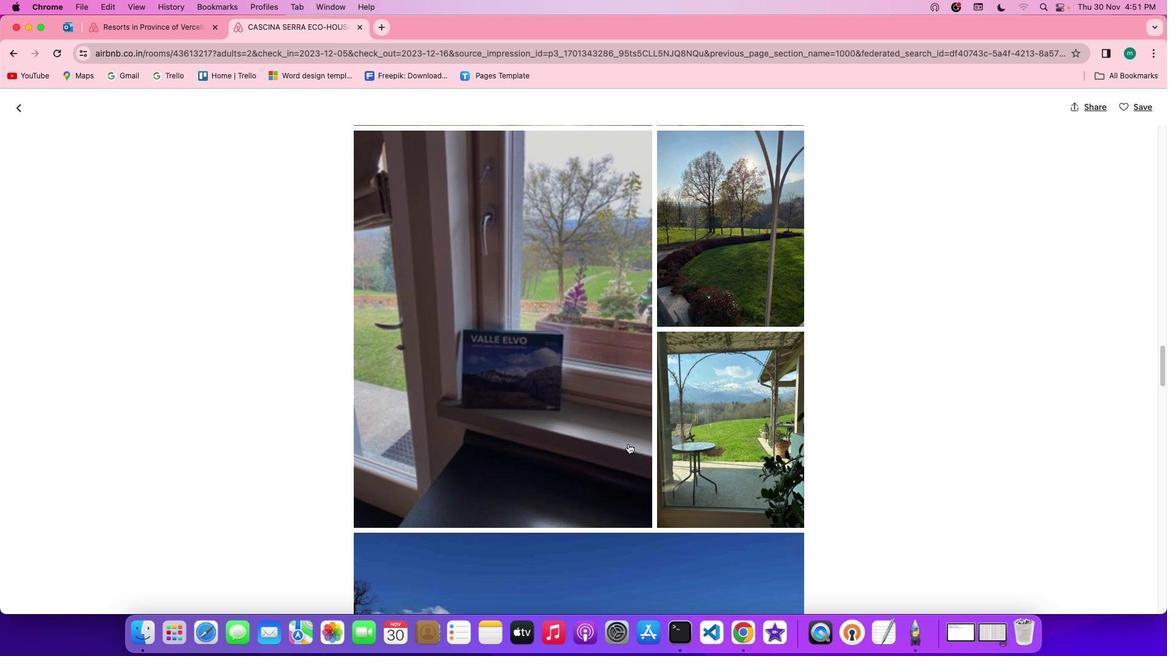
Action: Mouse scrolled (628, 443) with delta (0, 0)
Screenshot: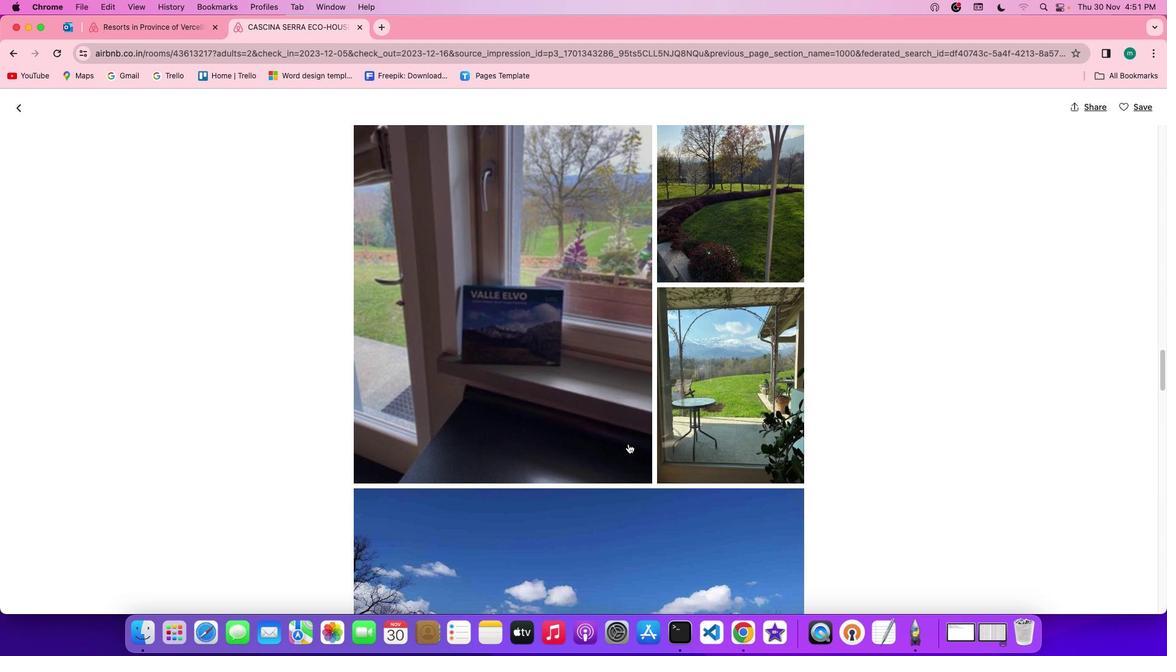 
Action: Mouse scrolled (628, 443) with delta (0, 0)
Screenshot: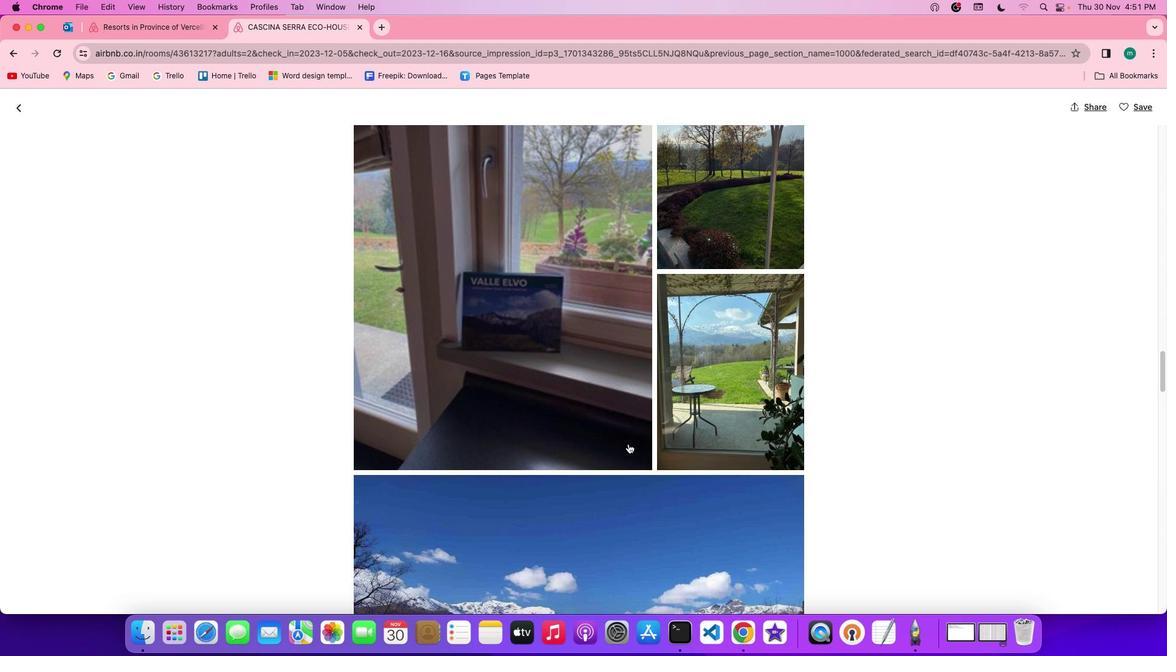 
Action: Mouse scrolled (628, 443) with delta (0, -1)
Screenshot: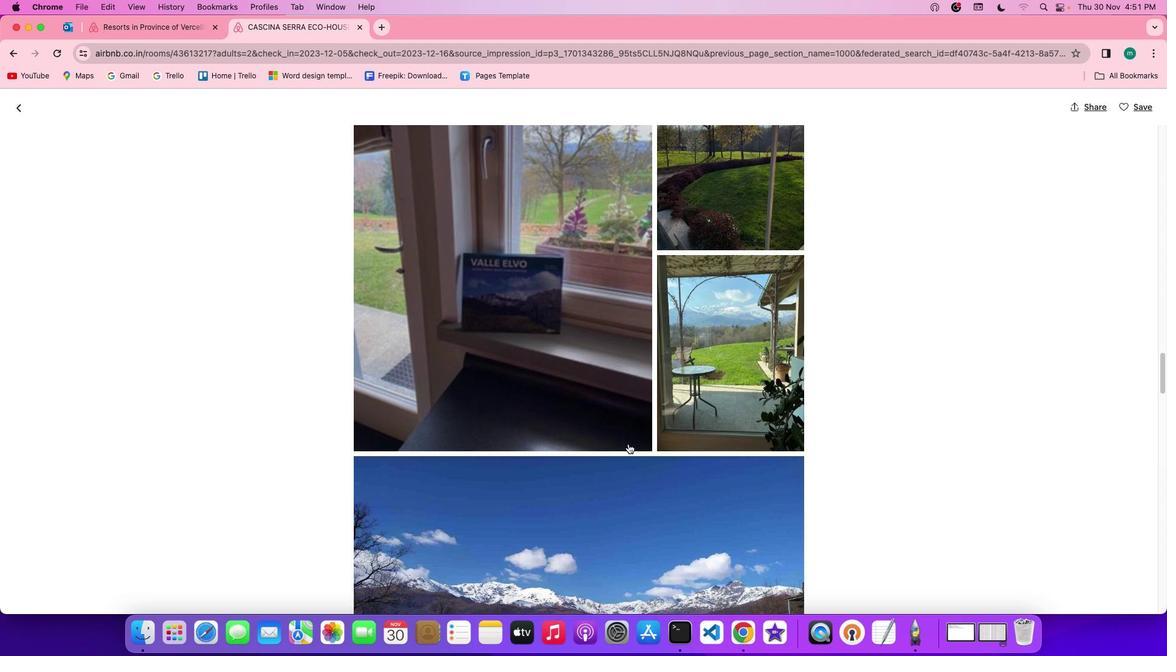 
Action: Mouse scrolled (628, 443) with delta (0, 0)
Screenshot: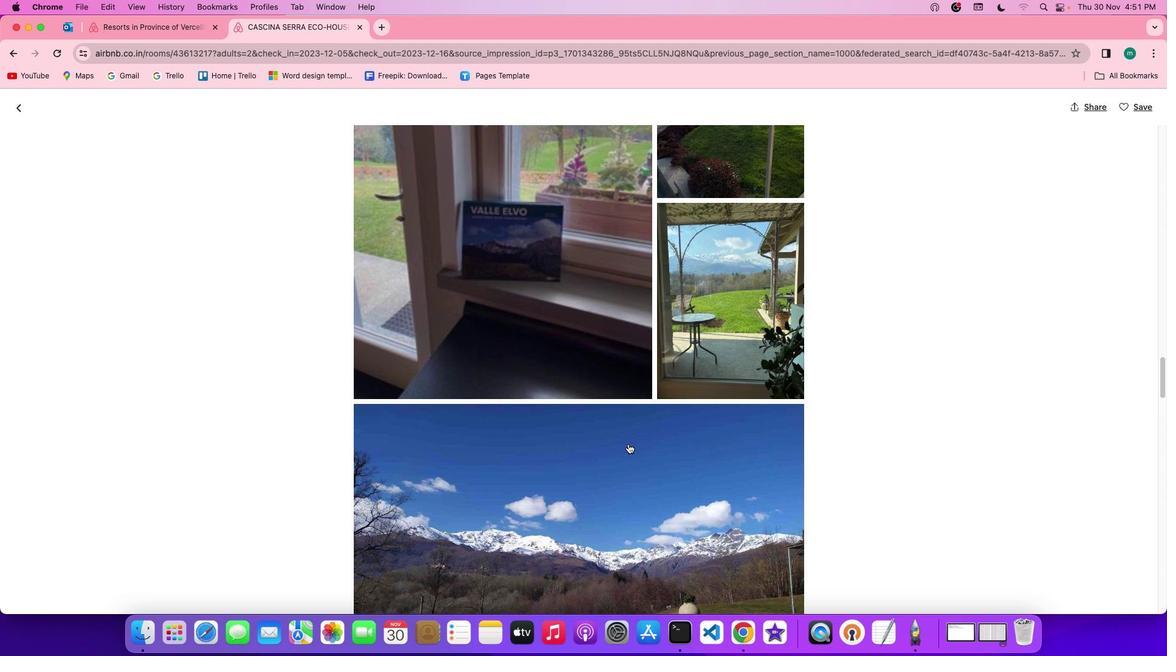 
Action: Mouse scrolled (628, 443) with delta (0, 0)
Screenshot: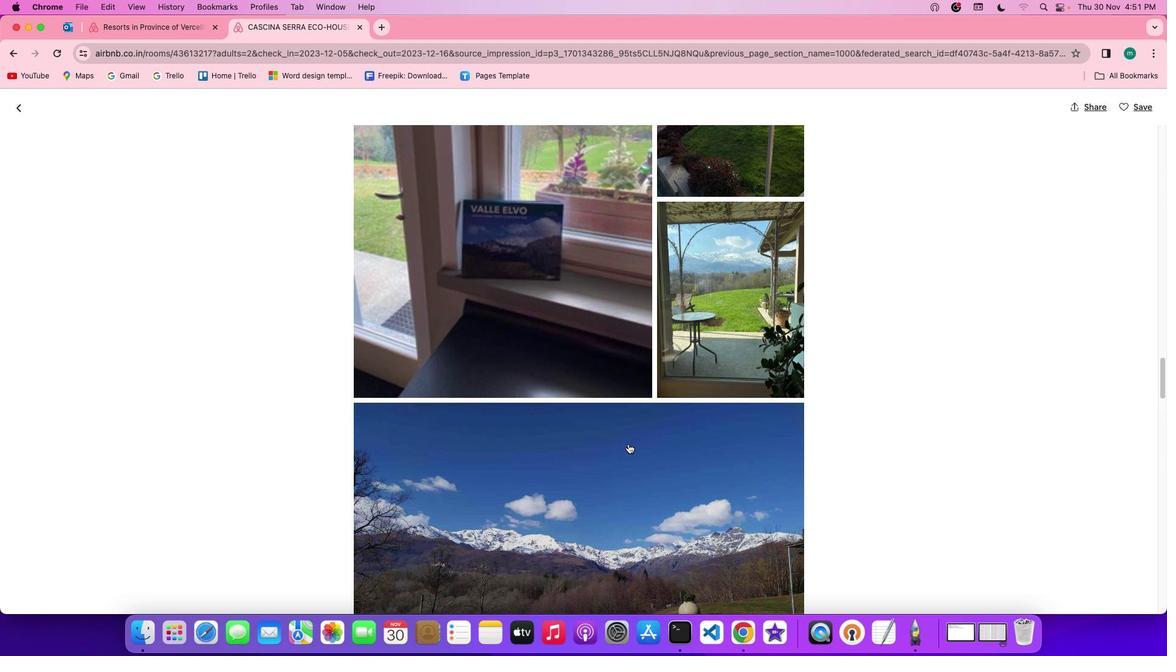 
Action: Mouse scrolled (628, 443) with delta (0, 0)
Screenshot: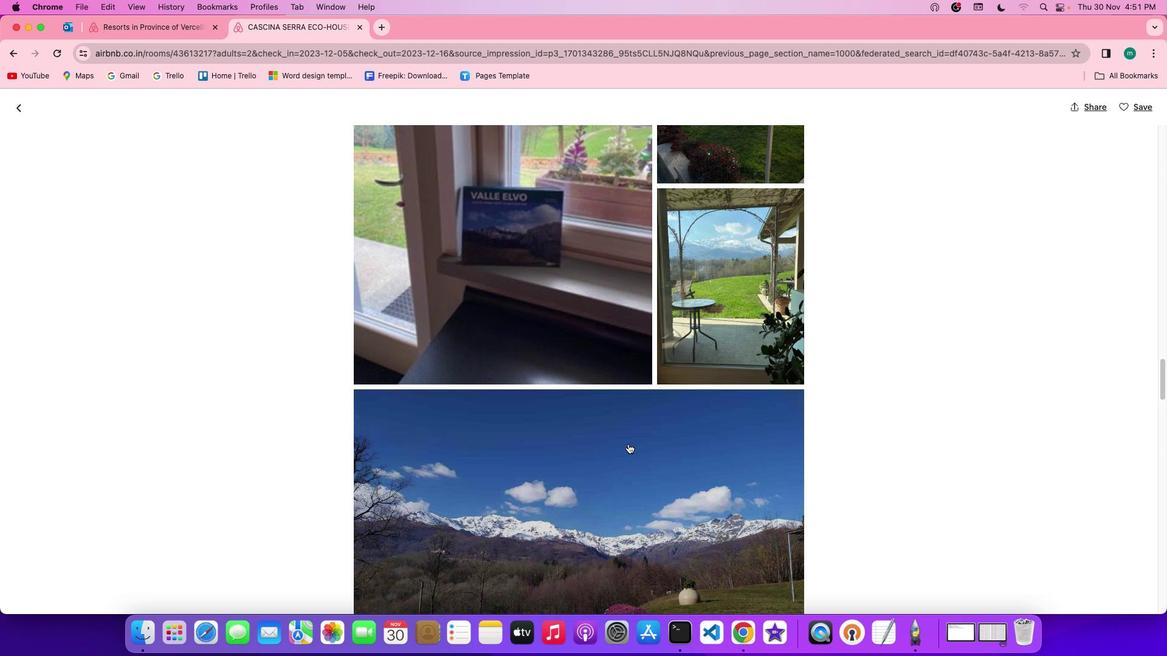 
Action: Mouse scrolled (628, 443) with delta (0, -1)
Screenshot: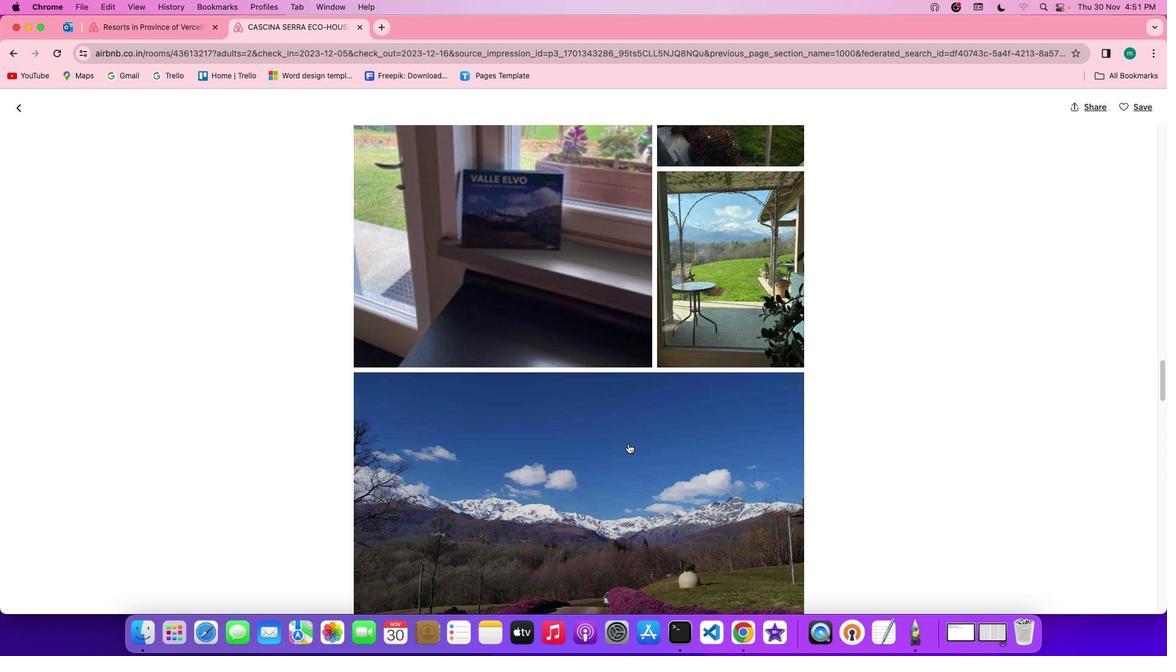 
Action: Mouse scrolled (628, 443) with delta (0, 0)
Screenshot: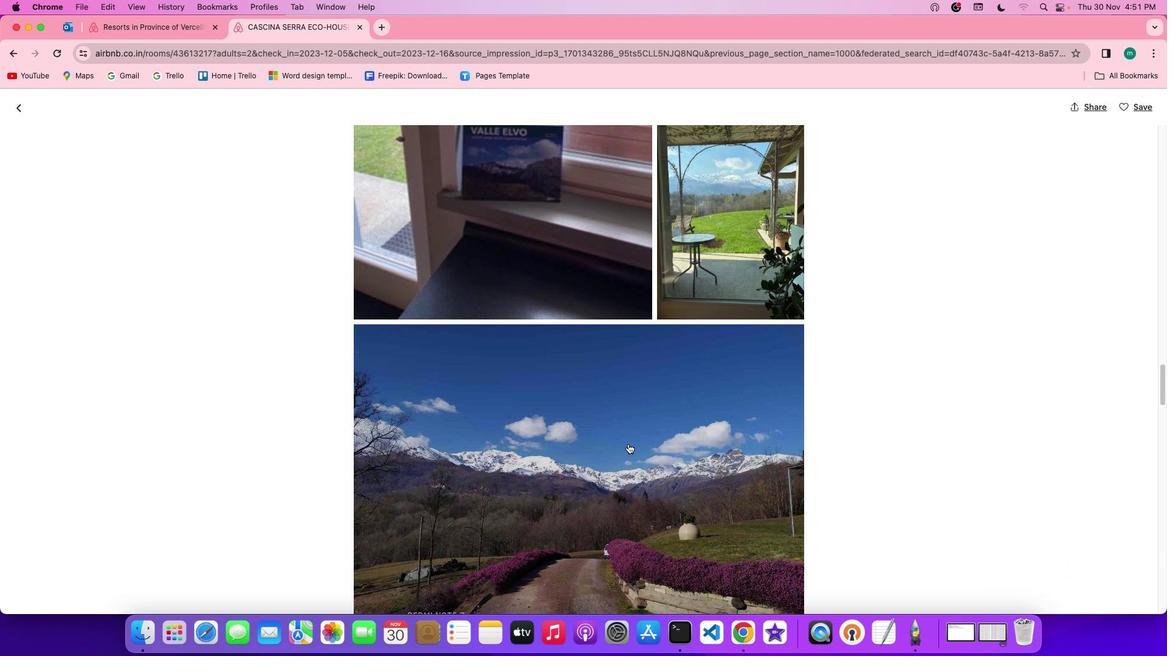 
Action: Mouse scrolled (628, 443) with delta (0, 0)
Screenshot: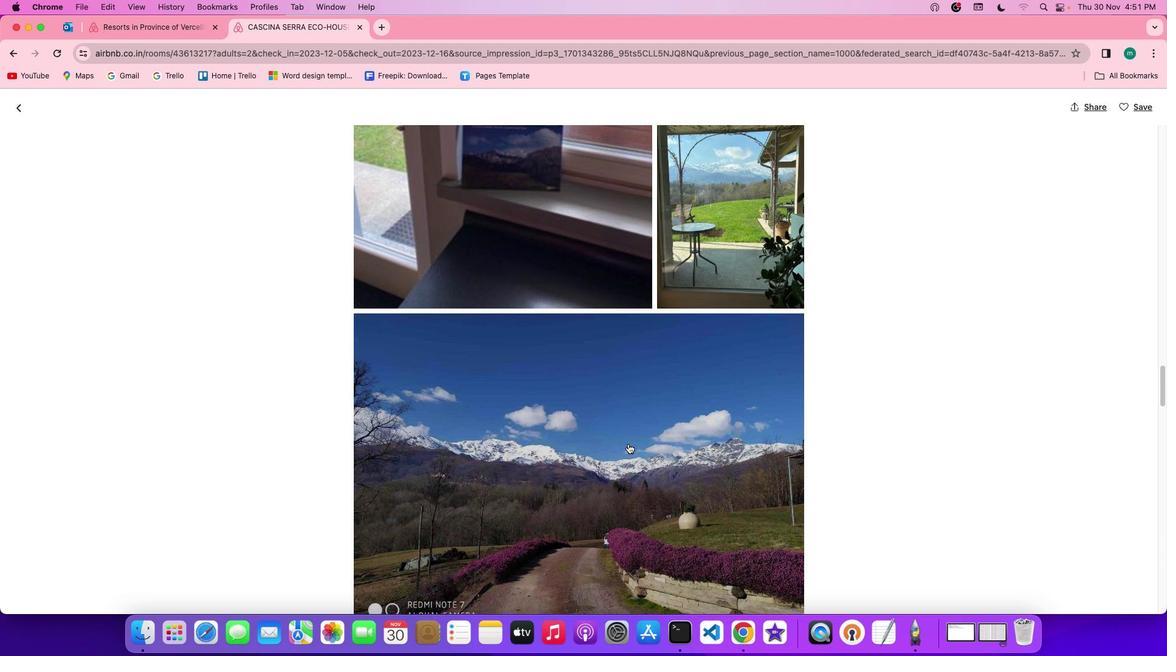 
Action: Mouse scrolled (628, 443) with delta (0, -1)
Screenshot: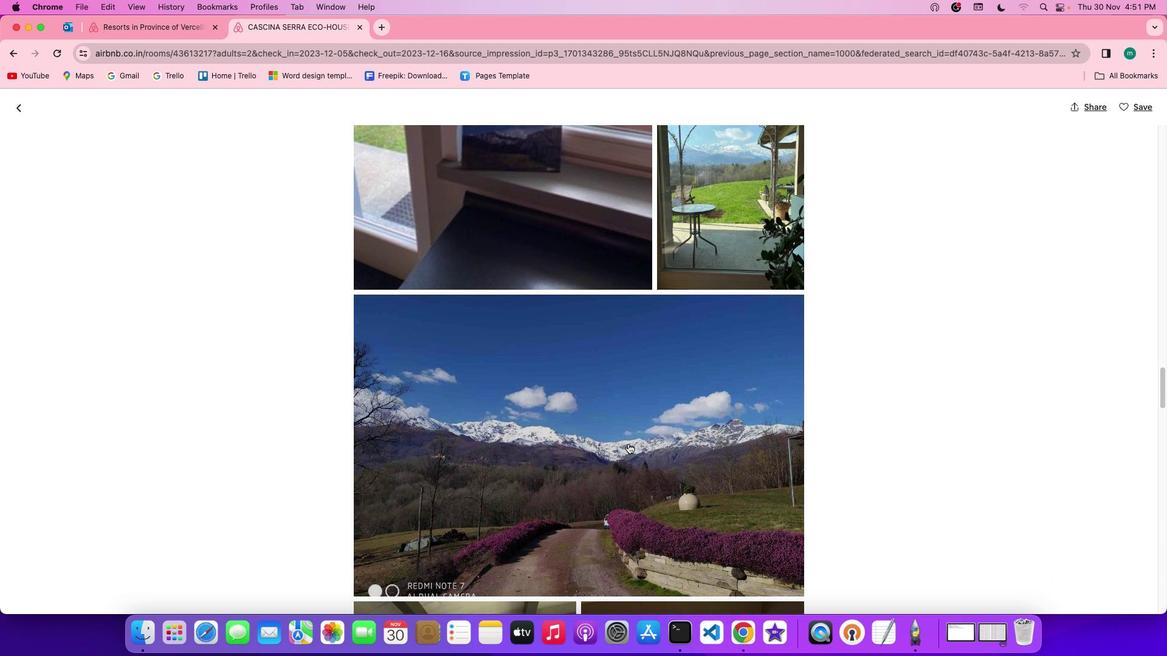 
Action: Mouse scrolled (628, 443) with delta (0, -1)
Screenshot: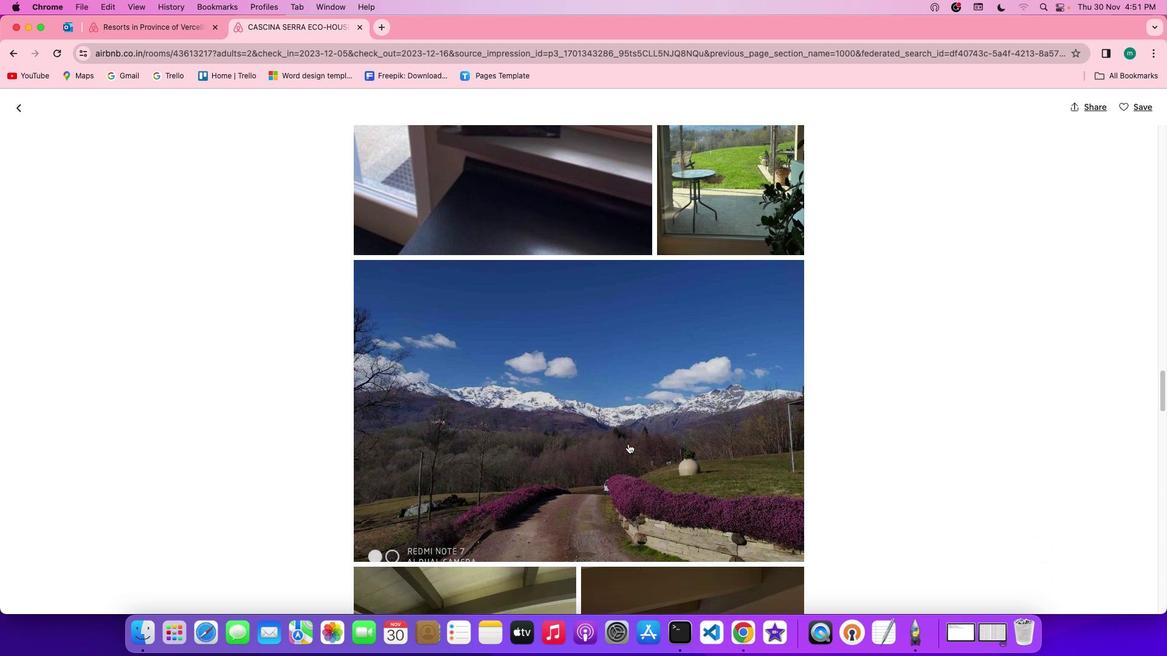 
Action: Mouse scrolled (628, 443) with delta (0, 0)
Screenshot: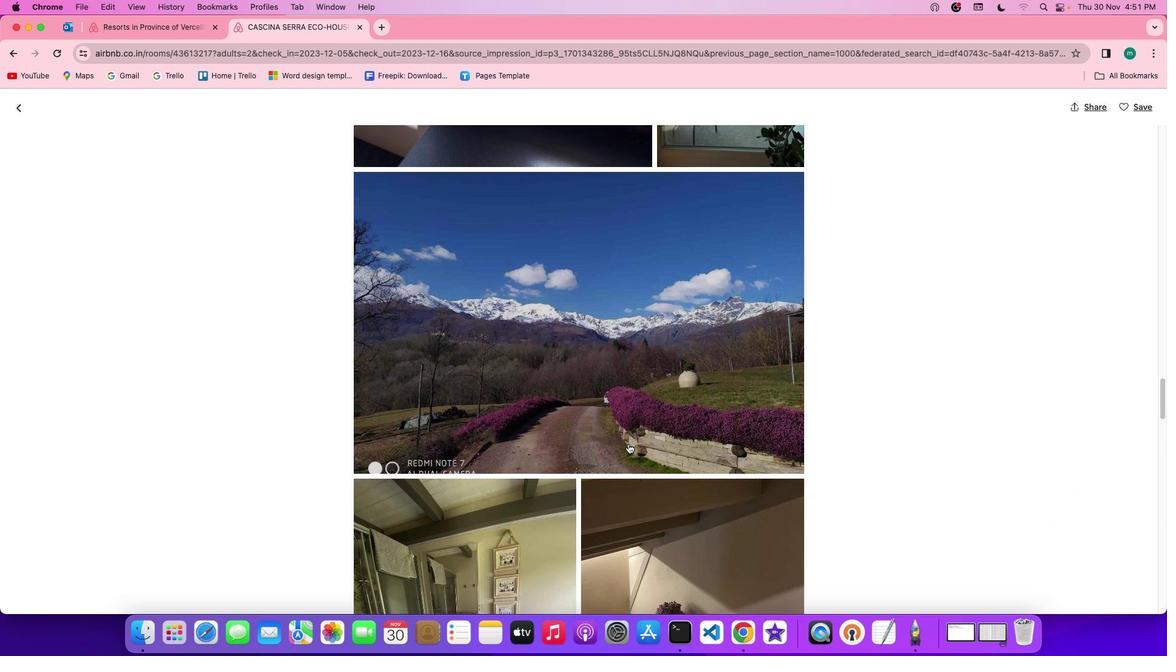 
Action: Mouse scrolled (628, 443) with delta (0, 0)
Screenshot: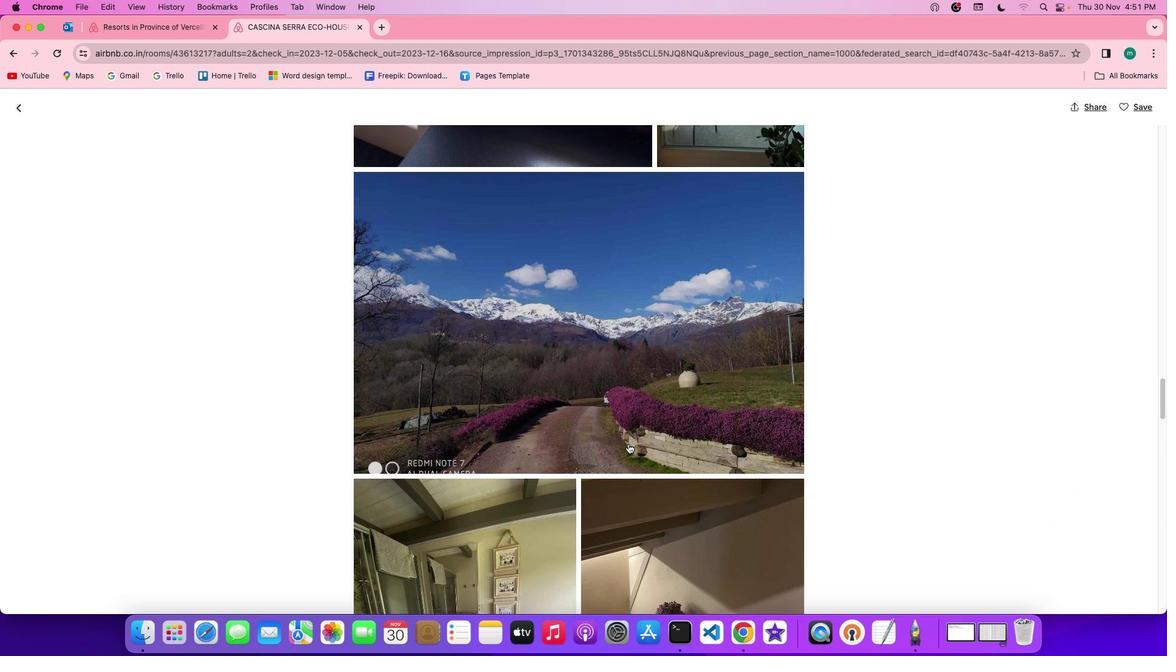 
Action: Mouse scrolled (628, 443) with delta (0, -1)
Screenshot: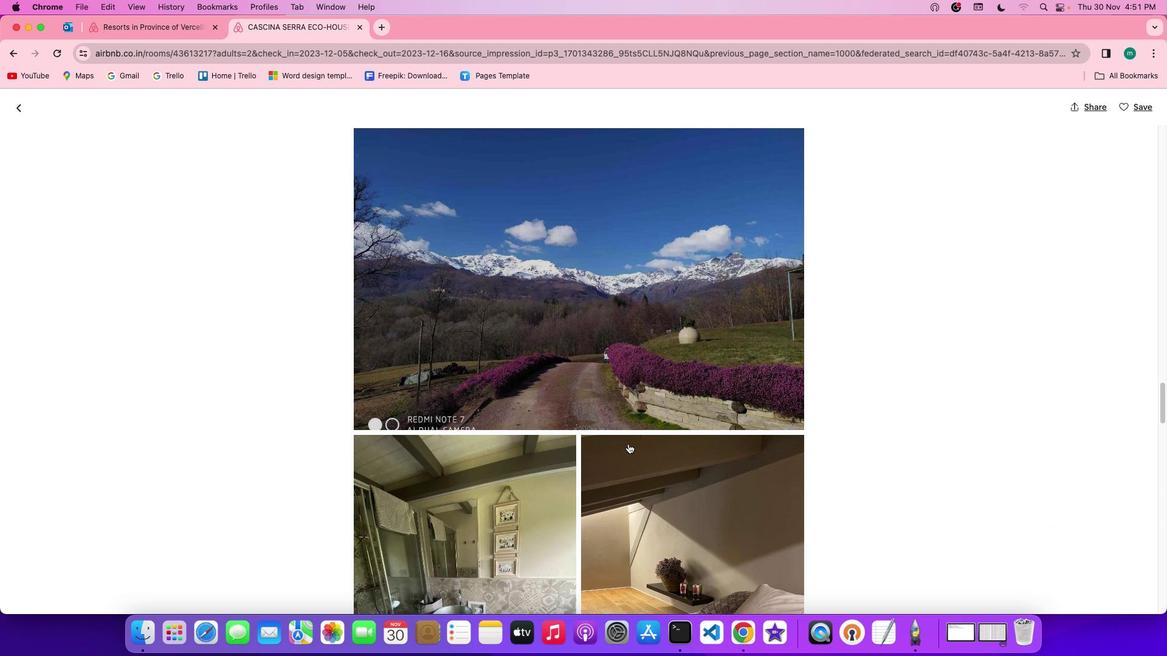 
Action: Mouse scrolled (628, 443) with delta (0, -1)
Screenshot: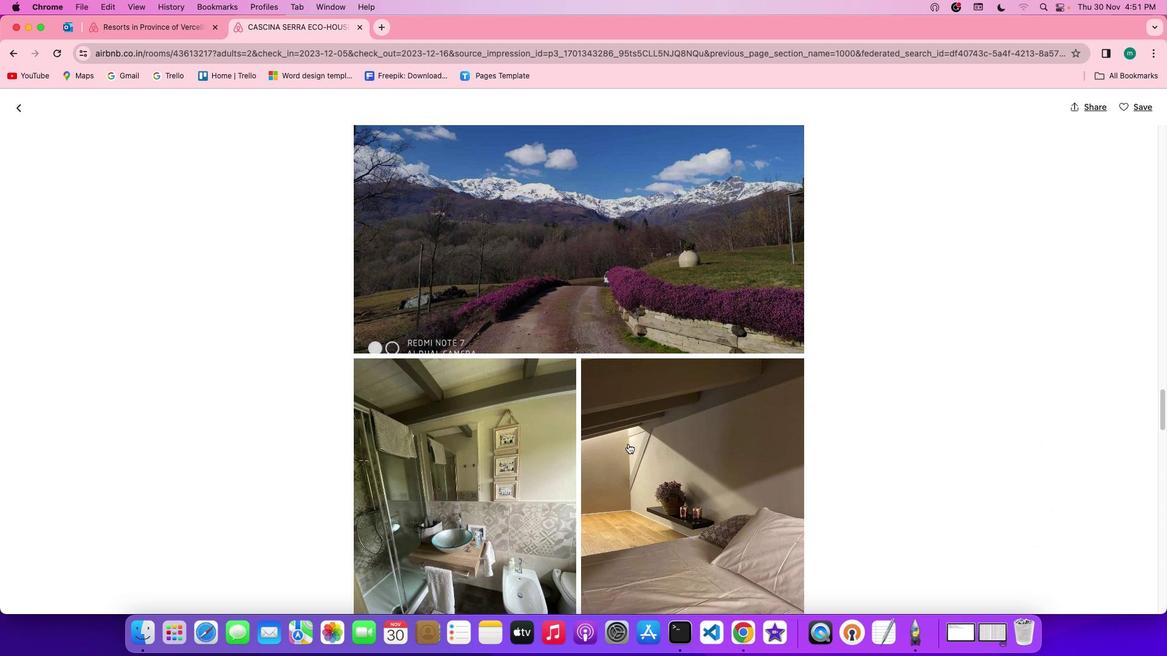 
Action: Mouse scrolled (628, 443) with delta (0, 0)
Screenshot: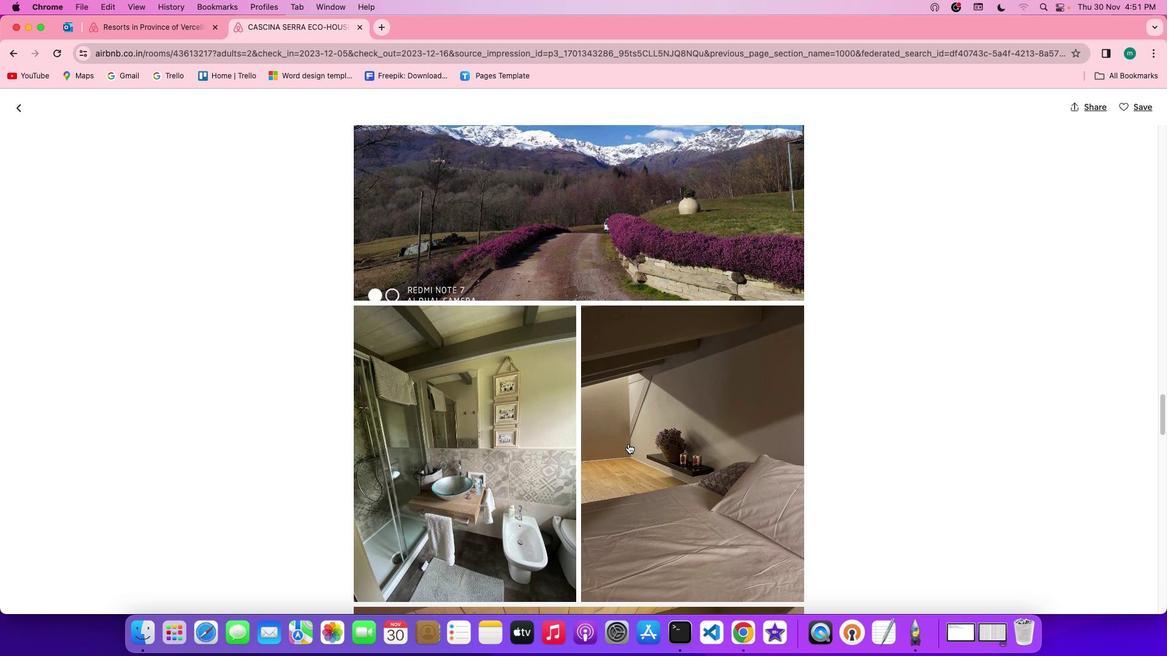 
Action: Mouse scrolled (628, 443) with delta (0, 0)
Screenshot: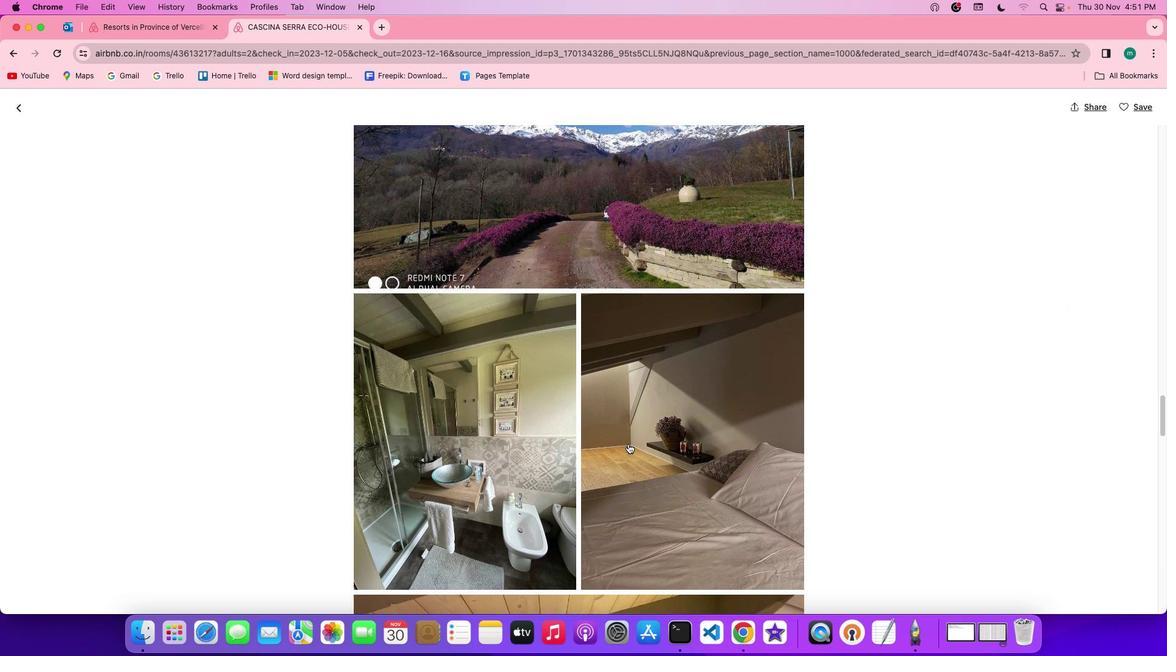
Action: Mouse scrolled (628, 443) with delta (0, -1)
Screenshot: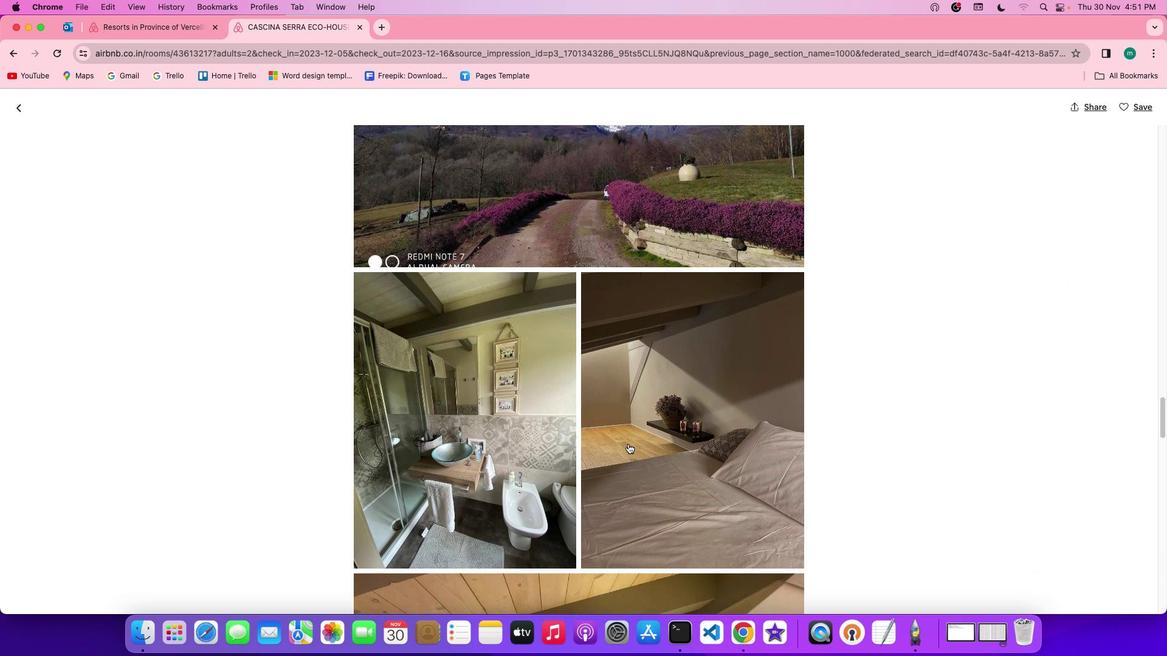 
Action: Mouse scrolled (628, 443) with delta (0, -1)
Screenshot: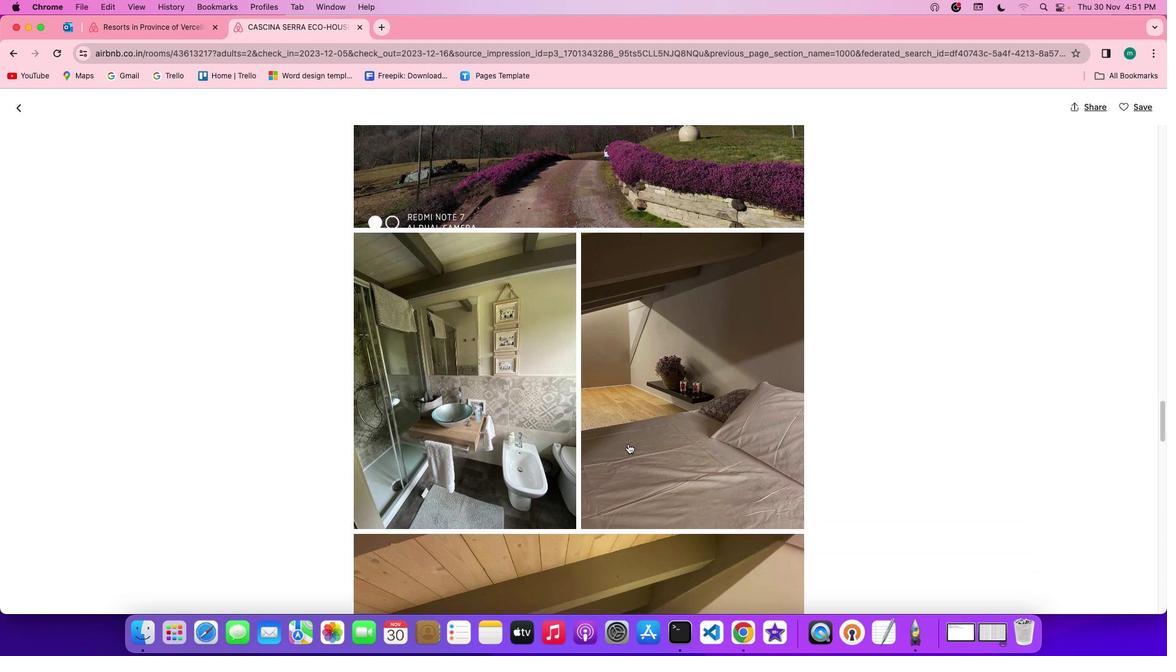 
Action: Mouse scrolled (628, 443) with delta (0, 0)
Screenshot: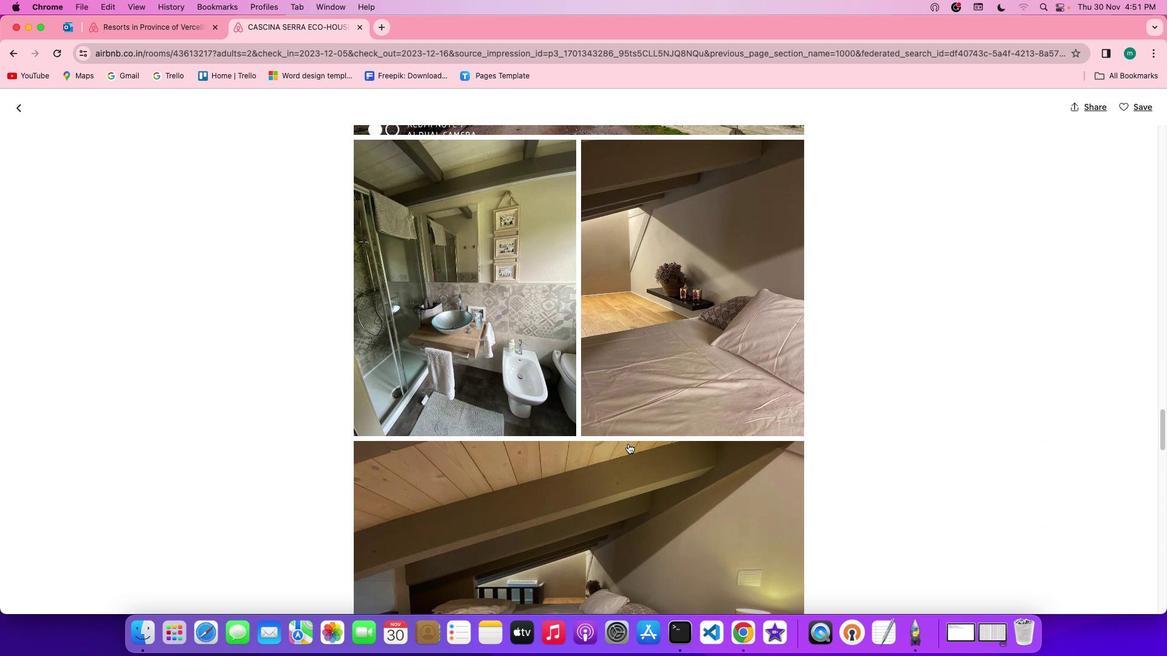
Action: Mouse scrolled (628, 443) with delta (0, 0)
Screenshot: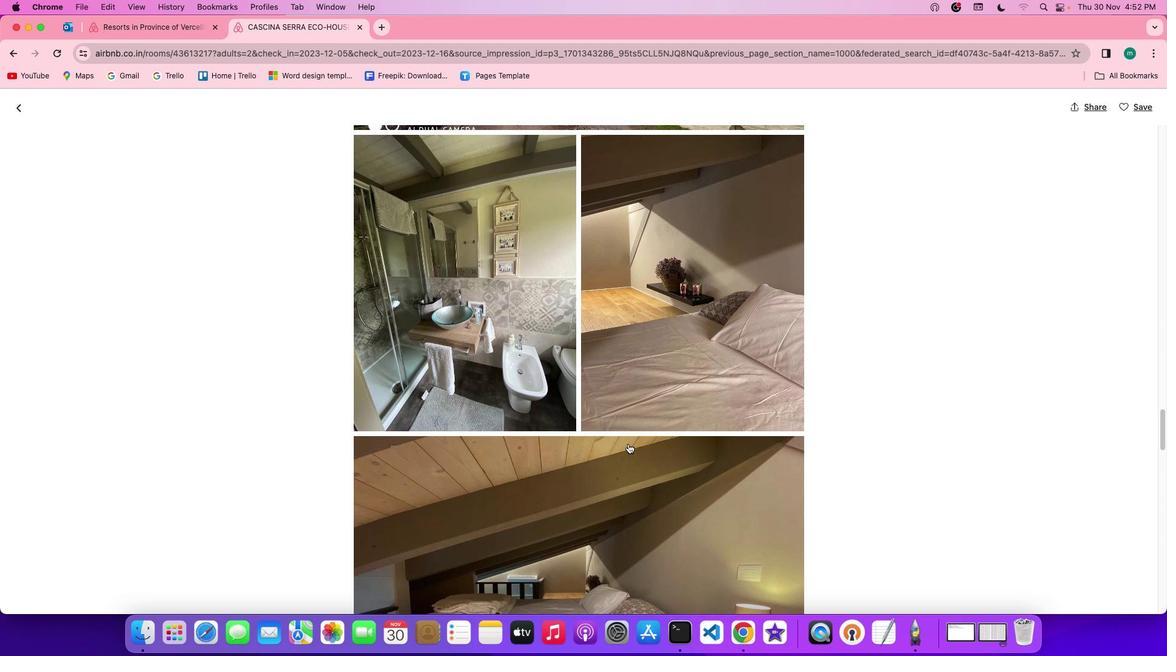 
Action: Mouse scrolled (628, 443) with delta (0, 0)
Screenshot: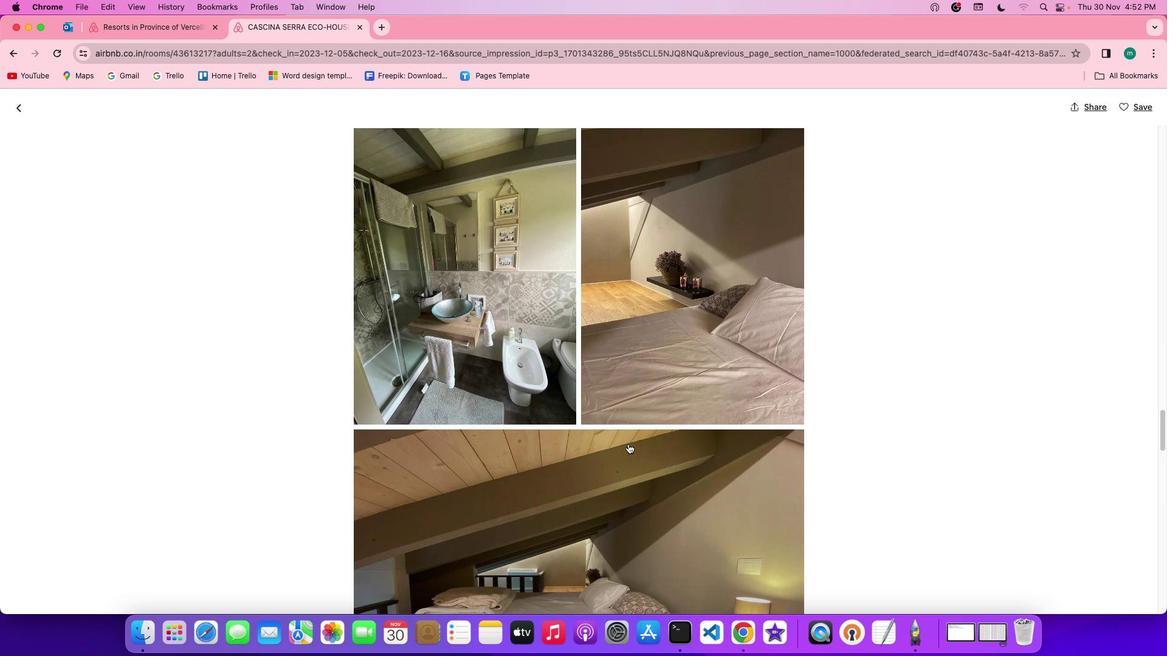
Action: Mouse scrolled (628, 443) with delta (0, 0)
Screenshot: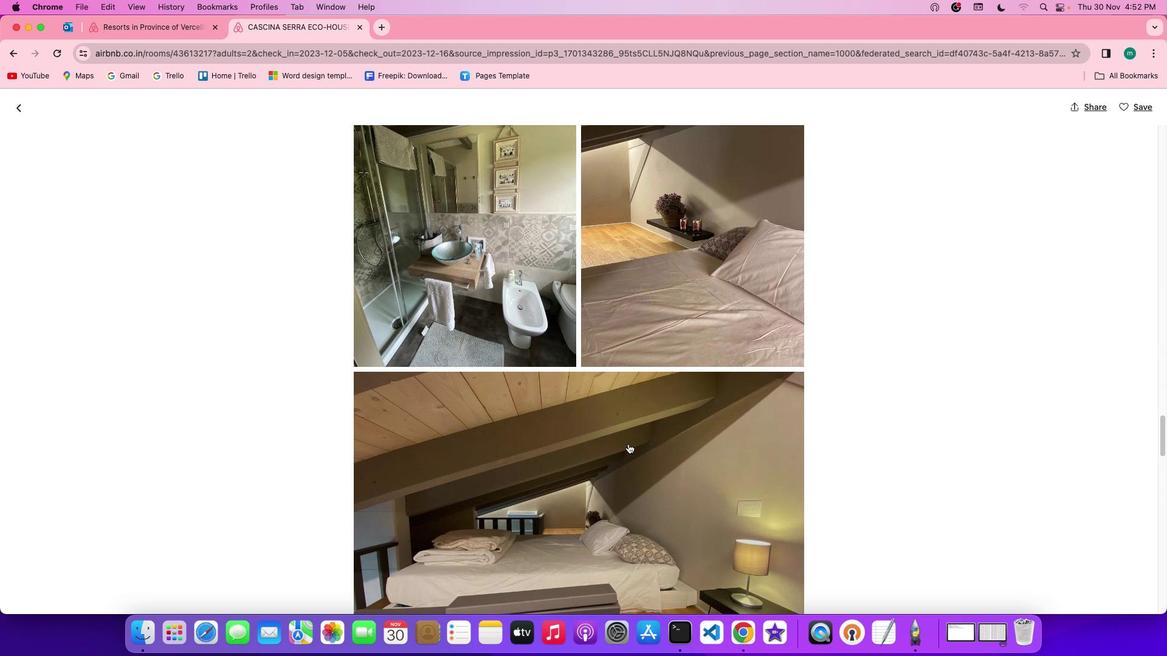 
Action: Mouse scrolled (628, 443) with delta (0, 0)
Screenshot: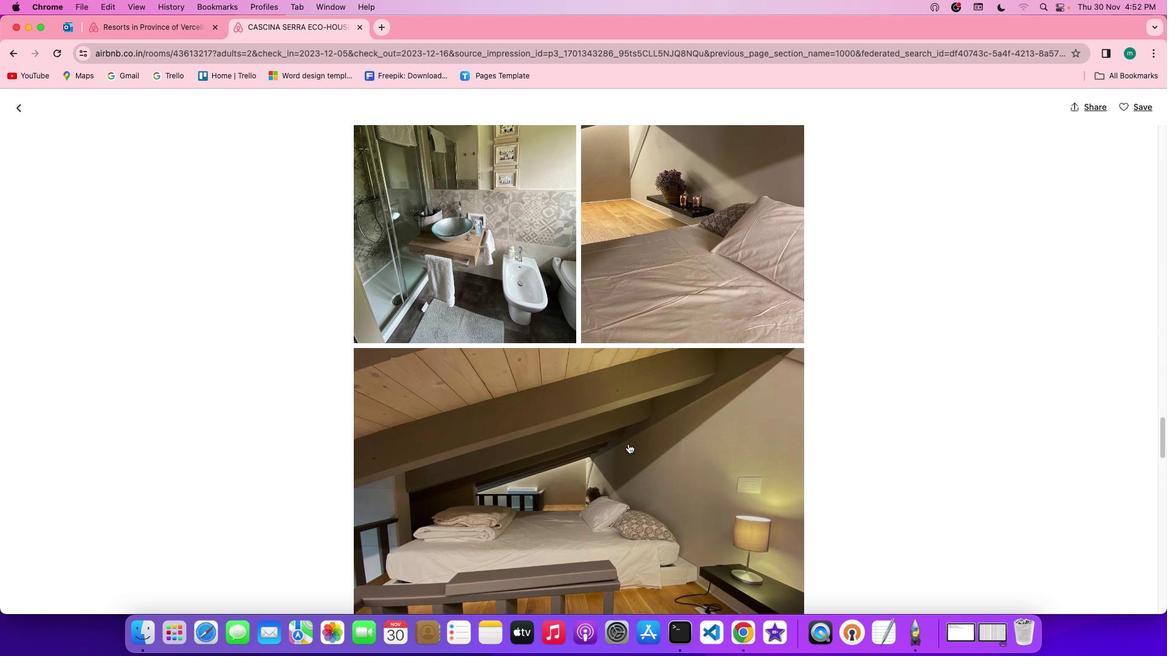 
Action: Mouse scrolled (628, 443) with delta (0, 0)
Screenshot: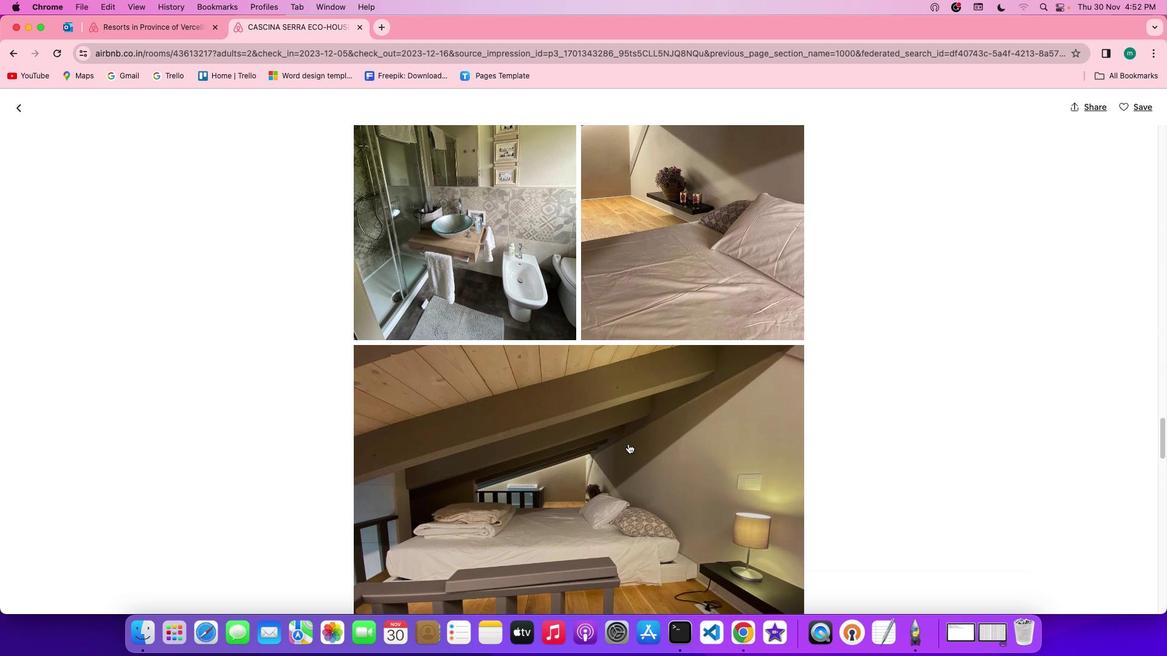 
Action: Mouse scrolled (628, 443) with delta (0, -1)
Screenshot: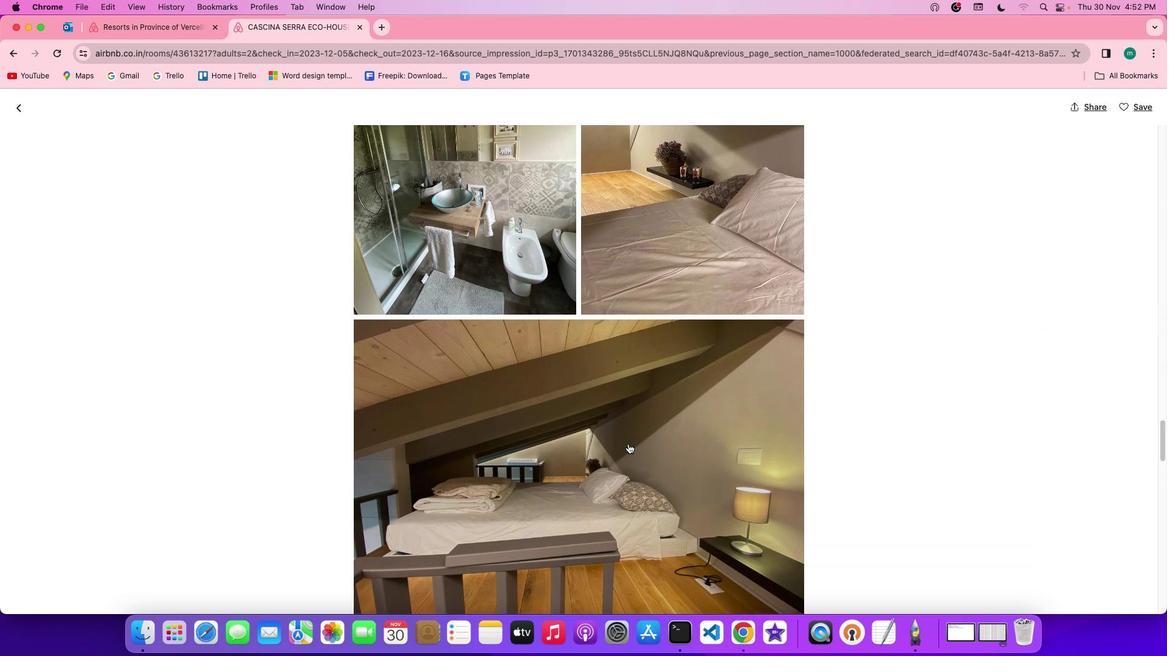 
Action: Mouse scrolled (628, 443) with delta (0, 0)
Screenshot: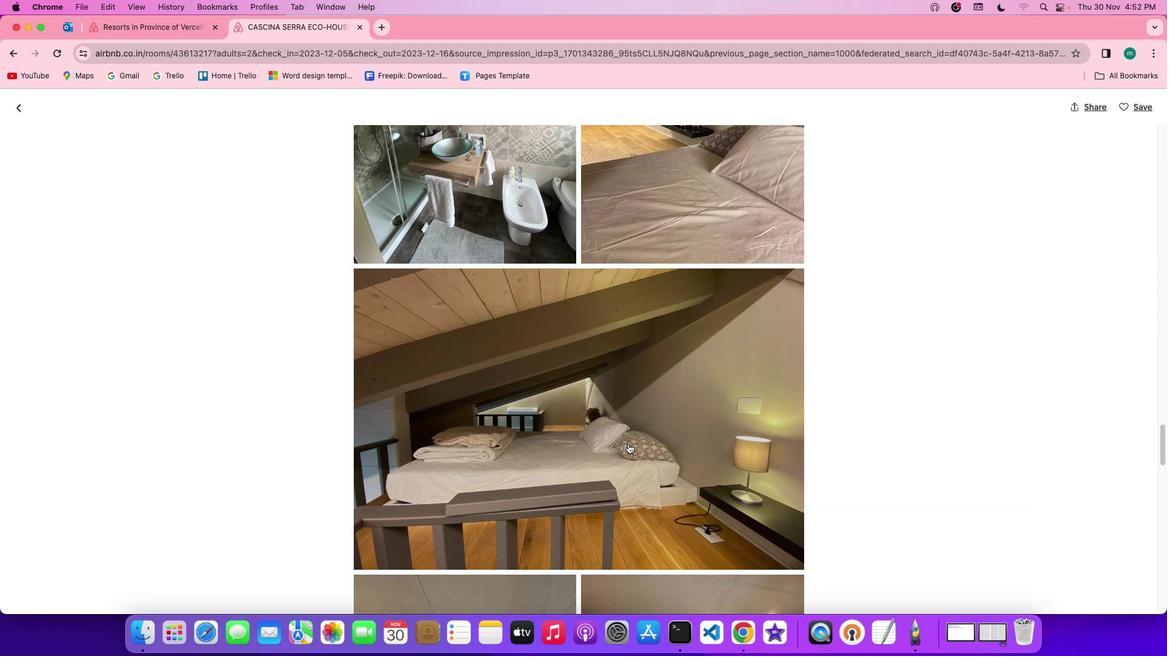 
Action: Mouse scrolled (628, 443) with delta (0, 0)
Screenshot: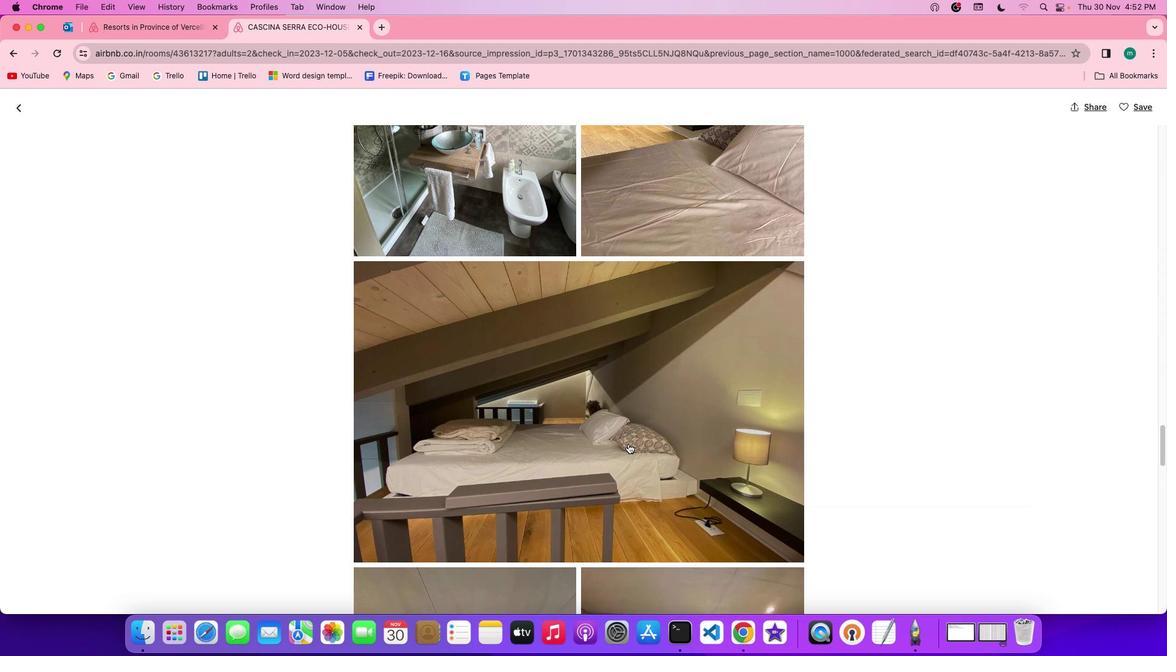 
Action: Mouse scrolled (628, 443) with delta (0, 0)
Screenshot: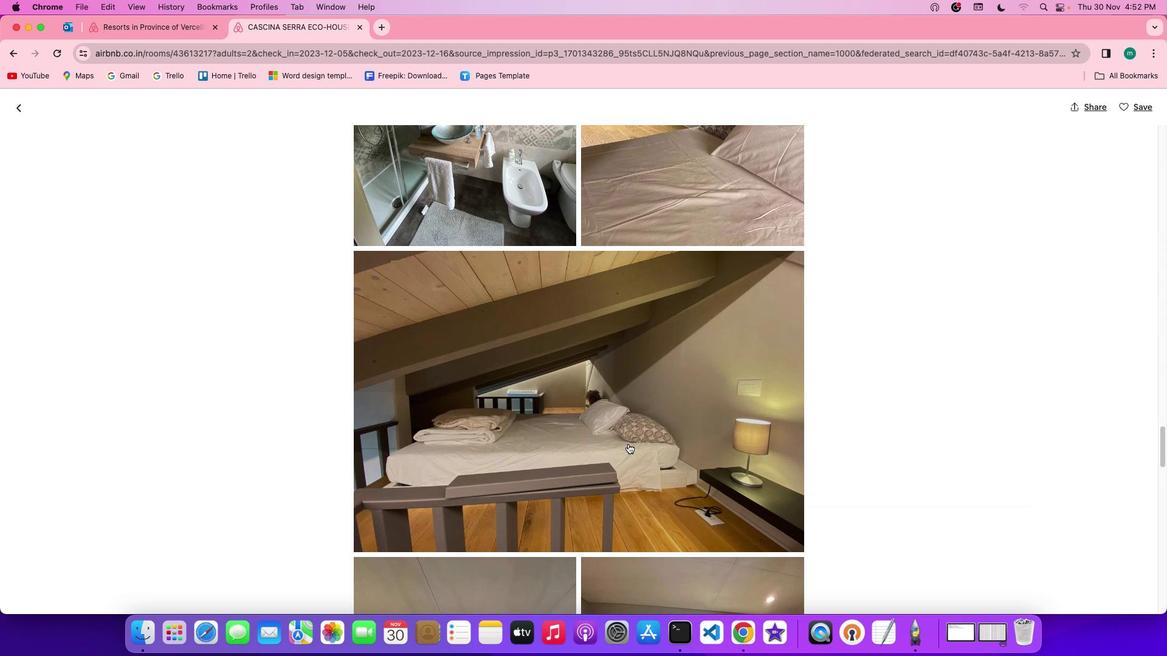 
Action: Mouse scrolled (628, 443) with delta (0, 0)
Screenshot: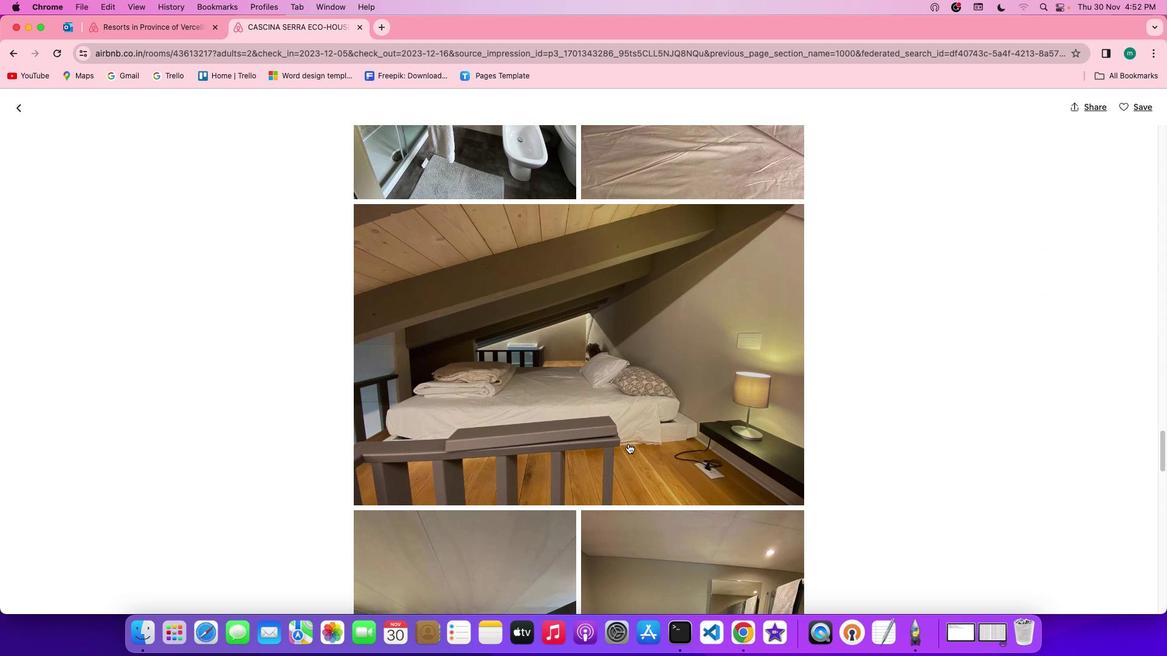 
Action: Mouse scrolled (628, 443) with delta (0, 0)
Screenshot: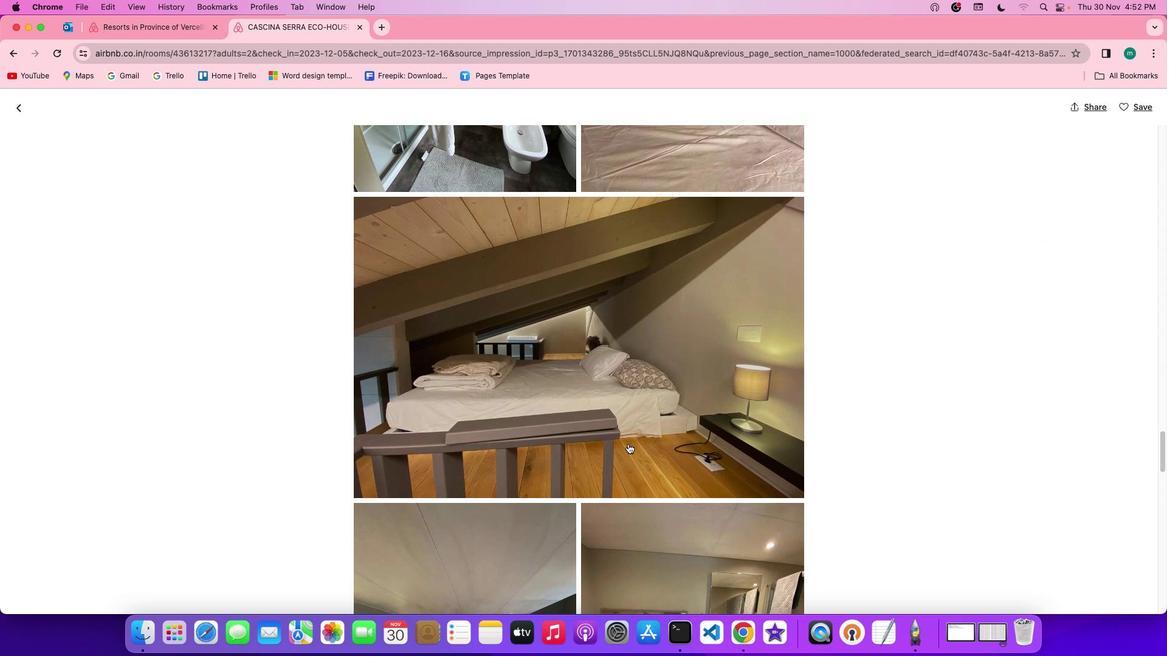 
Action: Mouse scrolled (628, 443) with delta (0, -1)
Screenshot: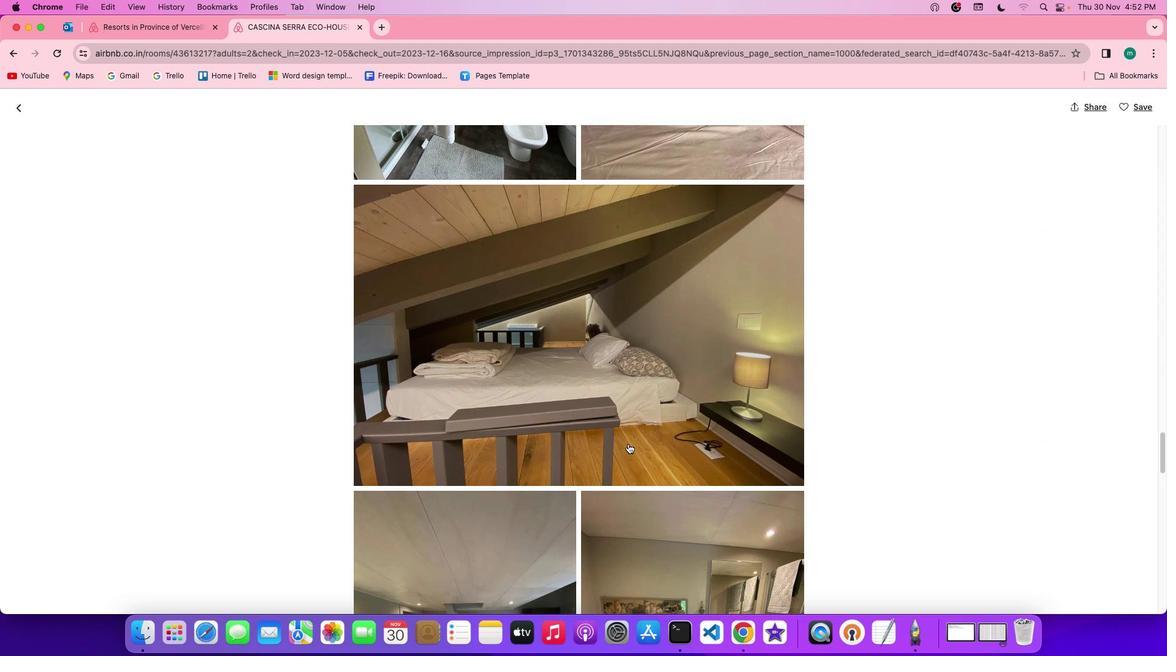 
Action: Mouse scrolled (628, 443) with delta (0, 0)
Screenshot: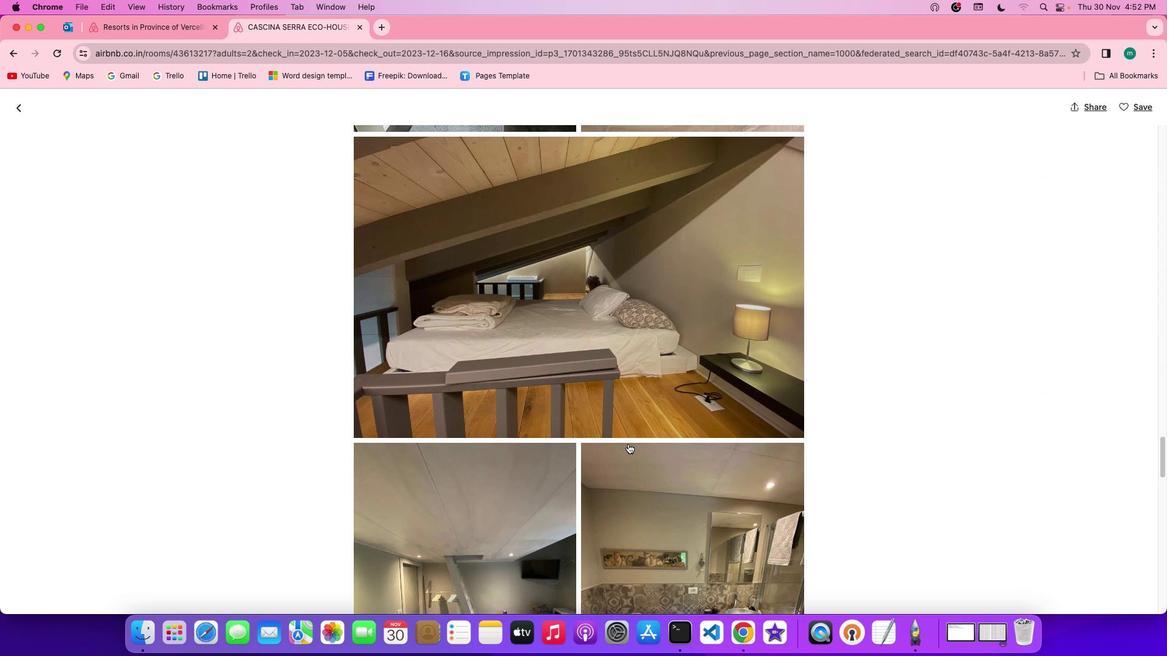 
Action: Mouse scrolled (628, 443) with delta (0, 0)
Screenshot: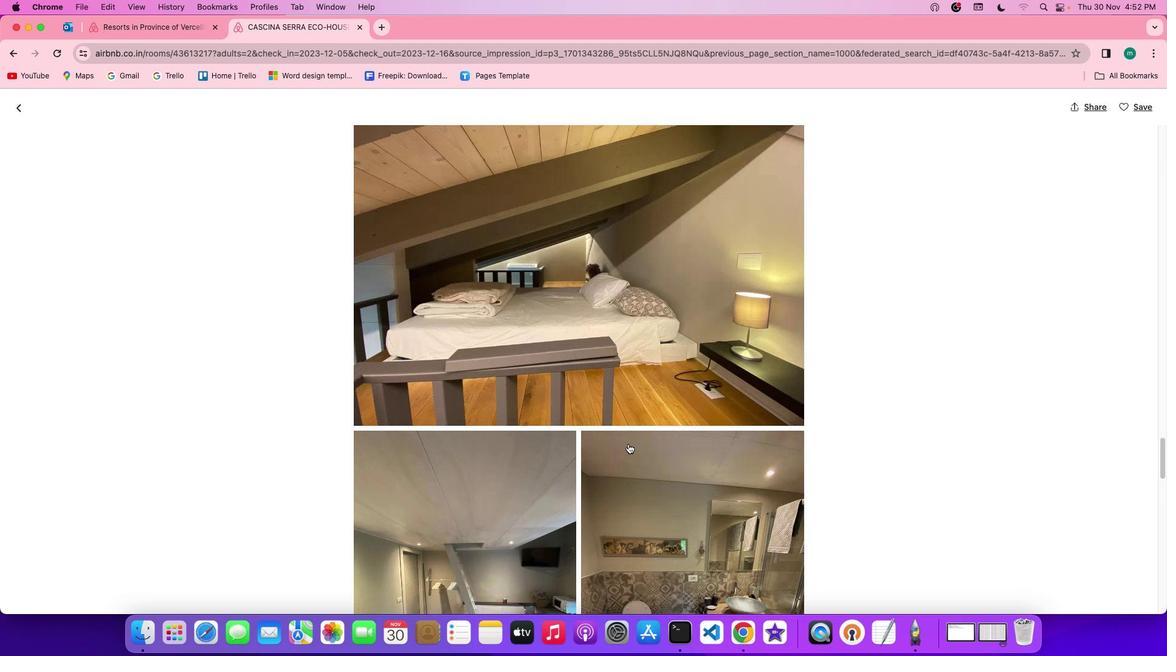 
Action: Mouse scrolled (628, 443) with delta (0, -1)
Screenshot: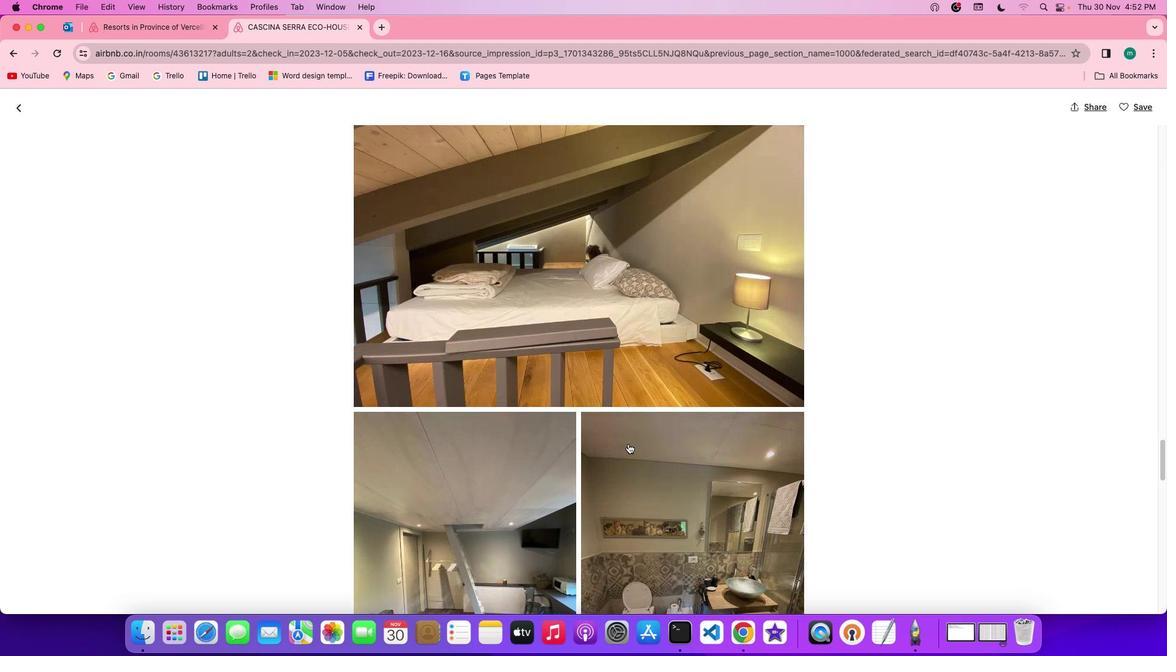 
Action: Mouse scrolled (628, 443) with delta (0, -1)
Screenshot: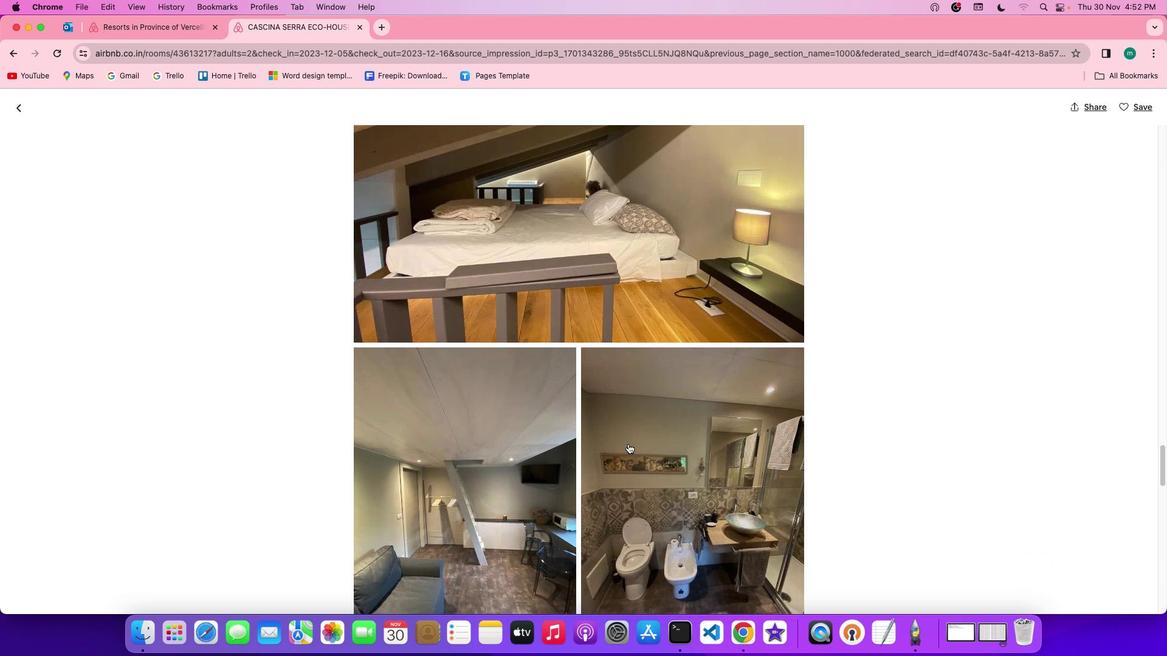 
Action: Mouse scrolled (628, 443) with delta (0, 0)
Screenshot: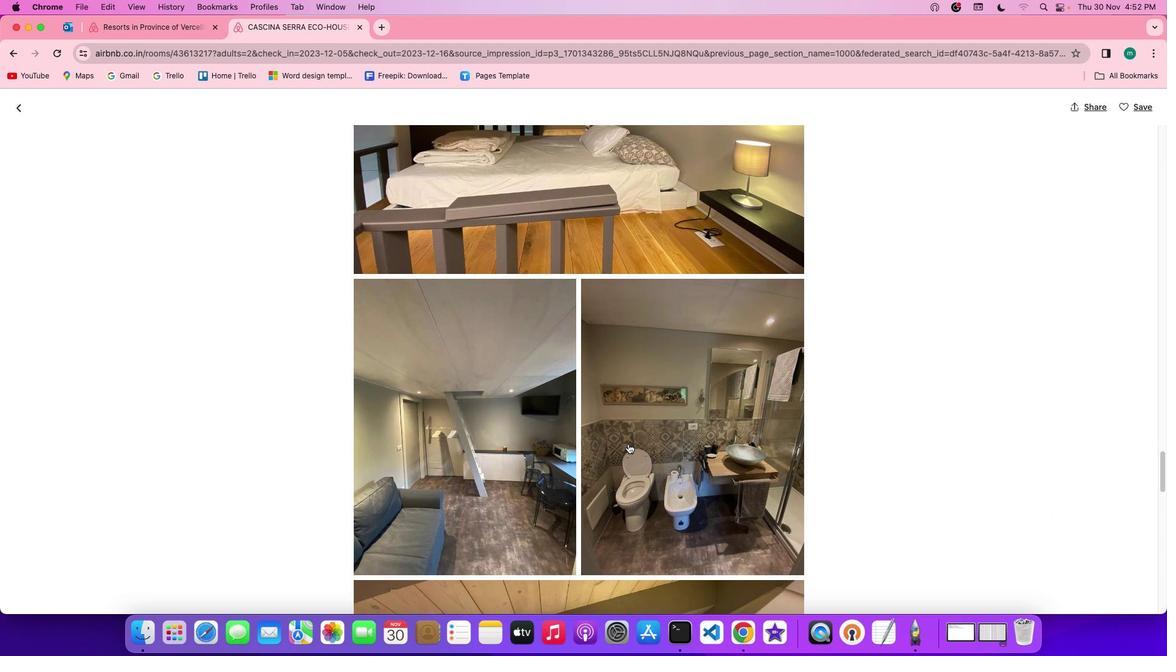 
Action: Mouse scrolled (628, 443) with delta (0, 0)
Screenshot: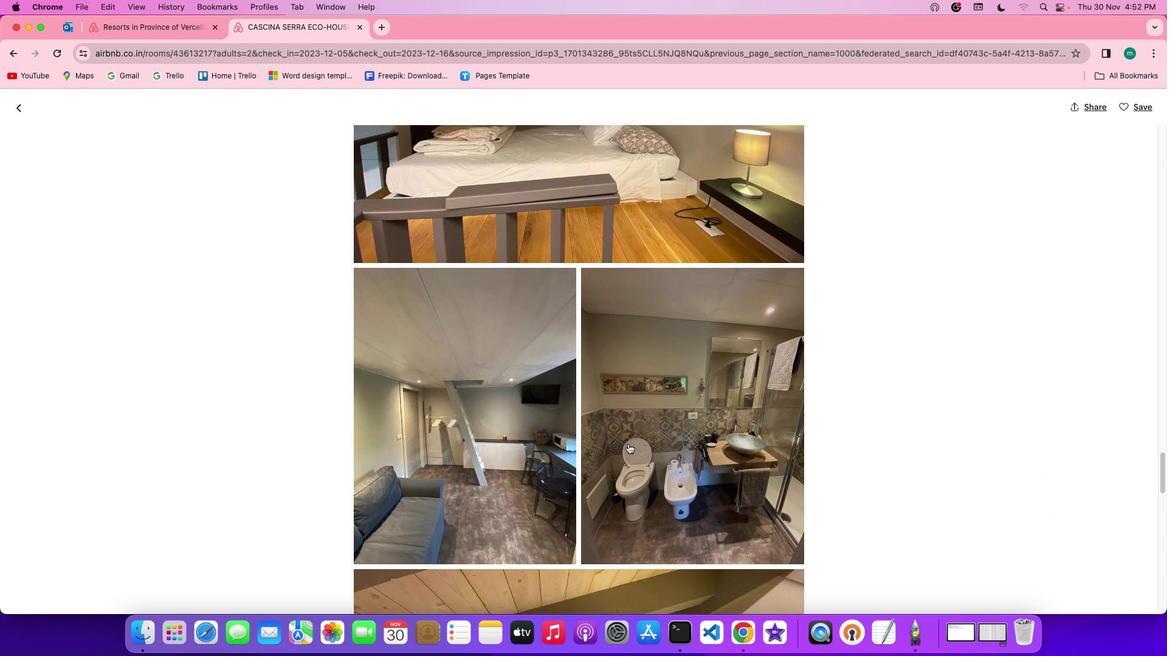 
Action: Mouse scrolled (628, 443) with delta (0, -1)
Screenshot: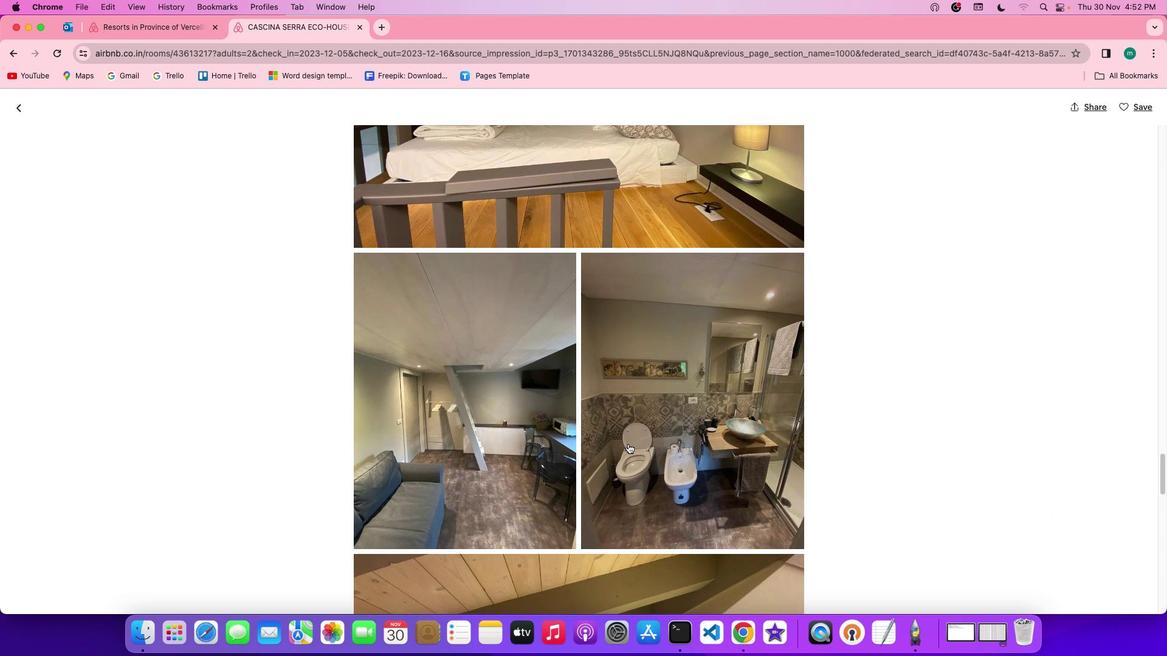 
Action: Mouse scrolled (628, 443) with delta (0, -1)
Screenshot: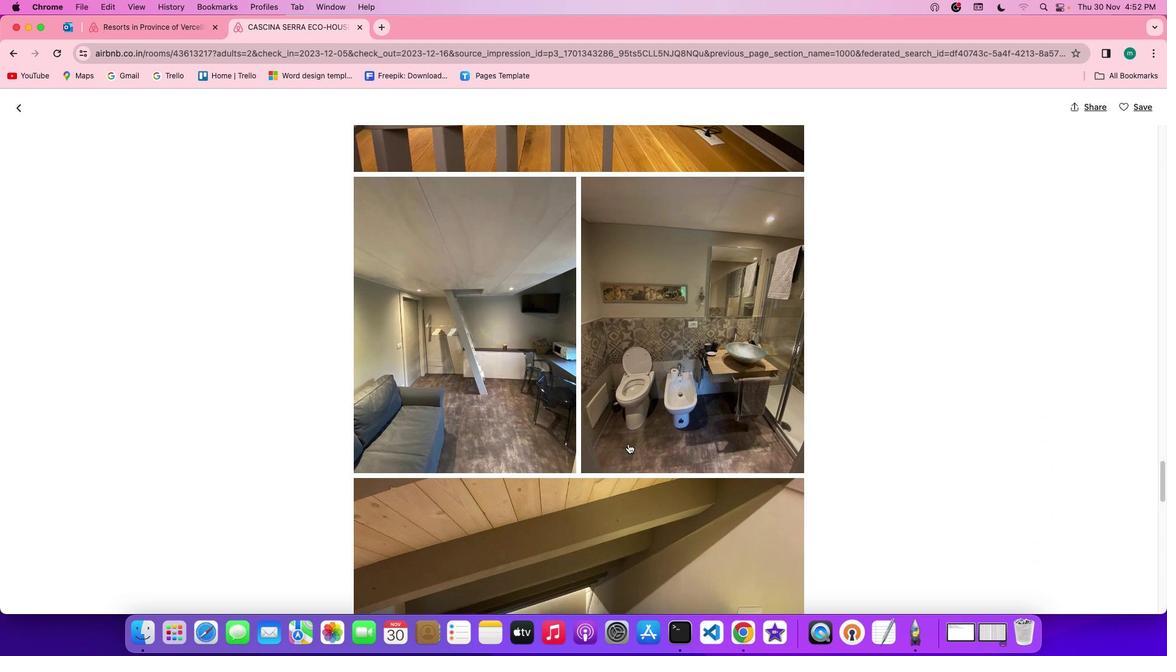 
Action: Mouse moved to (628, 443)
Screenshot: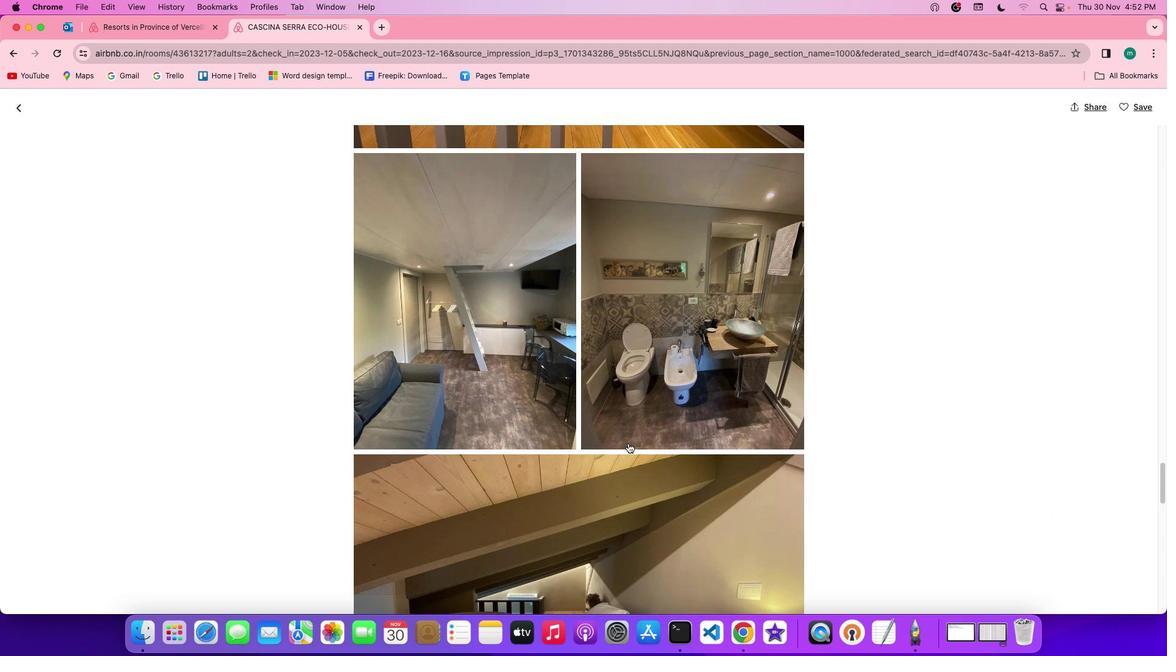 
Action: Mouse scrolled (628, 443) with delta (0, 0)
Screenshot: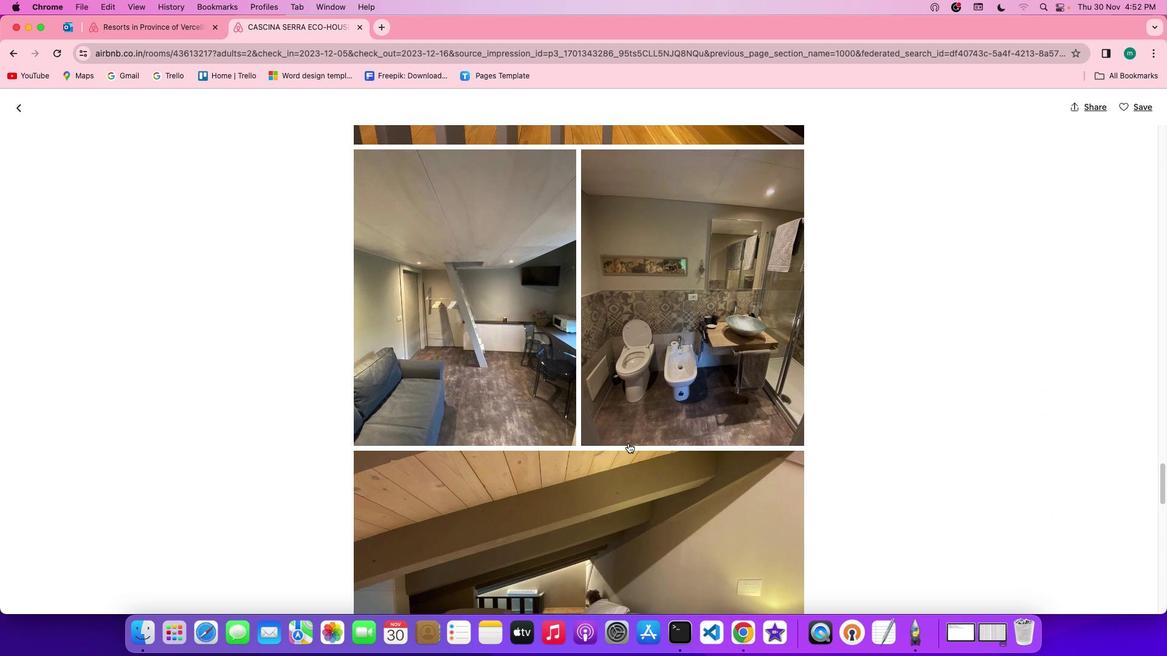 
Action: Mouse scrolled (628, 443) with delta (0, 0)
Screenshot: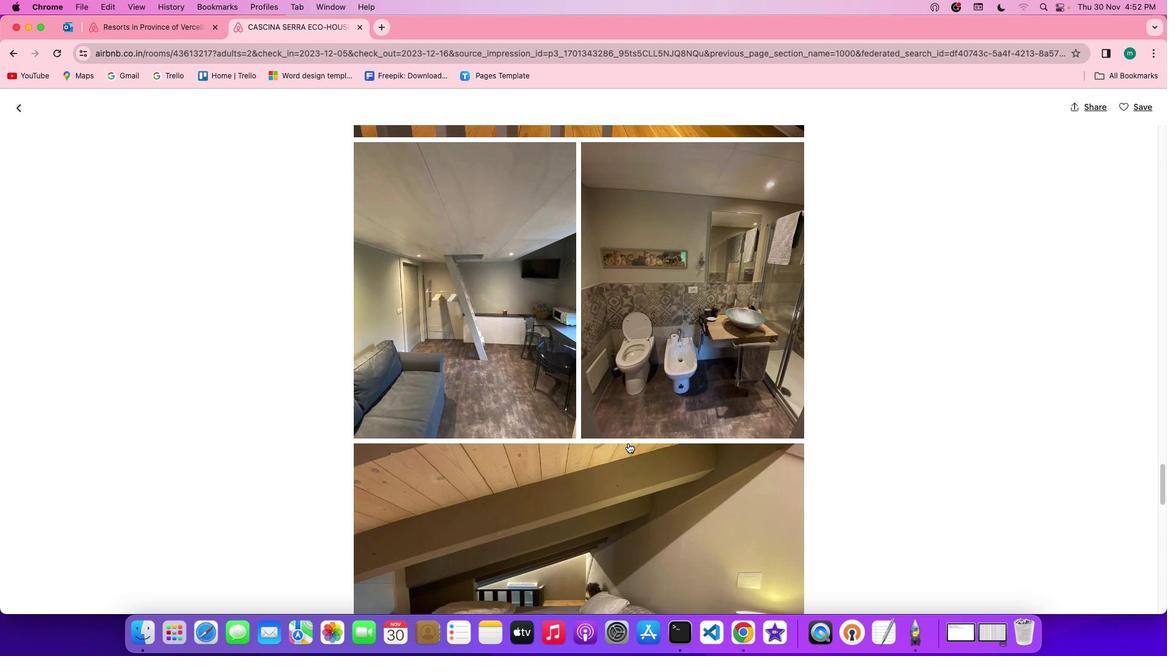
Action: Mouse scrolled (628, 443) with delta (0, -1)
Screenshot: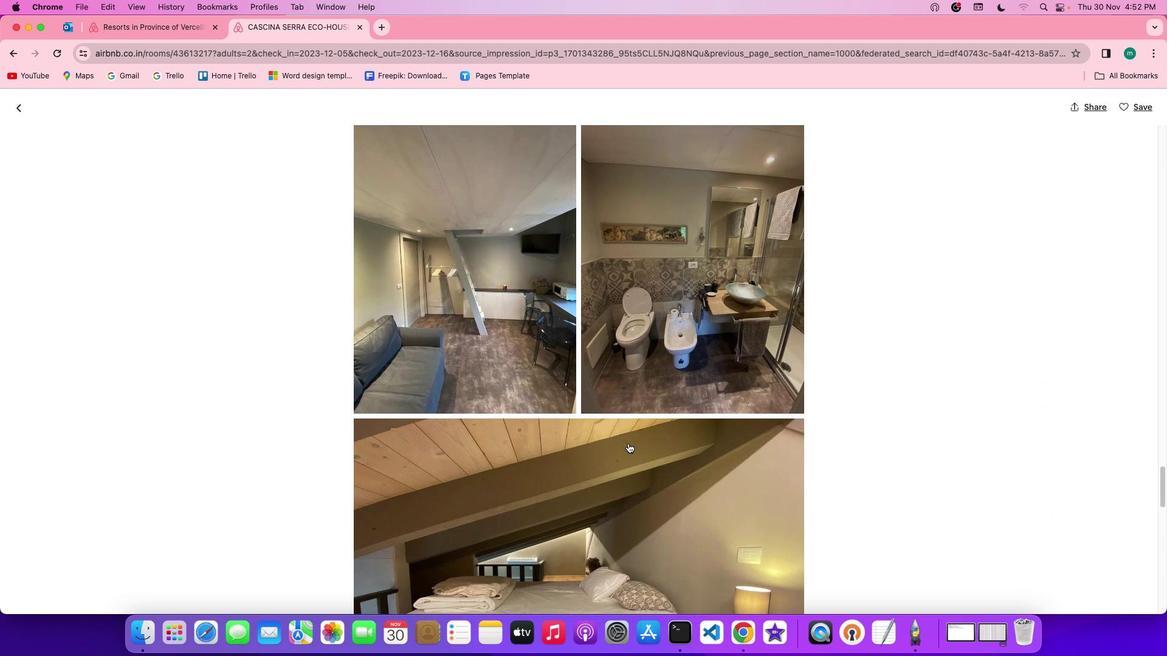 
Action: Mouse scrolled (628, 443) with delta (0, -1)
Screenshot: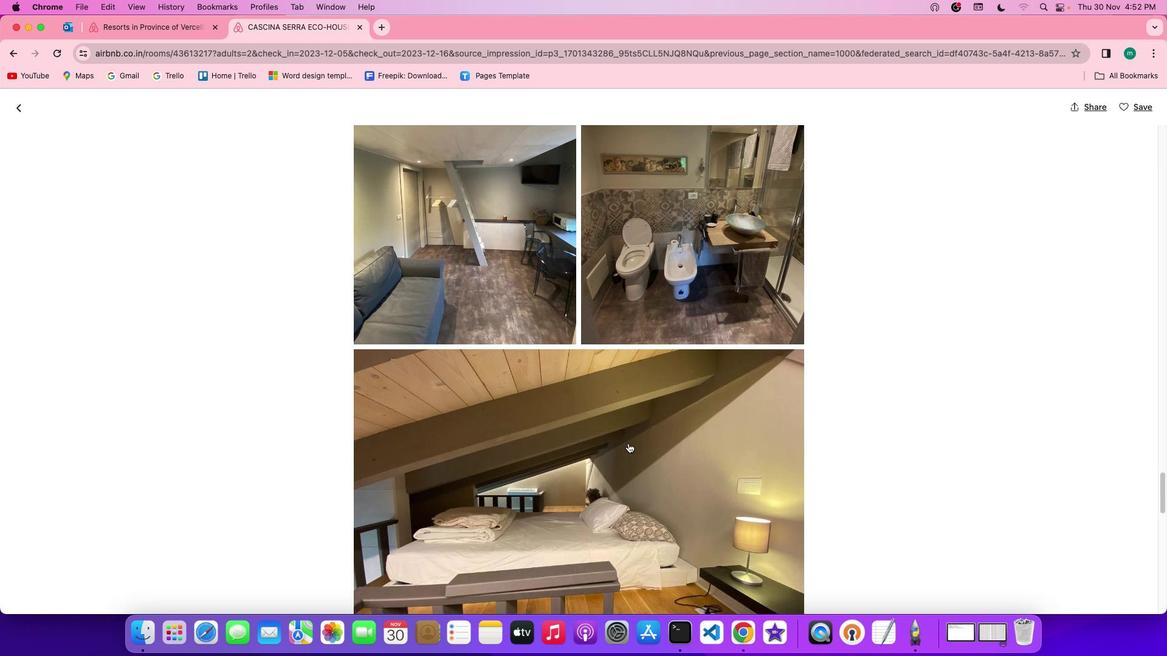 
Action: Mouse moved to (627, 443)
Screenshot: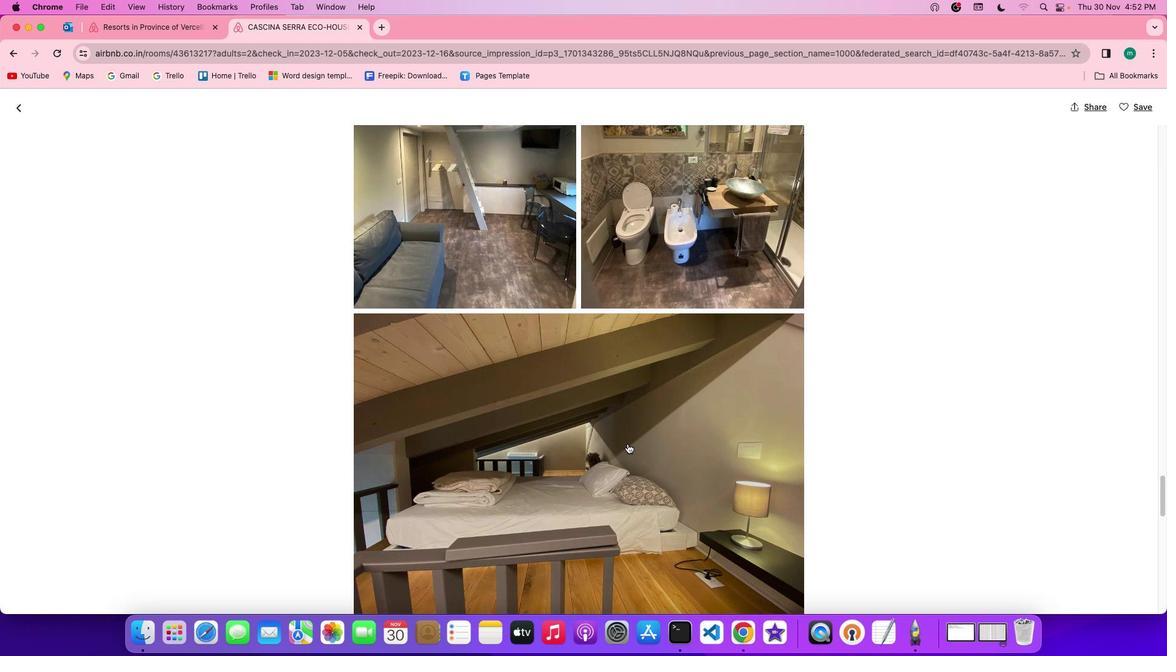 
Action: Mouse scrolled (627, 443) with delta (0, 0)
Screenshot: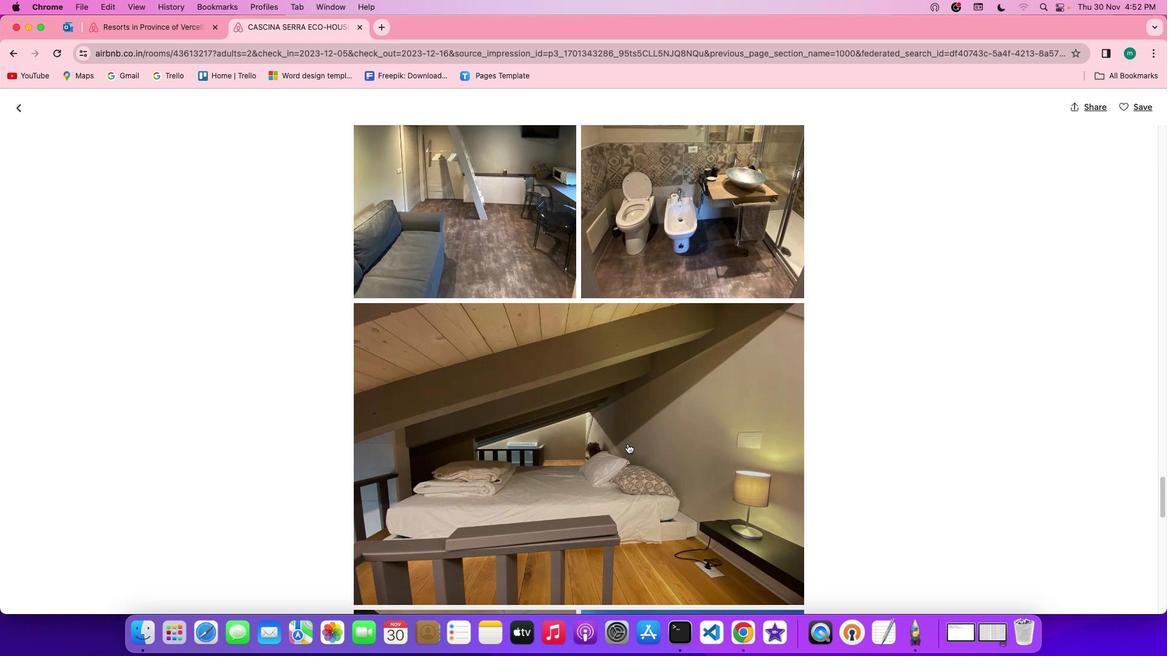 
Action: Mouse scrolled (627, 443) with delta (0, 0)
Screenshot: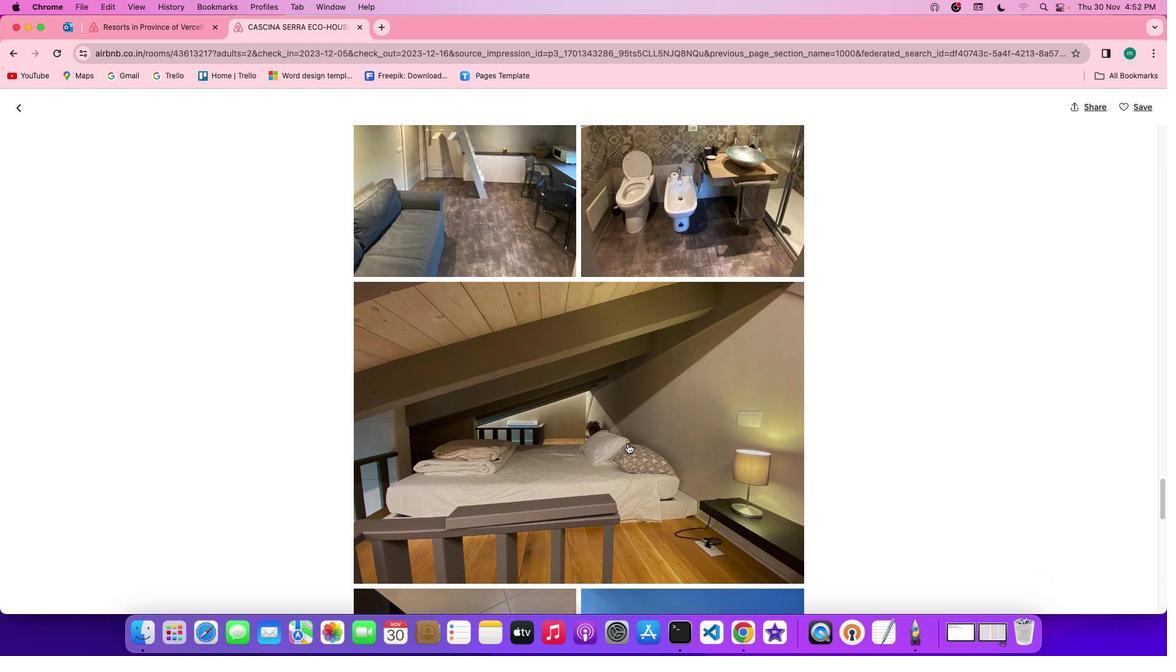 
Action: Mouse scrolled (627, 443) with delta (0, -1)
Screenshot: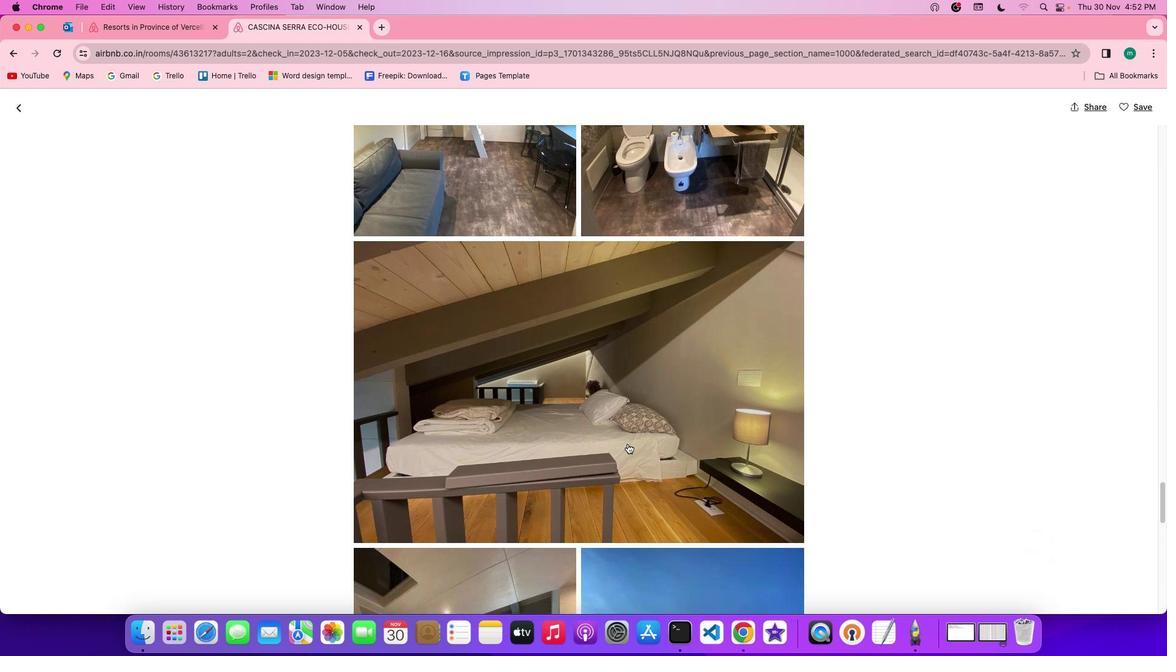 
Action: Mouse scrolled (627, 443) with delta (0, -2)
Screenshot: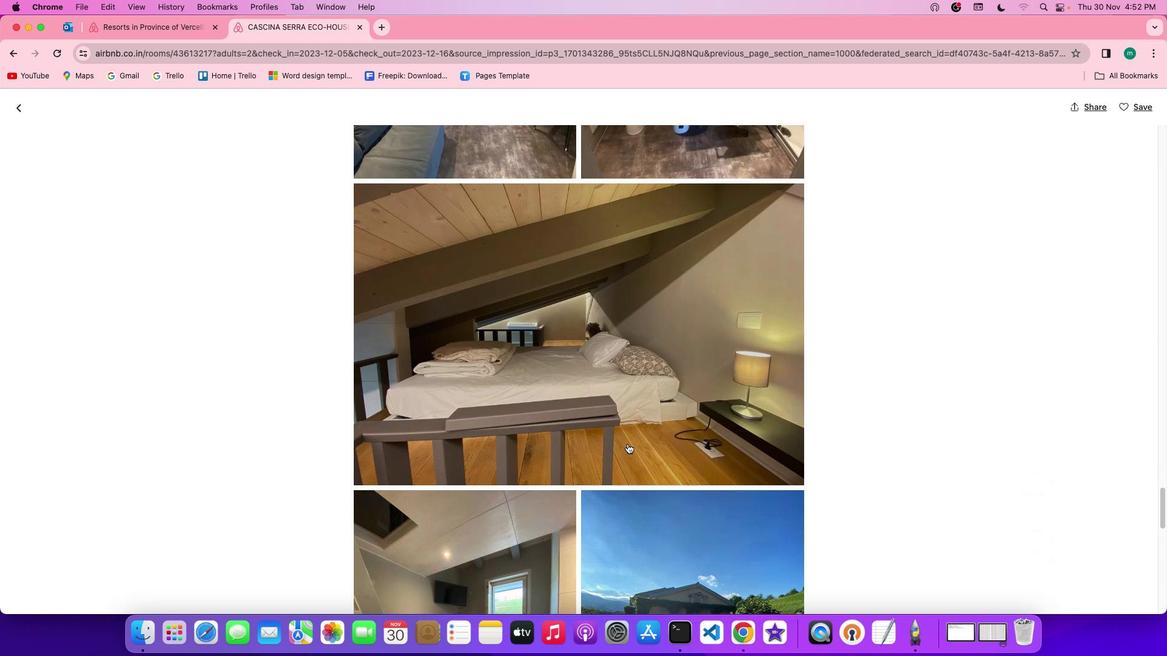 
Action: Mouse moved to (615, 415)
Screenshot: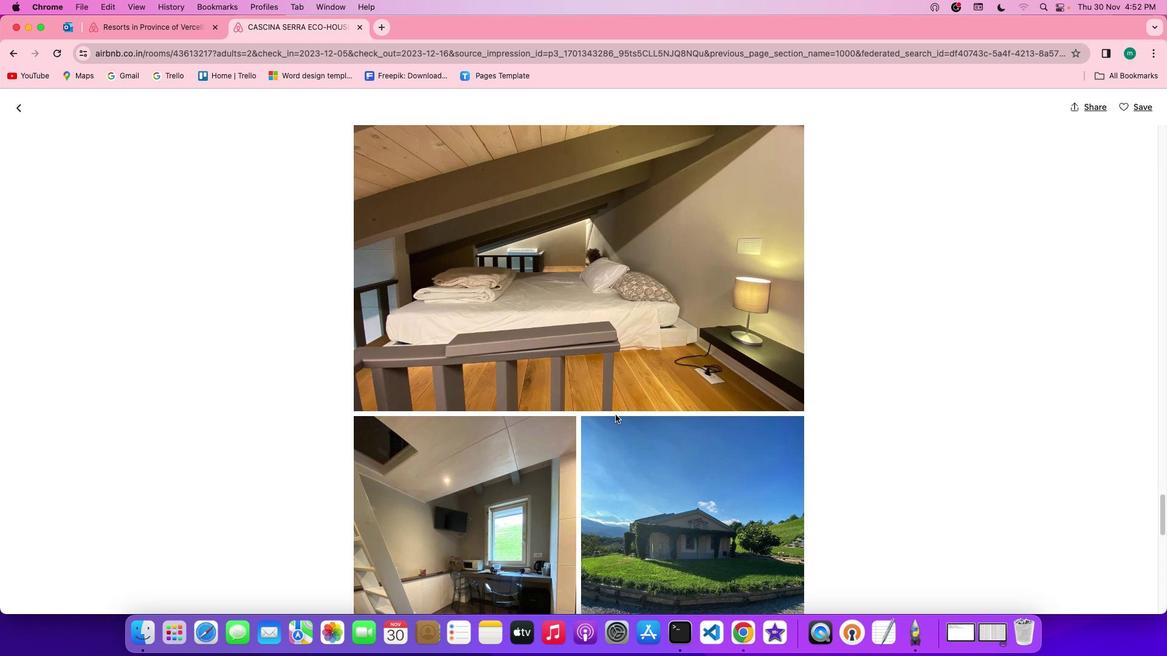 
Action: Mouse scrolled (615, 415) with delta (0, 0)
Screenshot: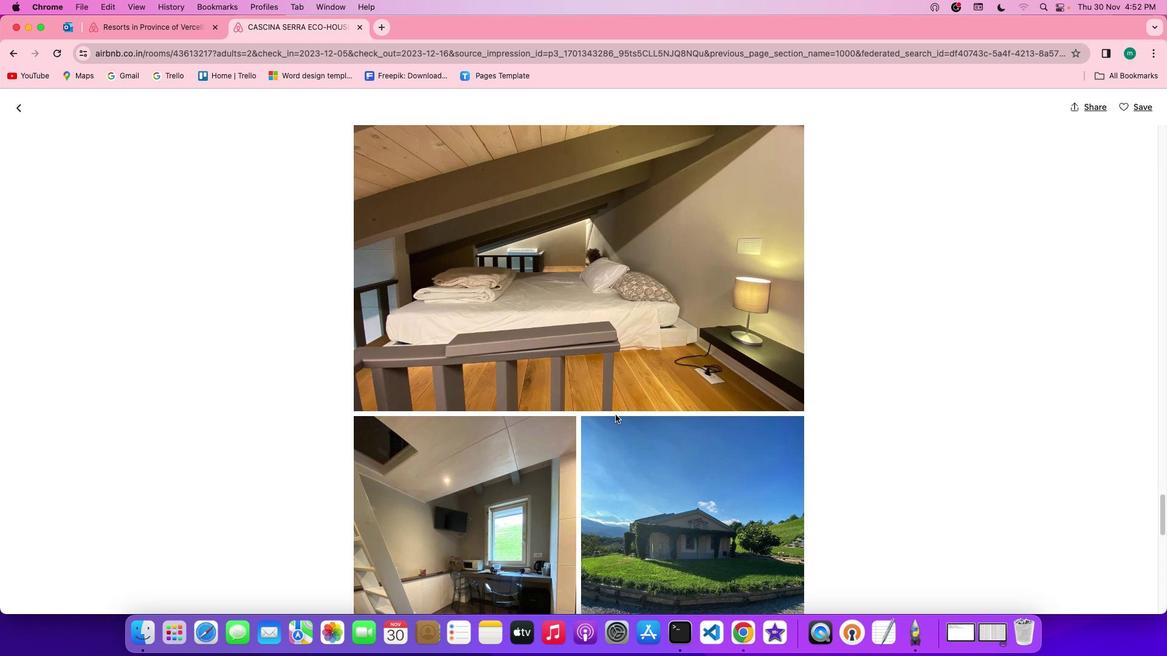 
Action: Mouse scrolled (615, 415) with delta (0, 0)
Screenshot: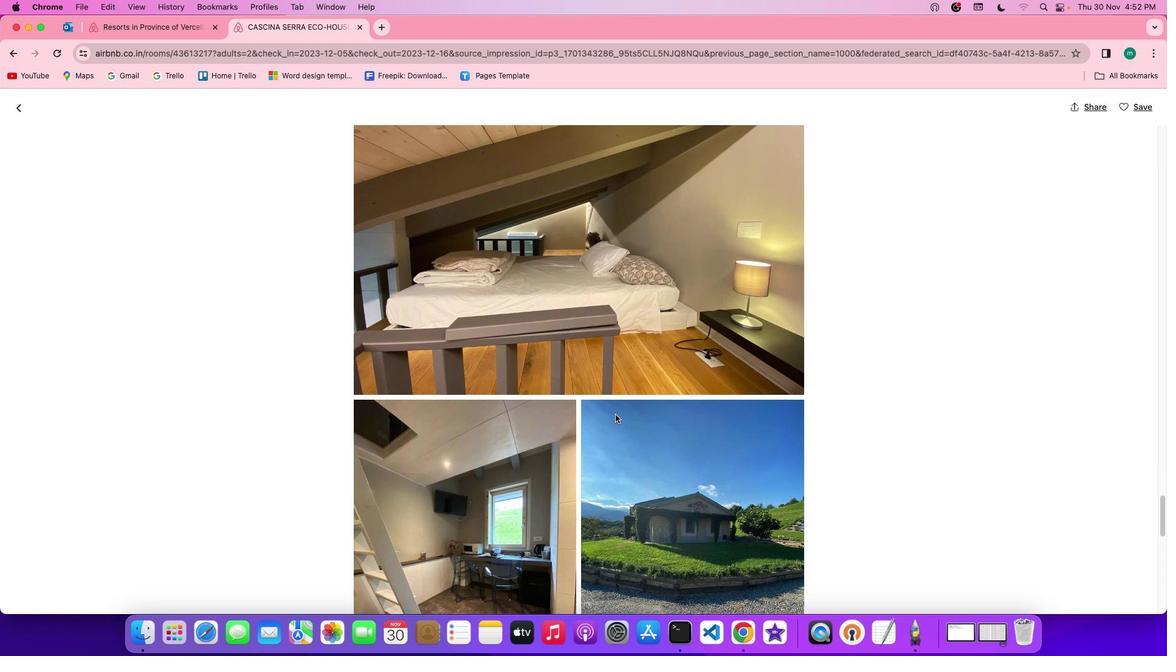 
Action: Mouse scrolled (615, 415) with delta (0, -1)
Screenshot: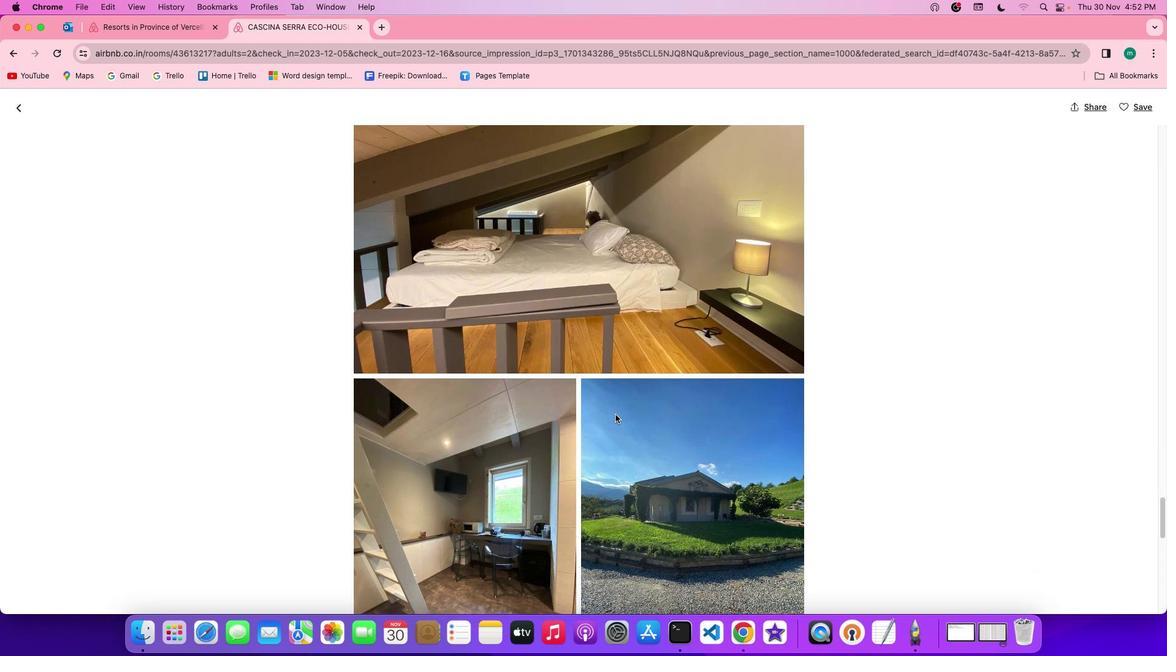 
Action: Mouse scrolled (615, 415) with delta (0, -1)
Screenshot: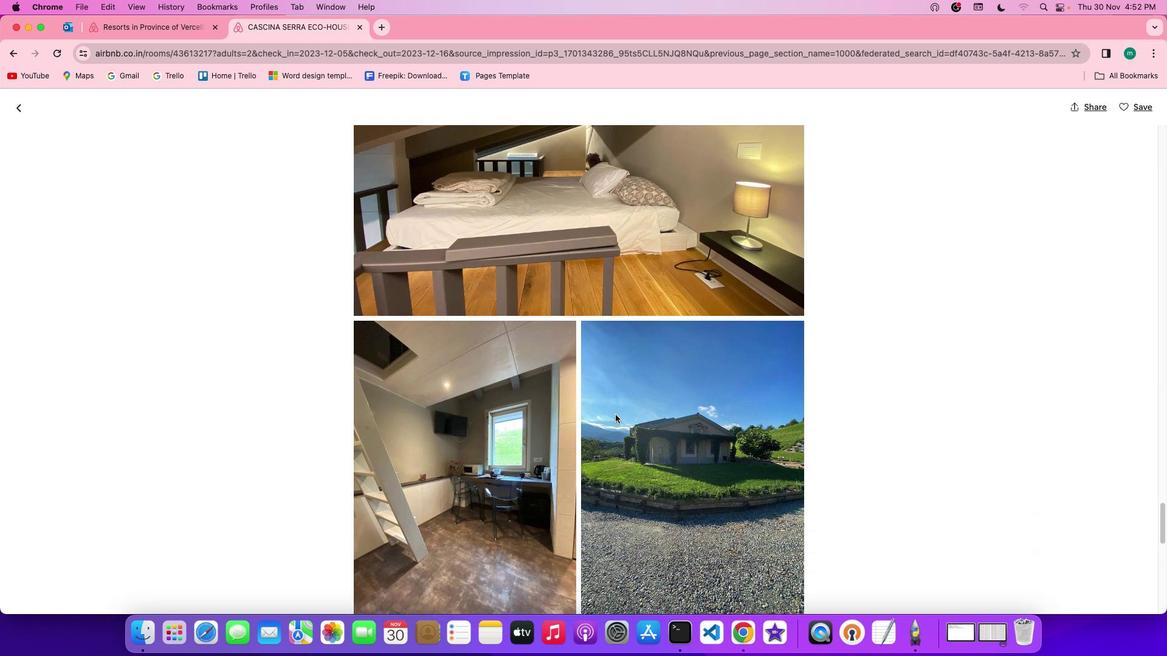 
Action: Mouse scrolled (615, 415) with delta (0, 0)
Screenshot: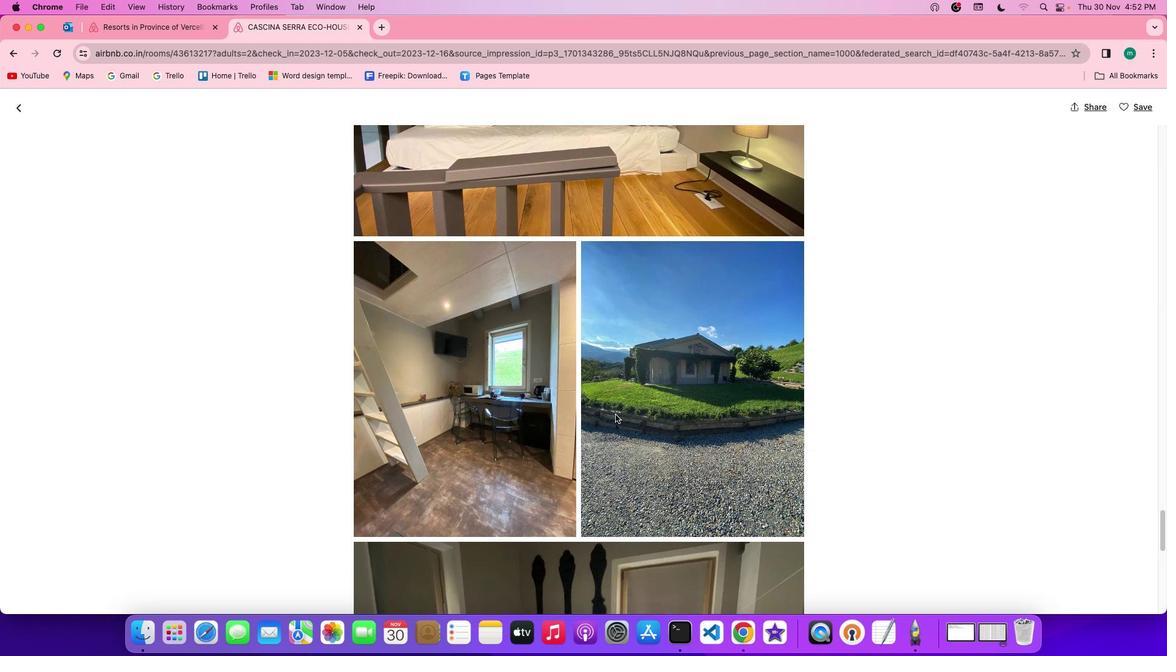 
Action: Mouse scrolled (615, 415) with delta (0, 0)
Screenshot: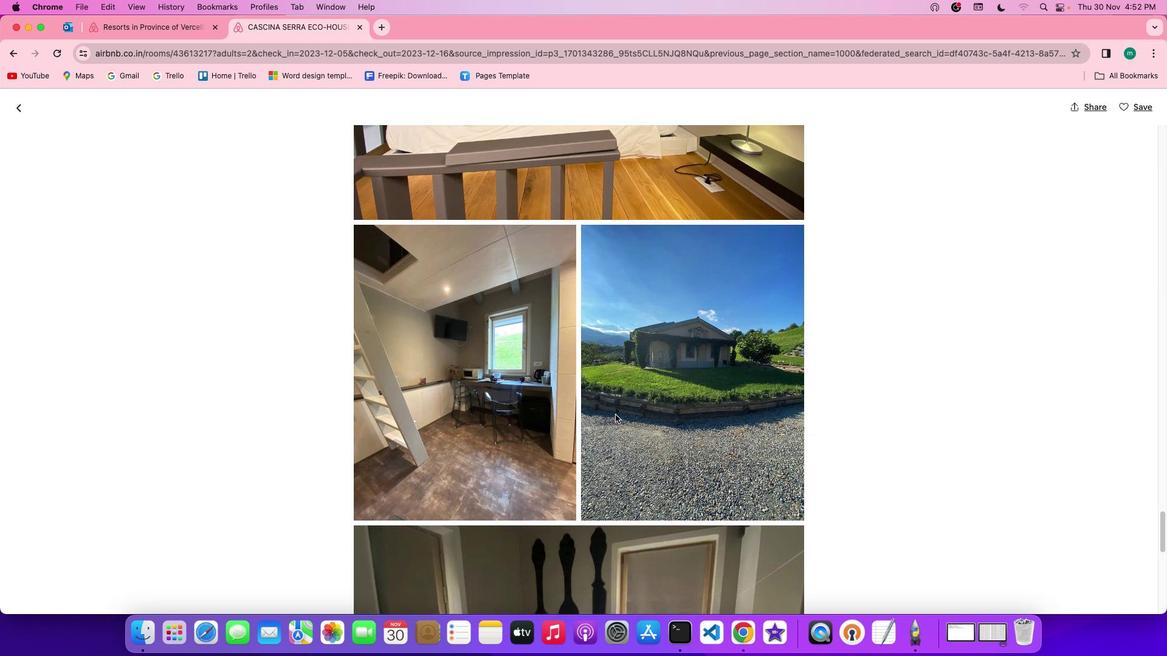 
Action: Mouse scrolled (615, 415) with delta (0, -1)
Screenshot: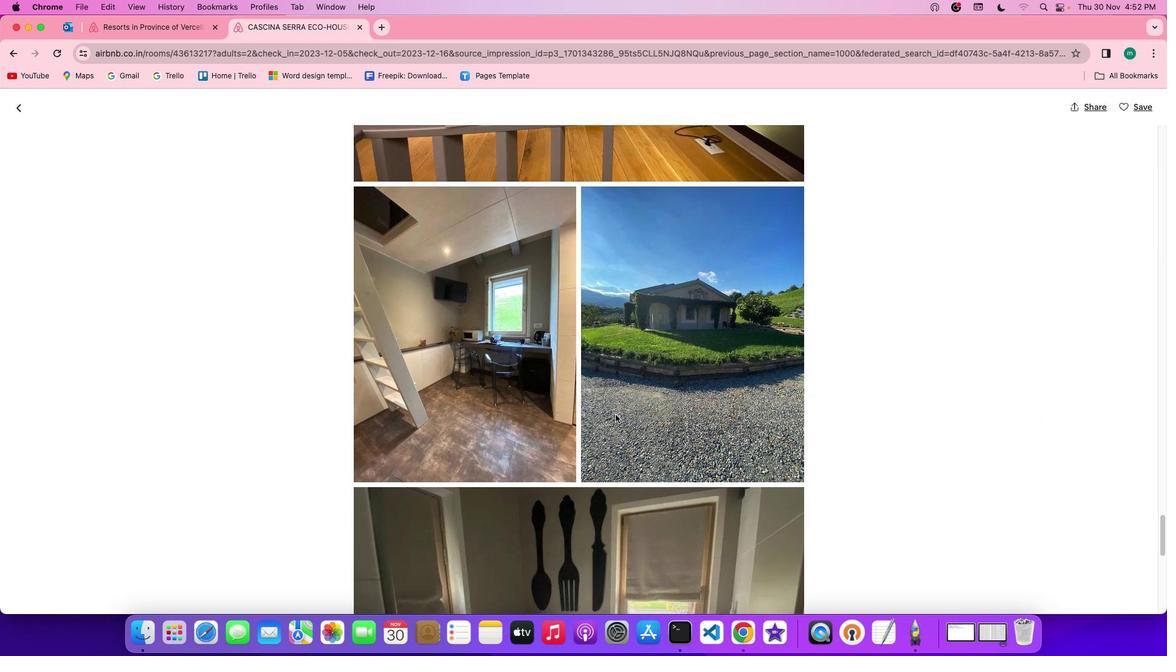 
Action: Mouse scrolled (615, 415) with delta (0, -2)
Screenshot: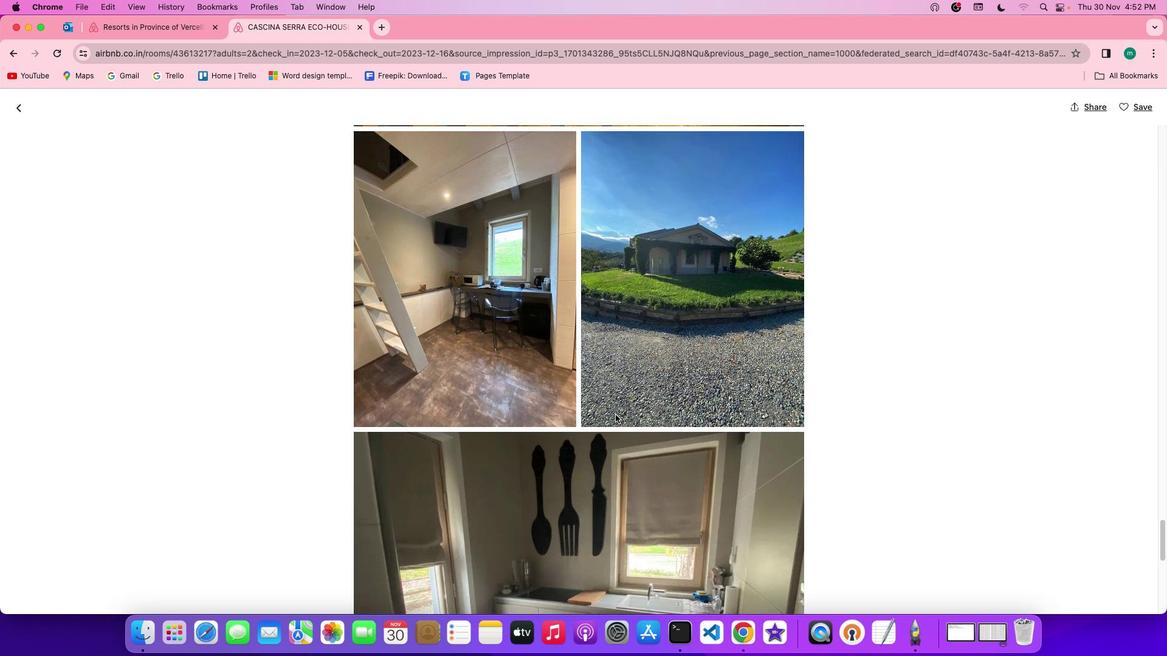 
Action: Mouse scrolled (615, 415) with delta (0, 0)
Screenshot: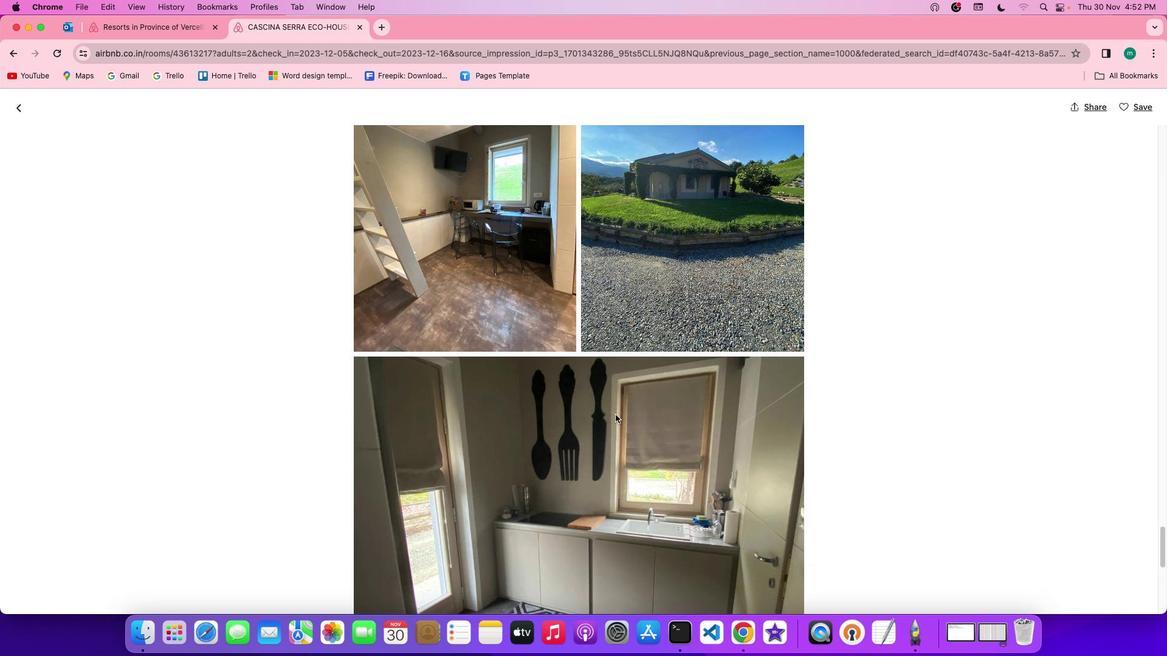 
Action: Mouse scrolled (615, 415) with delta (0, 0)
Screenshot: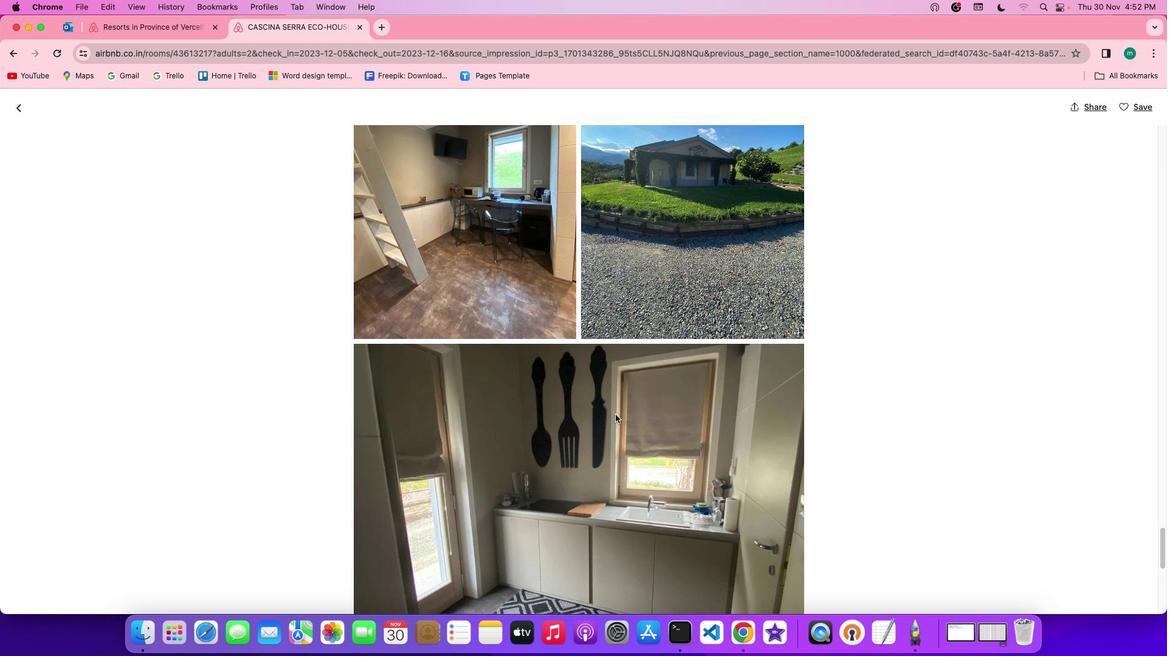 
Action: Mouse scrolled (615, 415) with delta (0, -1)
Screenshot: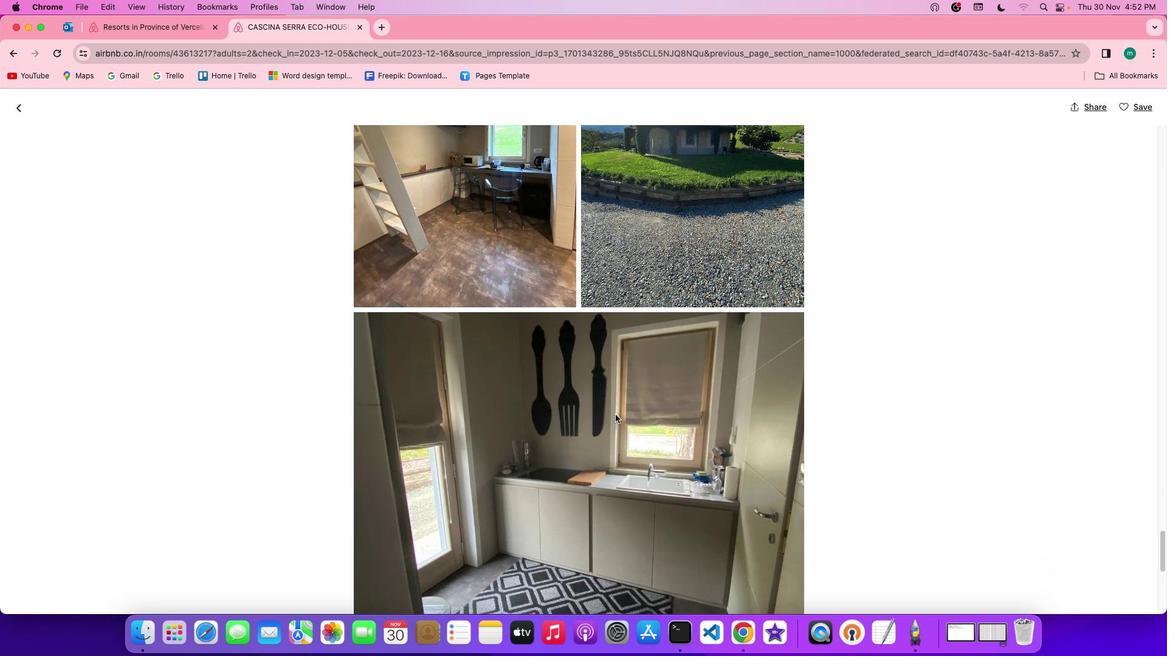 
Action: Mouse scrolled (615, 415) with delta (0, -1)
Screenshot: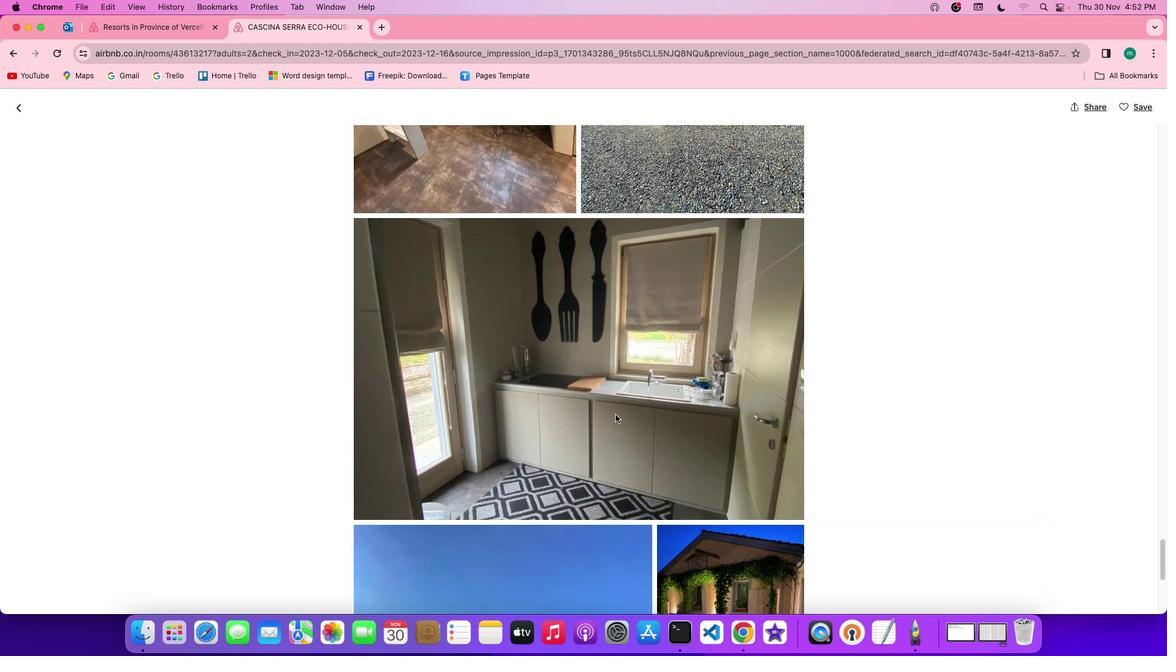 
Action: Mouse scrolled (615, 415) with delta (0, 0)
Screenshot: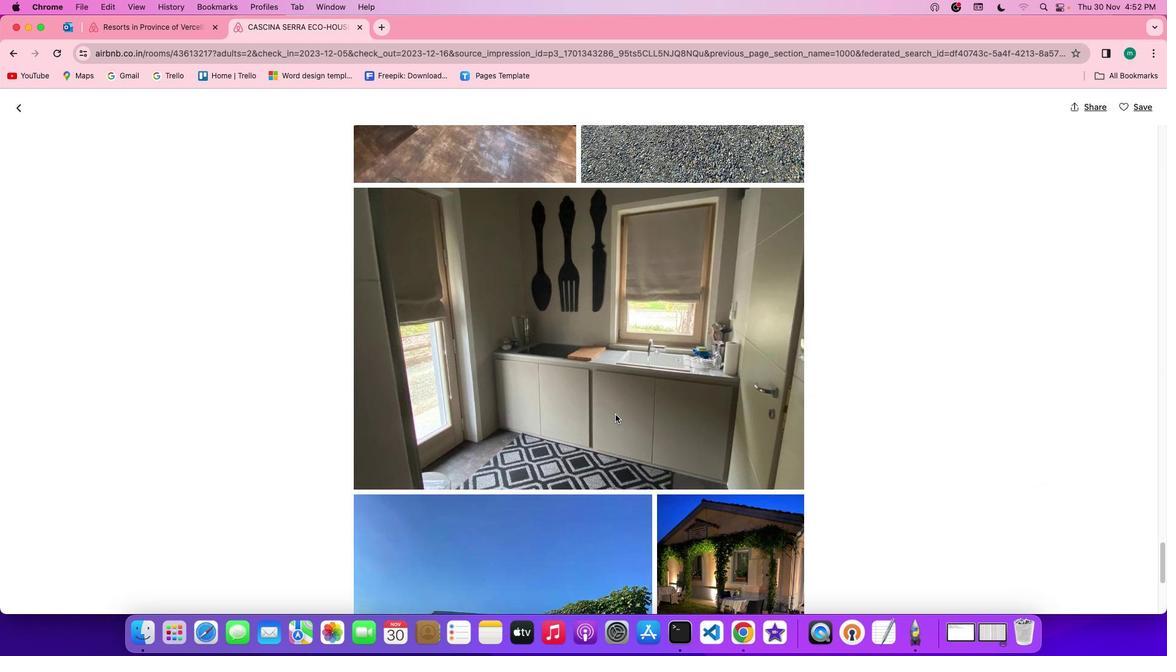 
Action: Mouse scrolled (615, 415) with delta (0, 0)
Screenshot: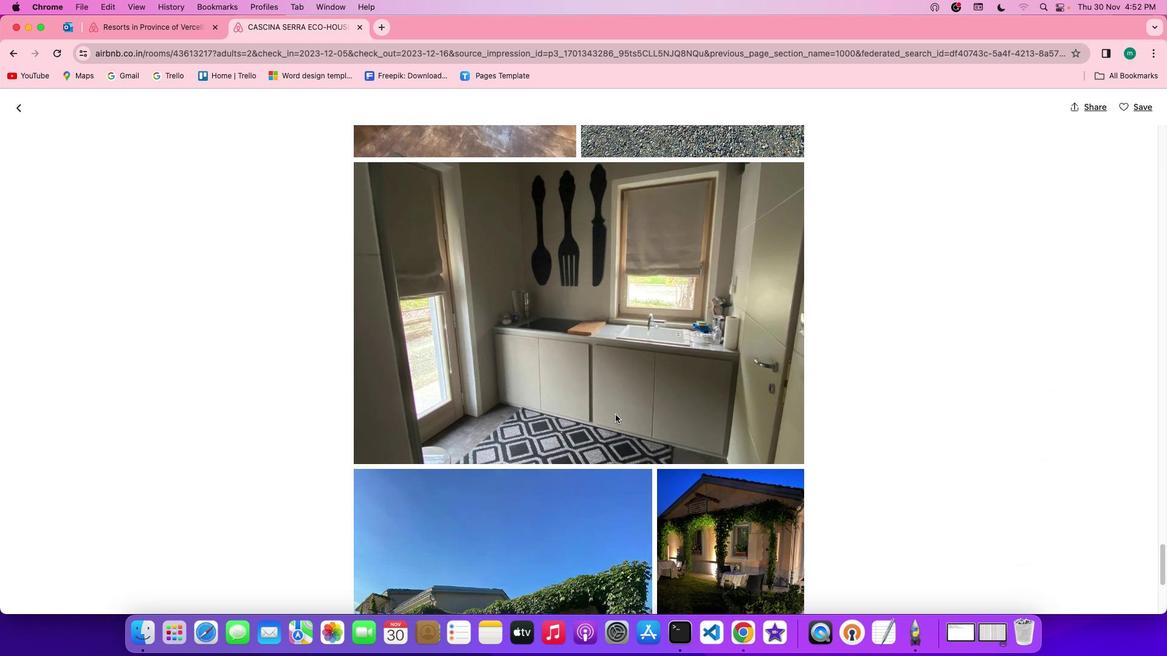
Action: Mouse scrolled (615, 415) with delta (0, -1)
Screenshot: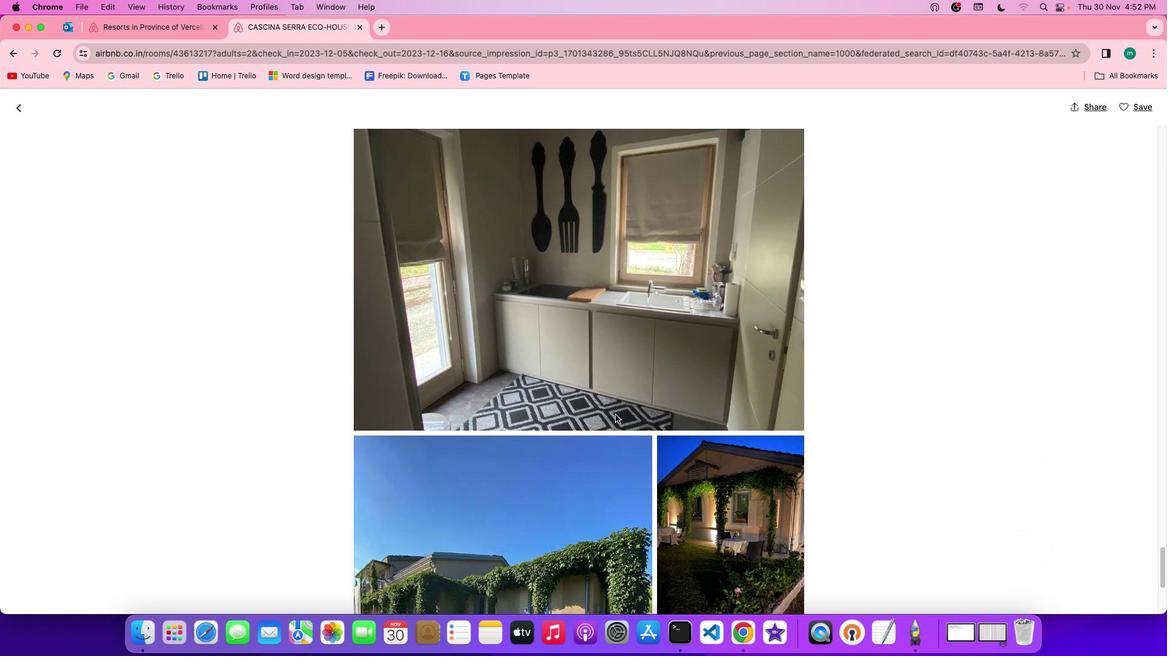 
Action: Mouse scrolled (615, 415) with delta (0, -1)
Screenshot: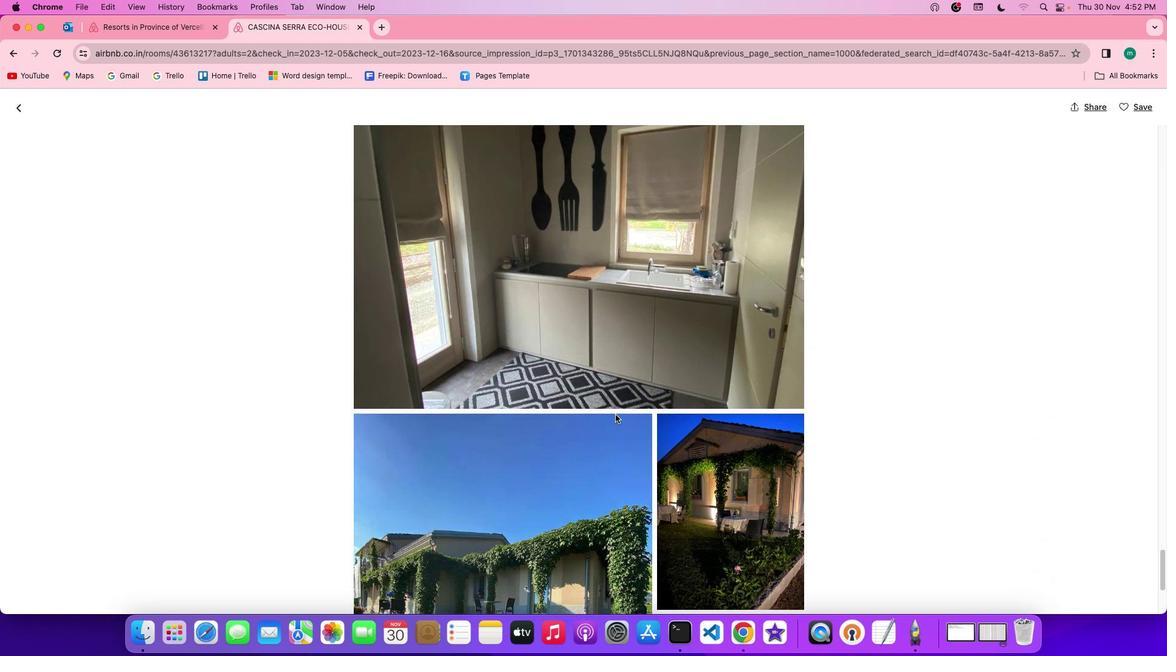 
Action: Mouse scrolled (615, 415) with delta (0, 0)
Screenshot: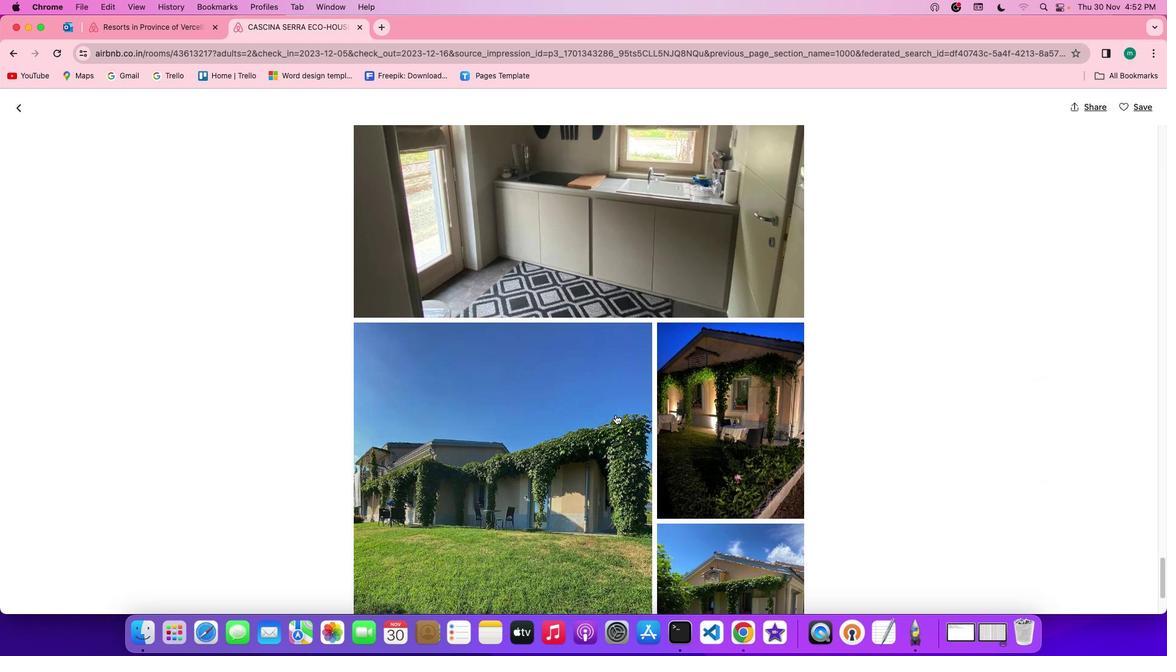 
Action: Mouse moved to (615, 414)
Screenshot: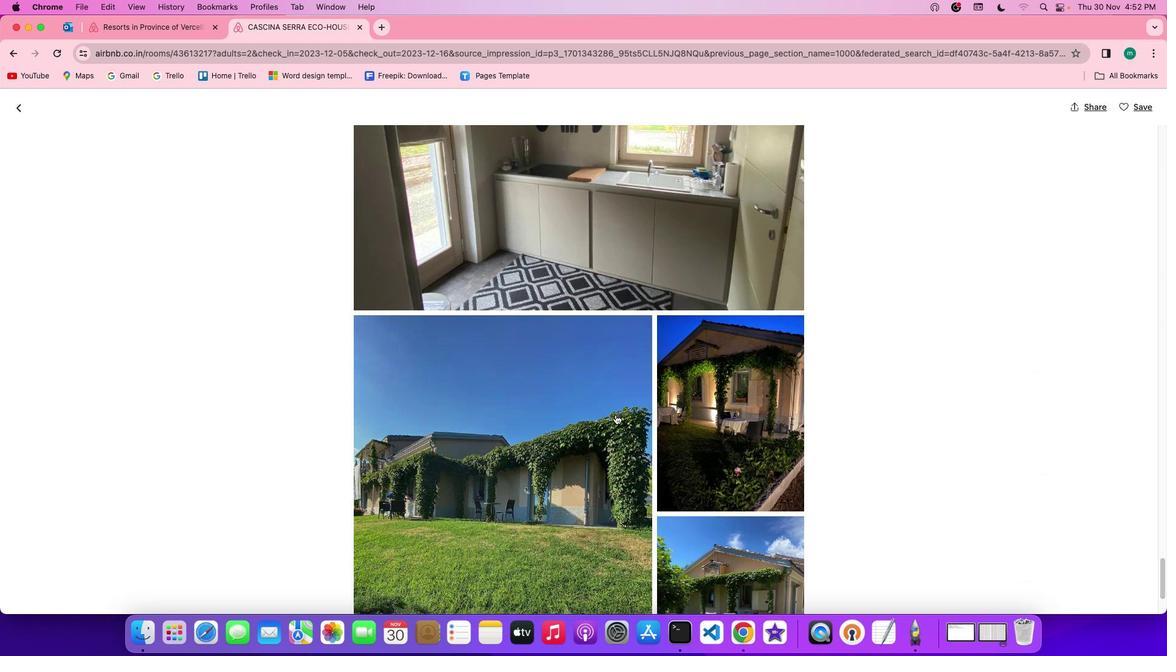 
Action: Mouse scrolled (615, 414) with delta (0, 0)
Screenshot: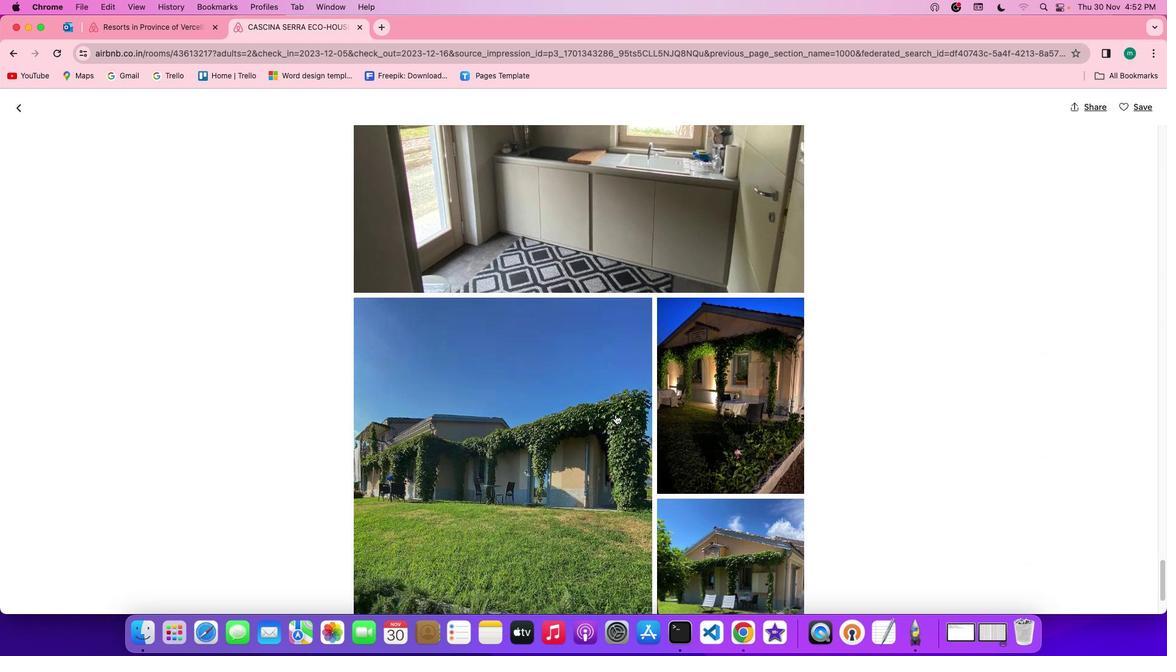 
Action: Mouse scrolled (615, 414) with delta (0, -1)
